 Task: Compose an email with the signature Holly Thompson with the subject Introduction to a new team member and the message I am writing to seek your approval for the proposed plan. from softage.8@softage.net to softage.6@softage.net Select the numbered list and change the font typography to strikethroughSelect the numbered list and remove the font typography strikethrough Send the email. Finally, move the email from Sent Items to the label Meal planning
Action: Mouse moved to (1324, 65)
Screenshot: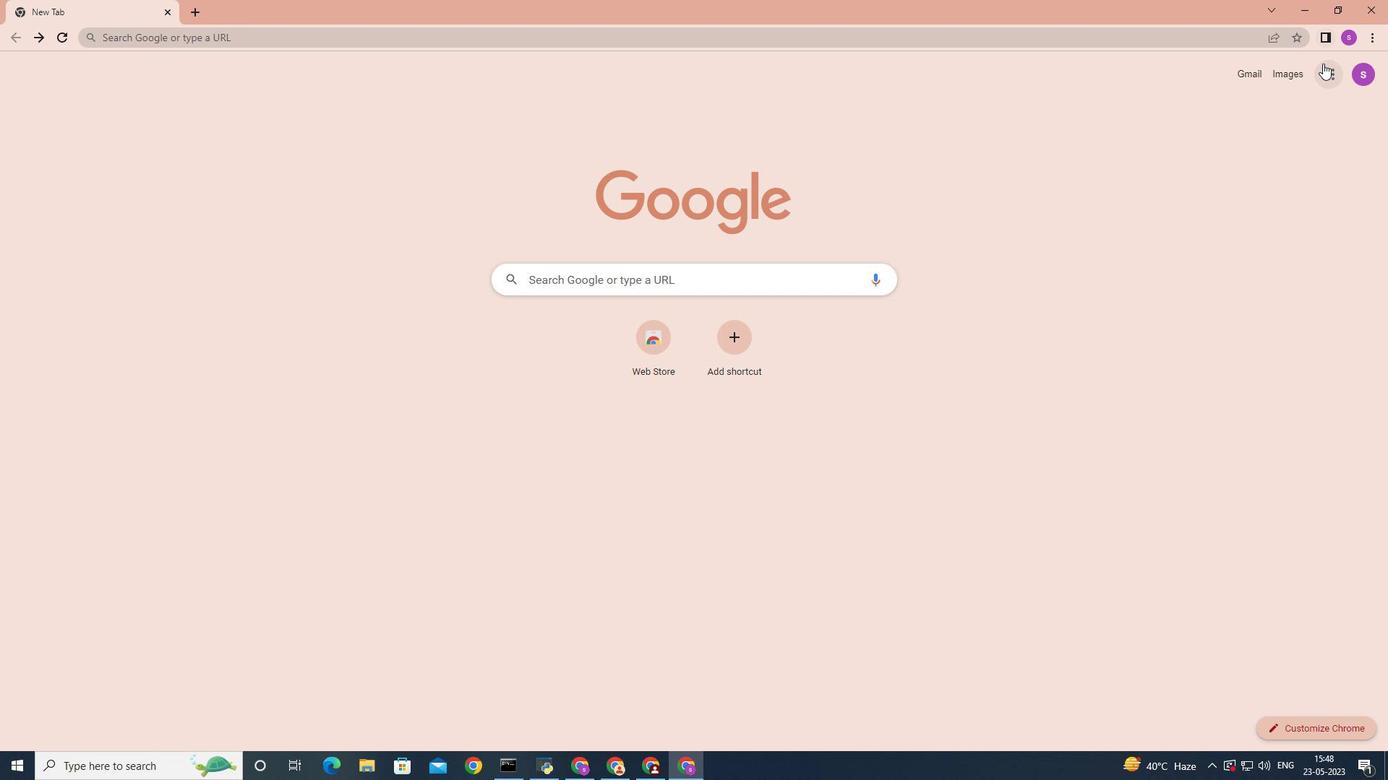 
Action: Mouse pressed left at (1324, 65)
Screenshot: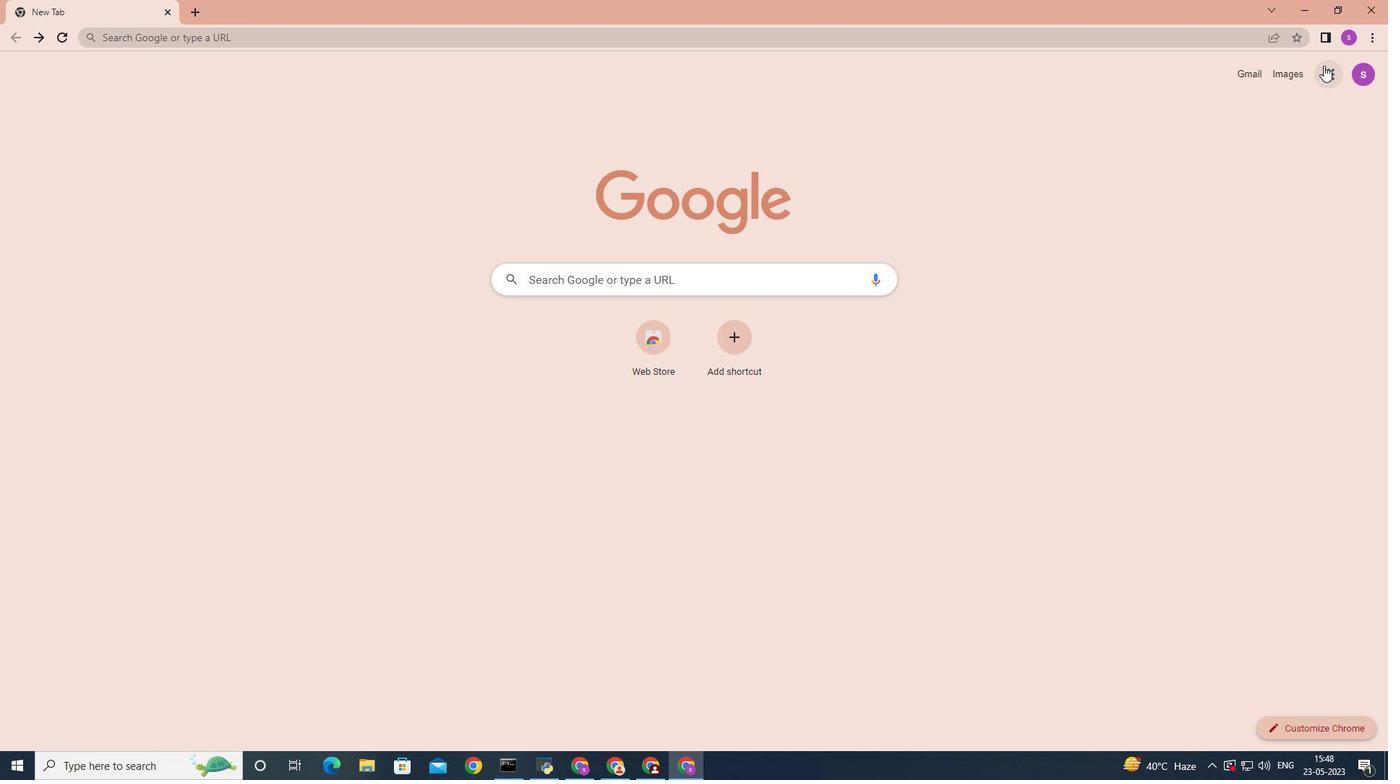 
Action: Mouse moved to (1276, 133)
Screenshot: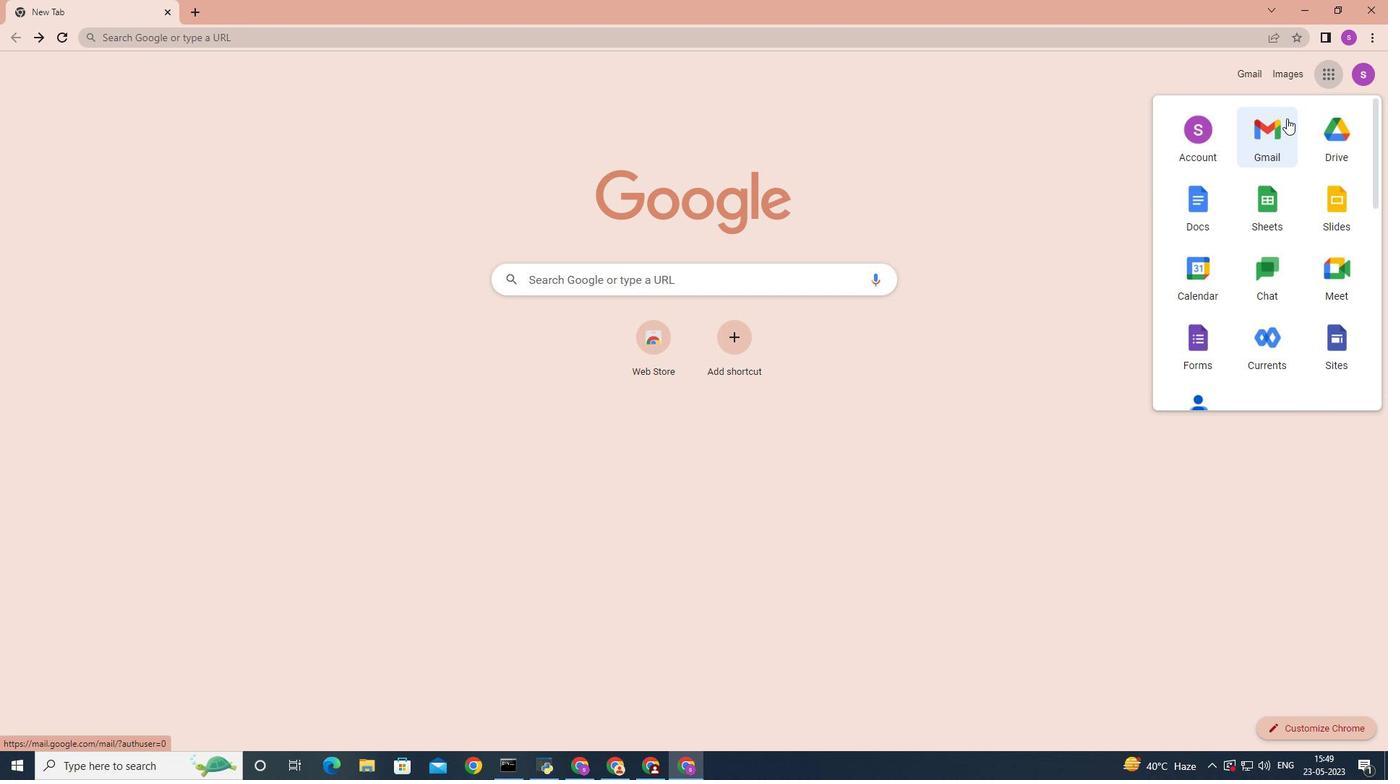 
Action: Mouse pressed left at (1276, 133)
Screenshot: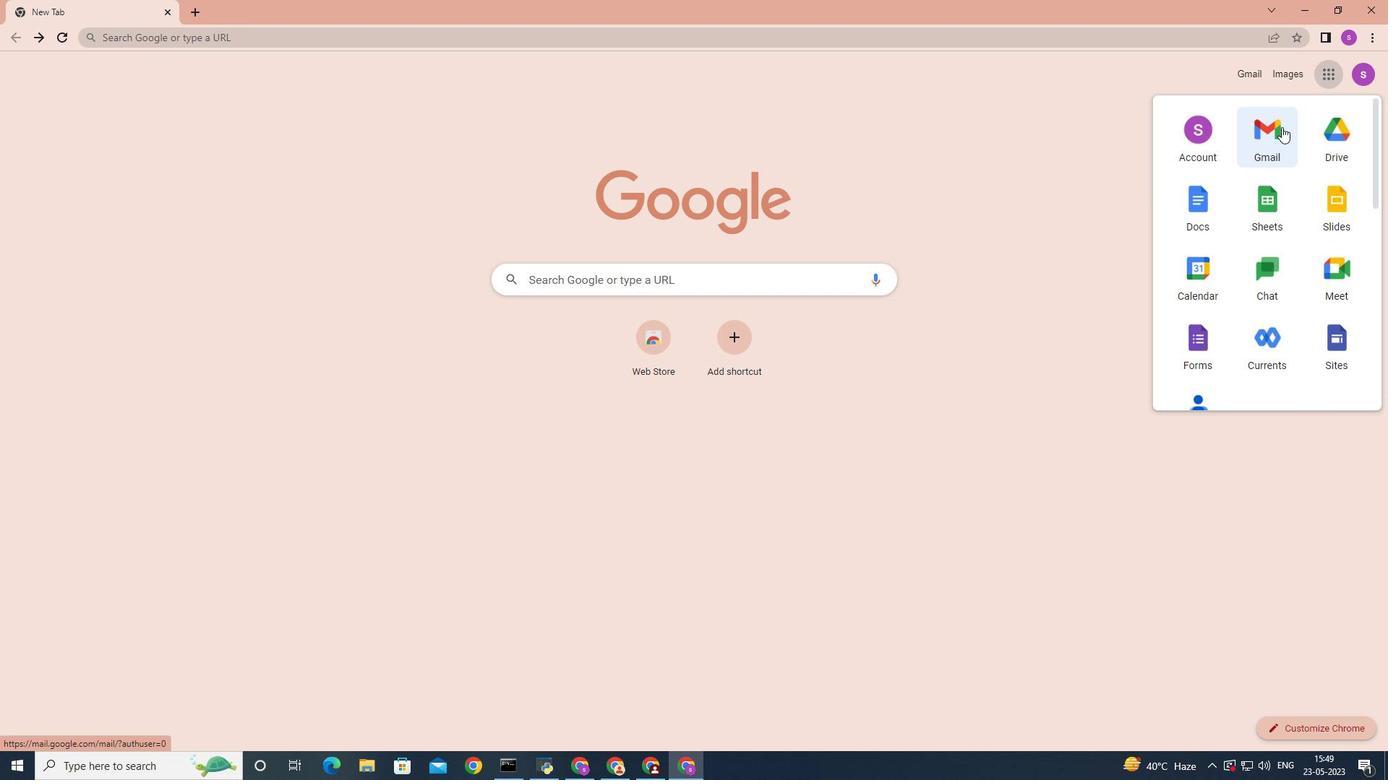 
Action: Mouse moved to (1218, 80)
Screenshot: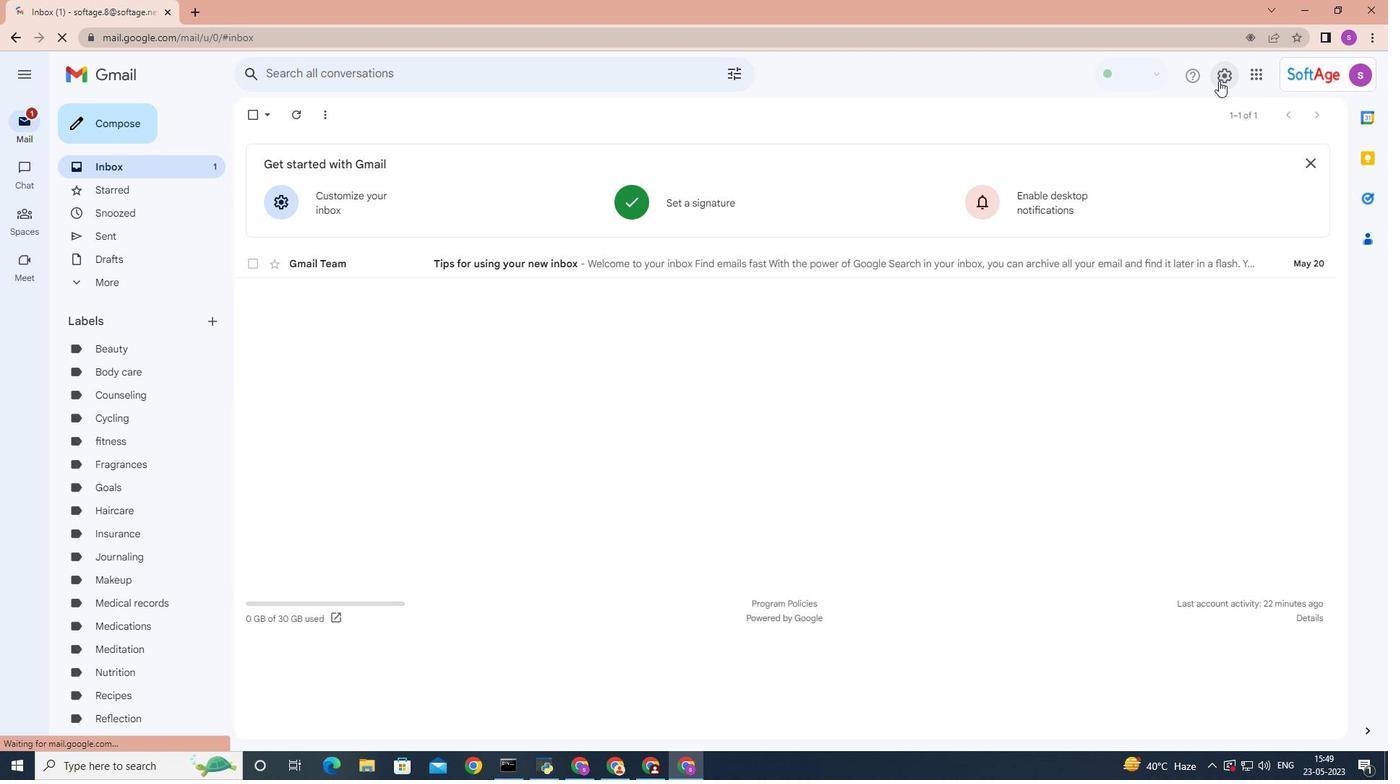 
Action: Mouse pressed left at (1218, 80)
Screenshot: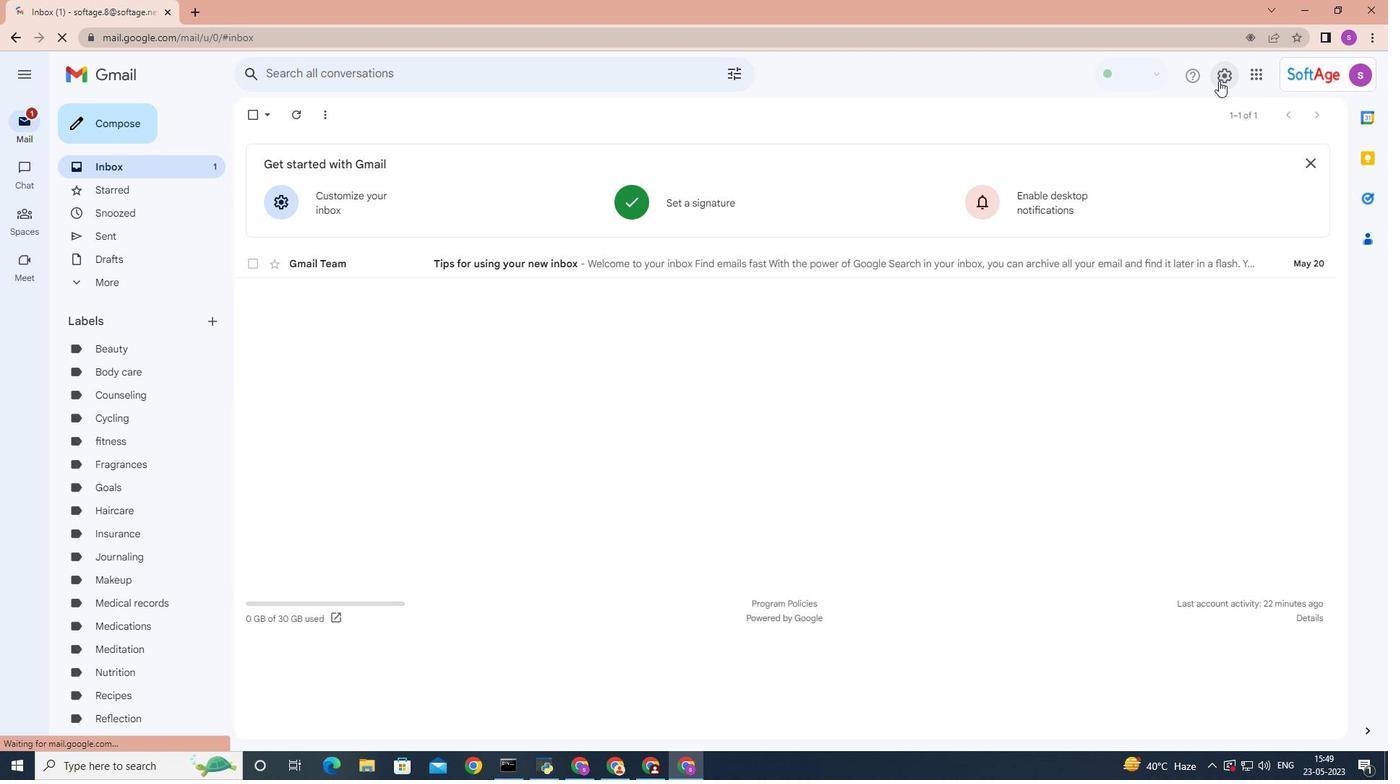 
Action: Mouse moved to (1248, 151)
Screenshot: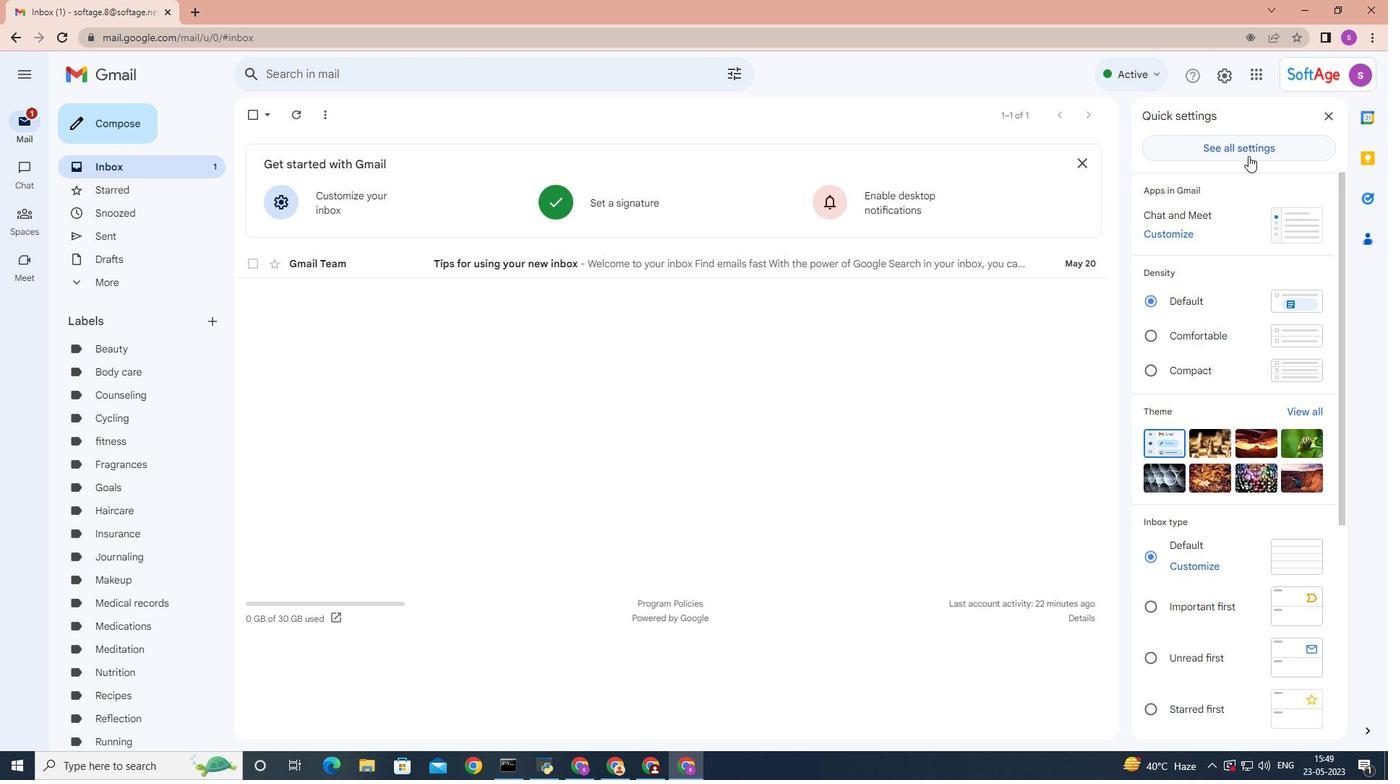 
Action: Mouse pressed left at (1248, 151)
Screenshot: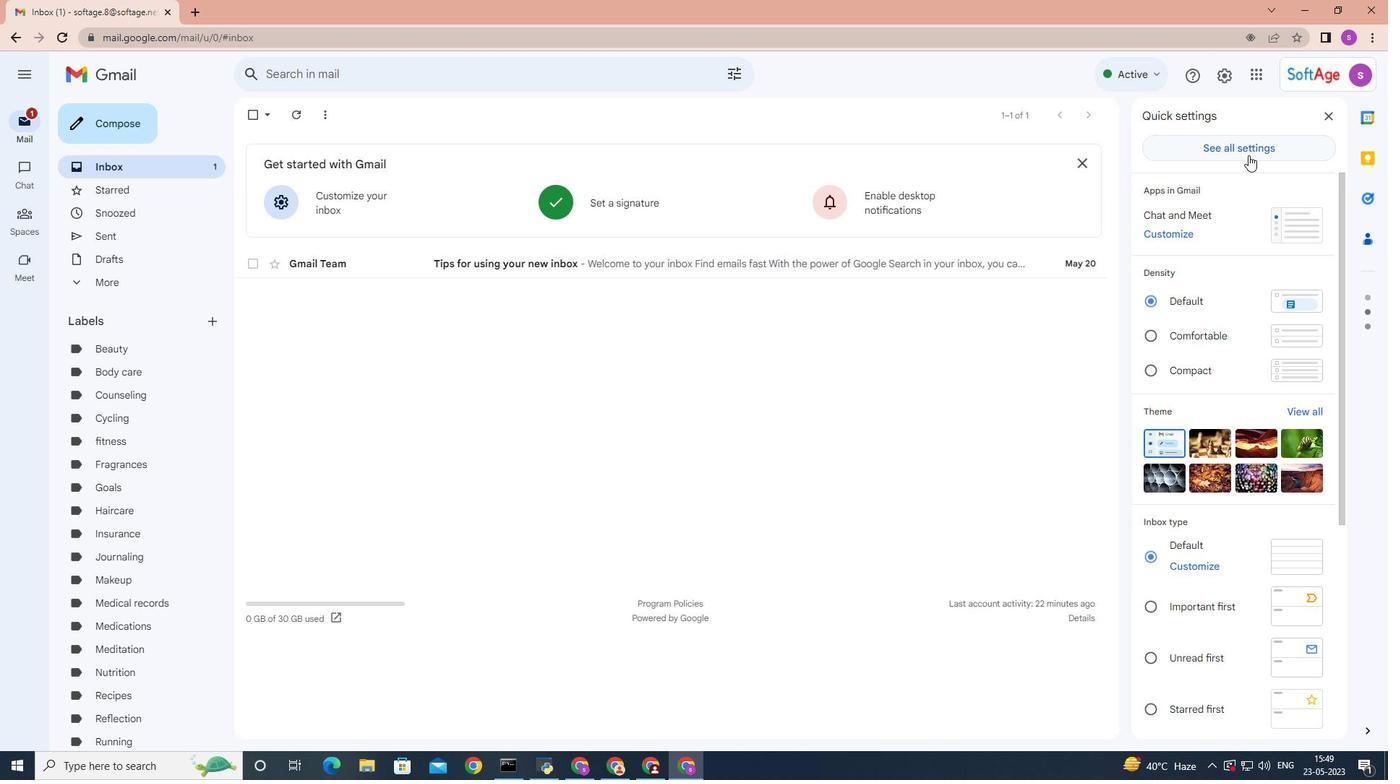 
Action: Mouse moved to (691, 431)
Screenshot: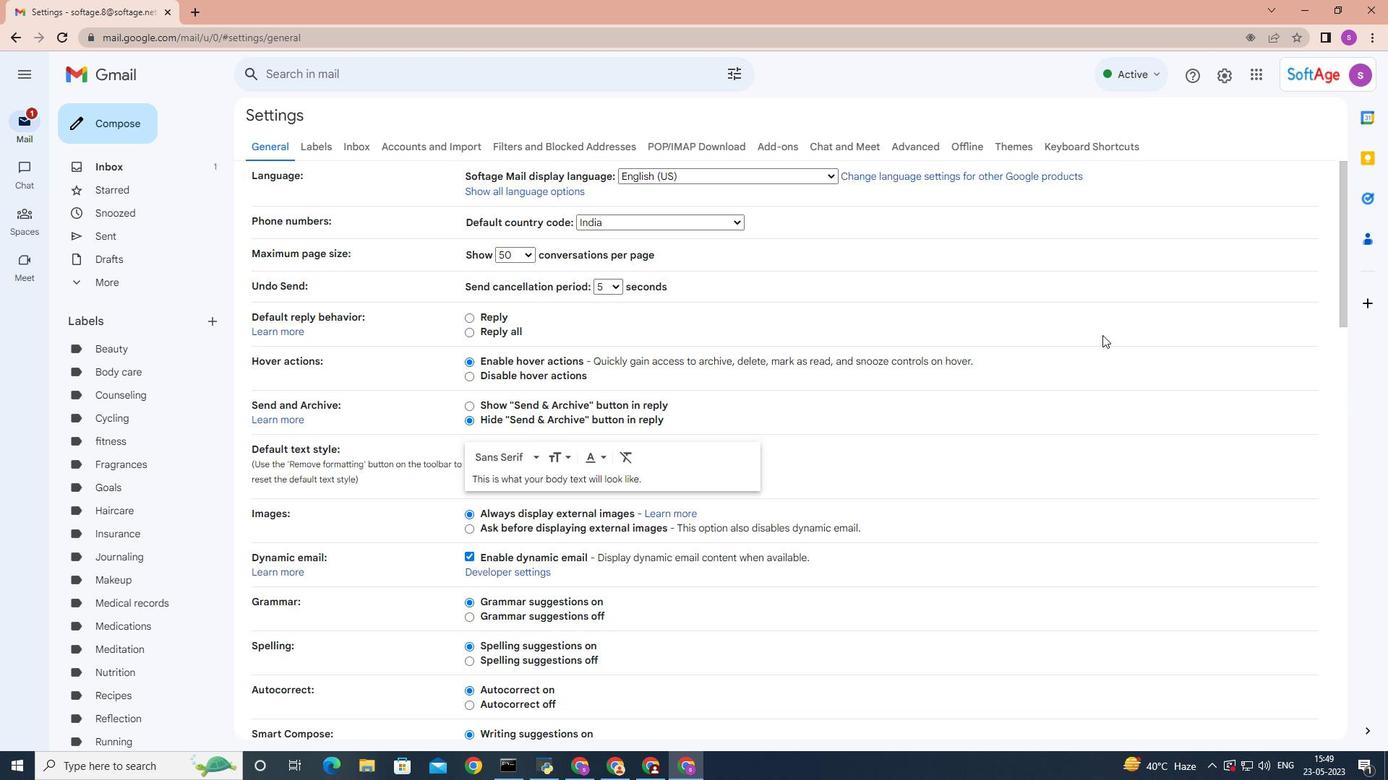 
Action: Mouse scrolled (691, 430) with delta (0, 0)
Screenshot: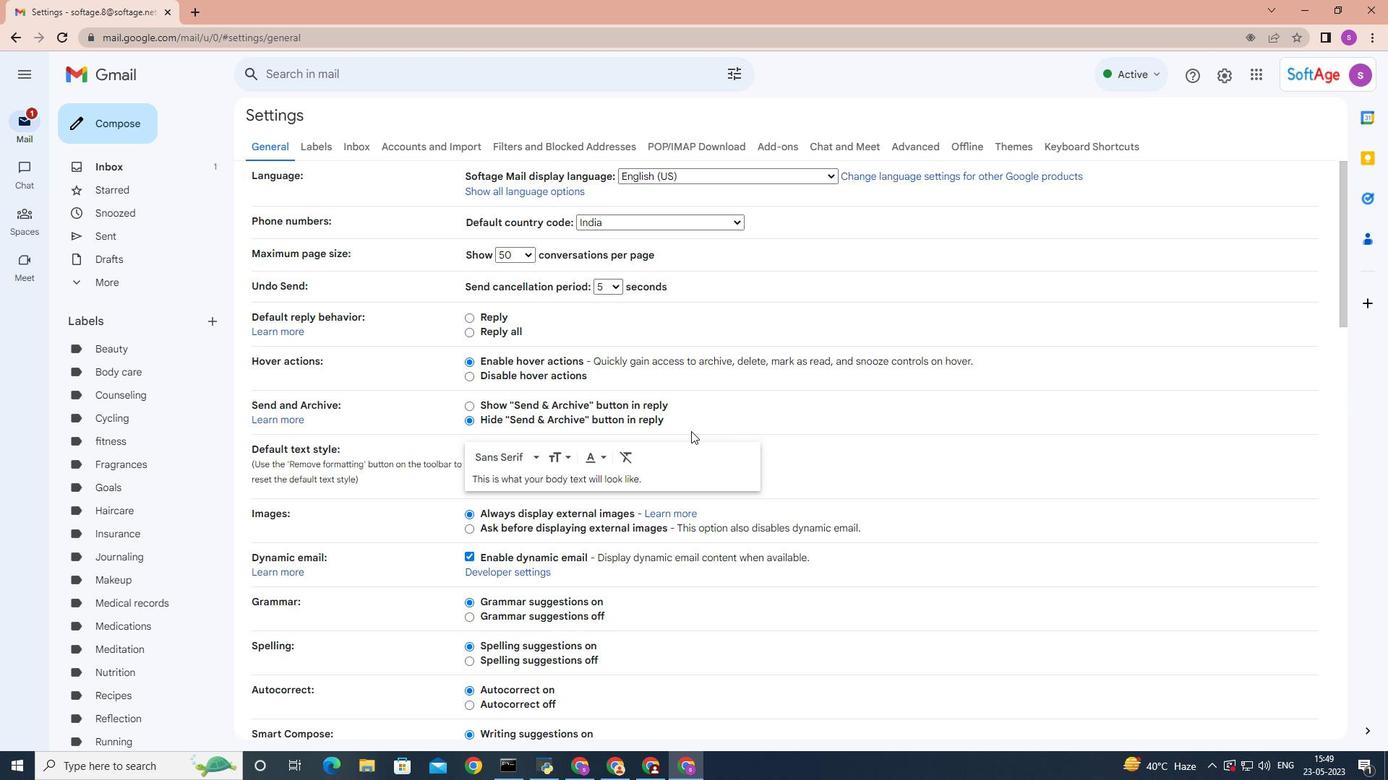 
Action: Mouse moved to (690, 431)
Screenshot: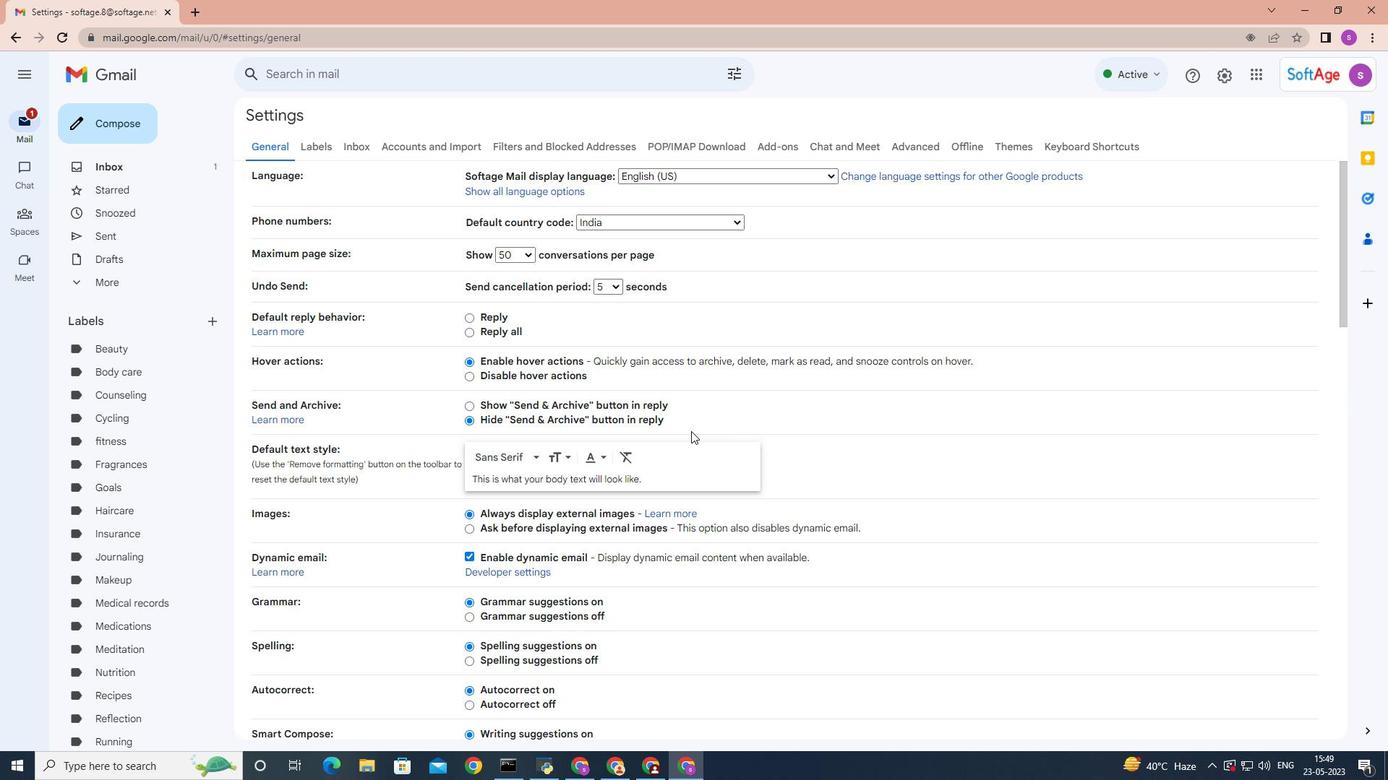 
Action: Mouse scrolled (691, 430) with delta (0, 0)
Screenshot: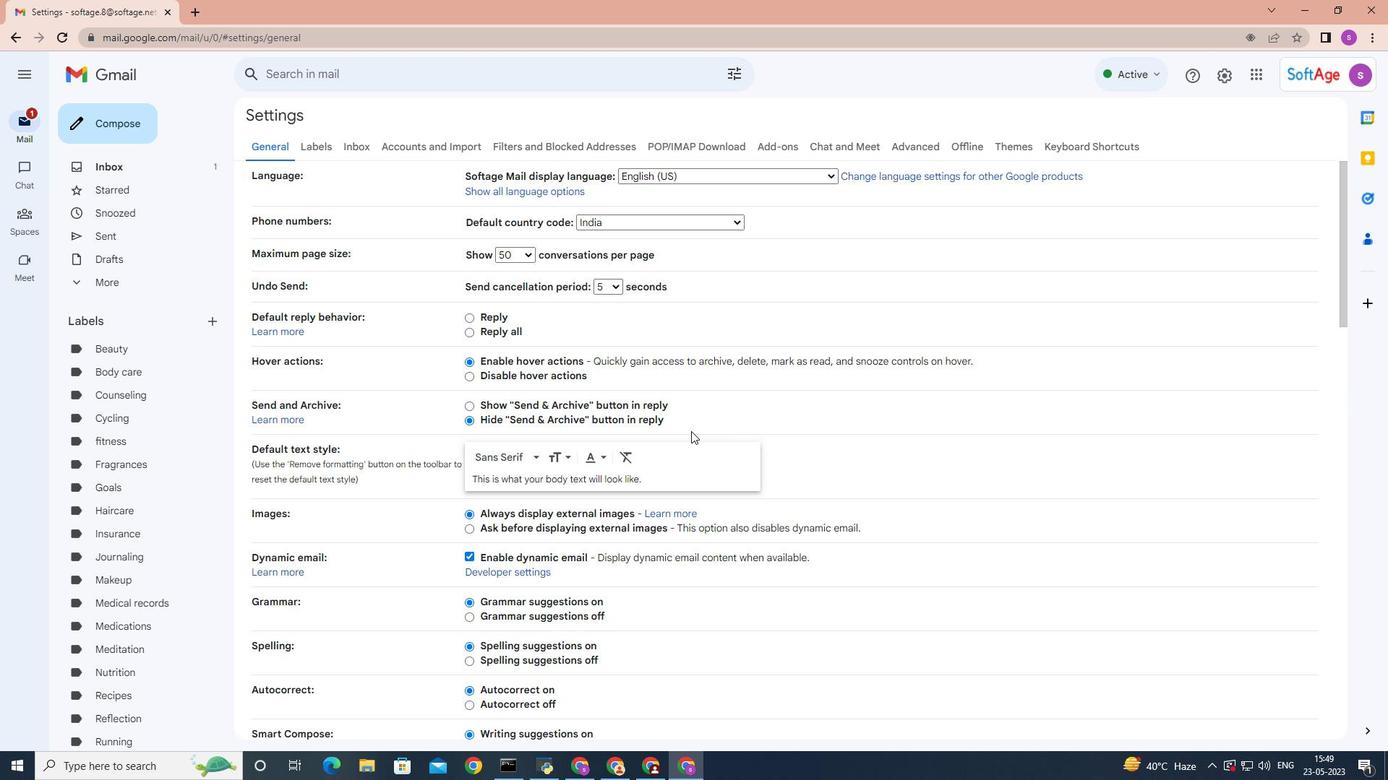 
Action: Mouse moved to (690, 430)
Screenshot: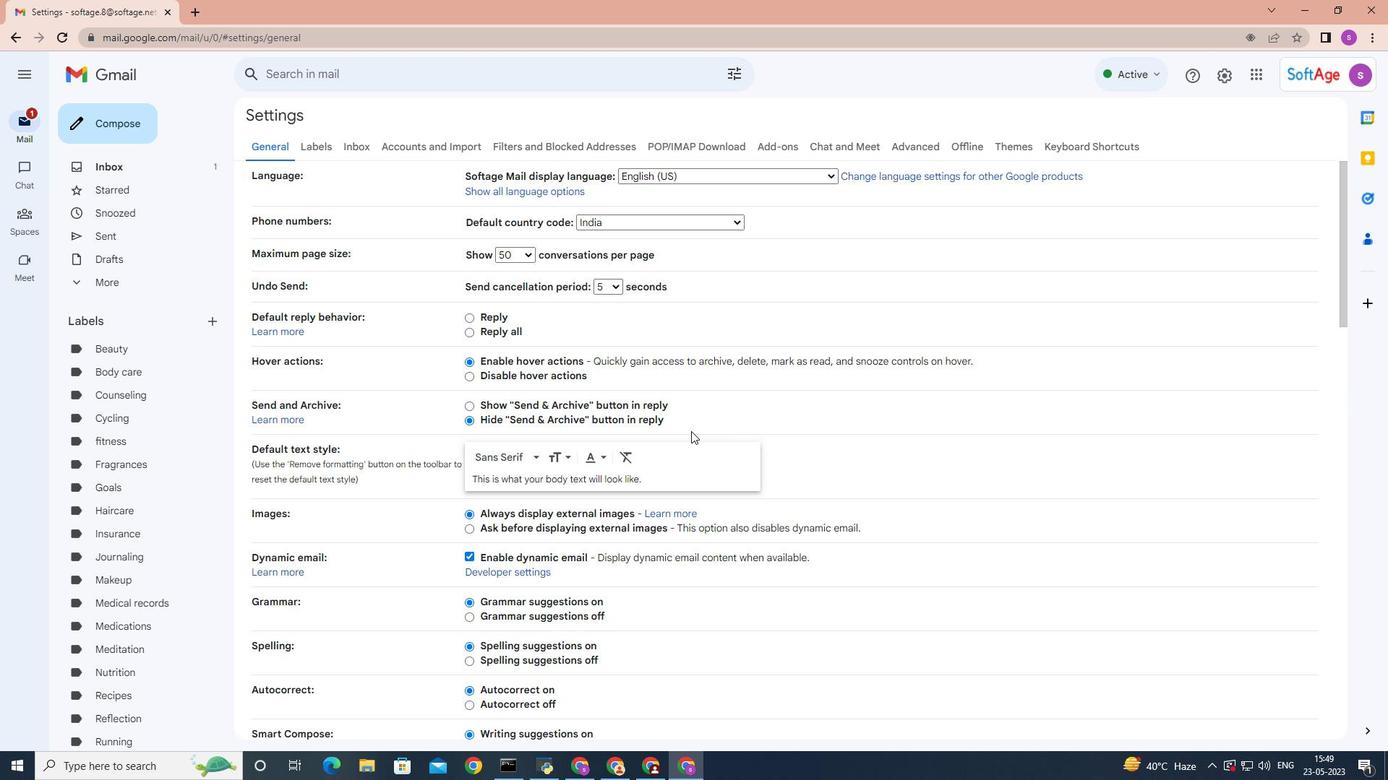 
Action: Mouse scrolled (691, 430) with delta (0, 0)
Screenshot: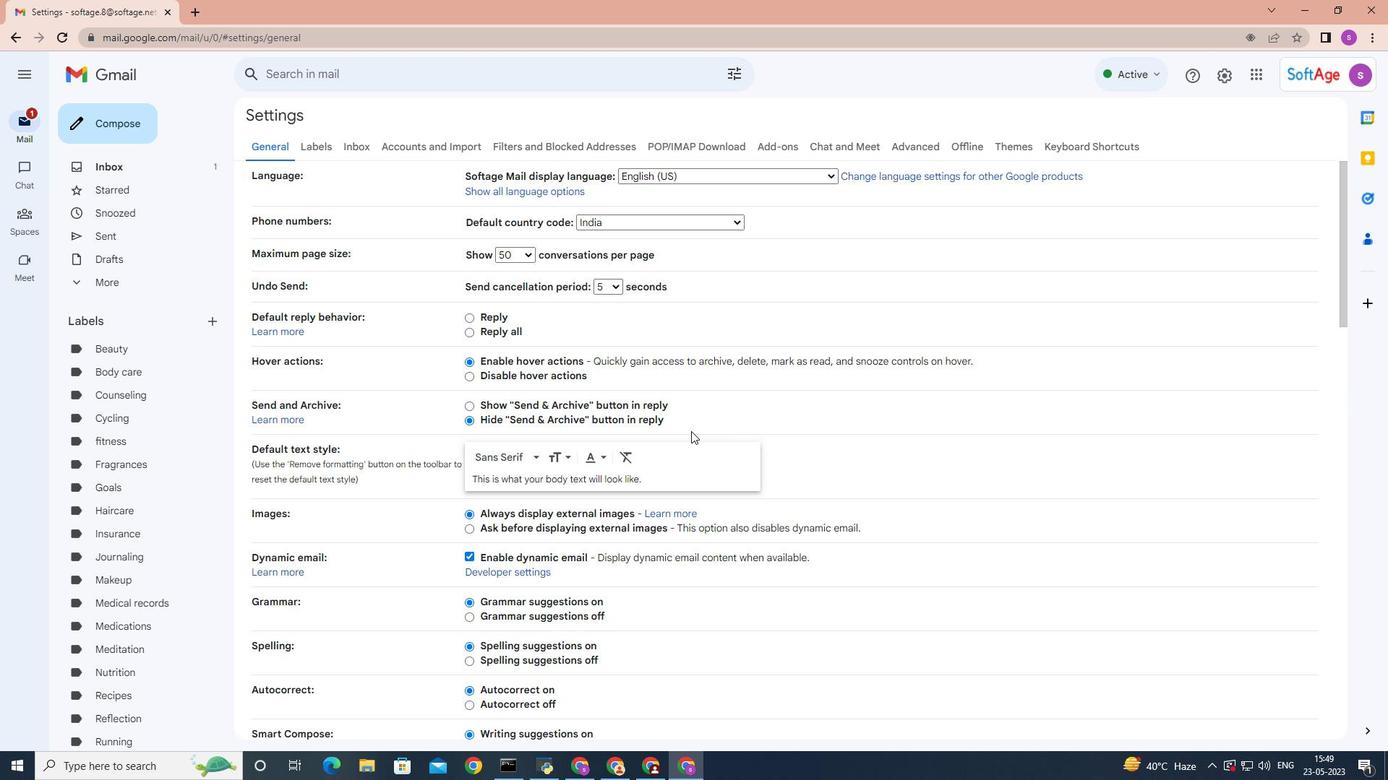 
Action: Mouse moved to (690, 430)
Screenshot: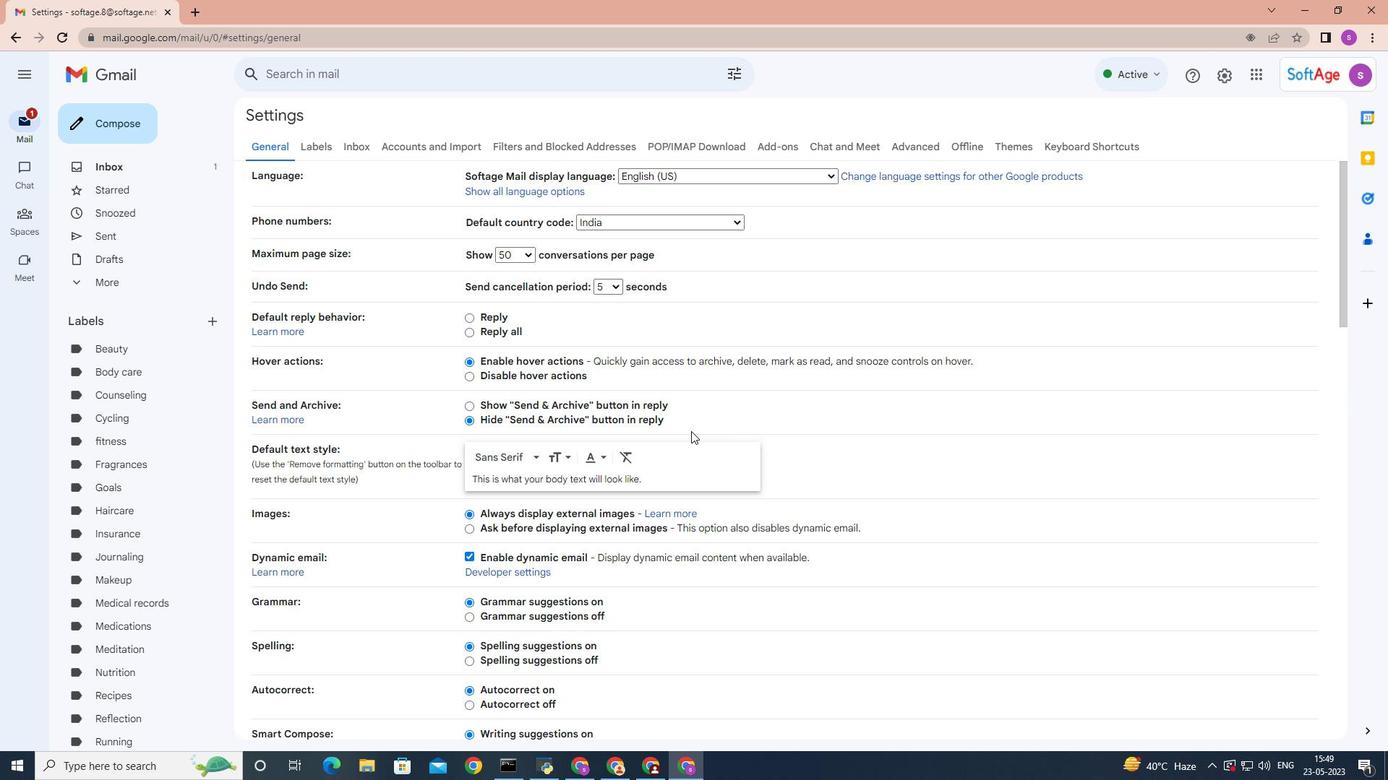 
Action: Mouse scrolled (691, 430) with delta (0, 0)
Screenshot: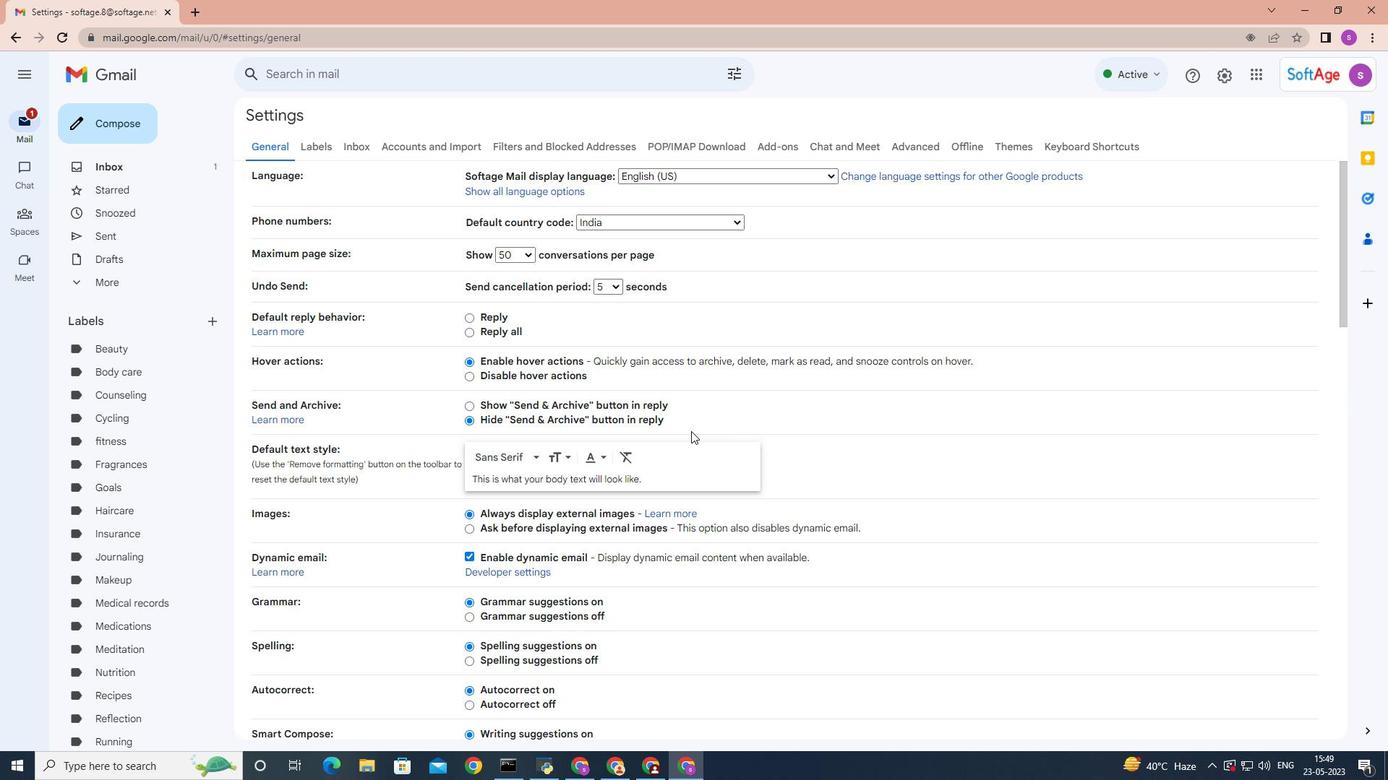 
Action: Mouse moved to (690, 428)
Screenshot: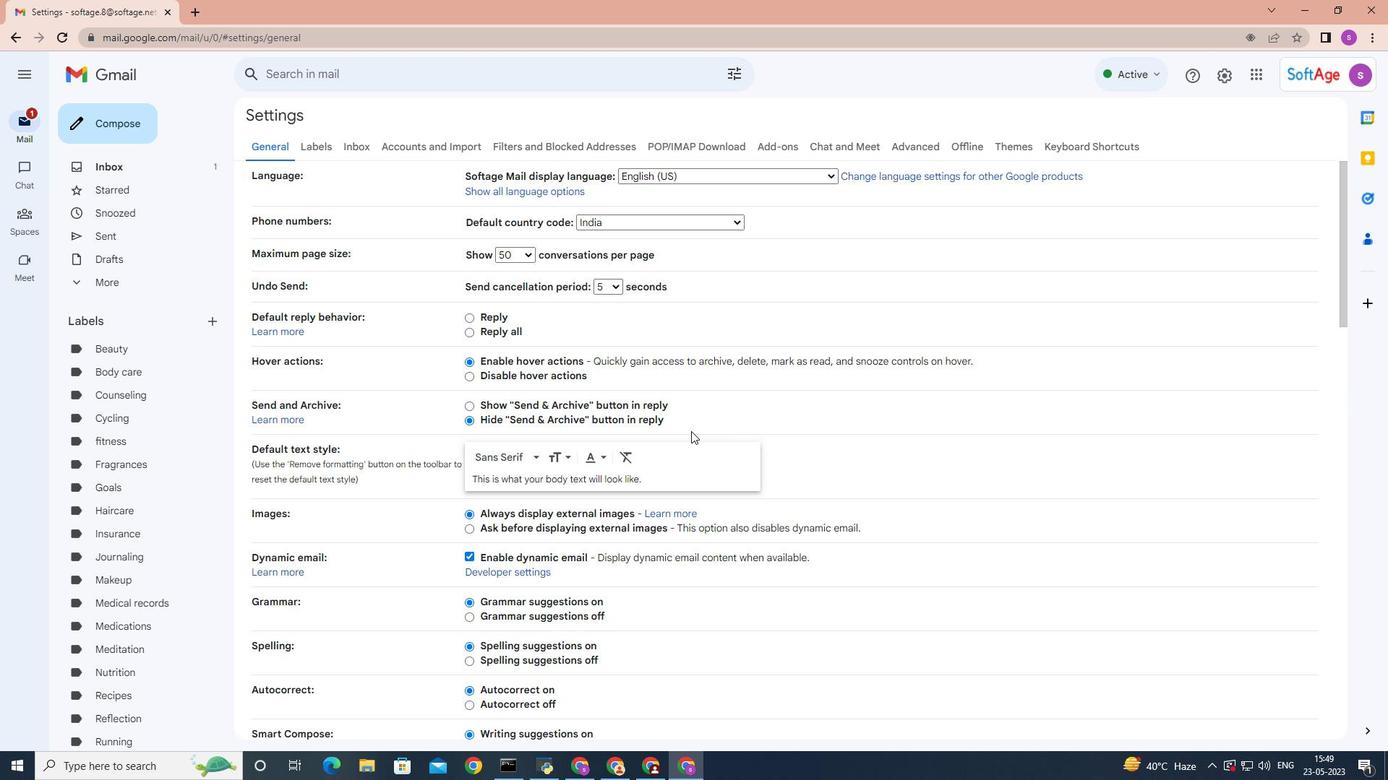 
Action: Mouse scrolled (690, 430) with delta (0, 0)
Screenshot: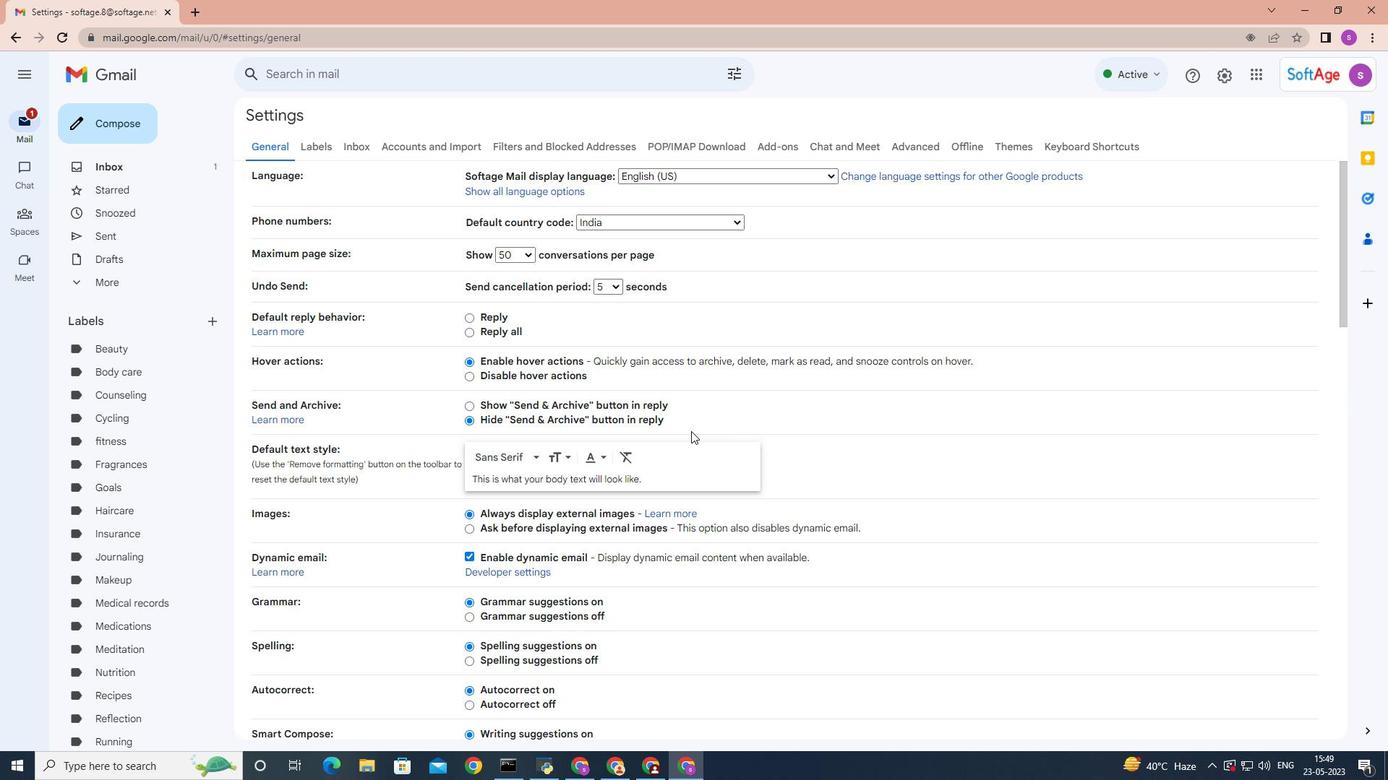 
Action: Mouse moved to (690, 427)
Screenshot: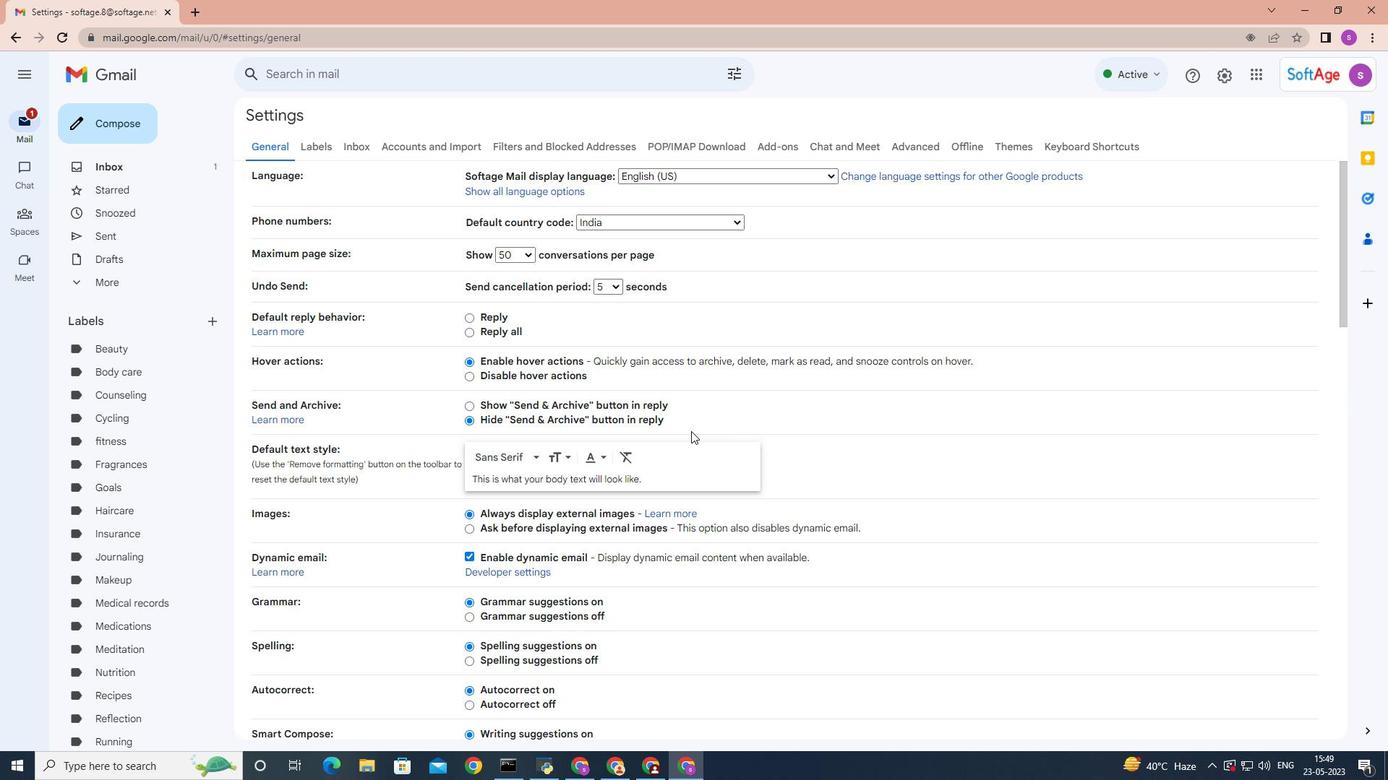 
Action: Mouse scrolled (690, 427) with delta (0, 0)
Screenshot: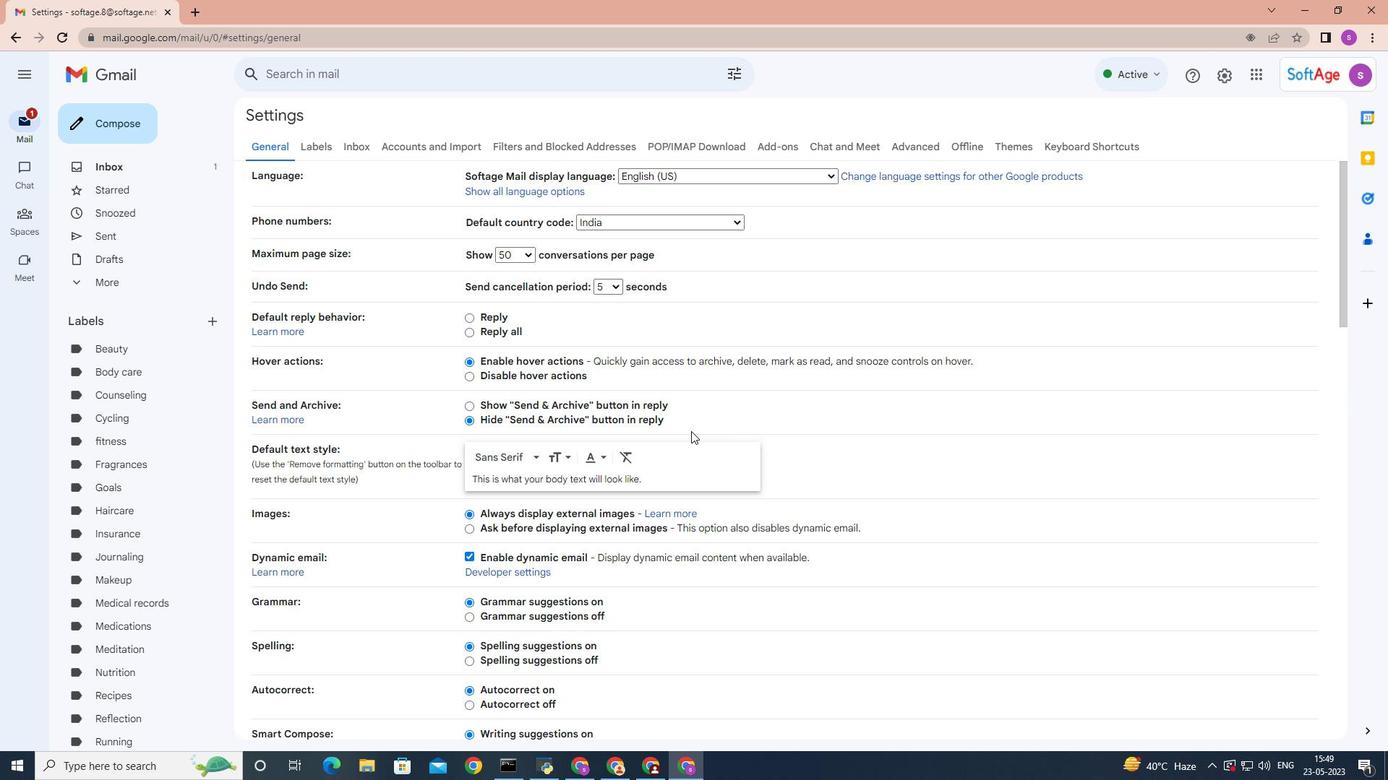 
Action: Mouse moved to (693, 423)
Screenshot: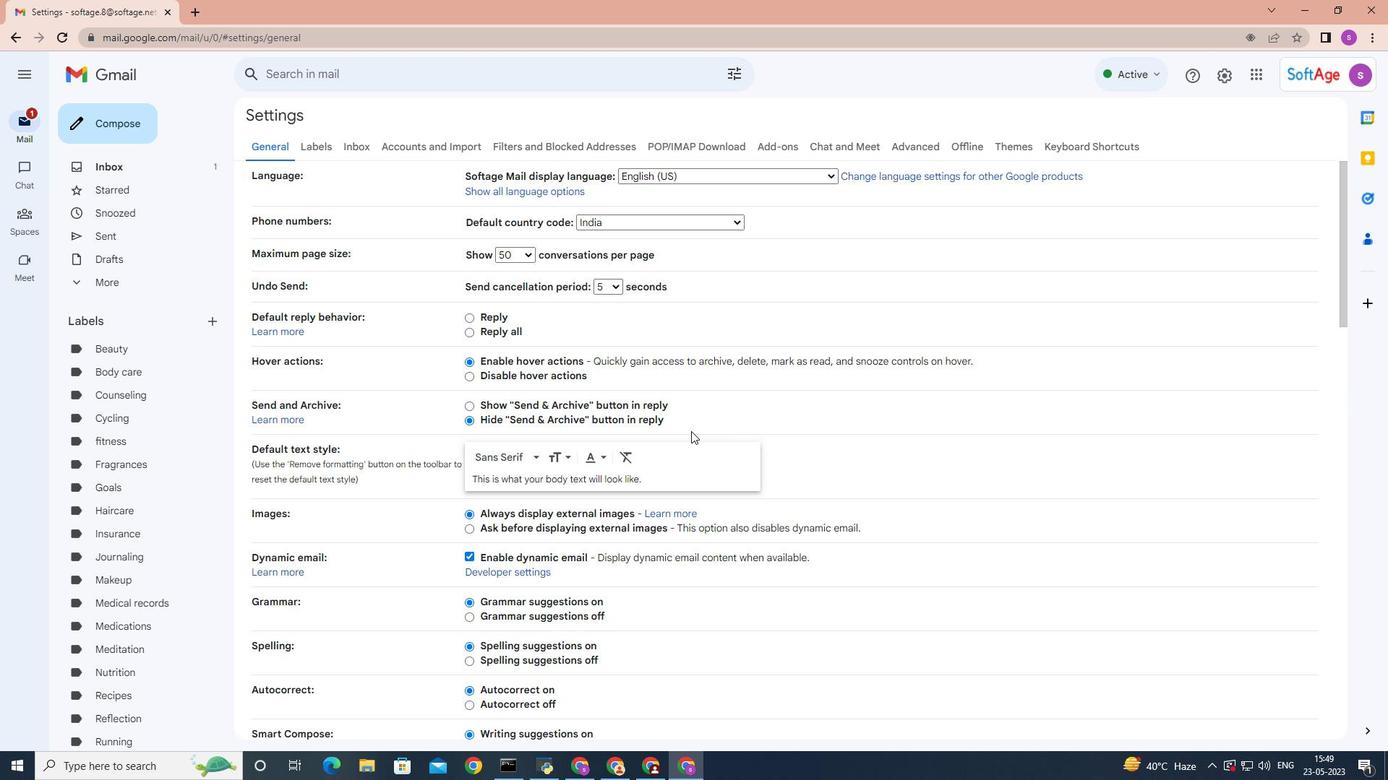 
Action: Mouse scrolled (691, 425) with delta (0, 0)
Screenshot: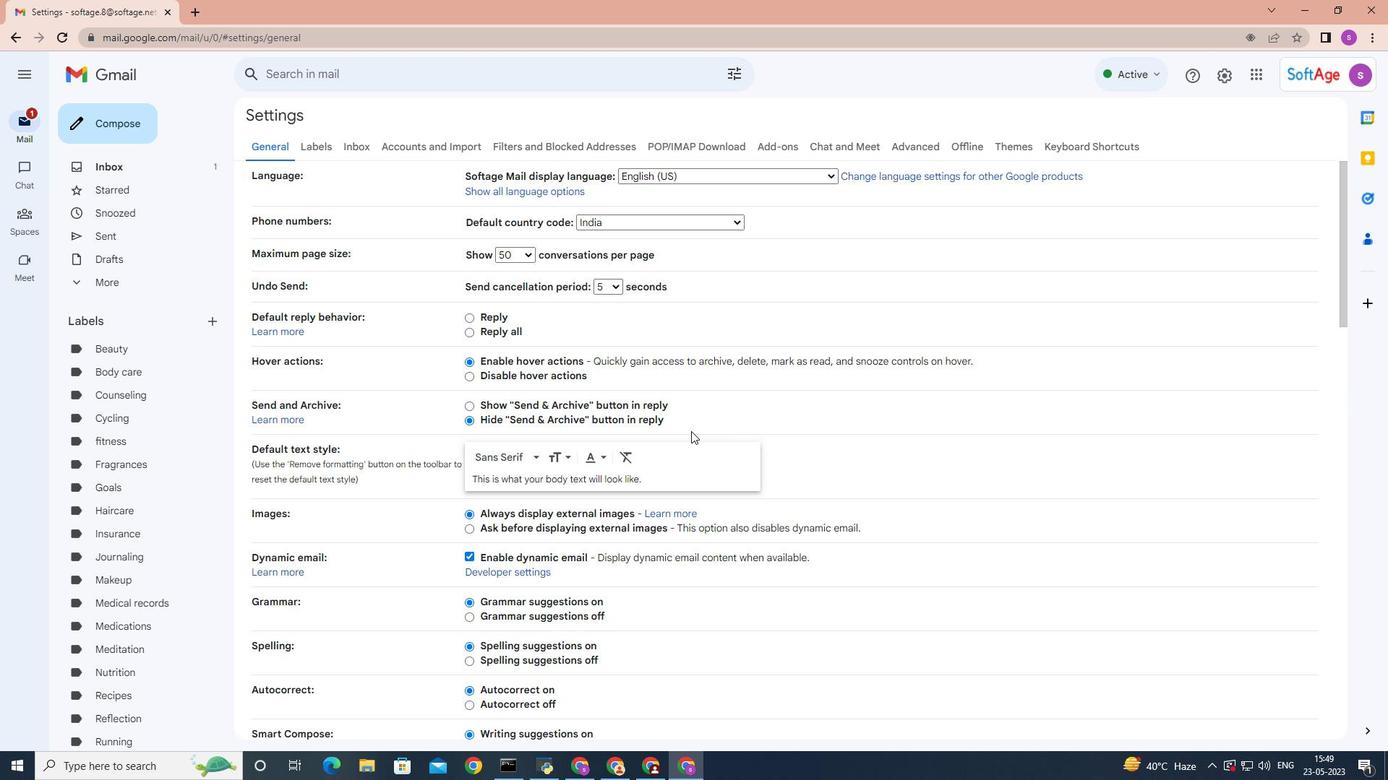 
Action: Mouse moved to (696, 421)
Screenshot: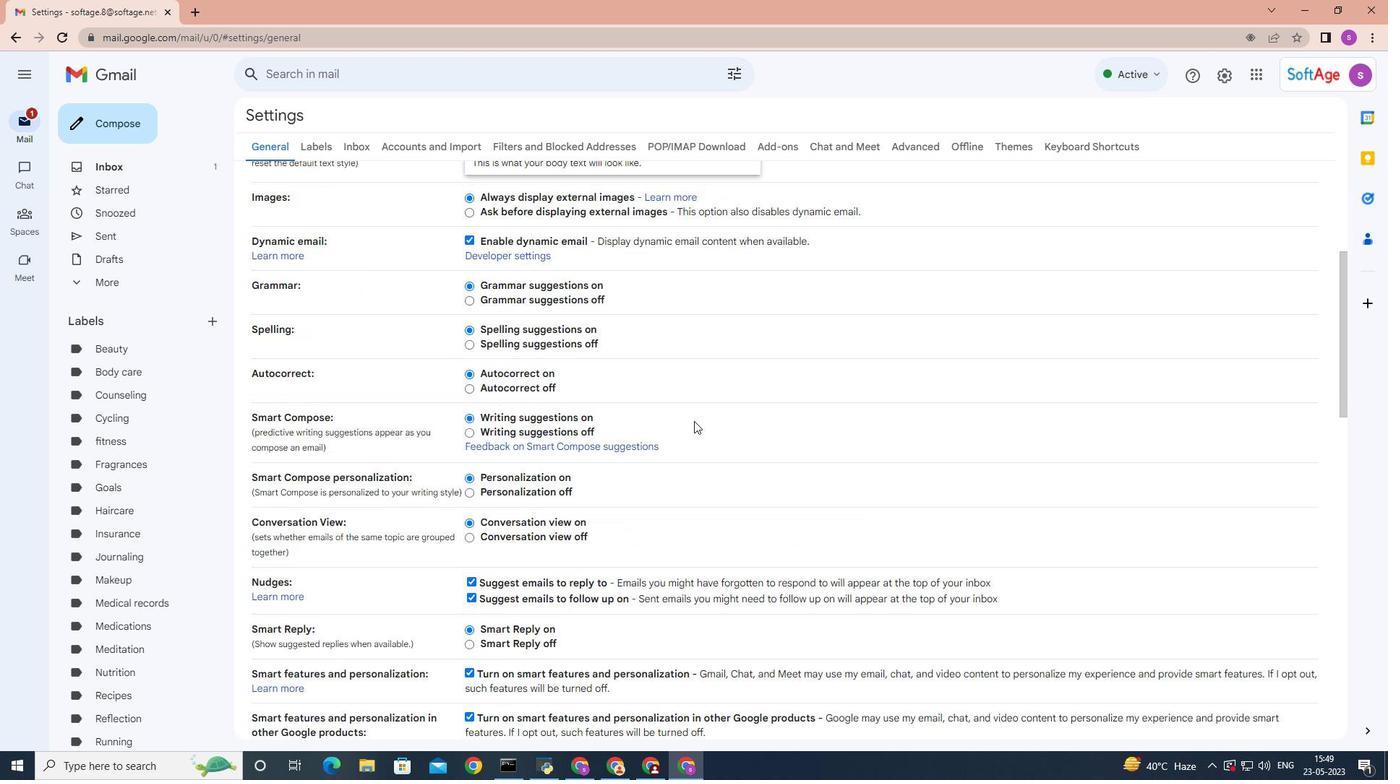 
Action: Mouse scrolled (696, 420) with delta (0, 0)
Screenshot: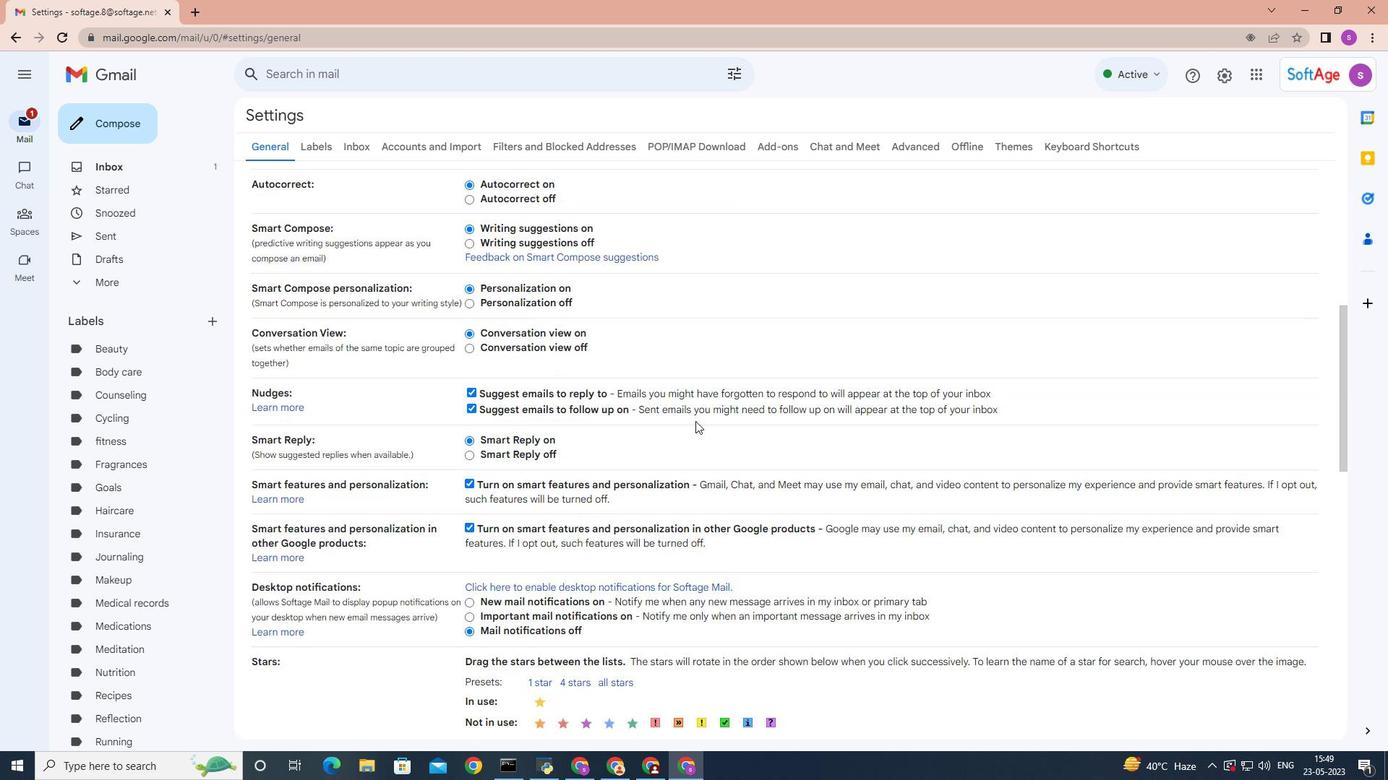 
Action: Mouse scrolled (696, 420) with delta (0, 0)
Screenshot: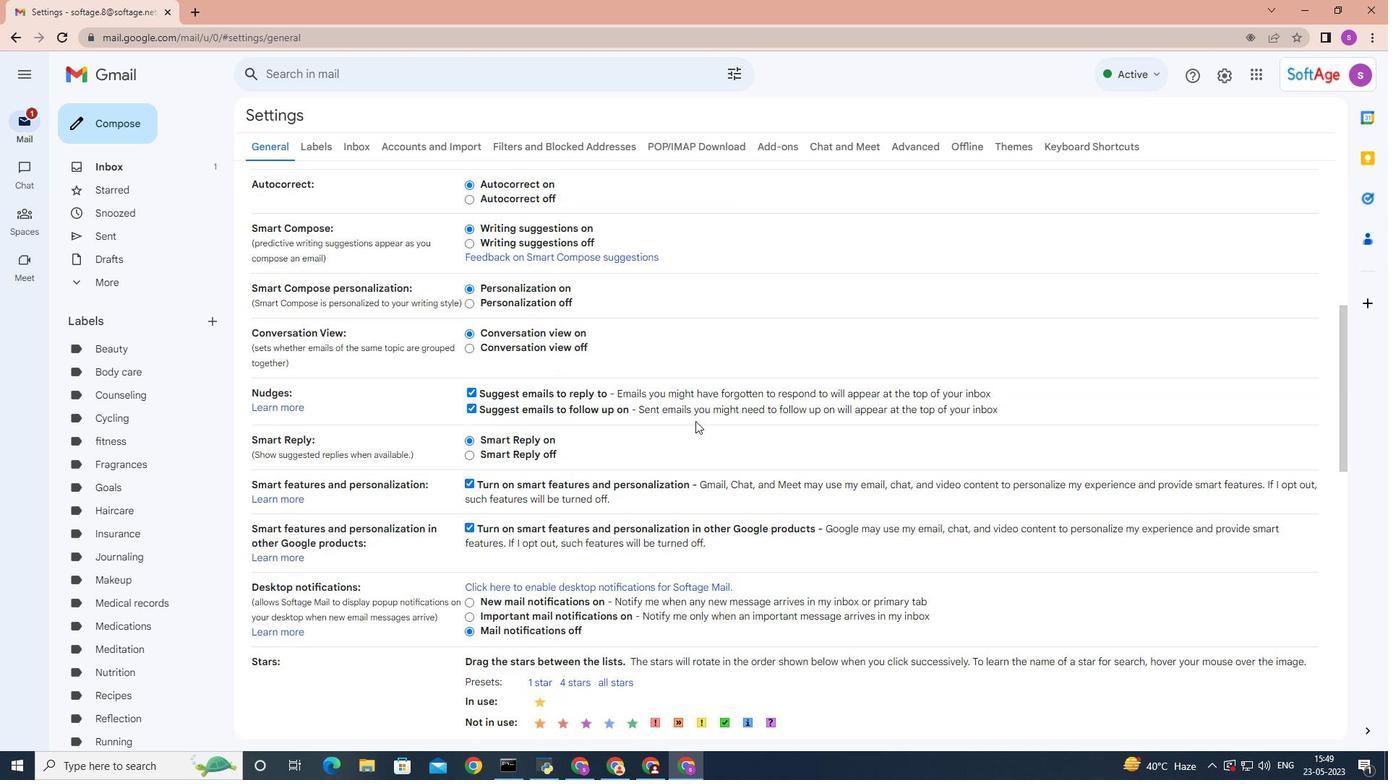 
Action: Mouse scrolled (696, 420) with delta (0, 0)
Screenshot: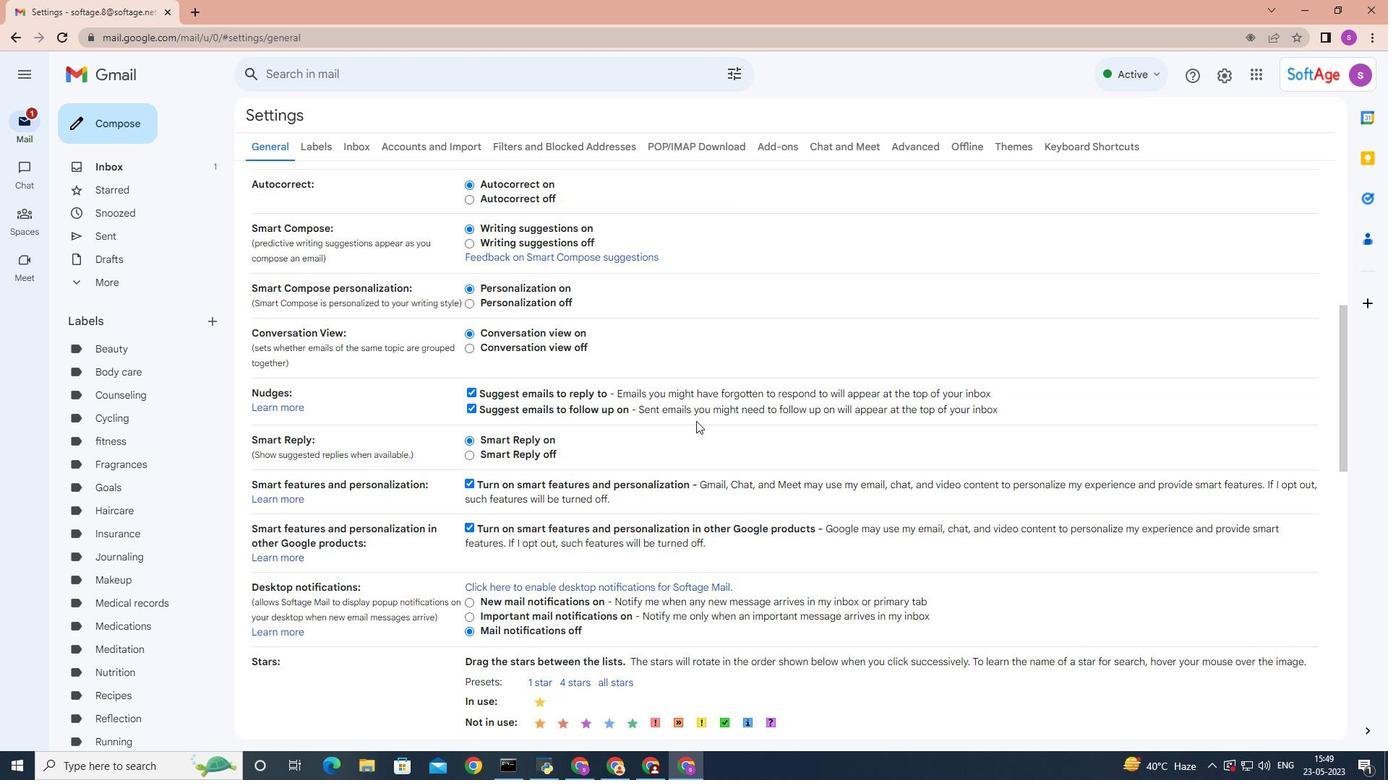
Action: Mouse moved to (696, 421)
Screenshot: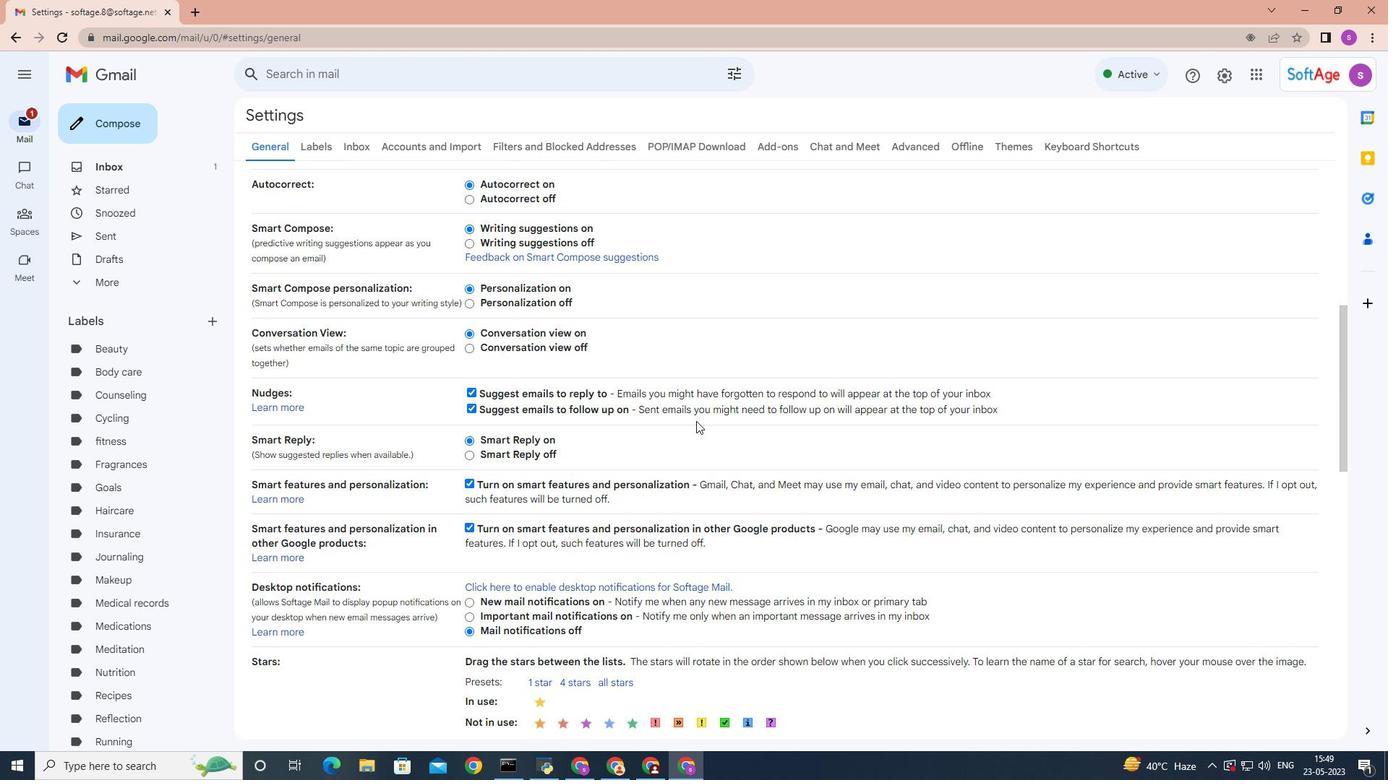 
Action: Mouse scrolled (696, 420) with delta (0, 0)
Screenshot: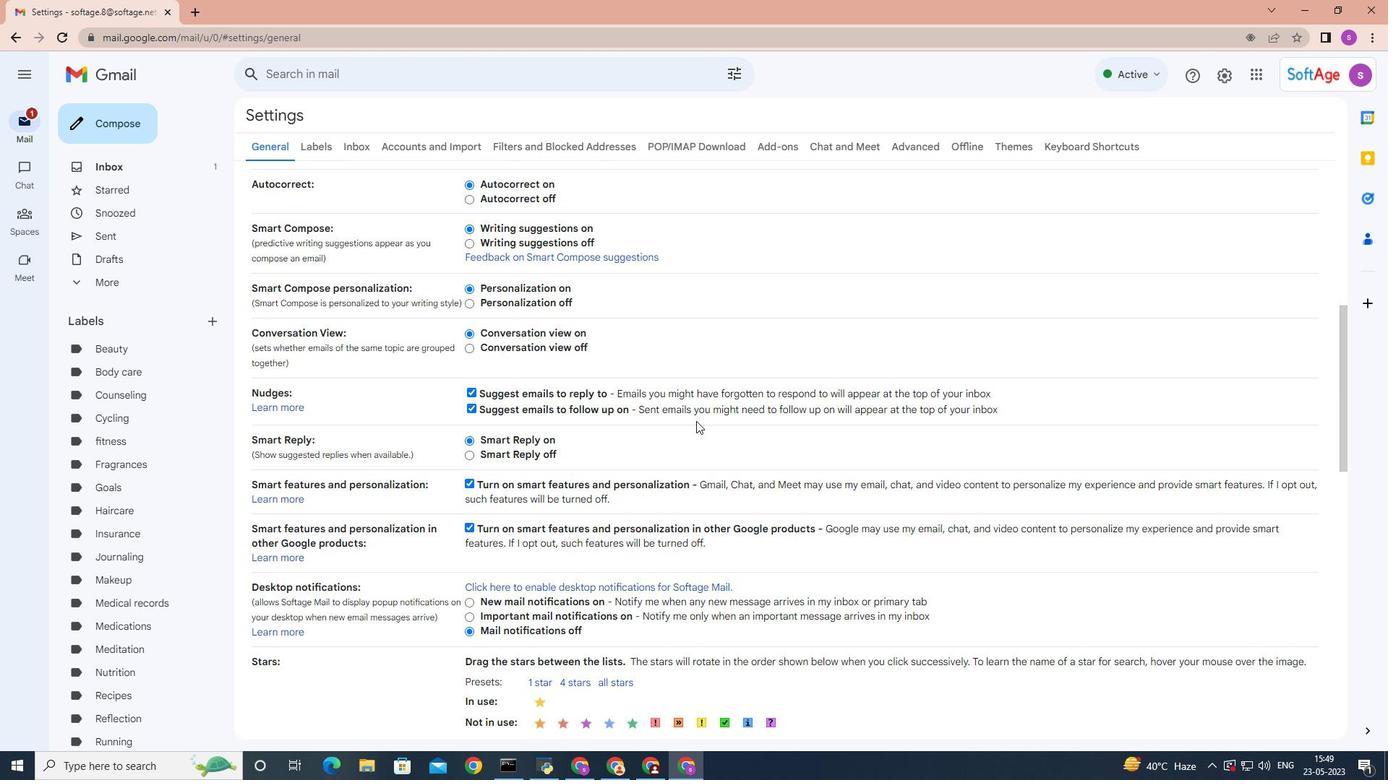 
Action: Mouse scrolled (696, 420) with delta (0, 0)
Screenshot: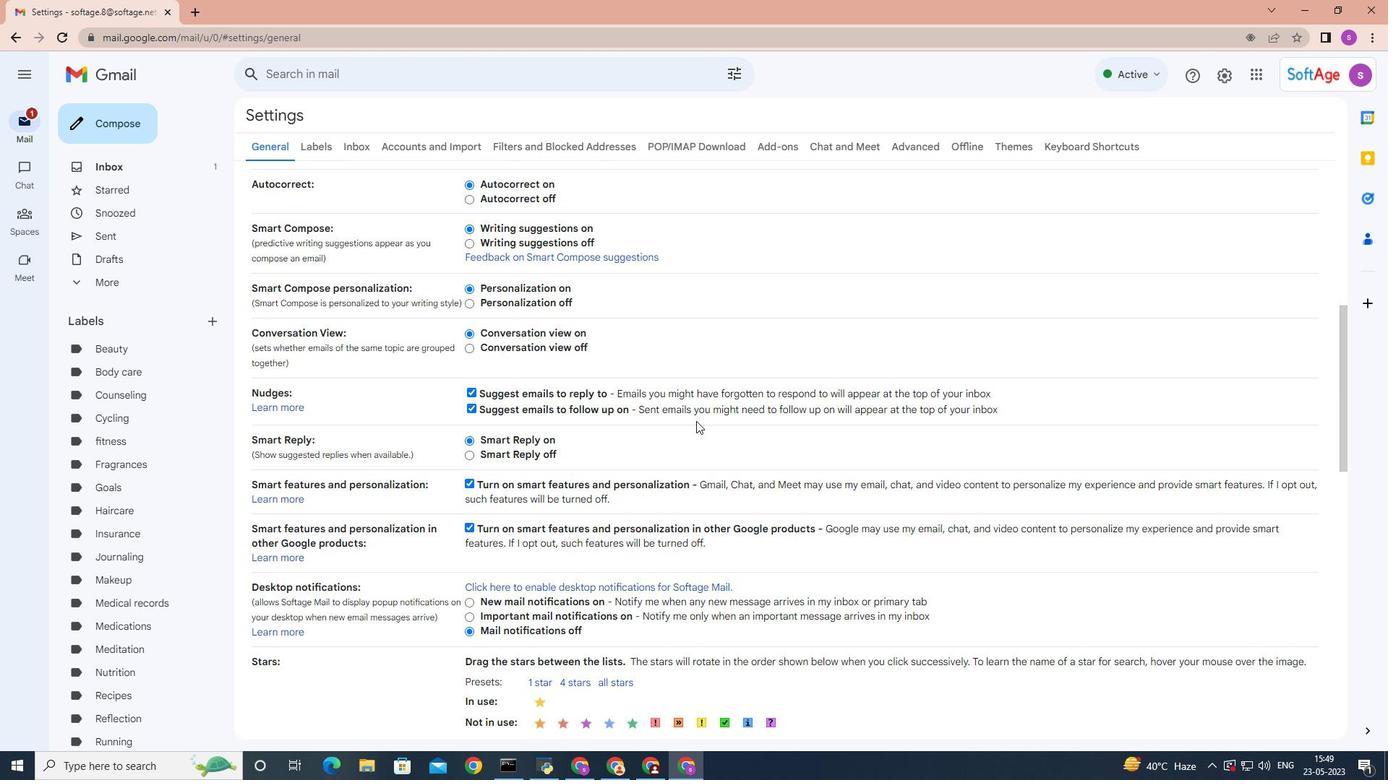 
Action: Mouse moved to (698, 420)
Screenshot: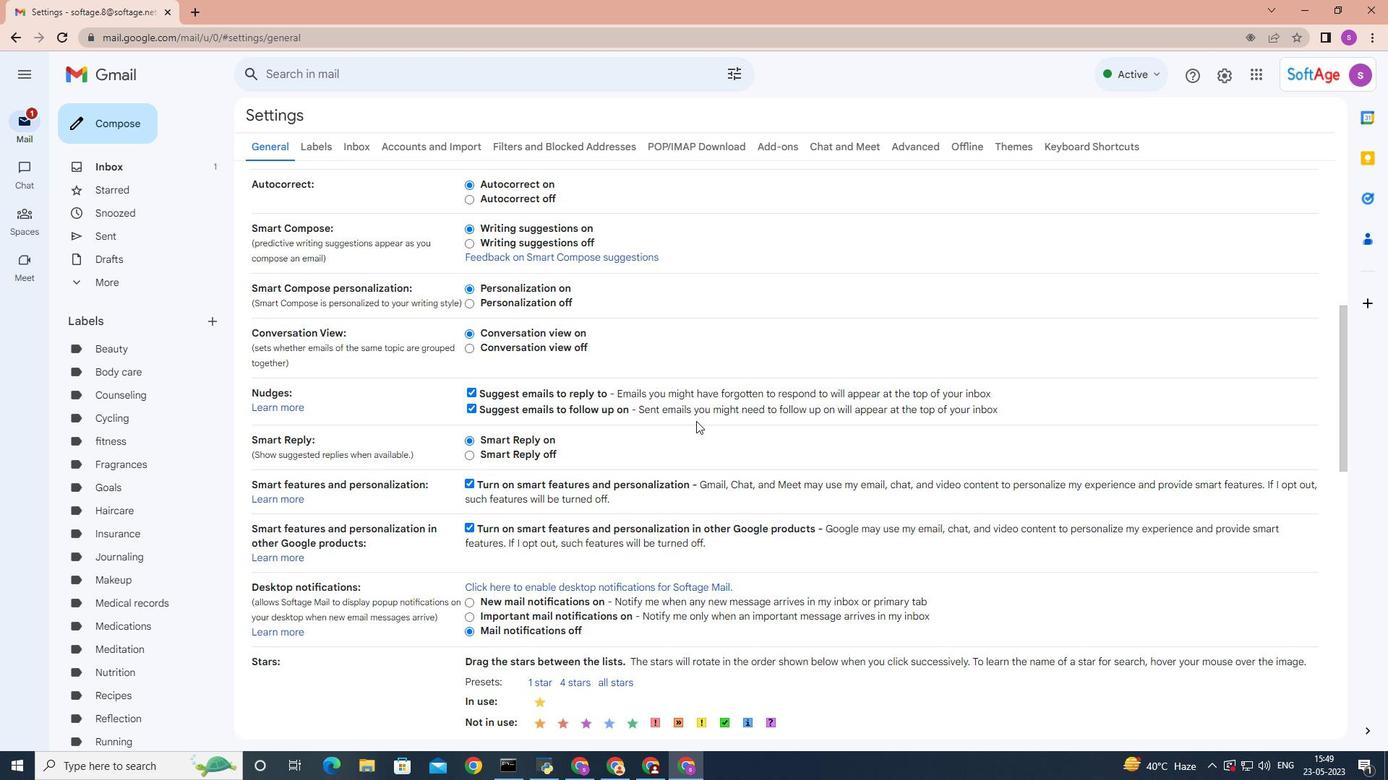 
Action: Mouse scrolled (698, 419) with delta (0, 0)
Screenshot: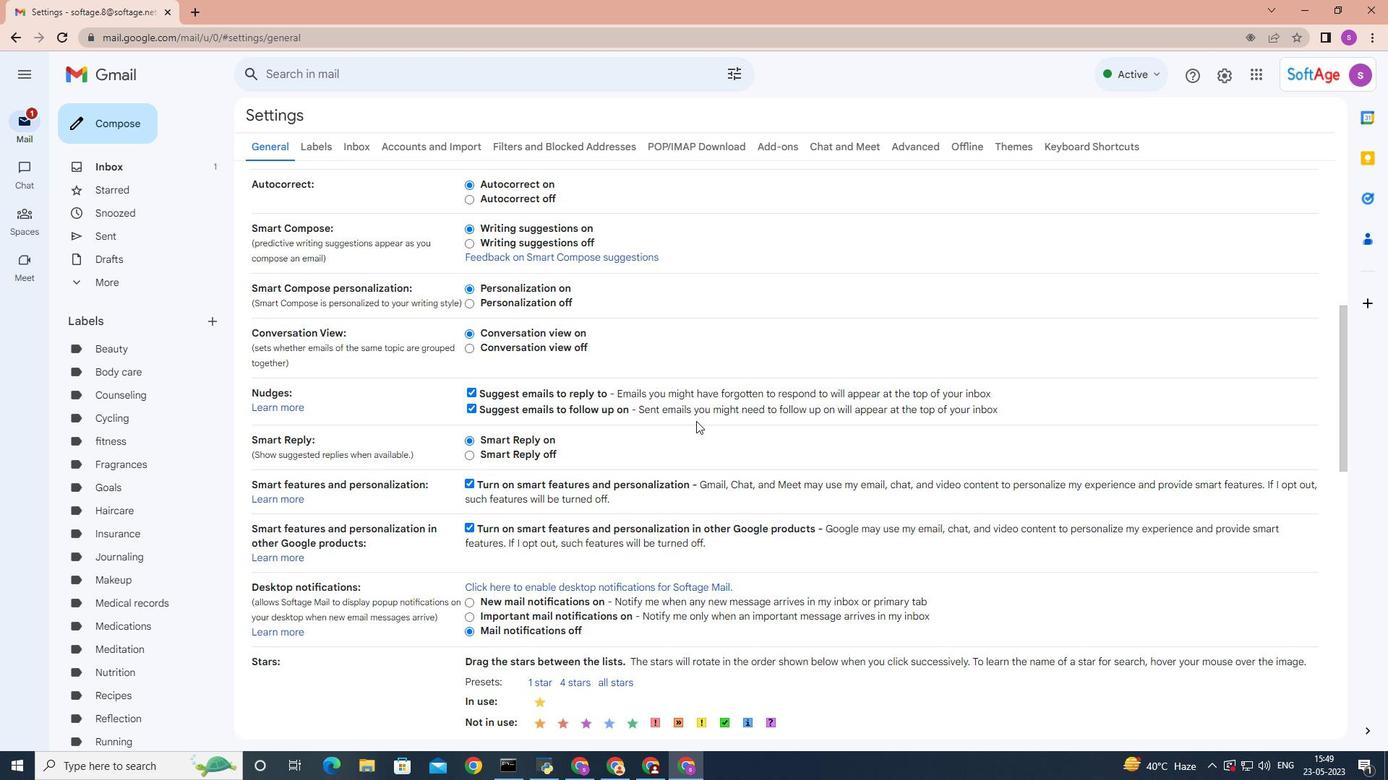 
Action: Mouse moved to (699, 417)
Screenshot: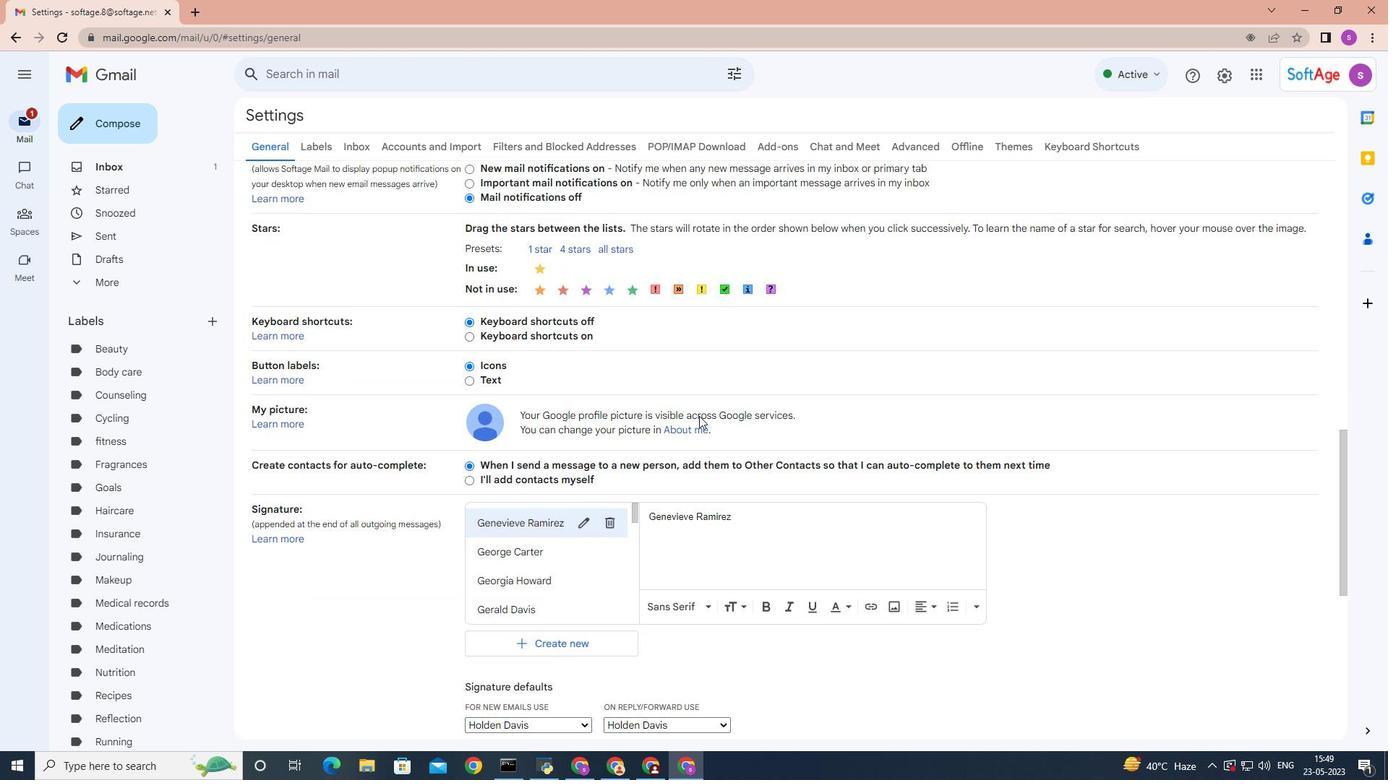 
Action: Mouse scrolled (699, 417) with delta (0, 0)
Screenshot: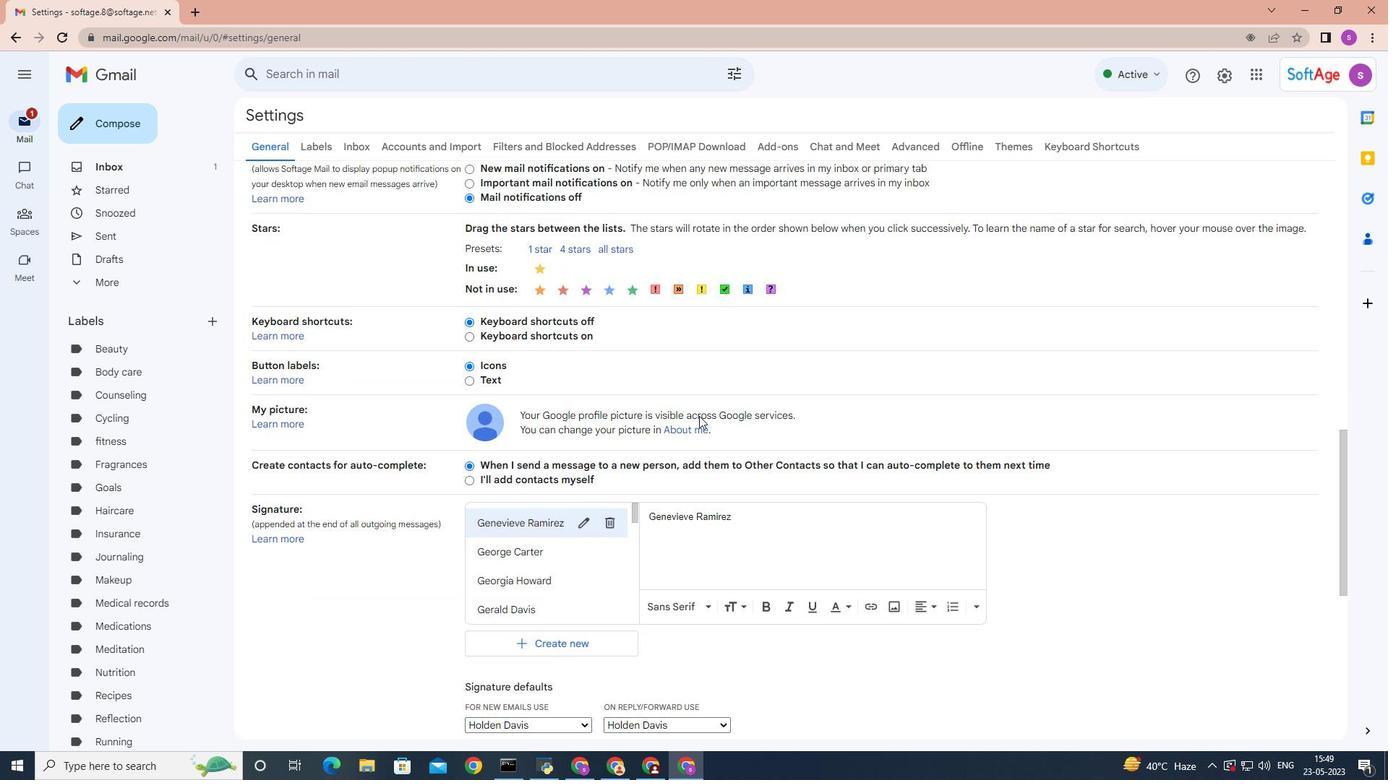 
Action: Mouse scrolled (699, 417) with delta (0, 0)
Screenshot: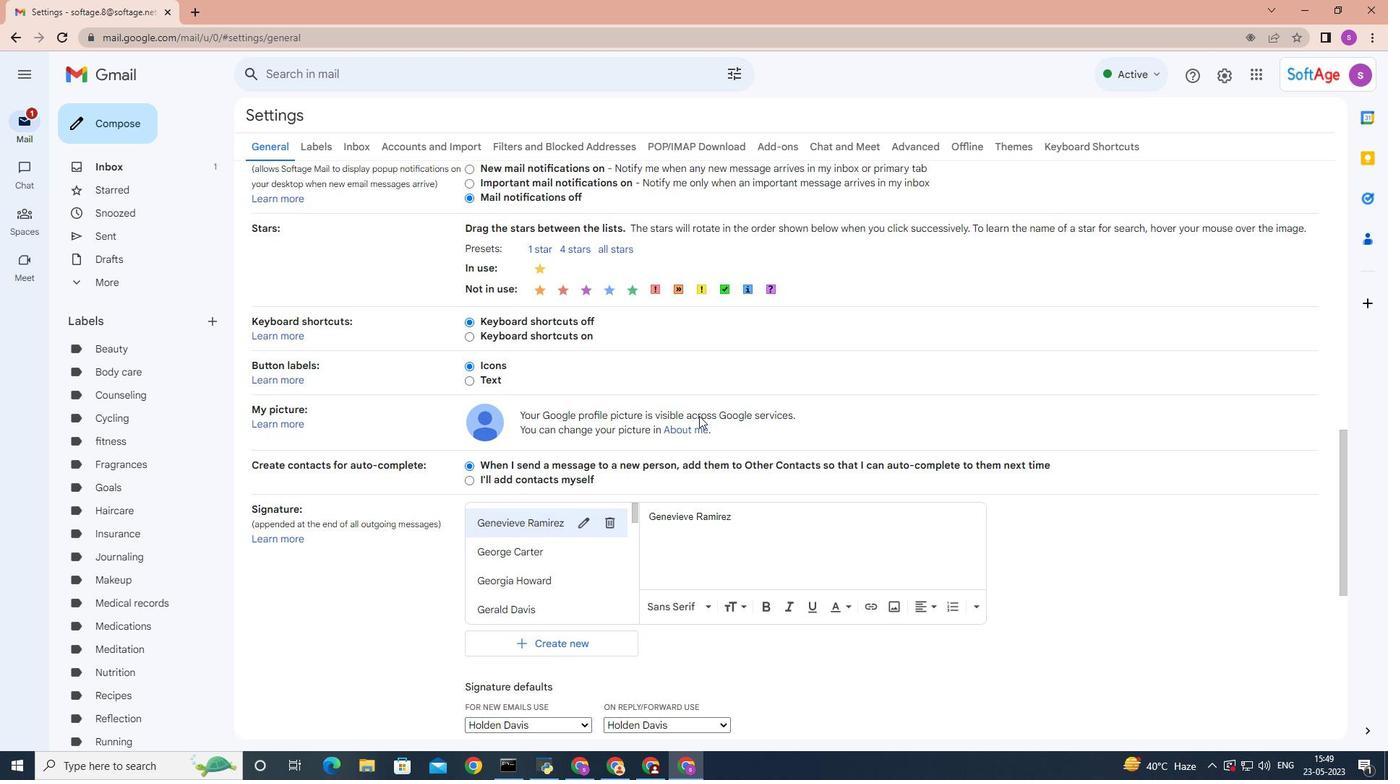 
Action: Mouse scrolled (699, 417) with delta (0, 0)
Screenshot: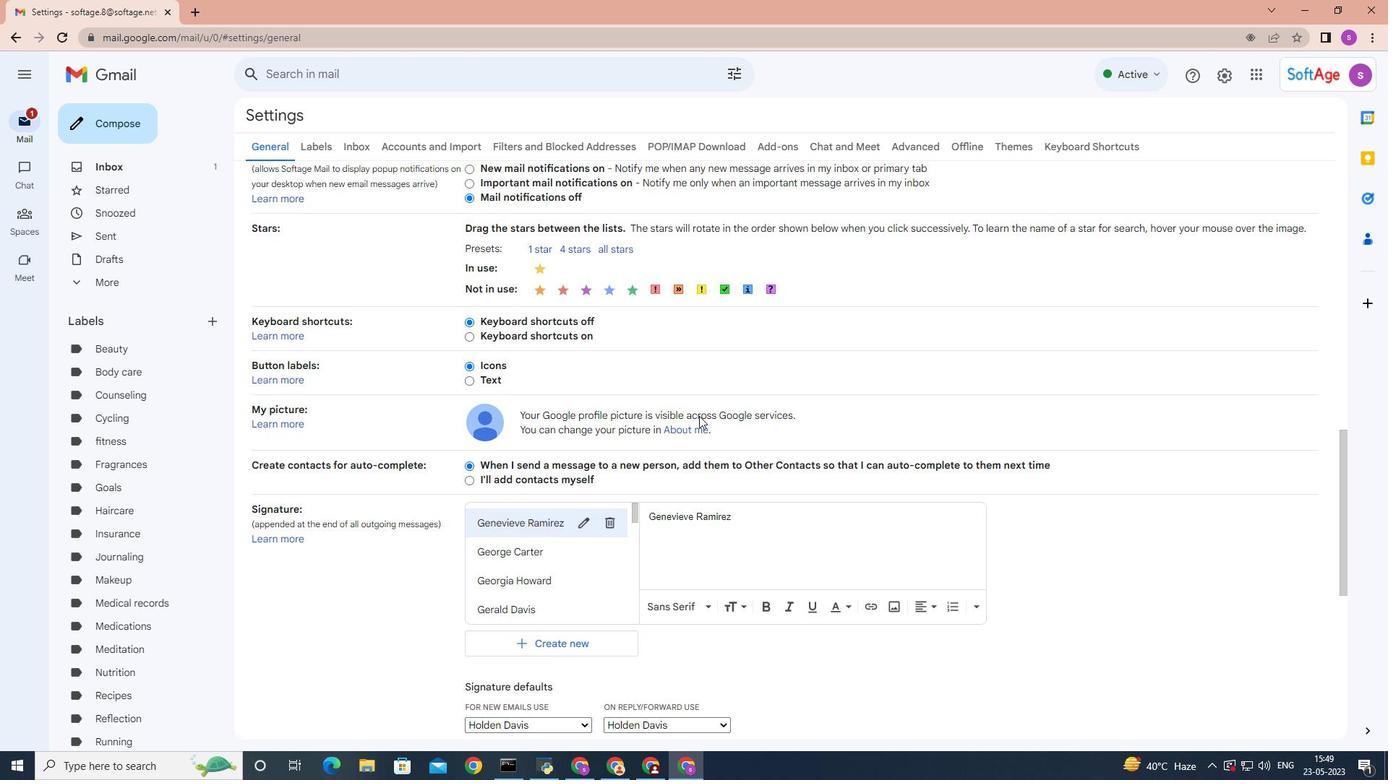 
Action: Mouse scrolled (699, 417) with delta (0, 0)
Screenshot: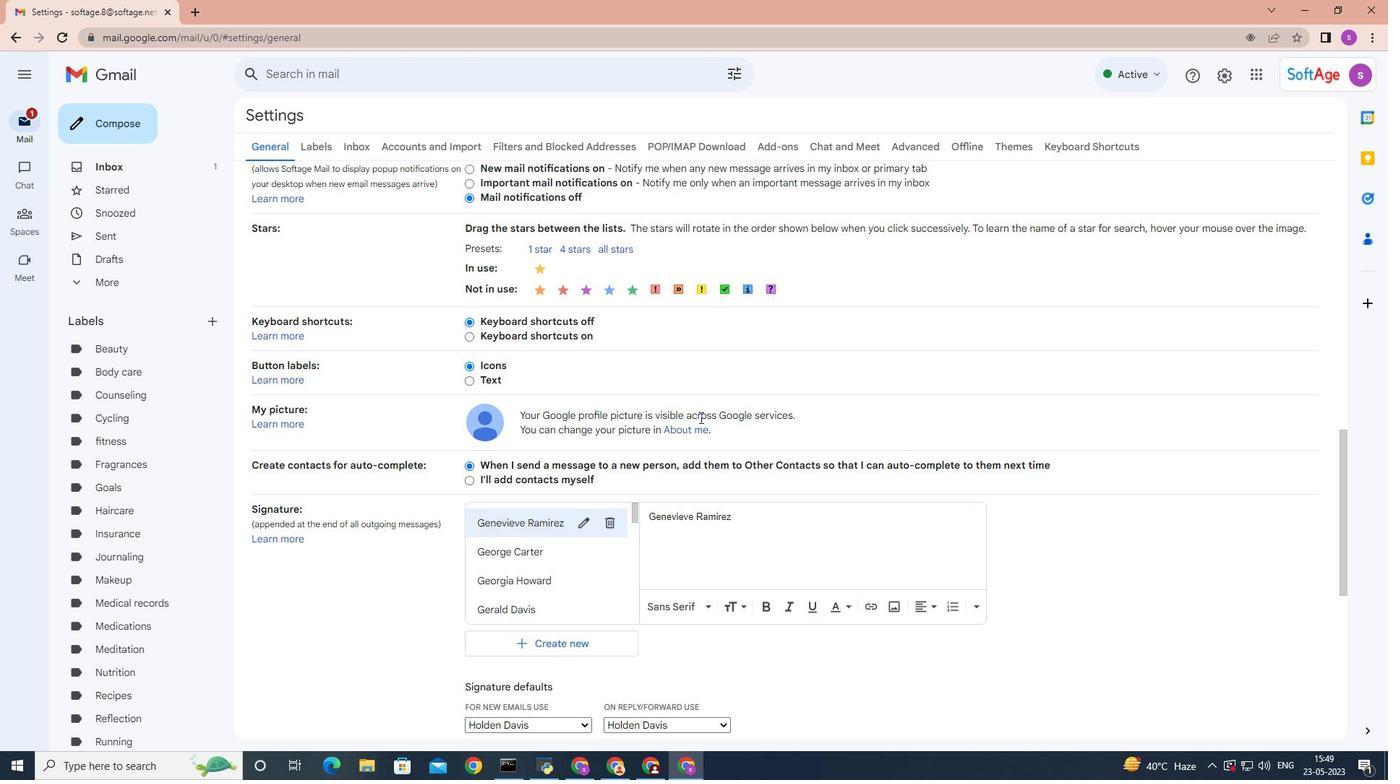 
Action: Mouse moved to (584, 354)
Screenshot: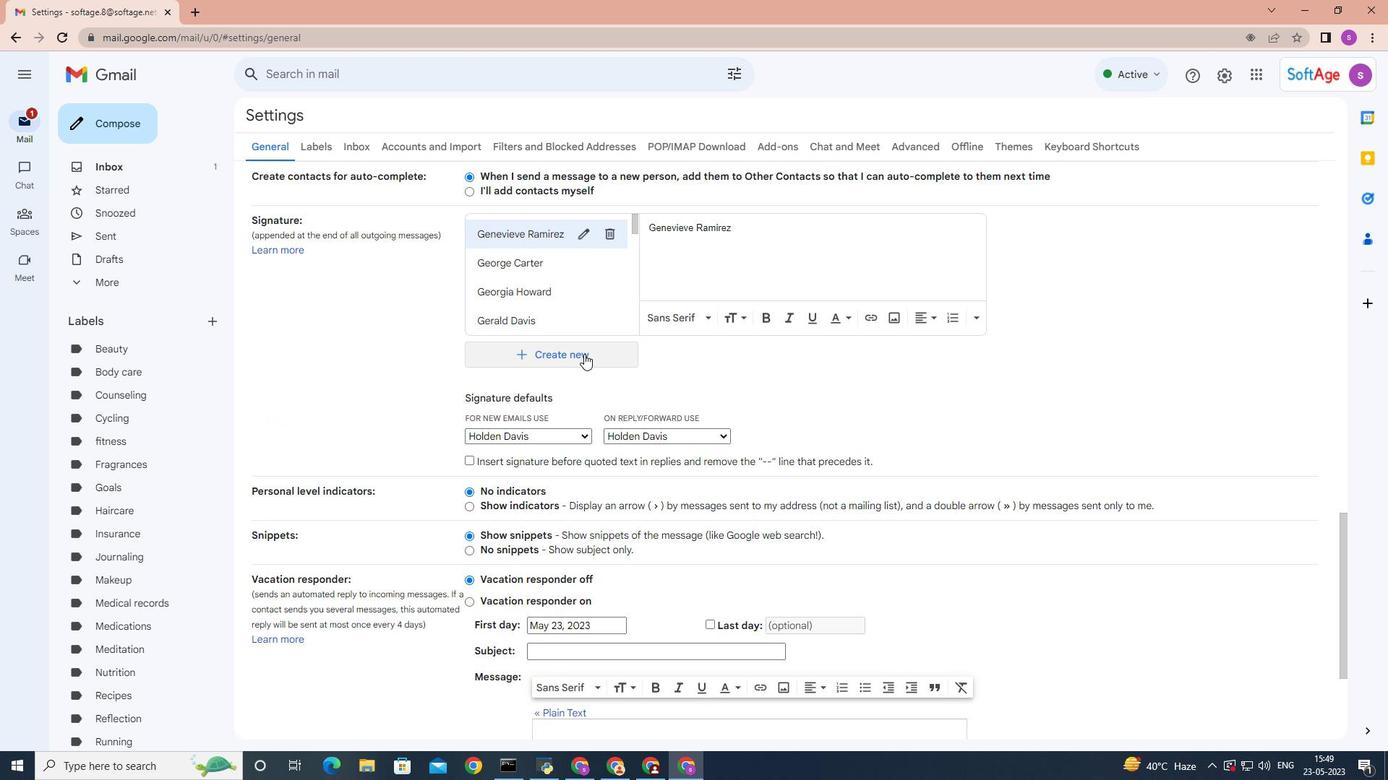 
Action: Mouse pressed left at (584, 354)
Screenshot: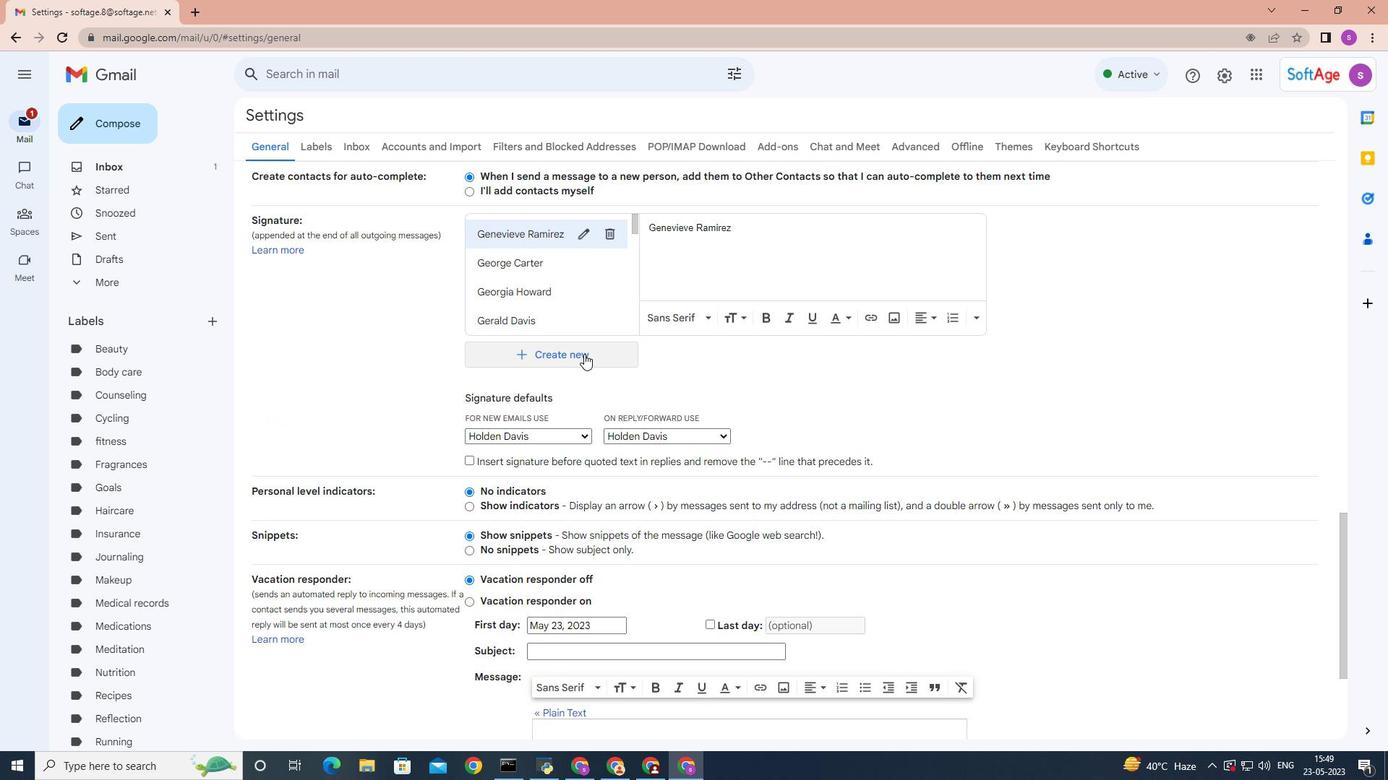 
Action: Mouse moved to (612, 378)
Screenshot: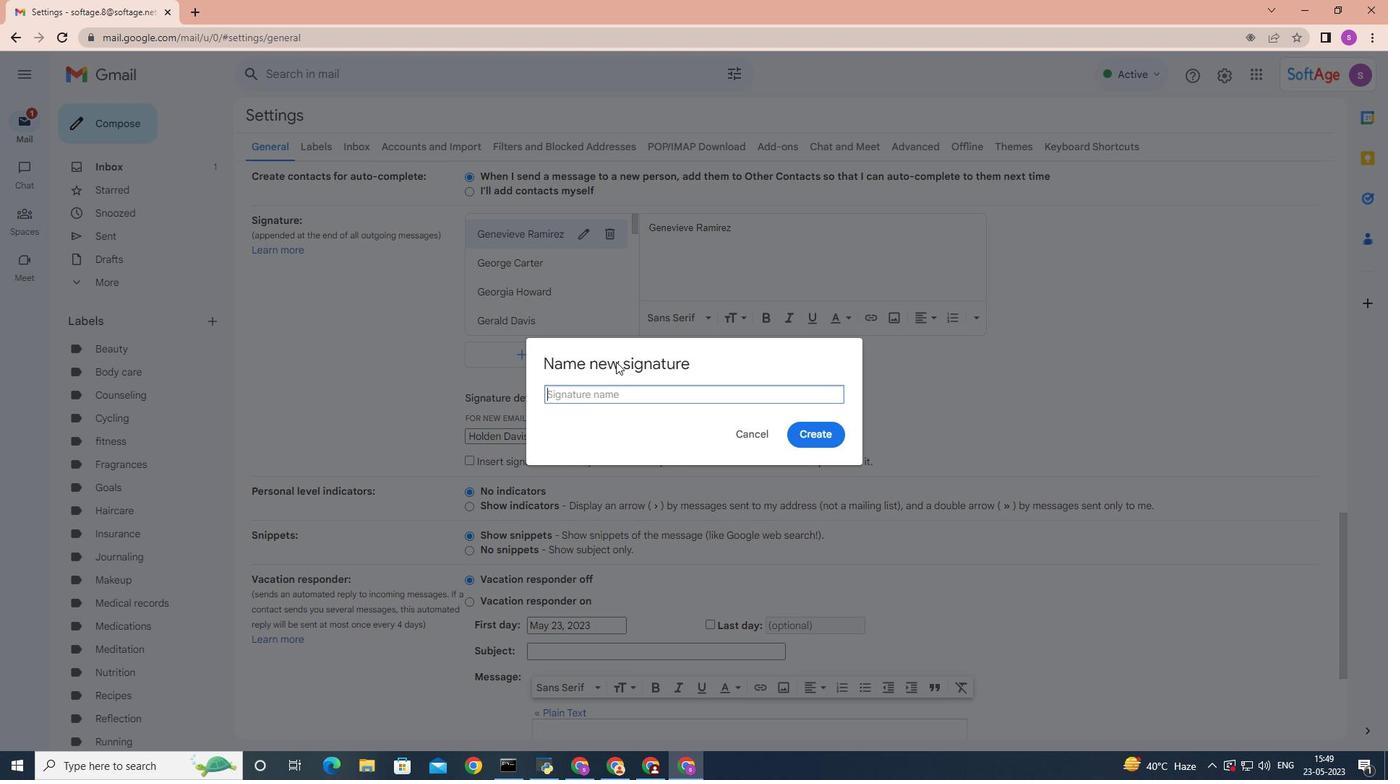 
Action: Key pressed <Key.shift>Holly<Key.space><Key.shift>Thompson
Screenshot: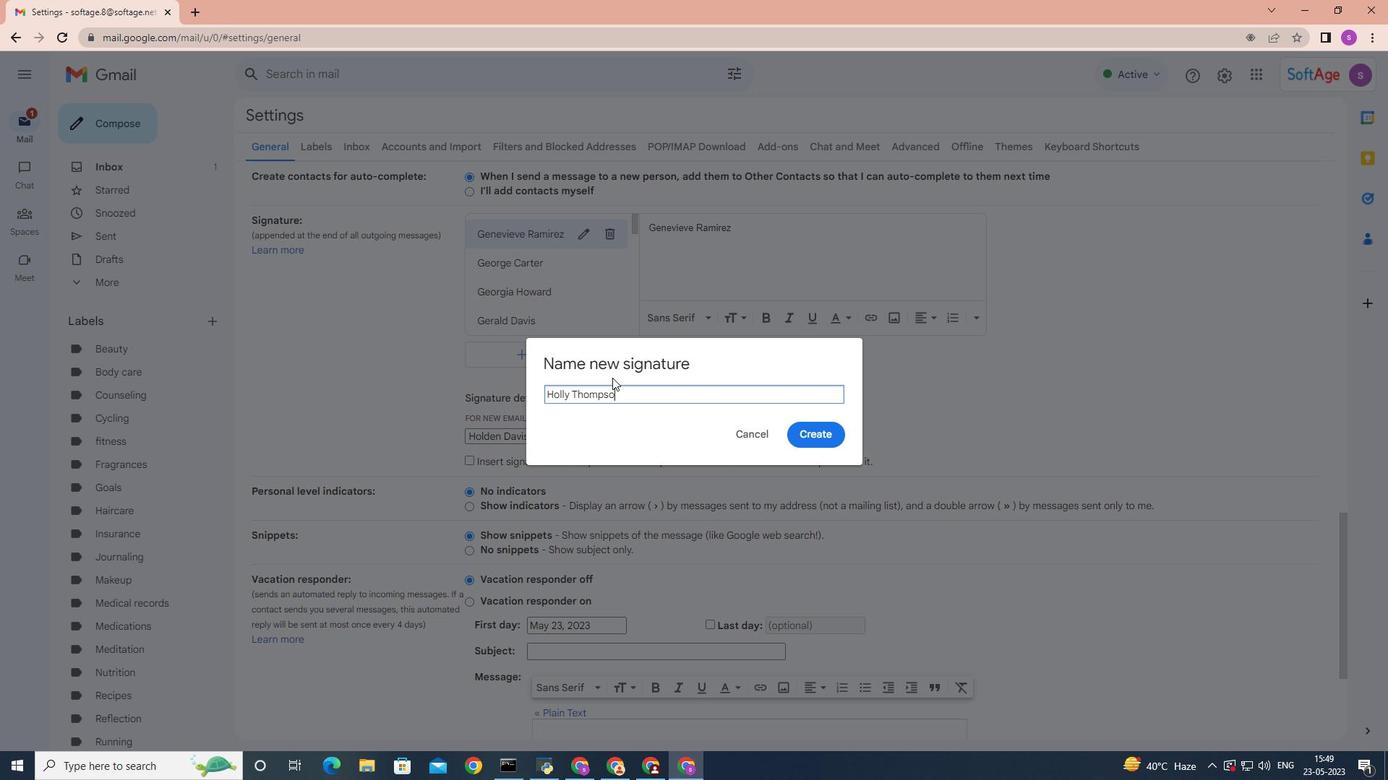 
Action: Mouse moved to (793, 430)
Screenshot: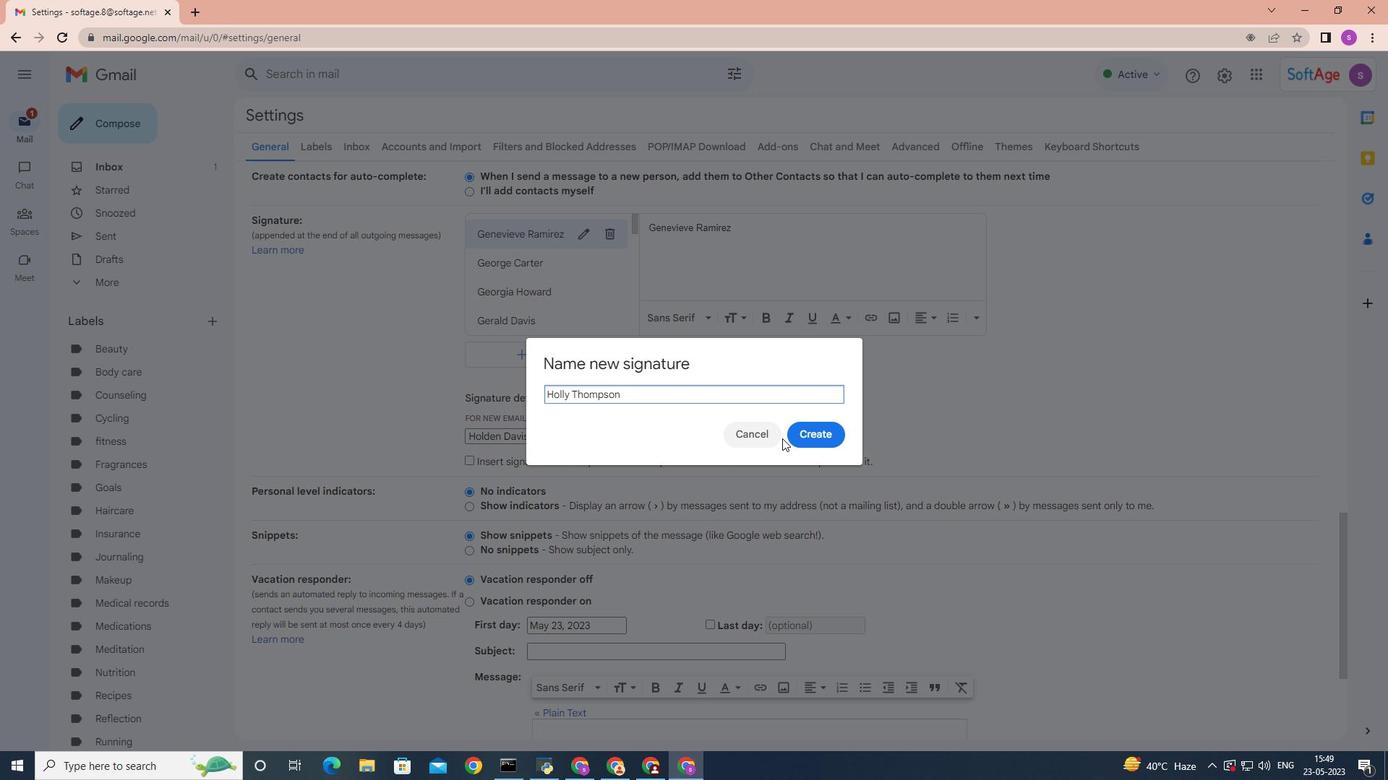 
Action: Mouse pressed left at (793, 430)
Screenshot: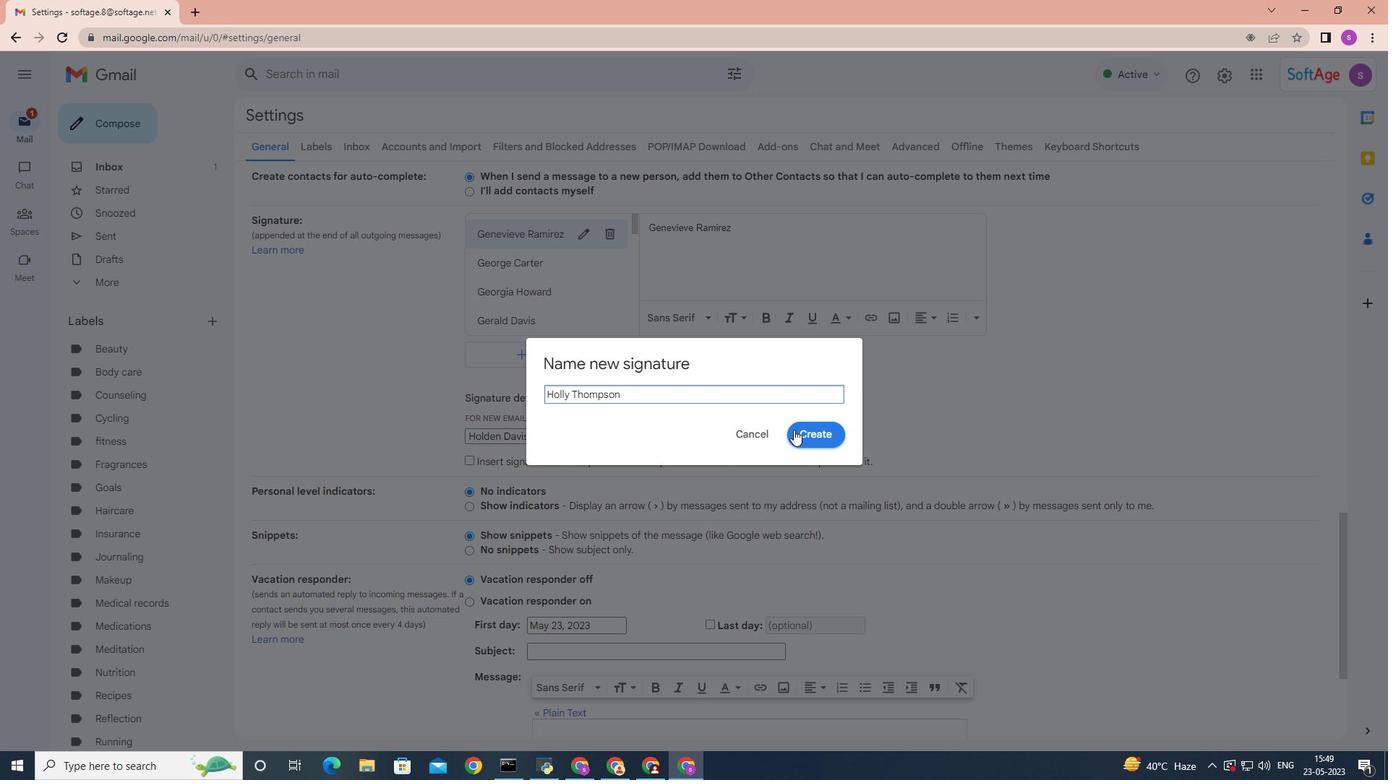 
Action: Mouse moved to (788, 419)
Screenshot: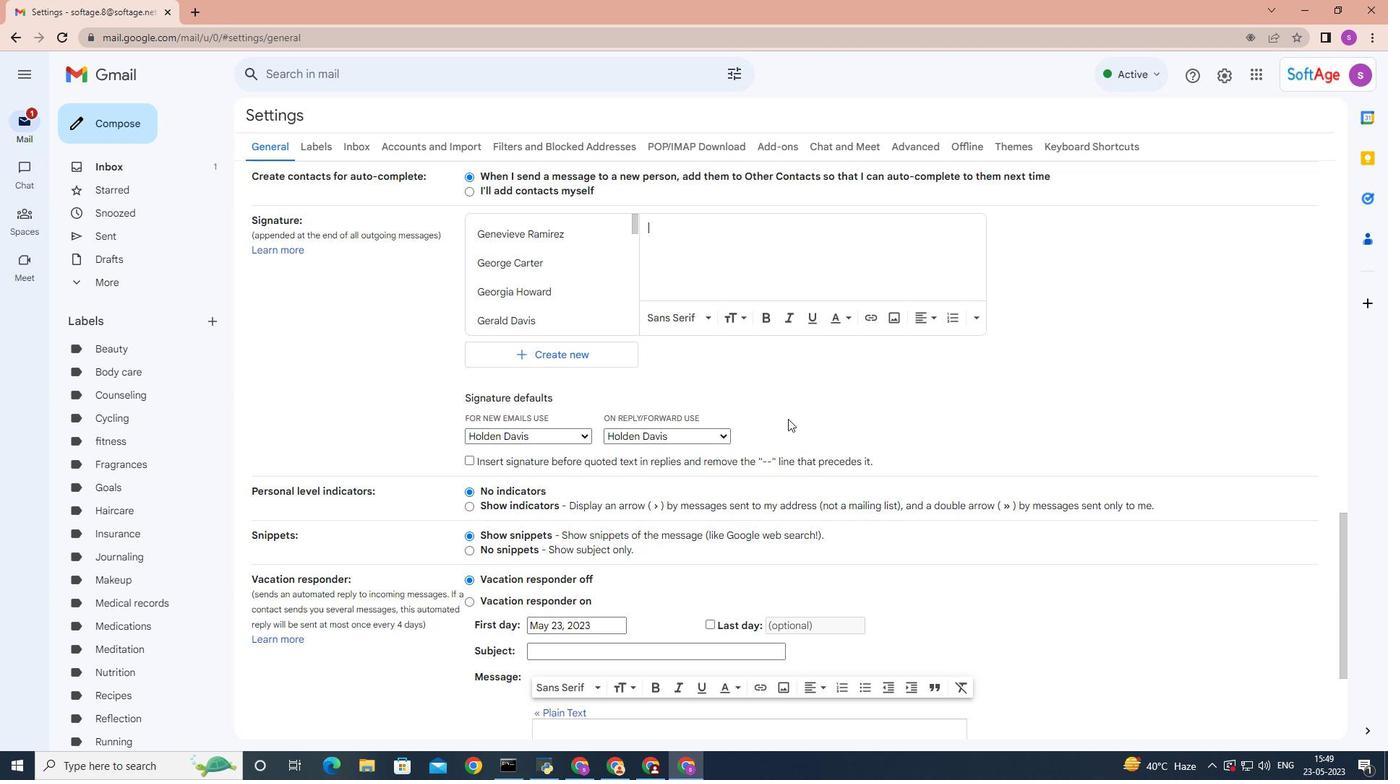 
Action: Key pressed <Key.shift>Holly<Key.space><Key.shift><Key.shift>Thompson
Screenshot: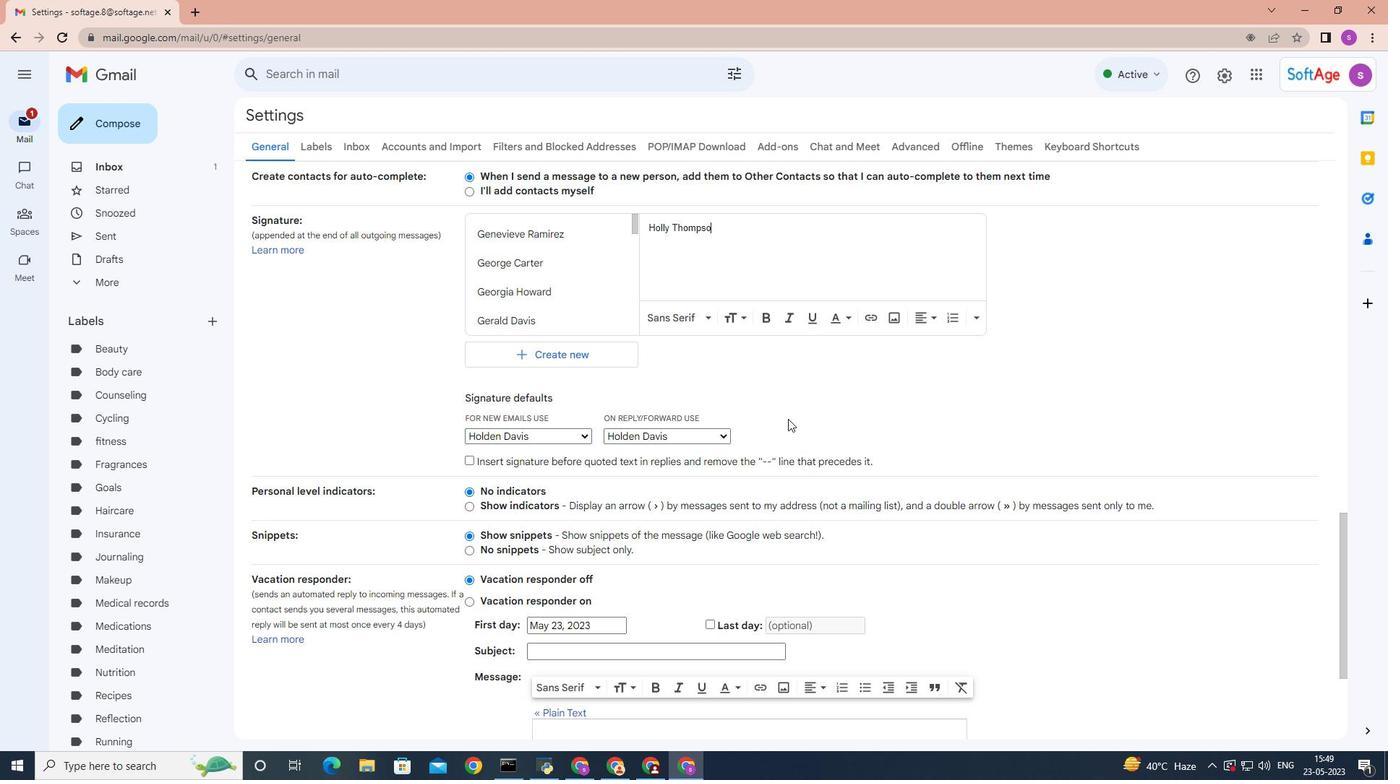 
Action: Mouse moved to (581, 439)
Screenshot: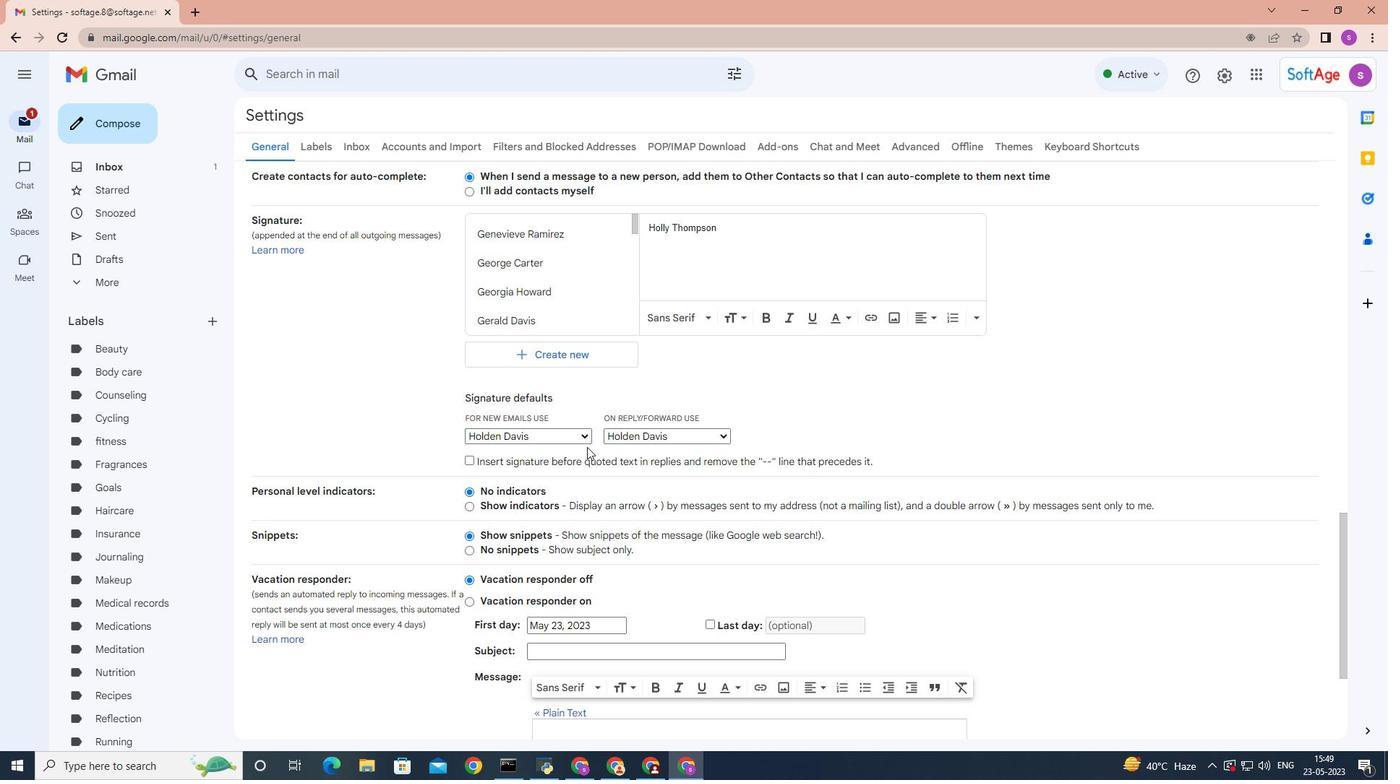 
Action: Mouse pressed left at (581, 439)
Screenshot: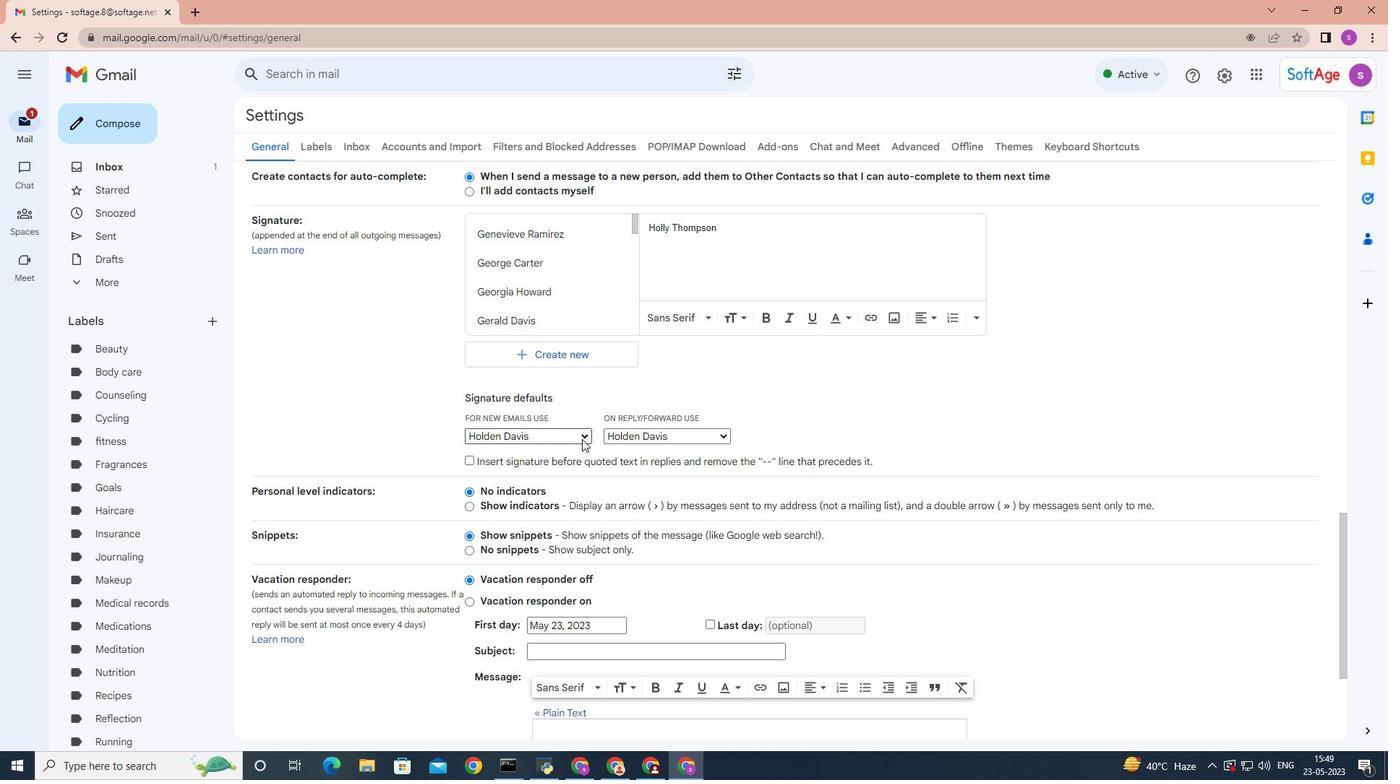 
Action: Mouse moved to (578, 443)
Screenshot: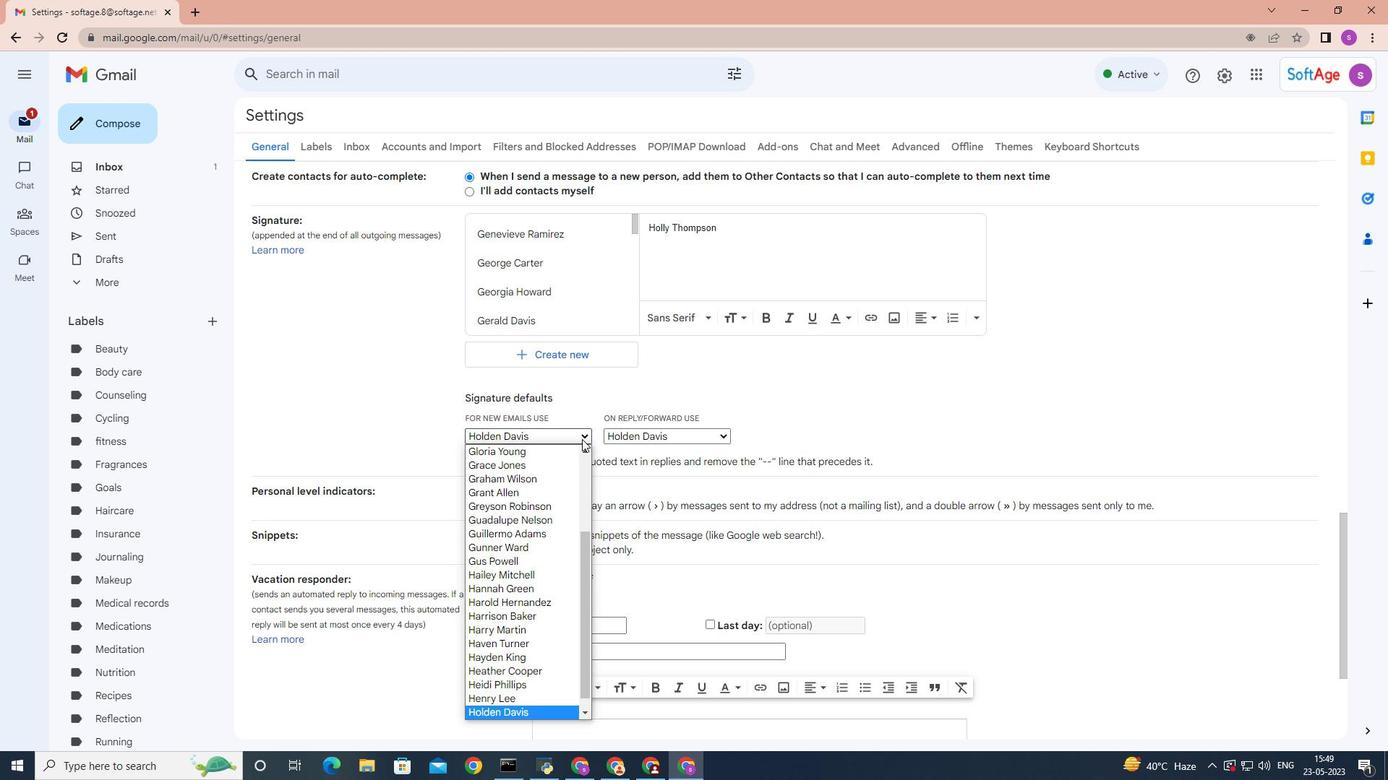 
Action: Mouse scrolled (578, 443) with delta (0, 0)
Screenshot: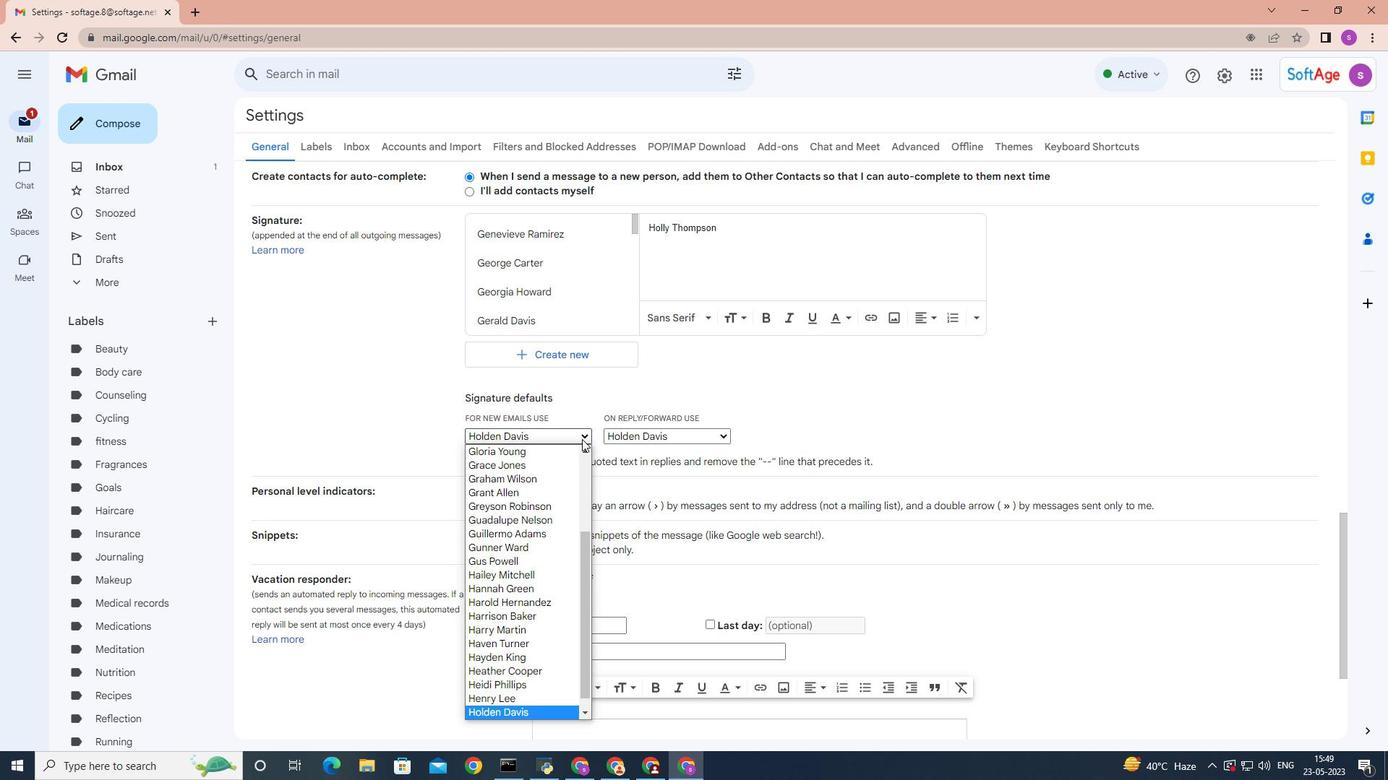 
Action: Mouse moved to (571, 459)
Screenshot: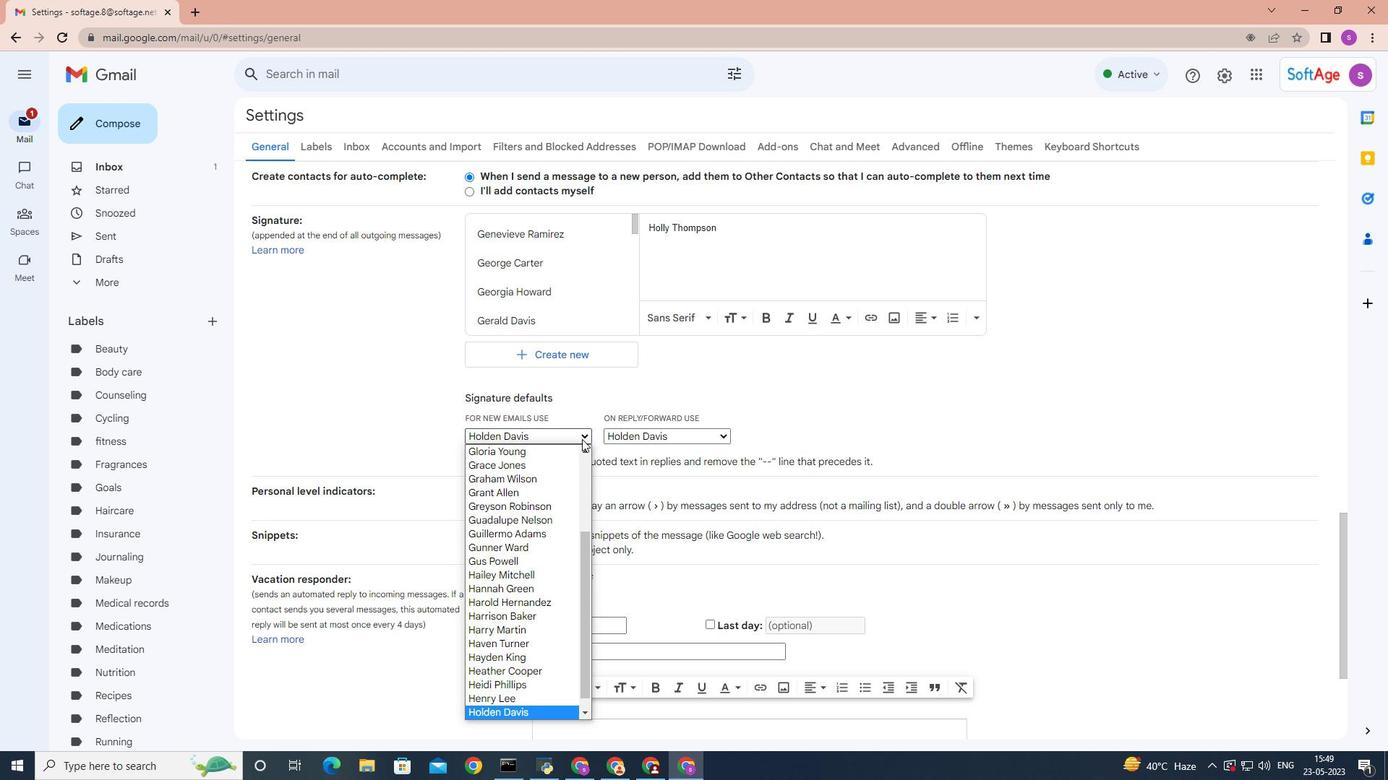 
Action: Mouse scrolled (571, 459) with delta (0, 0)
Screenshot: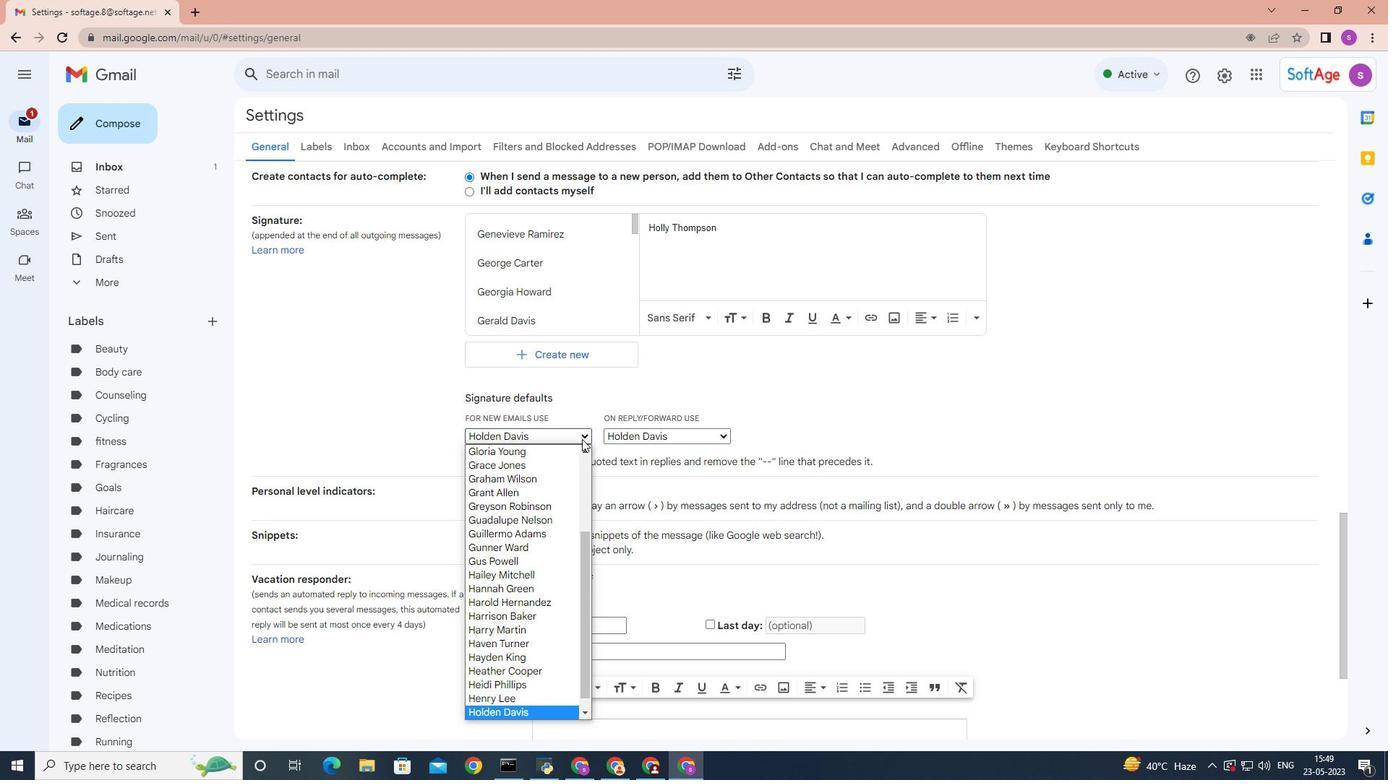 
Action: Mouse moved to (565, 496)
Screenshot: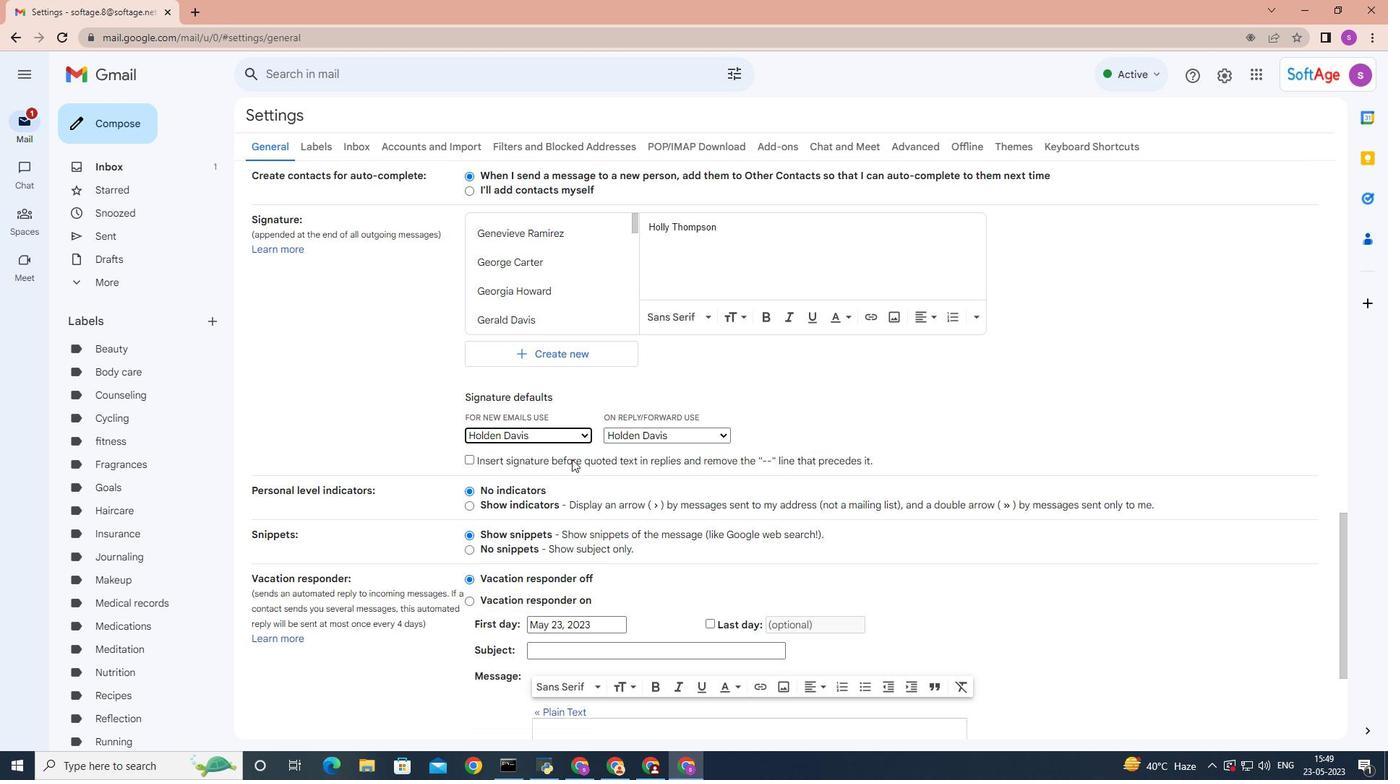 
Action: Mouse scrolled (566, 493) with delta (0, 0)
Screenshot: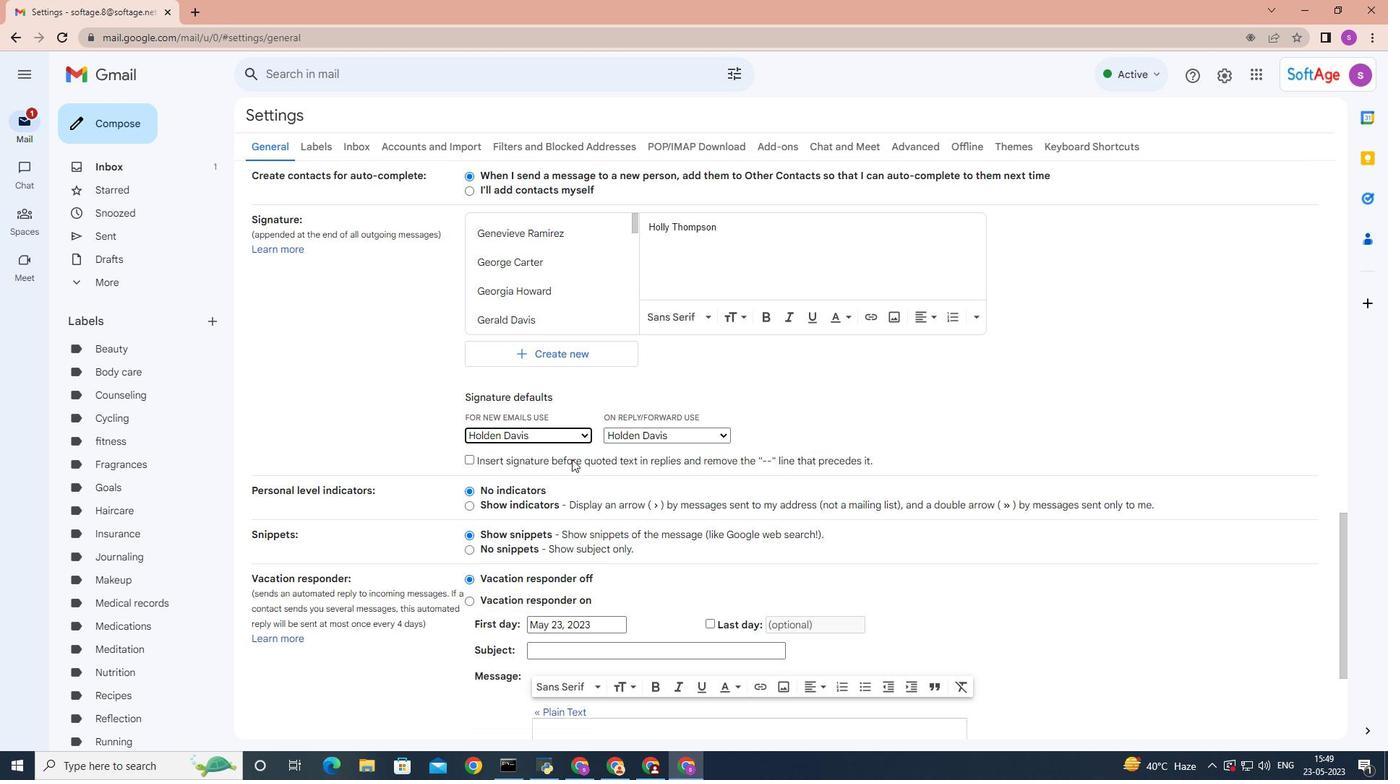 
Action: Mouse moved to (564, 501)
Screenshot: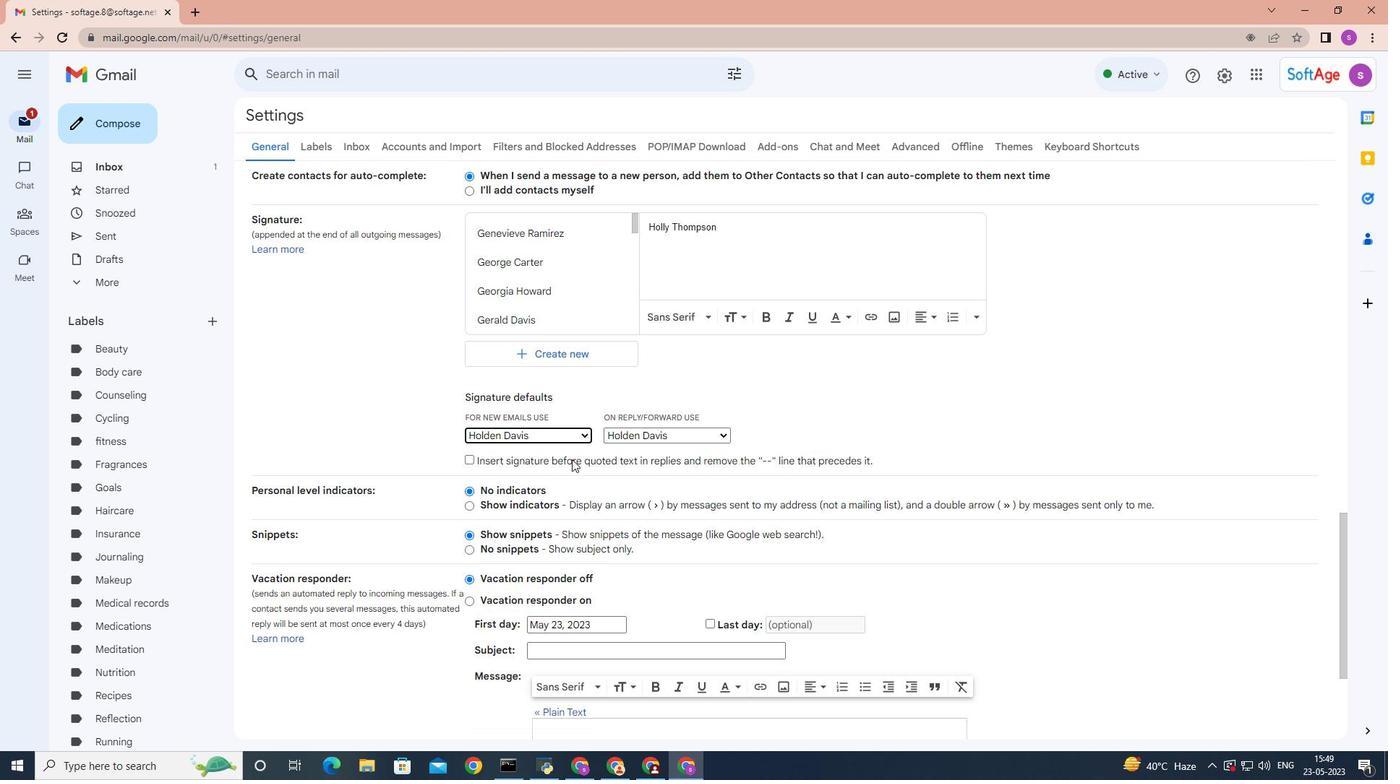 
Action: Mouse scrolled (564, 500) with delta (0, 0)
Screenshot: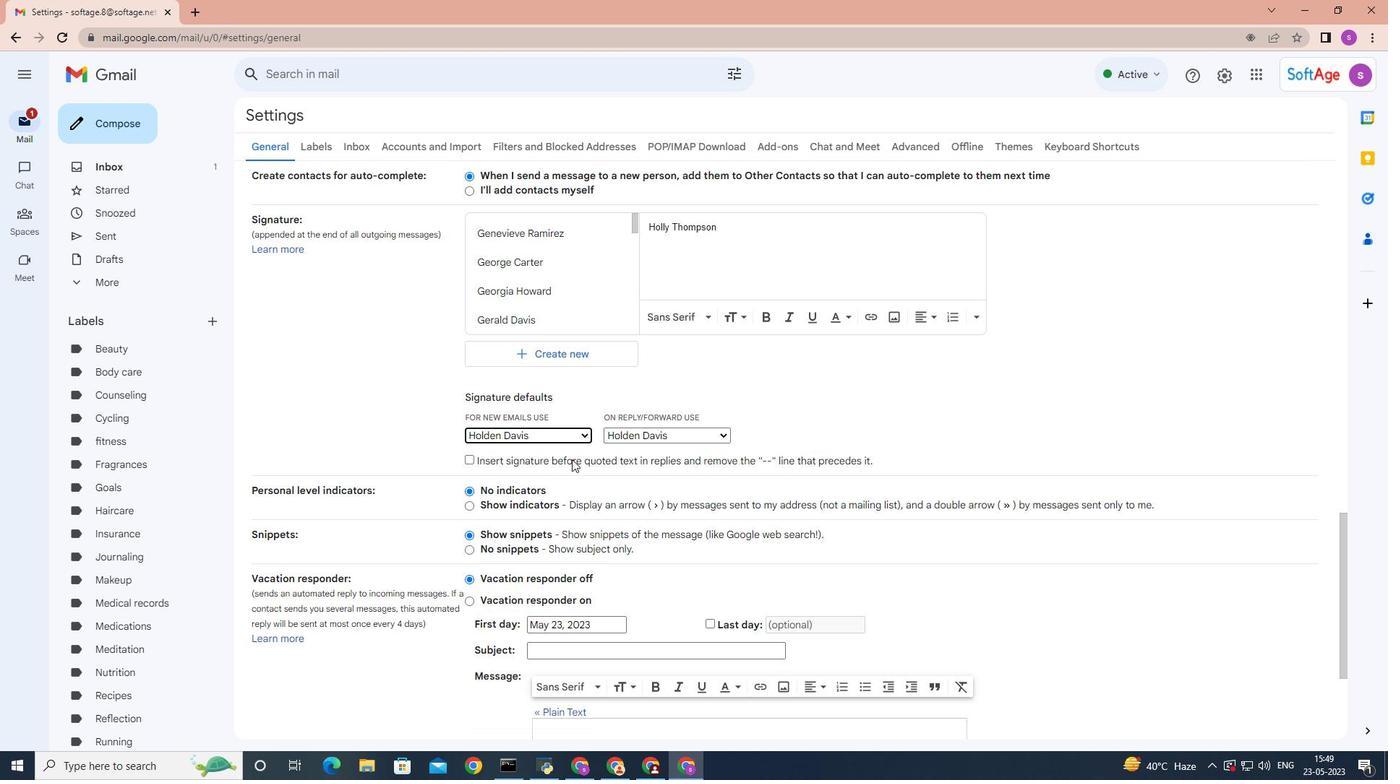 
Action: Mouse moved to (564, 501)
Screenshot: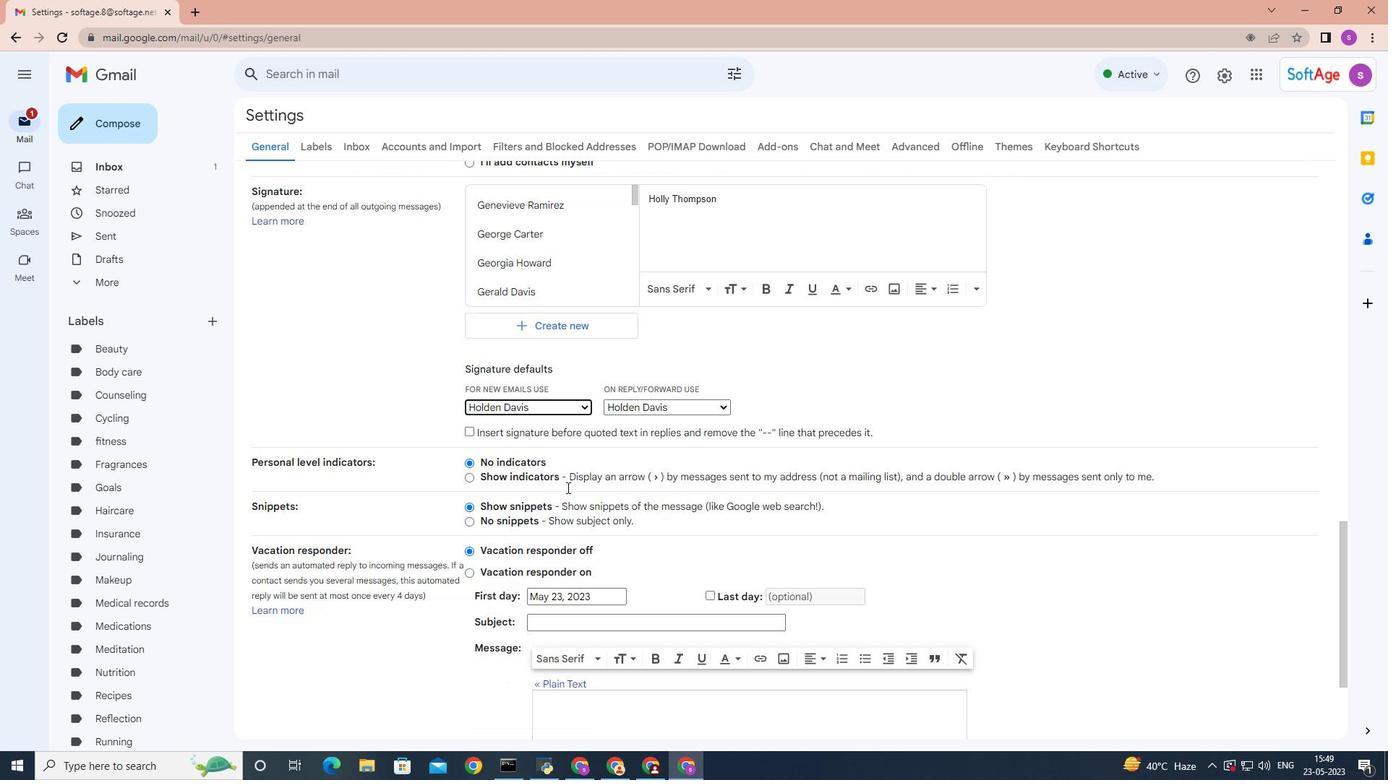 
Action: Mouse scrolled (564, 501) with delta (0, 0)
Screenshot: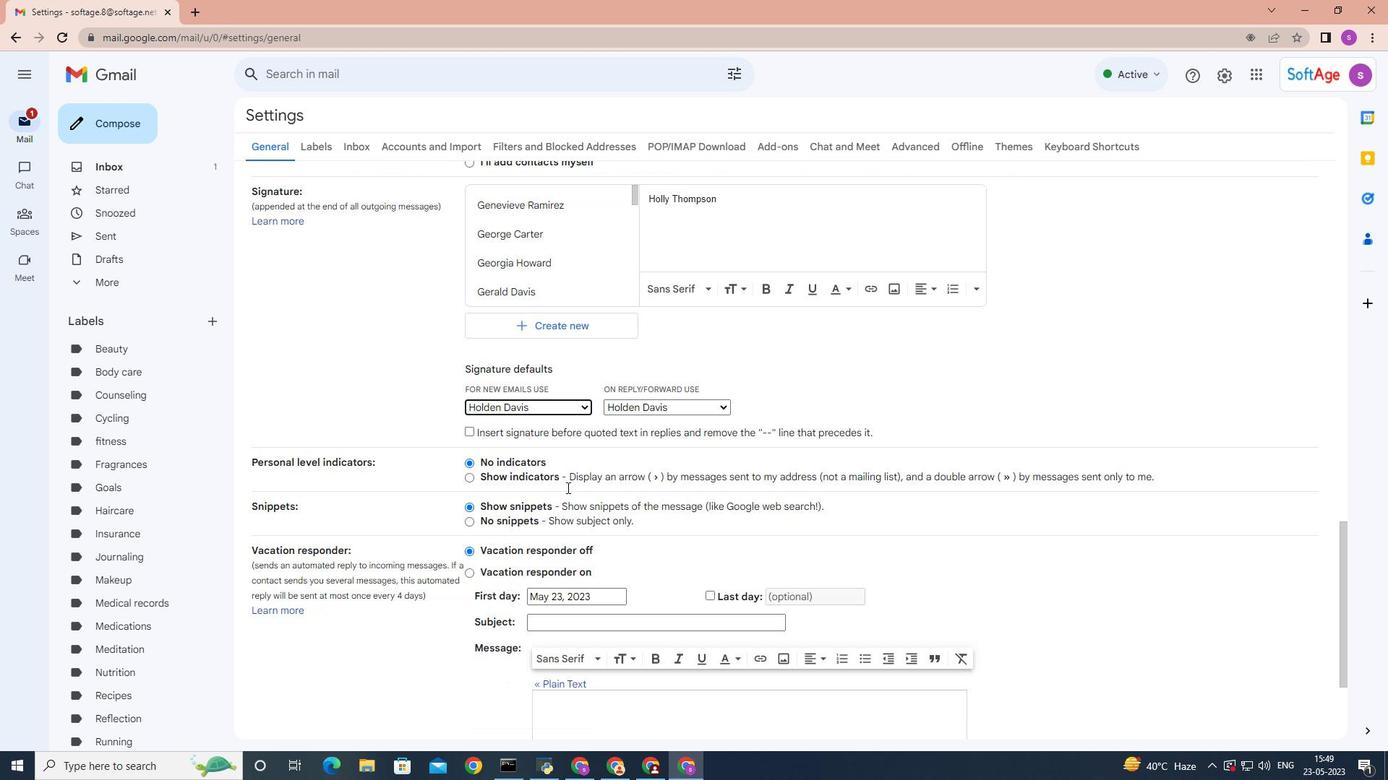 
Action: Mouse moved to (584, 229)
Screenshot: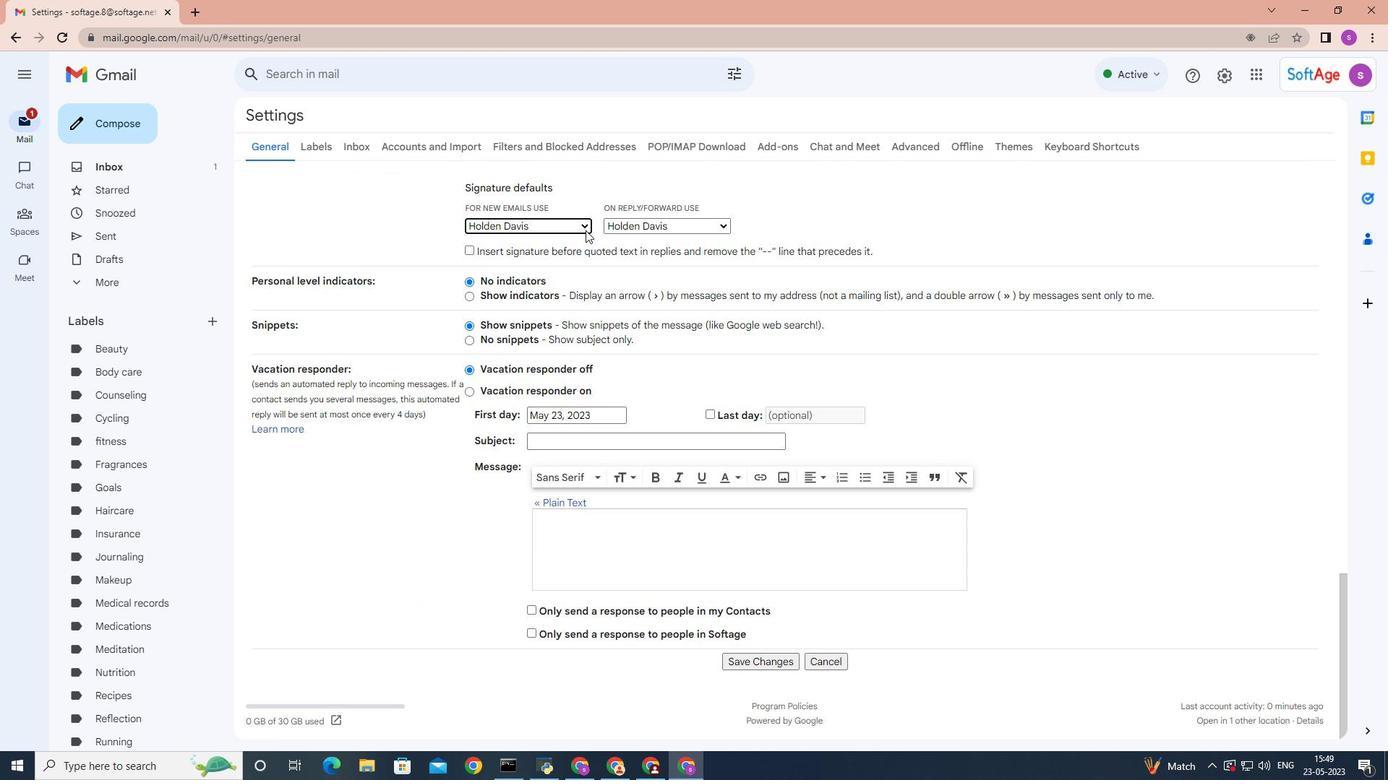
Action: Mouse pressed left at (584, 229)
Screenshot: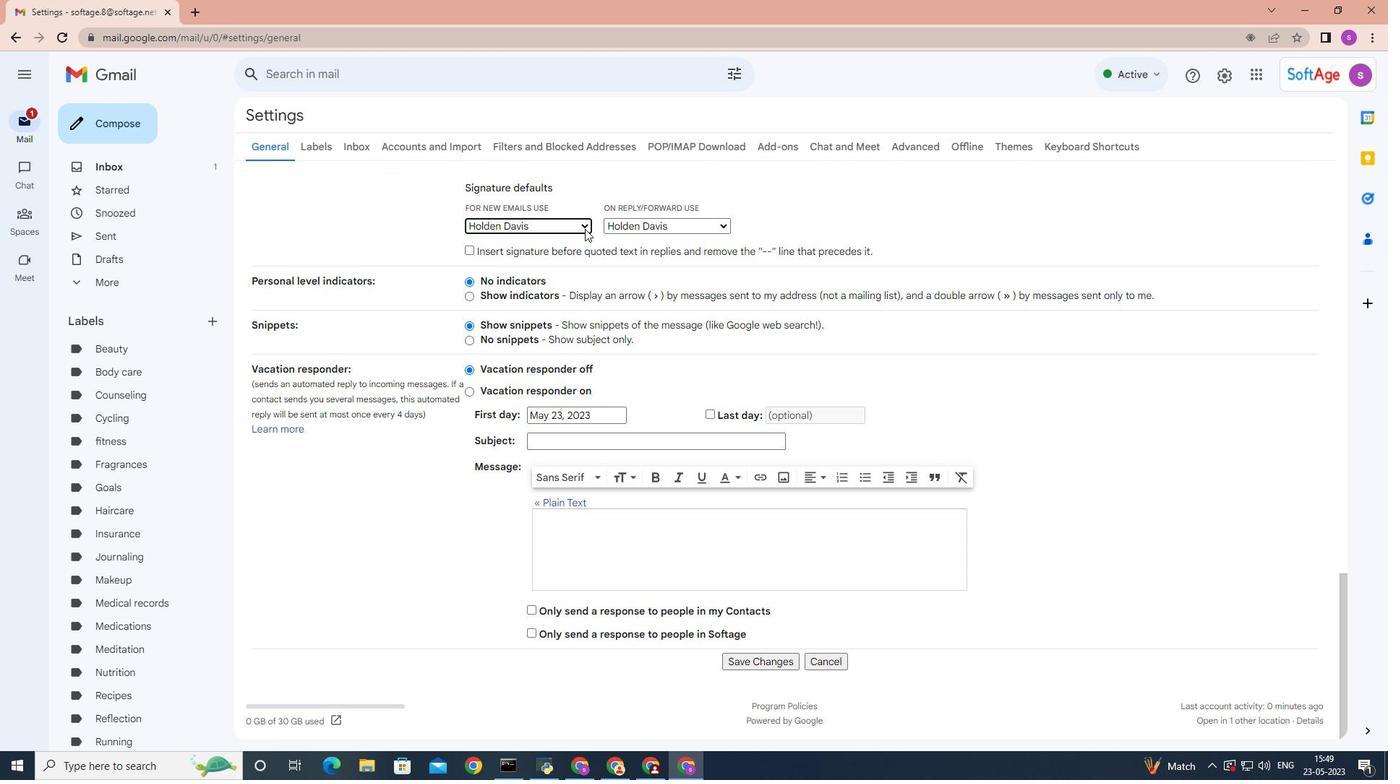 
Action: Mouse moved to (558, 353)
Screenshot: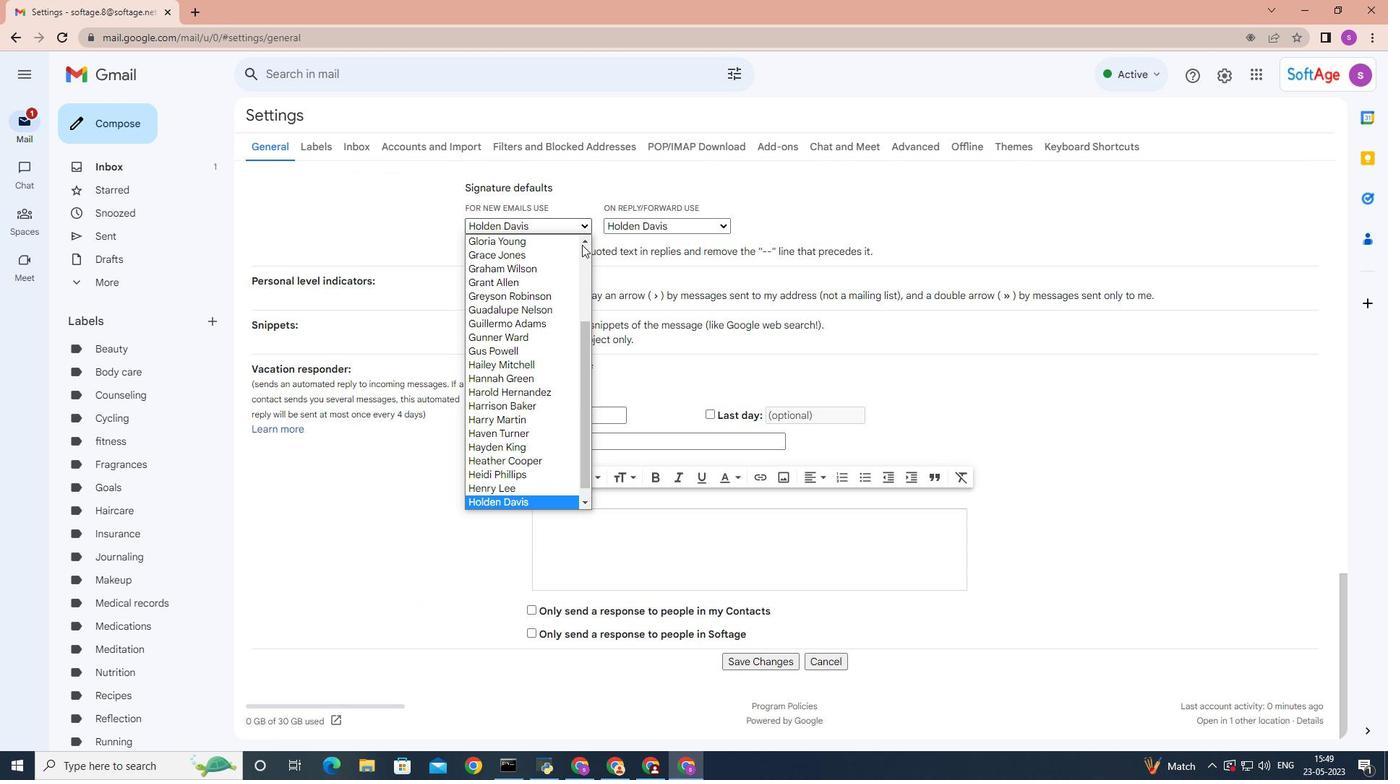 
Action: Mouse scrolled (558, 352) with delta (0, 0)
Screenshot: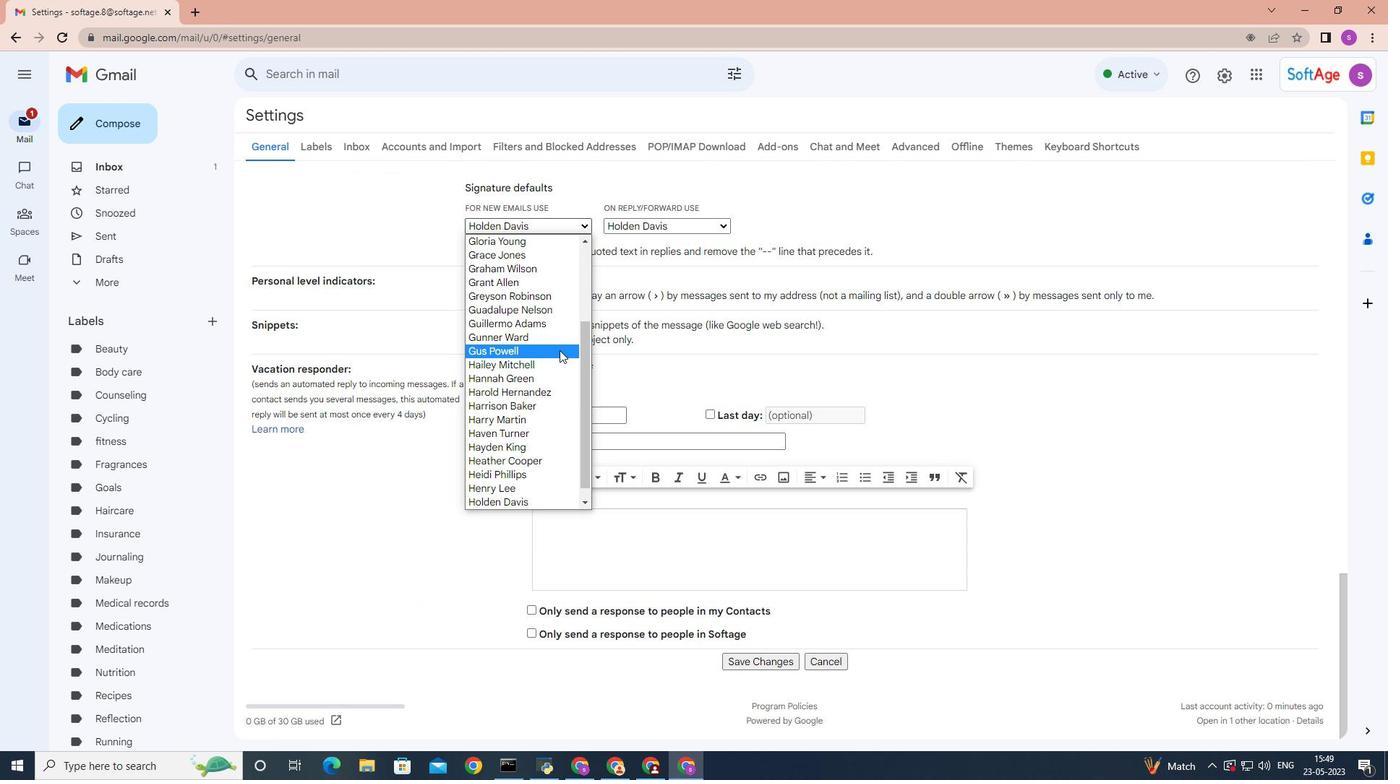 
Action: Mouse moved to (558, 354)
Screenshot: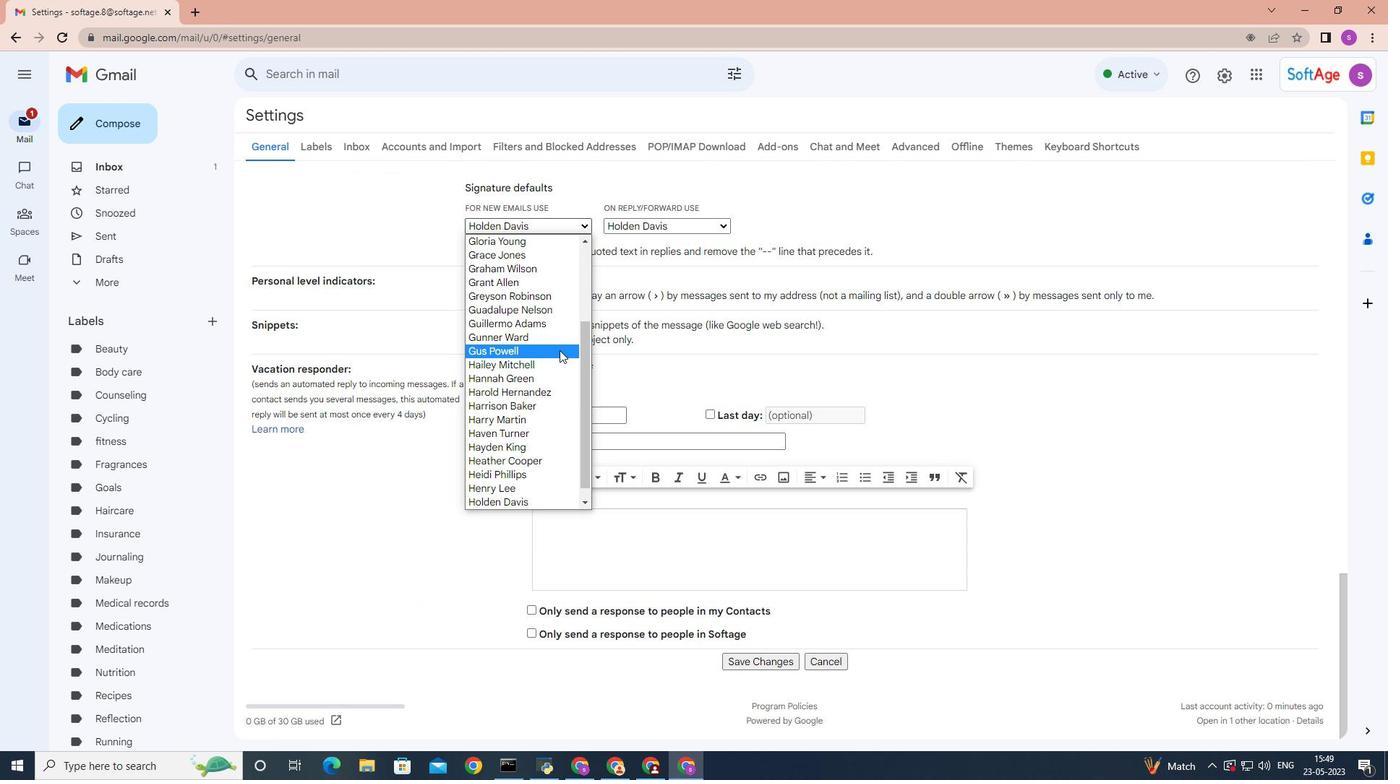 
Action: Mouse scrolled (558, 353) with delta (0, 0)
Screenshot: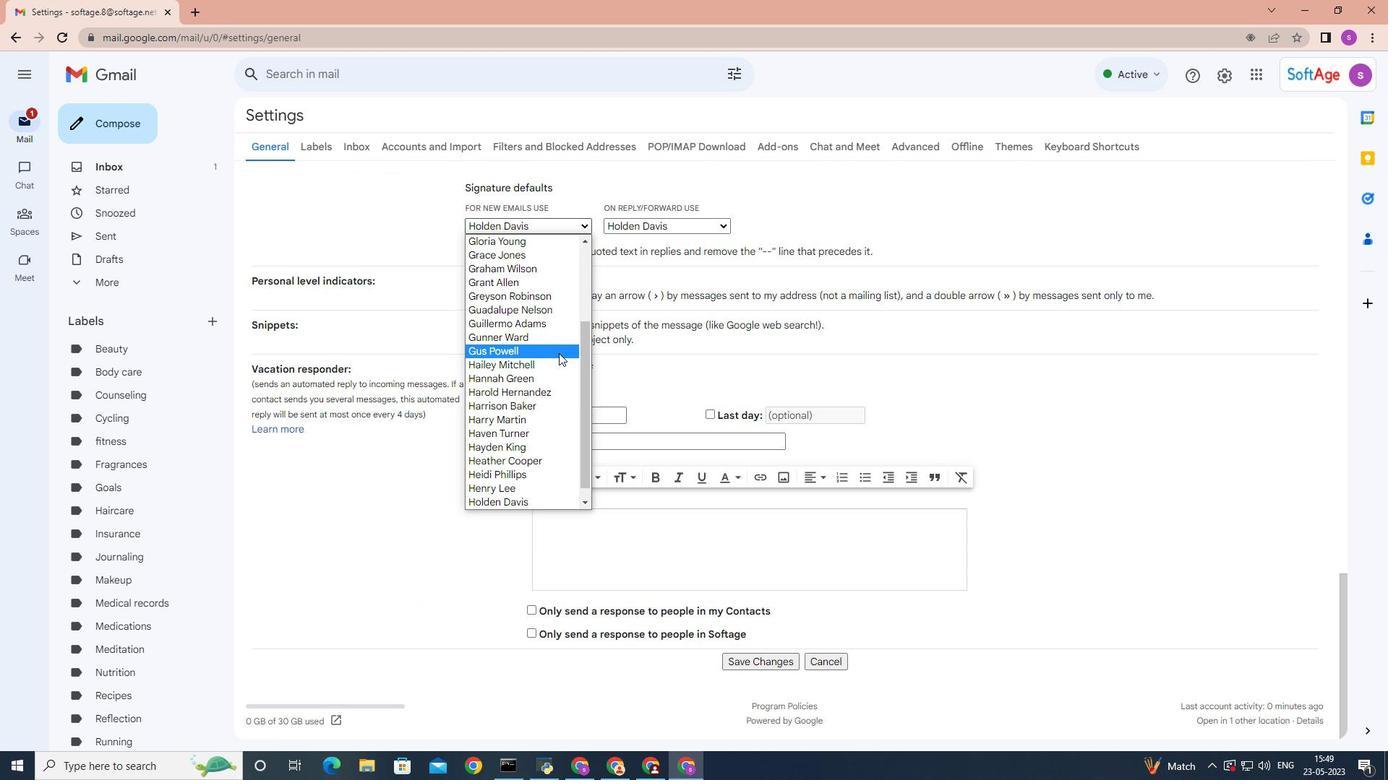
Action: Mouse scrolled (558, 353) with delta (0, 0)
Screenshot: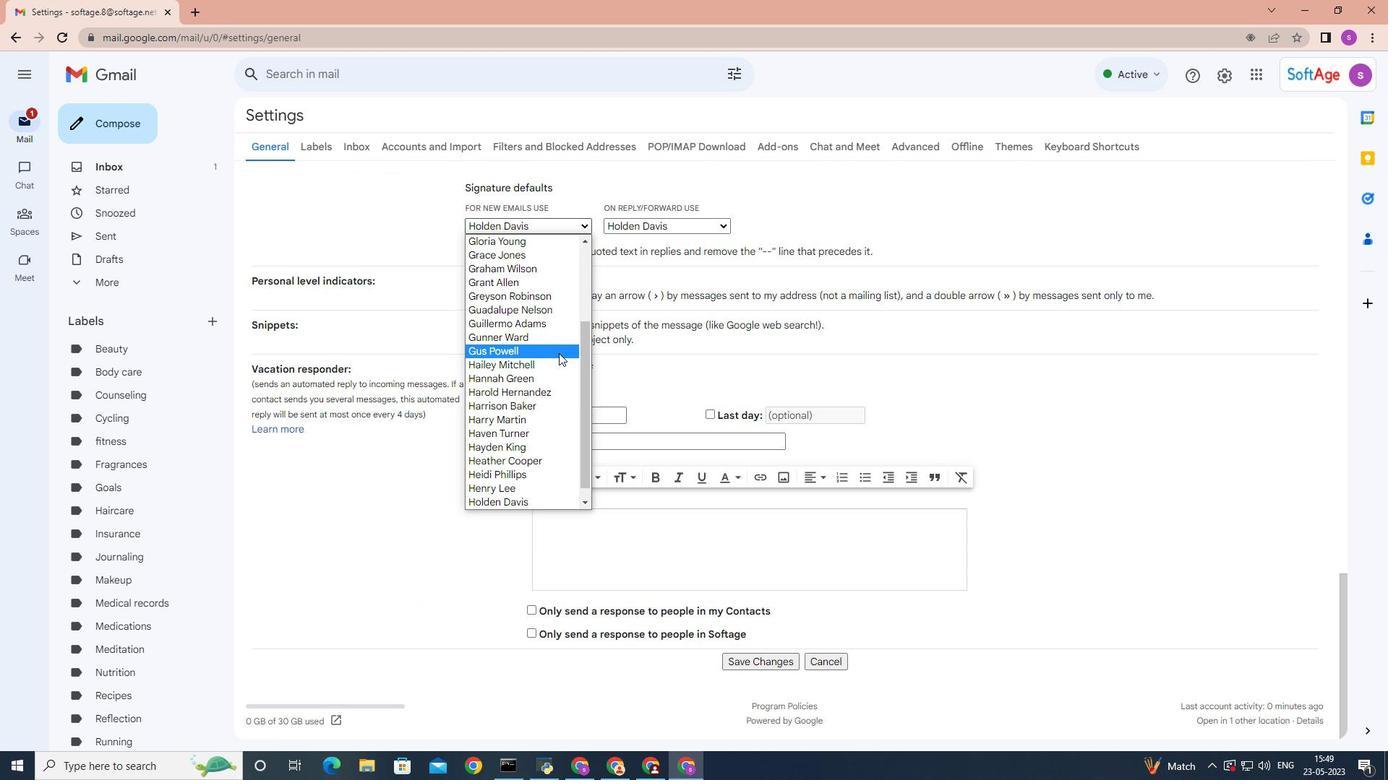 
Action: Mouse scrolled (558, 353) with delta (0, 0)
Screenshot: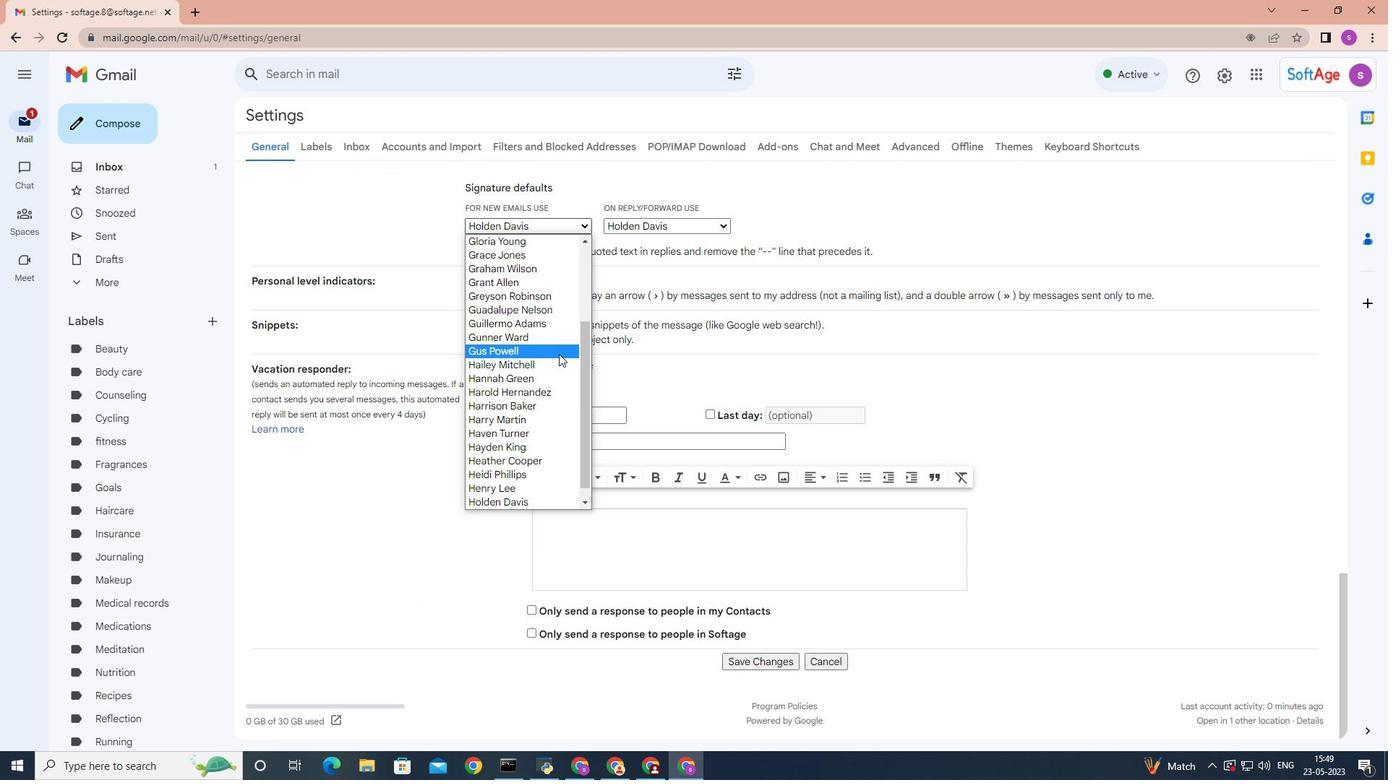 
Action: Mouse scrolled (558, 353) with delta (0, 0)
Screenshot: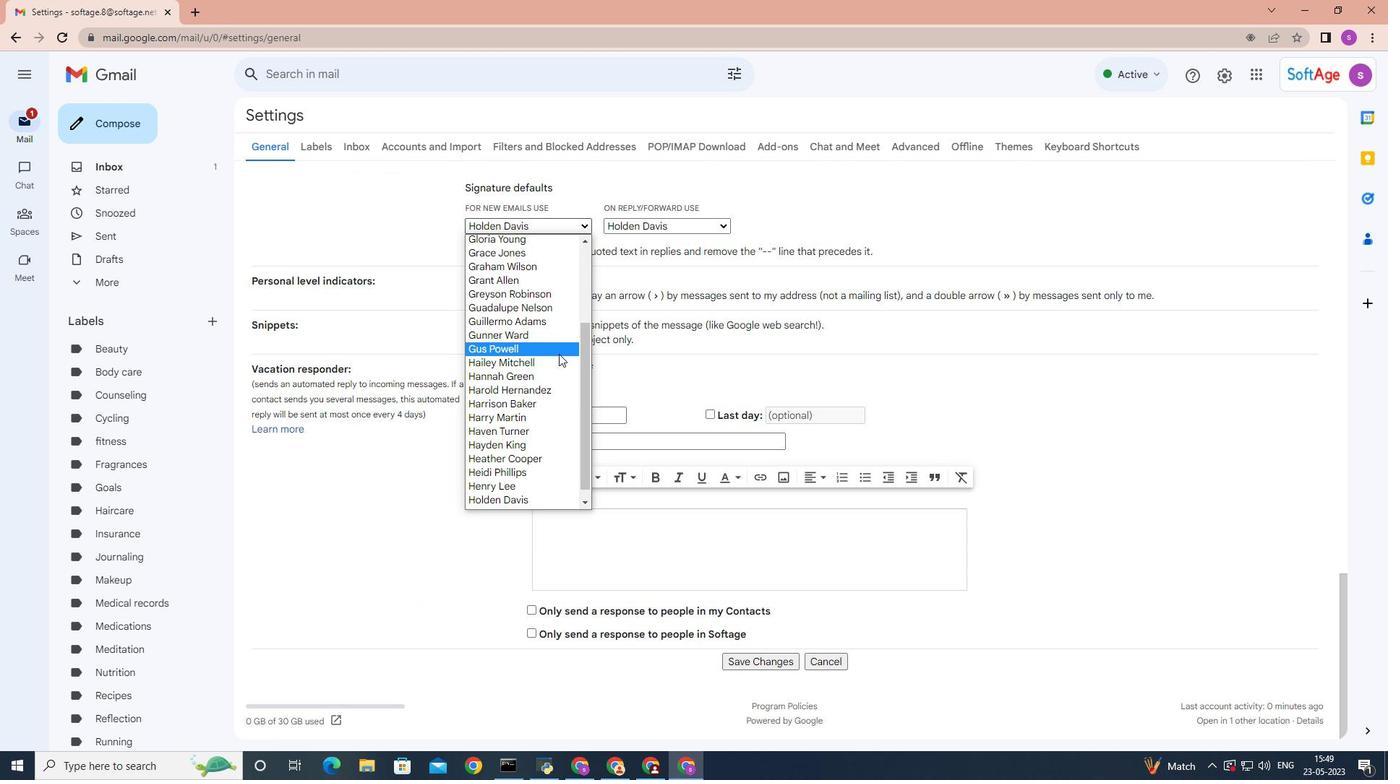 
Action: Mouse scrolled (558, 353) with delta (0, 0)
Screenshot: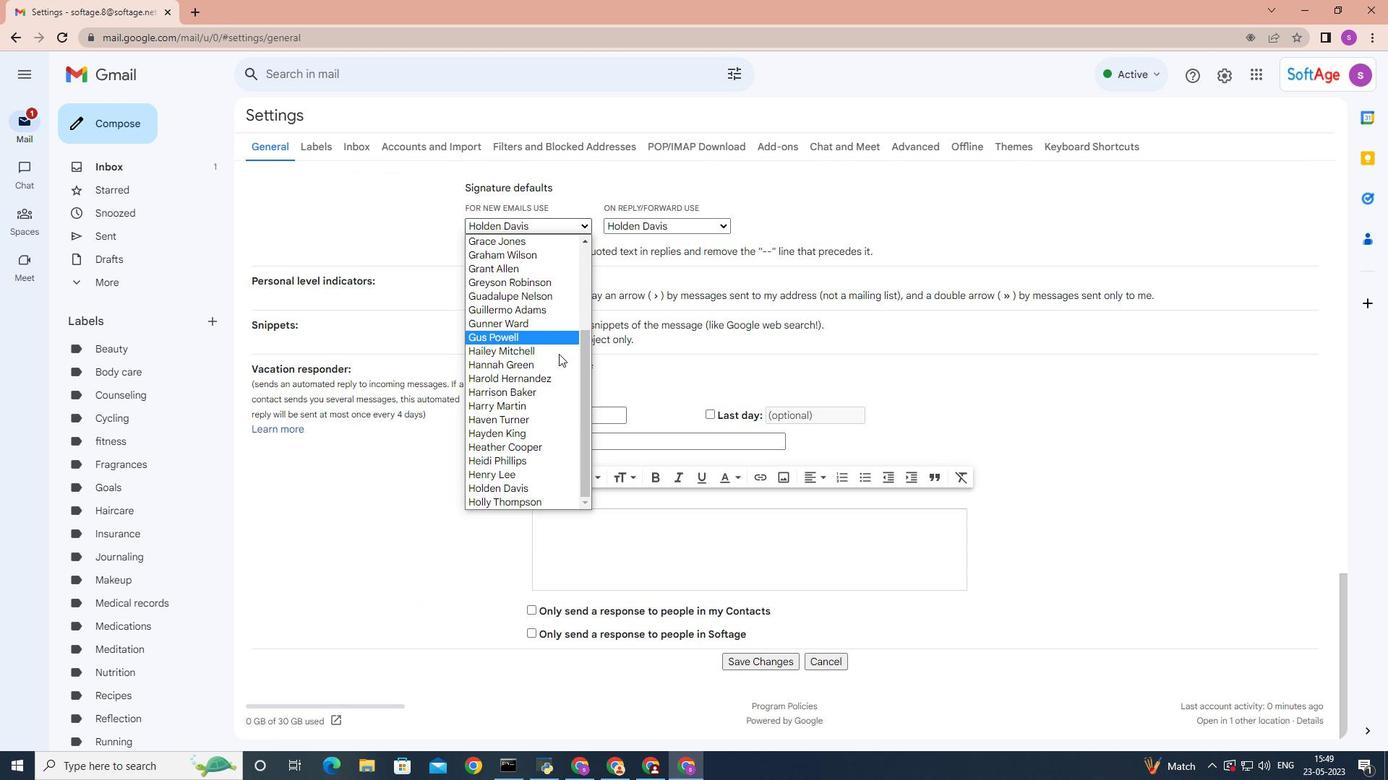
Action: Mouse moved to (553, 502)
Screenshot: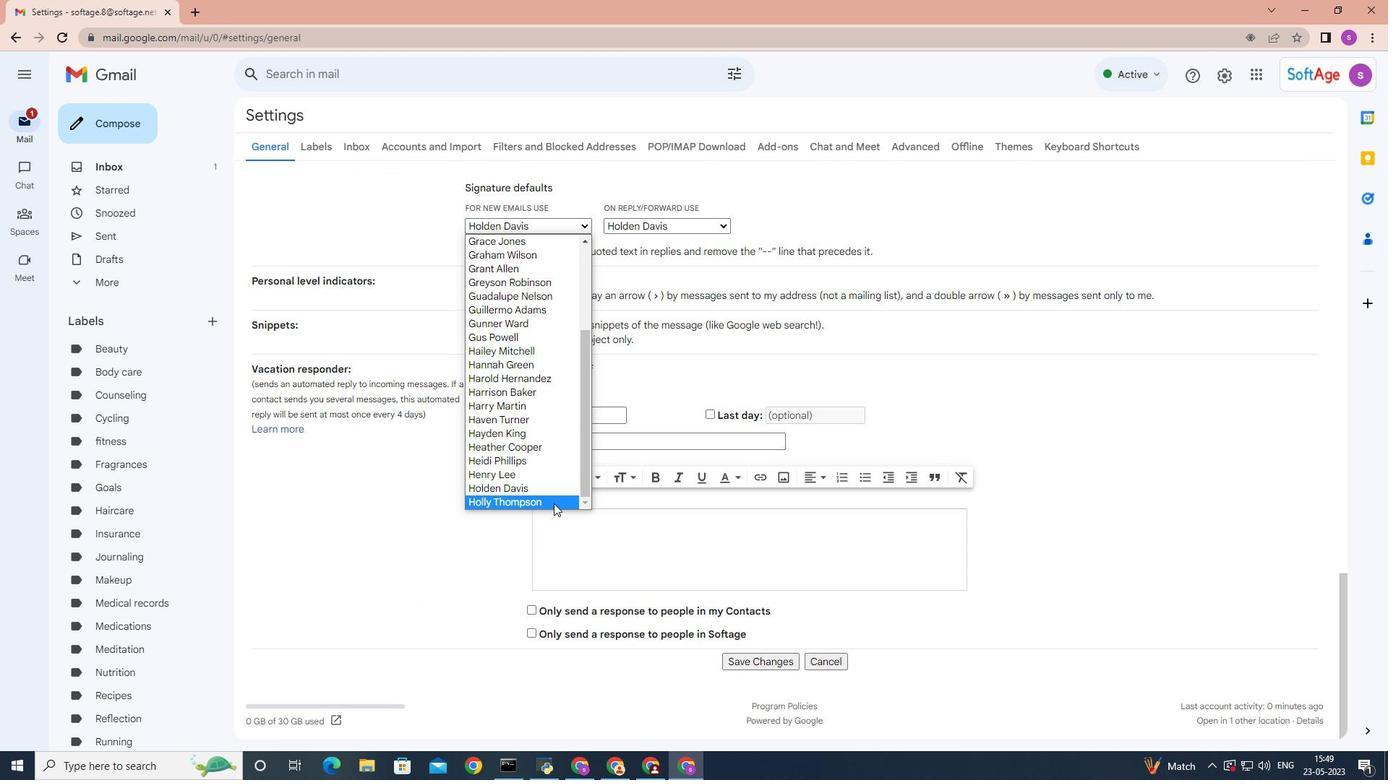 
Action: Mouse pressed left at (553, 502)
Screenshot: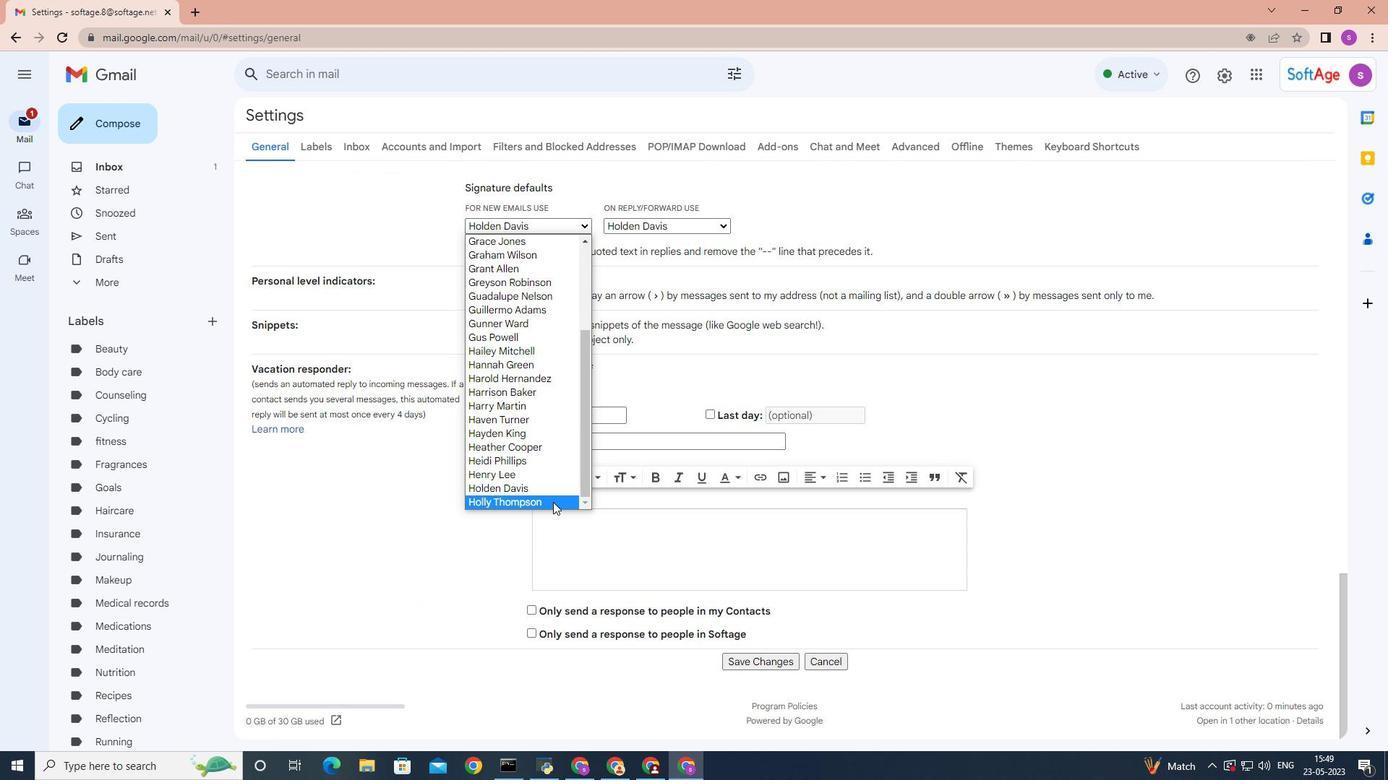 
Action: Mouse moved to (715, 229)
Screenshot: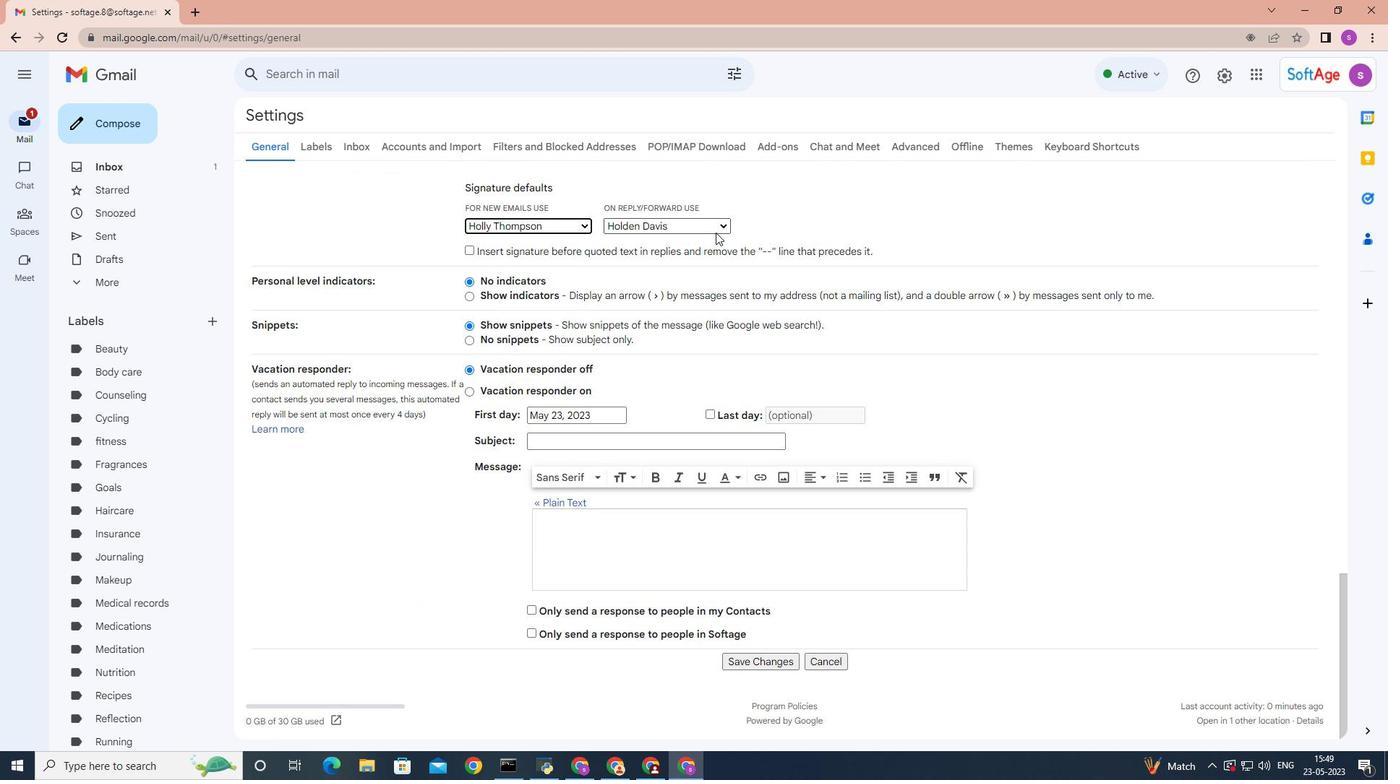 
Action: Mouse pressed left at (715, 229)
Screenshot: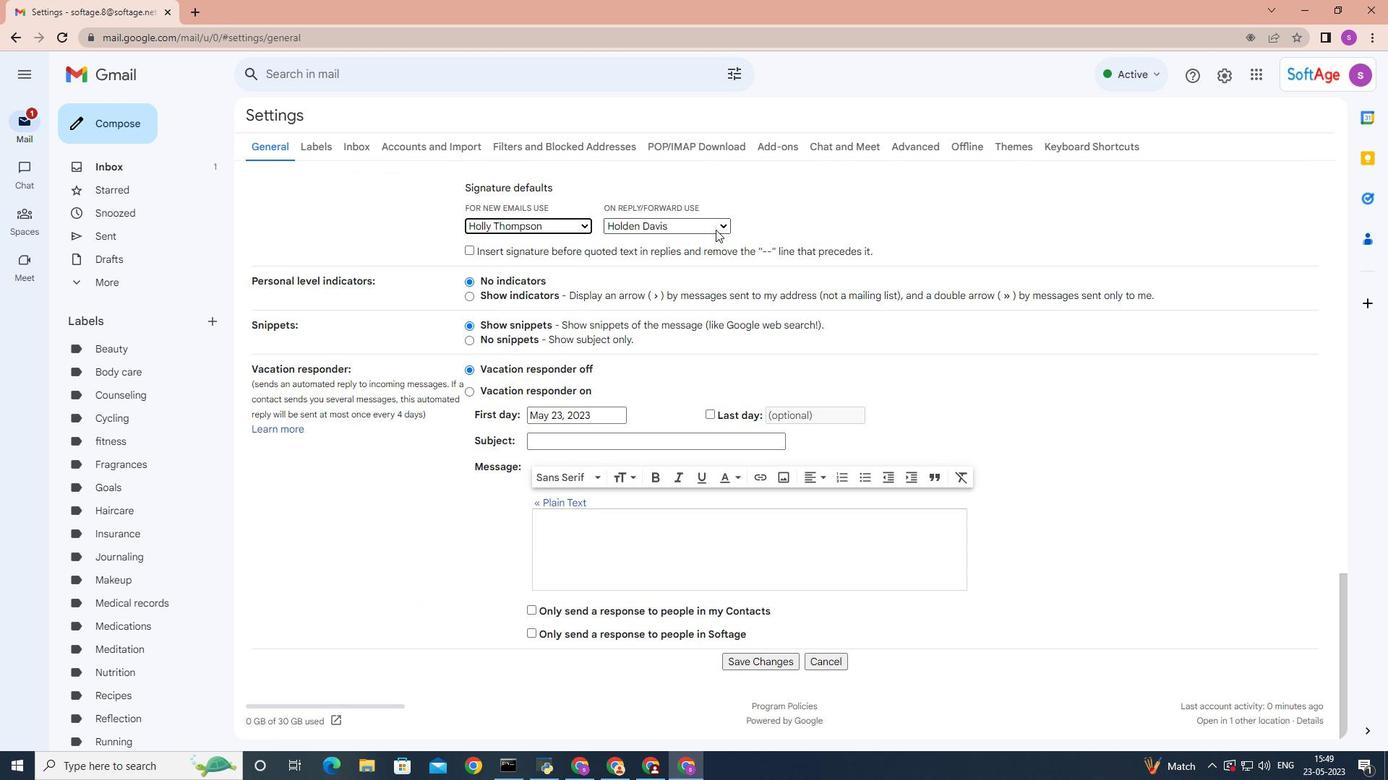 
Action: Mouse moved to (673, 413)
Screenshot: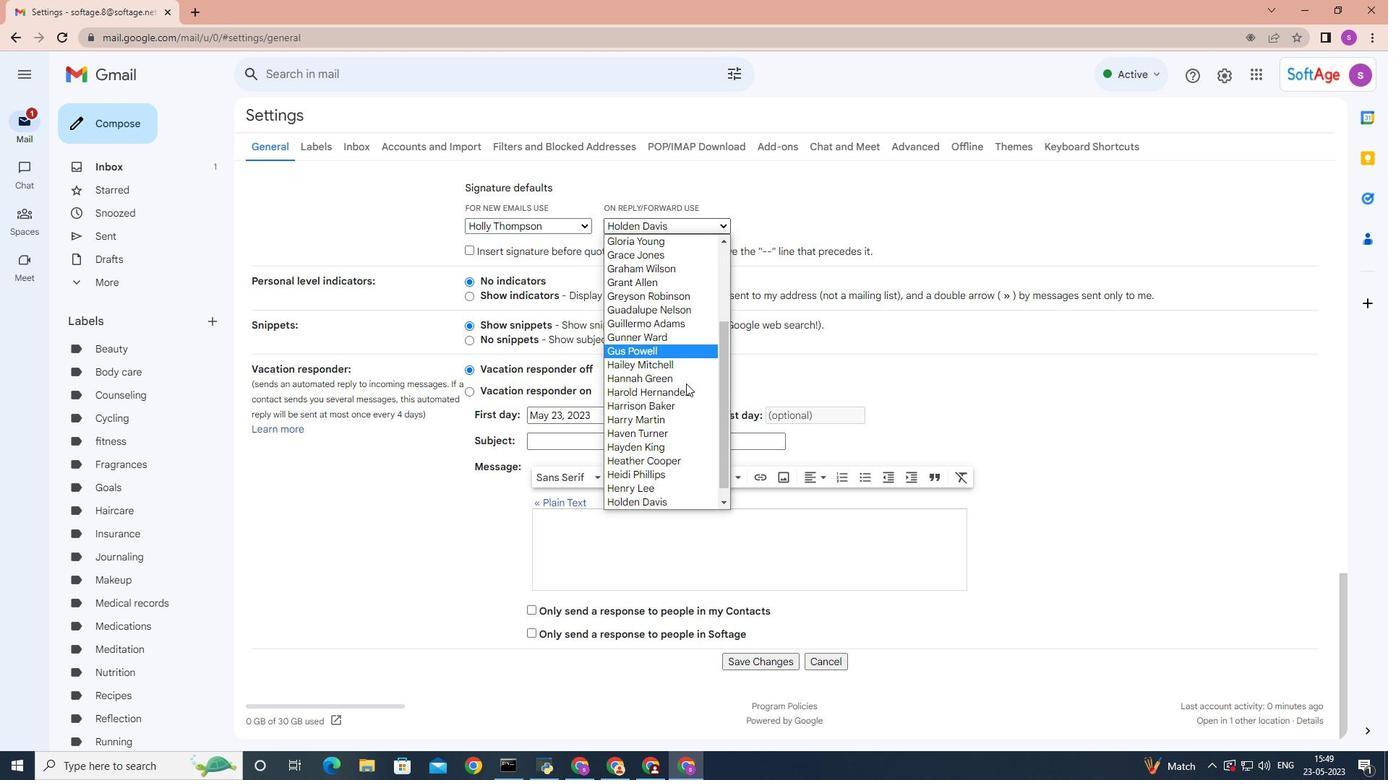 
Action: Mouse scrolled (673, 412) with delta (0, 0)
Screenshot: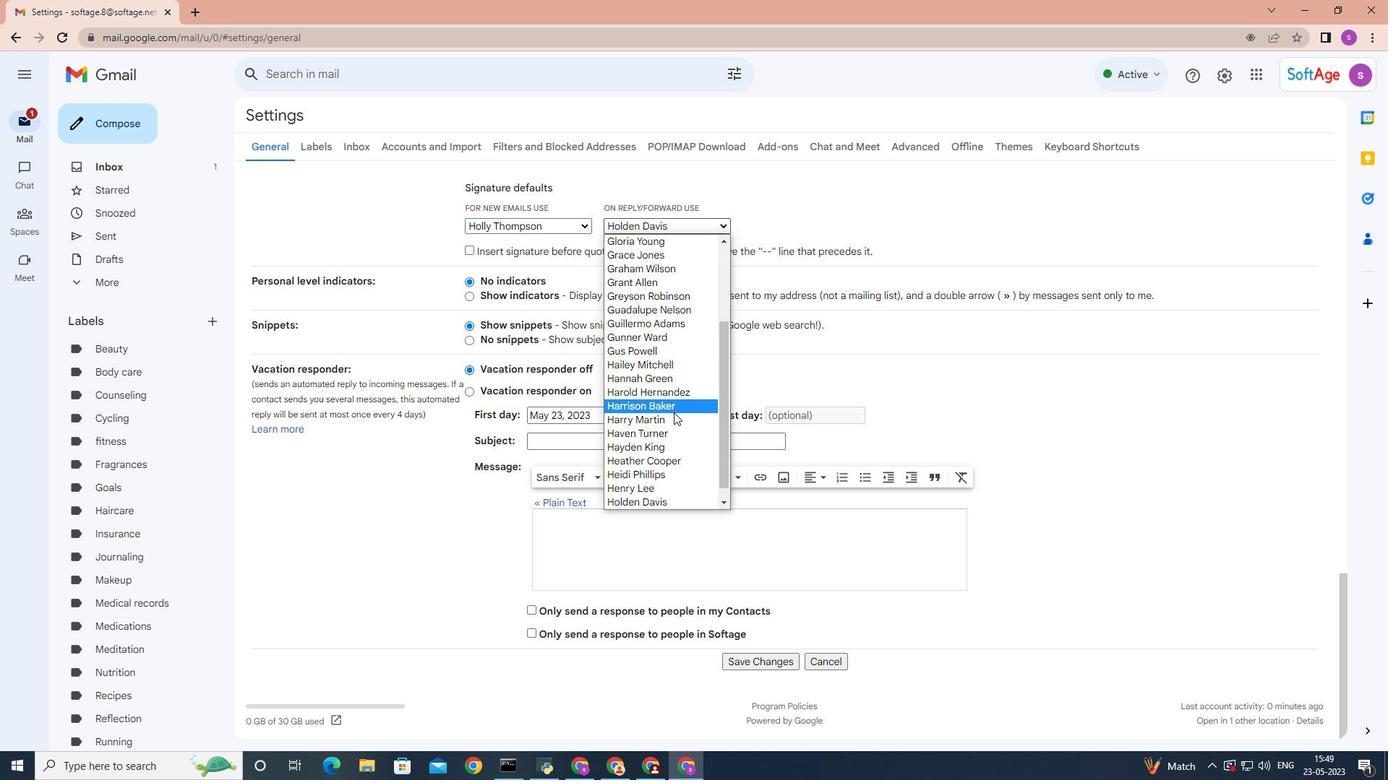 
Action: Mouse scrolled (673, 412) with delta (0, 0)
Screenshot: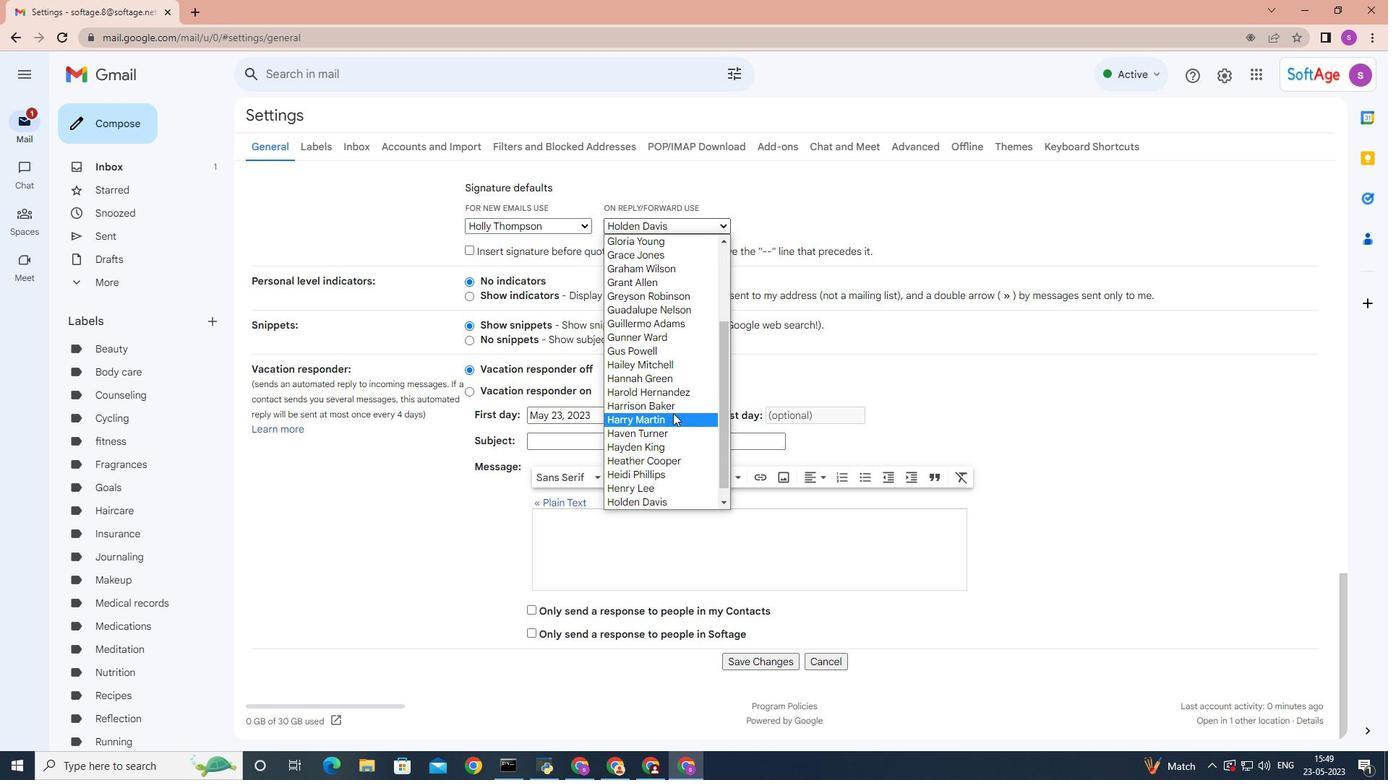 
Action: Mouse scrolled (673, 412) with delta (0, 0)
Screenshot: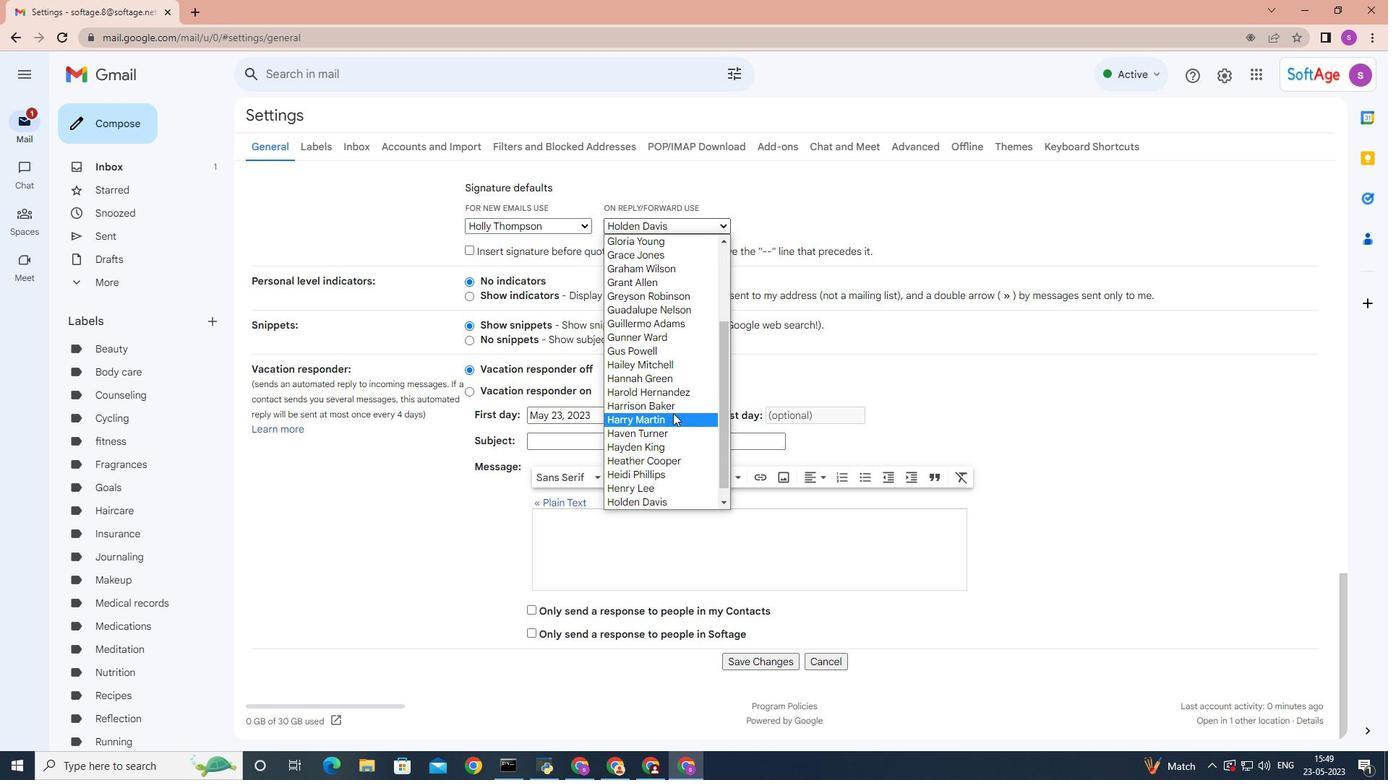 
Action: Mouse scrolled (673, 412) with delta (0, 0)
Screenshot: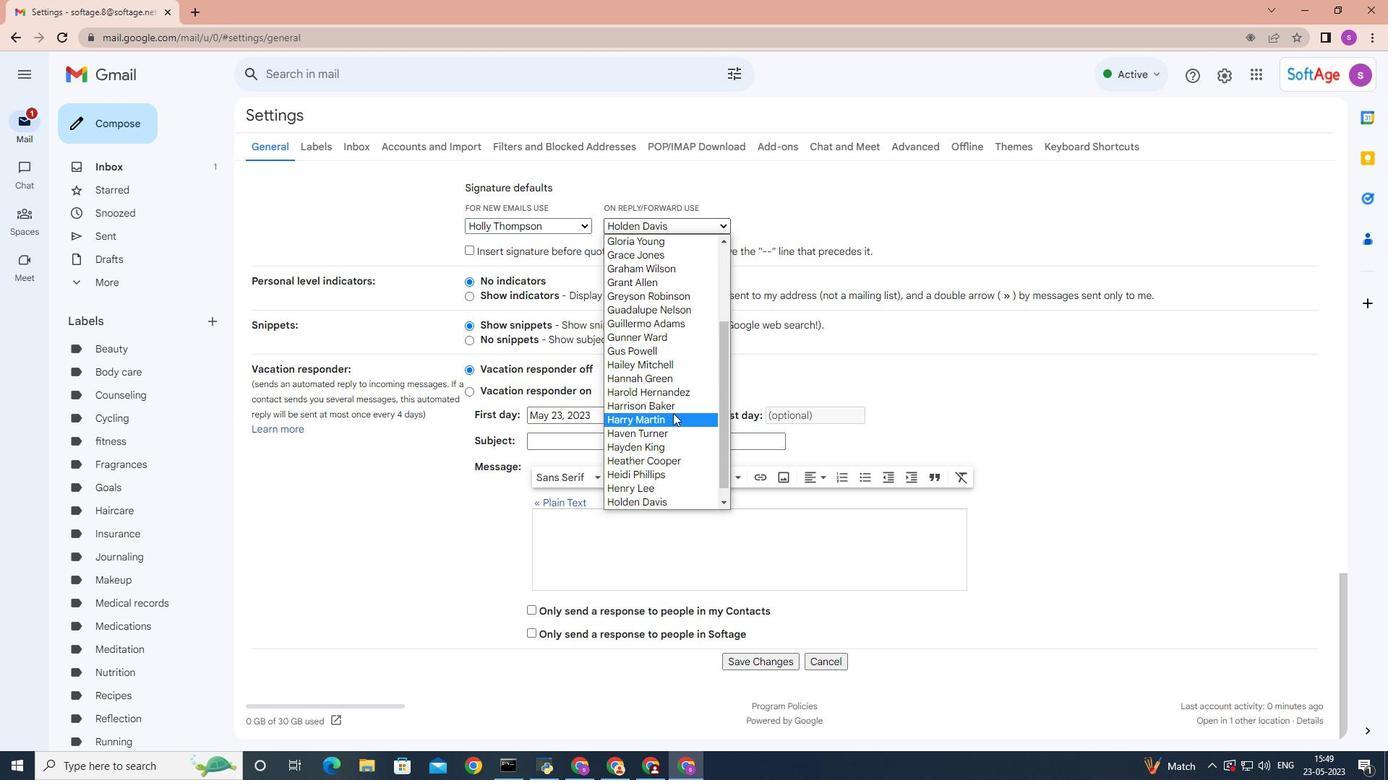 
Action: Mouse scrolled (673, 412) with delta (0, 0)
Screenshot: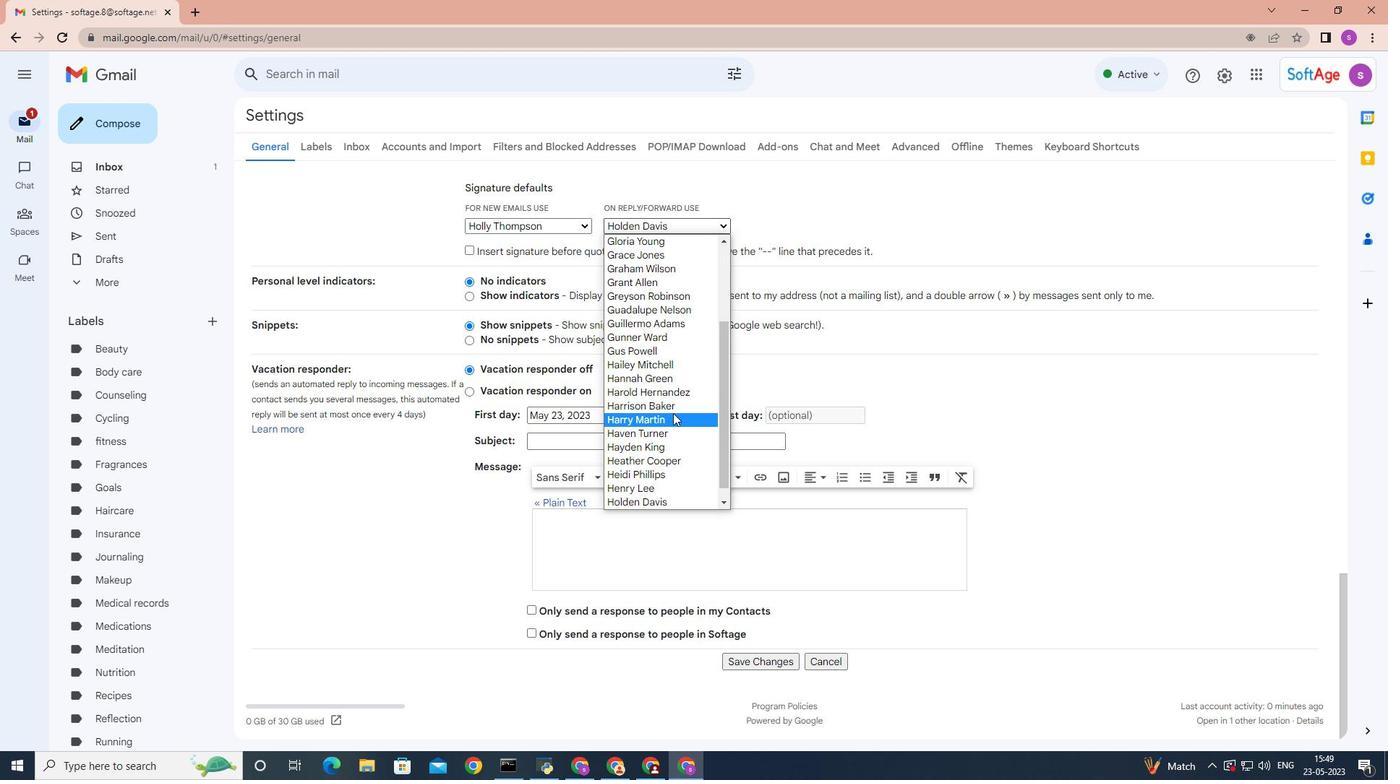 
Action: Mouse scrolled (673, 412) with delta (0, 0)
Screenshot: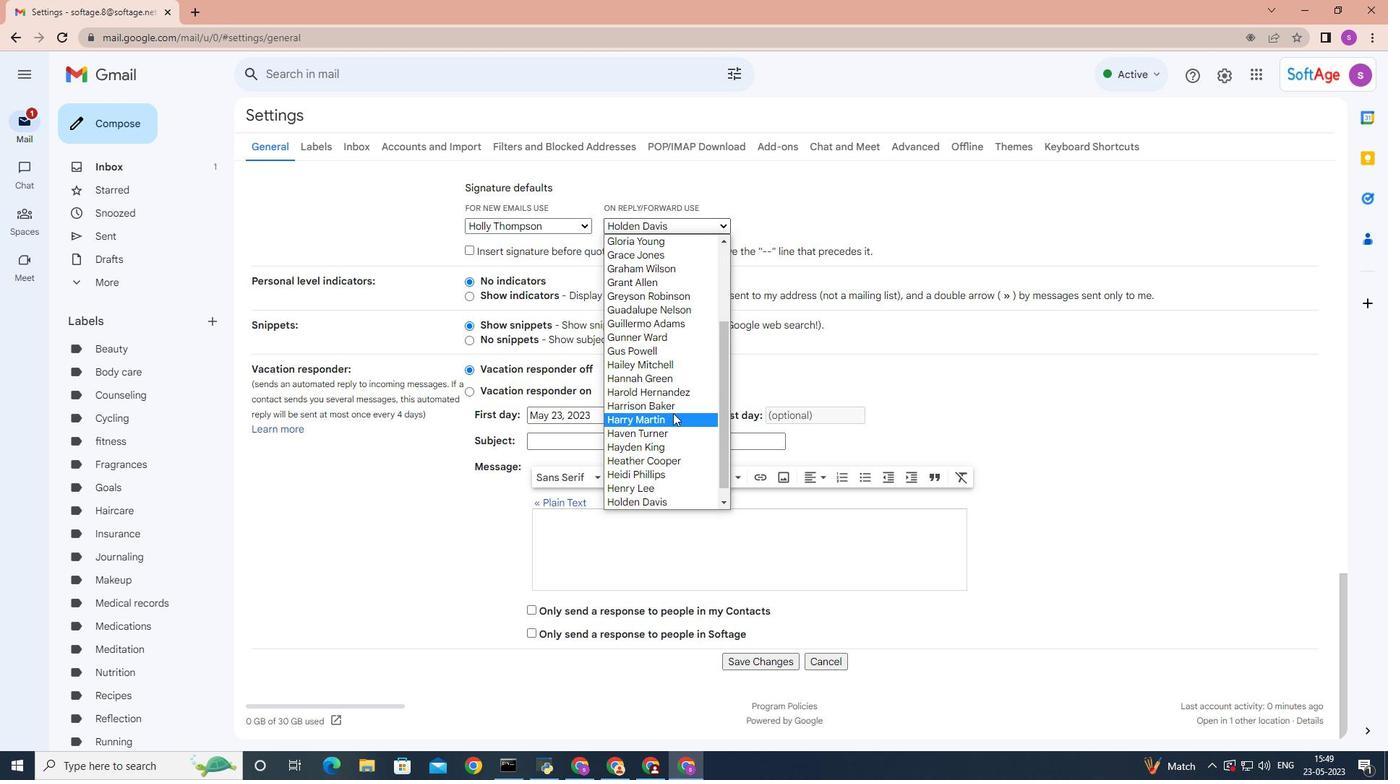 
Action: Mouse scrolled (673, 412) with delta (0, 0)
Screenshot: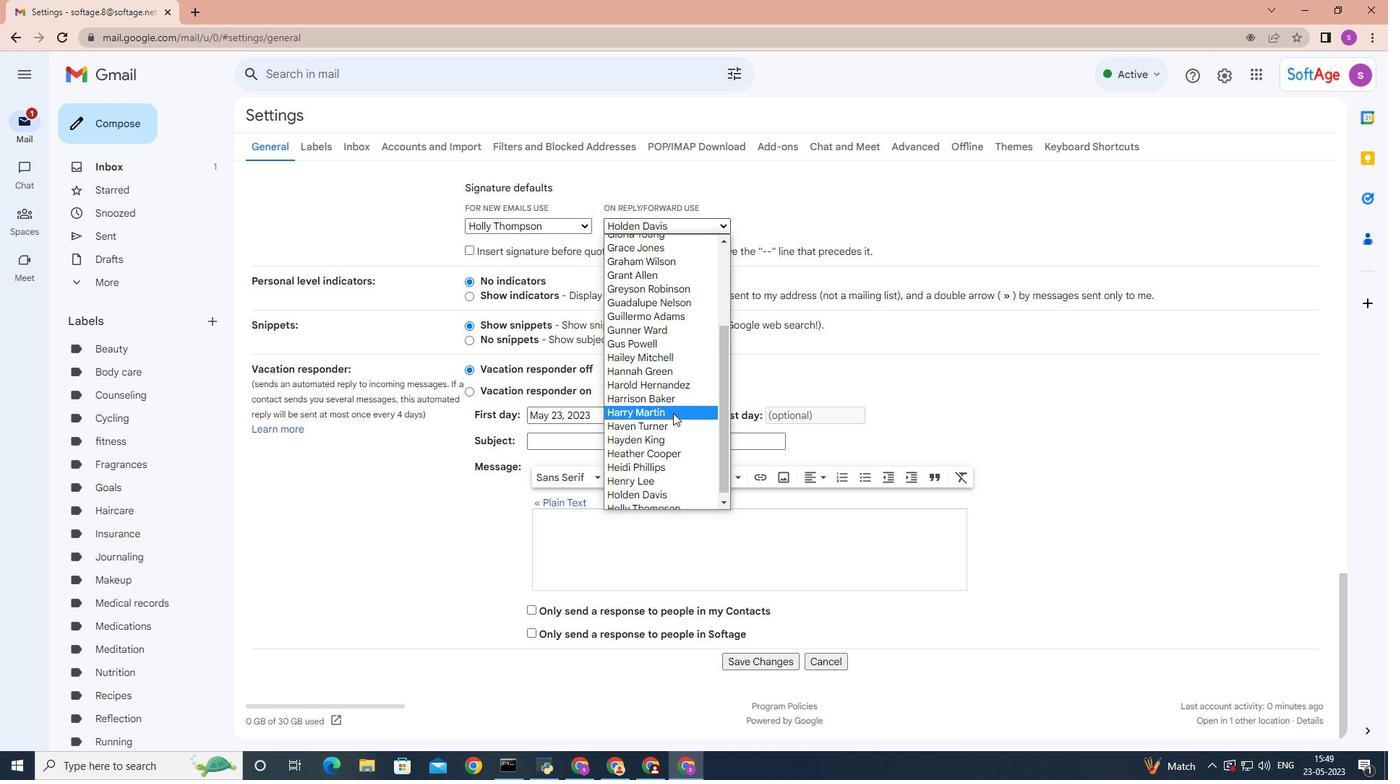 
Action: Mouse moved to (691, 503)
Screenshot: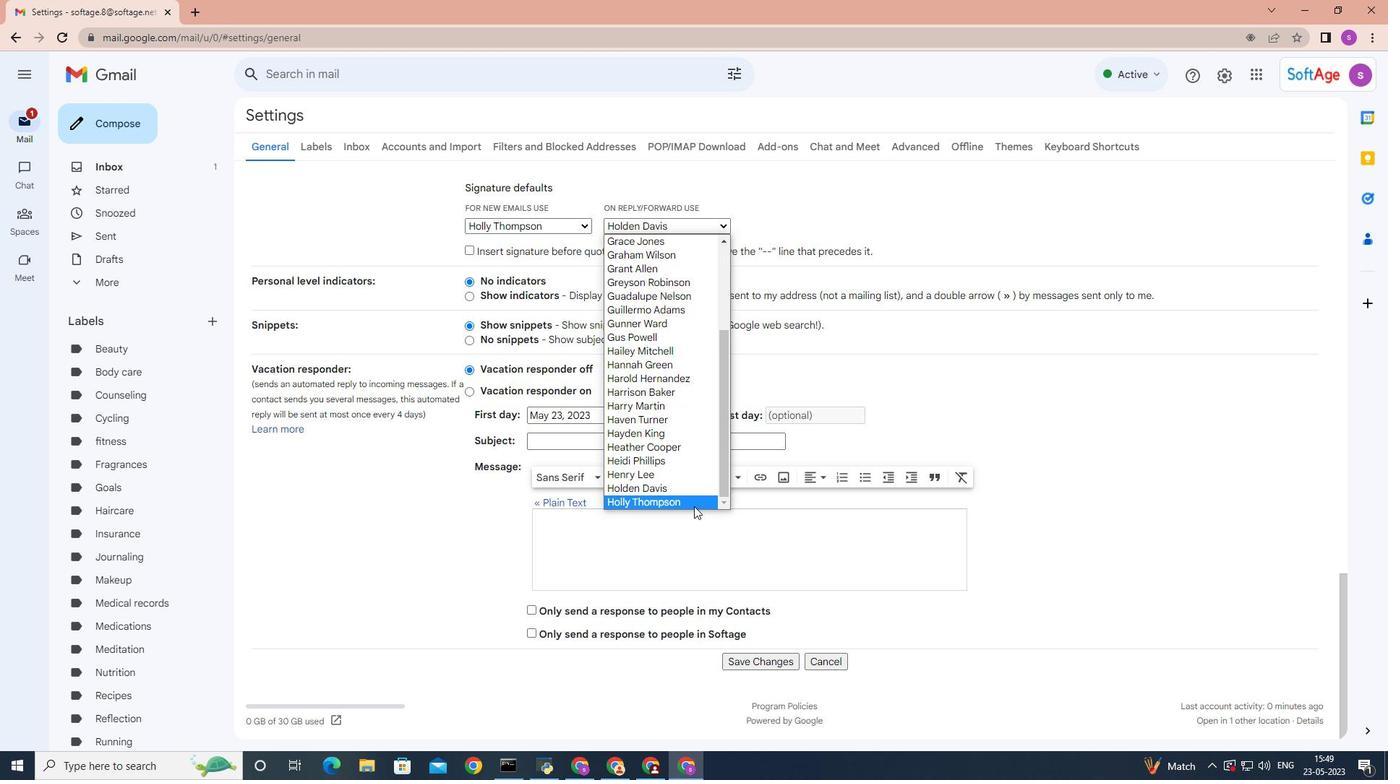 
Action: Mouse pressed left at (691, 503)
Screenshot: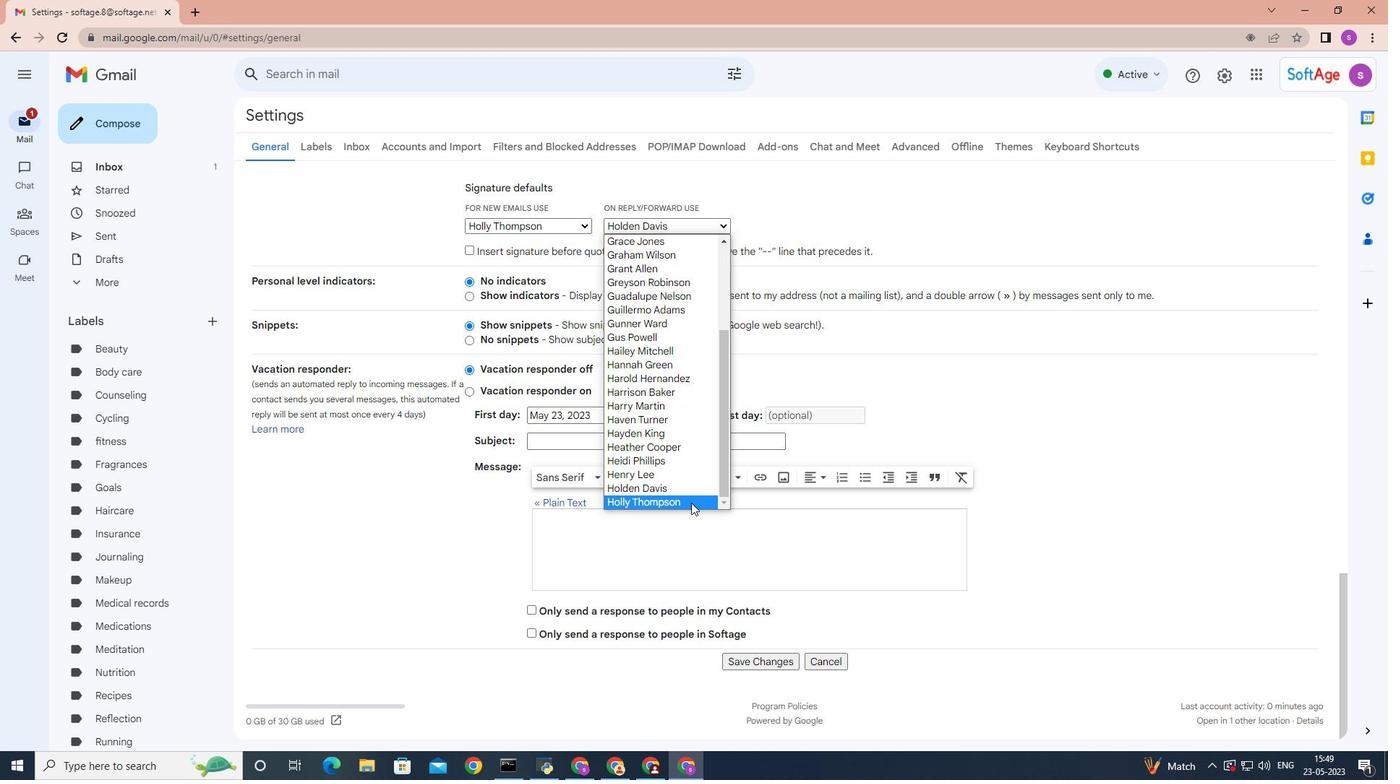 
Action: Mouse scrolled (691, 502) with delta (0, 0)
Screenshot: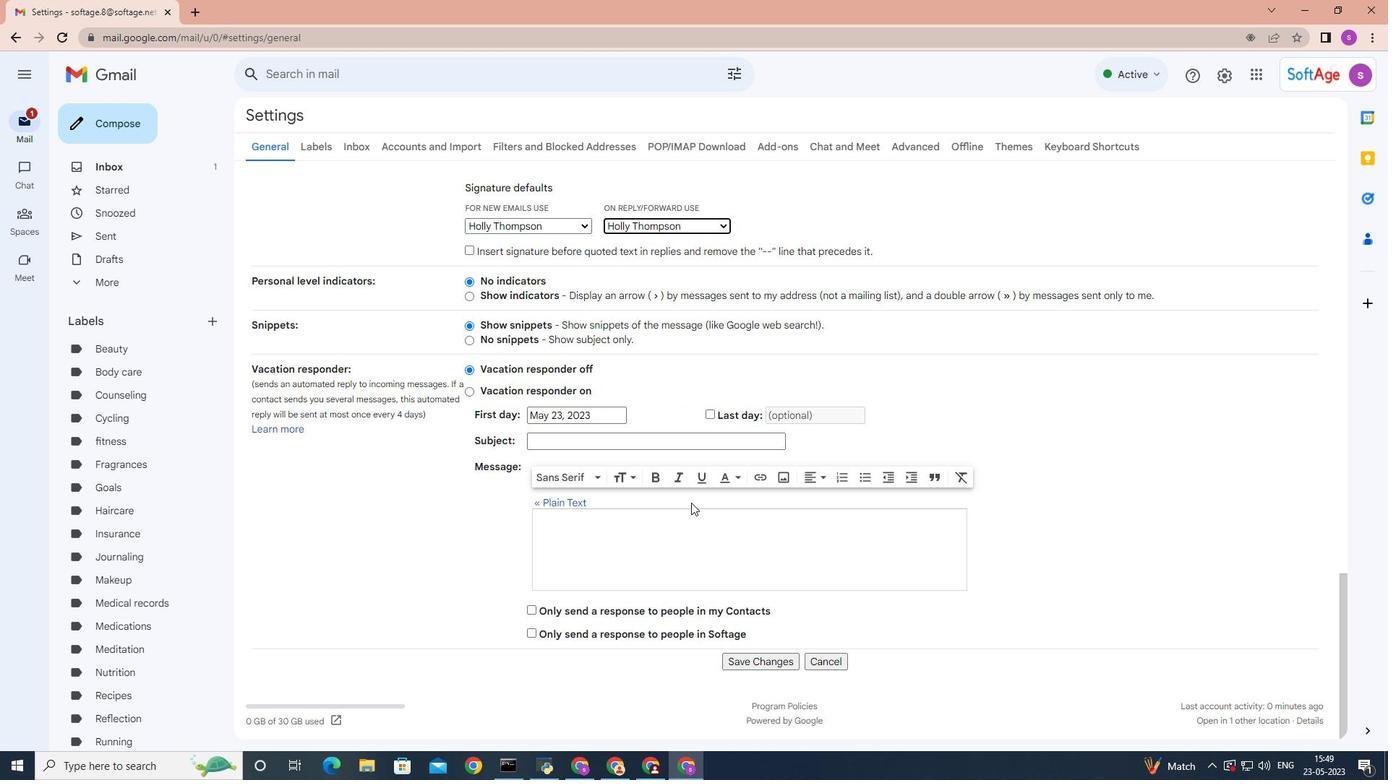 
Action: Mouse scrolled (691, 502) with delta (0, 0)
Screenshot: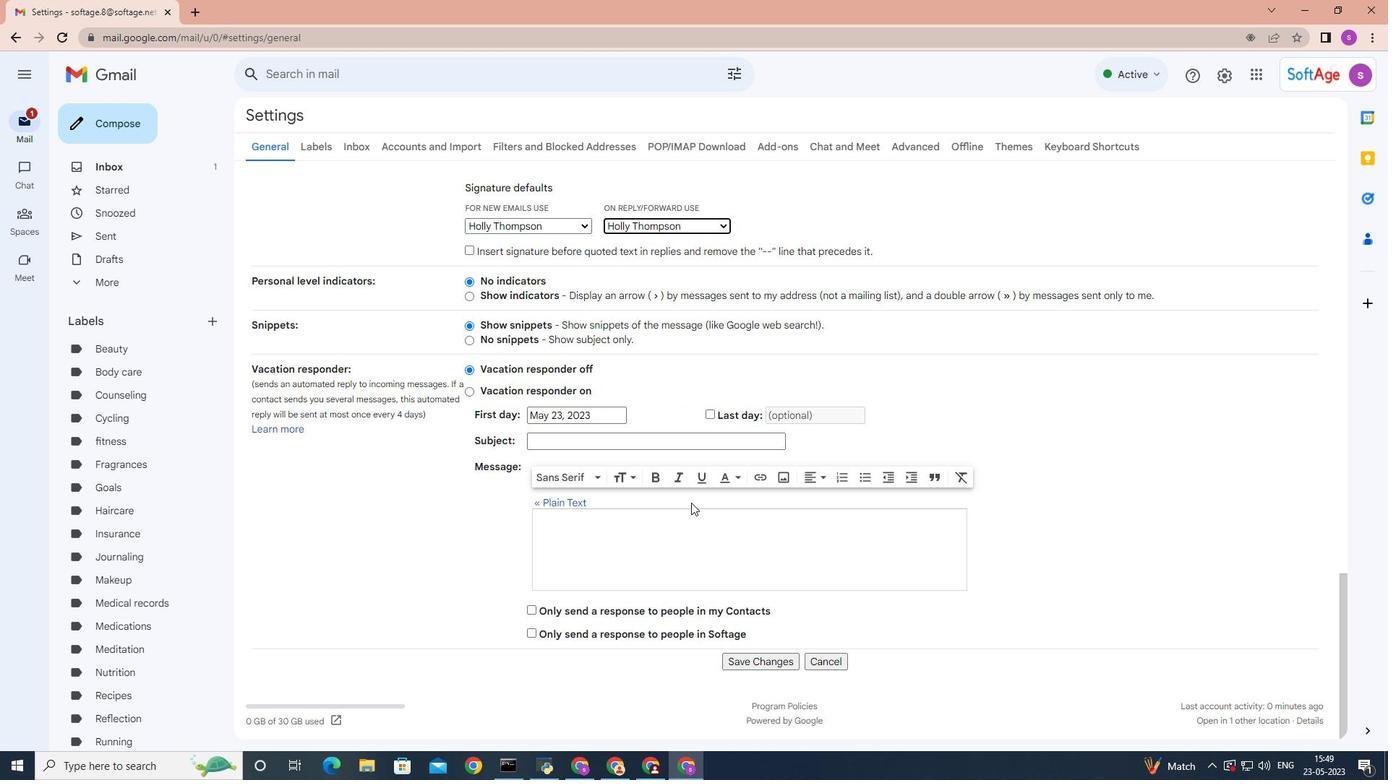 
Action: Mouse scrolled (691, 502) with delta (0, 0)
Screenshot: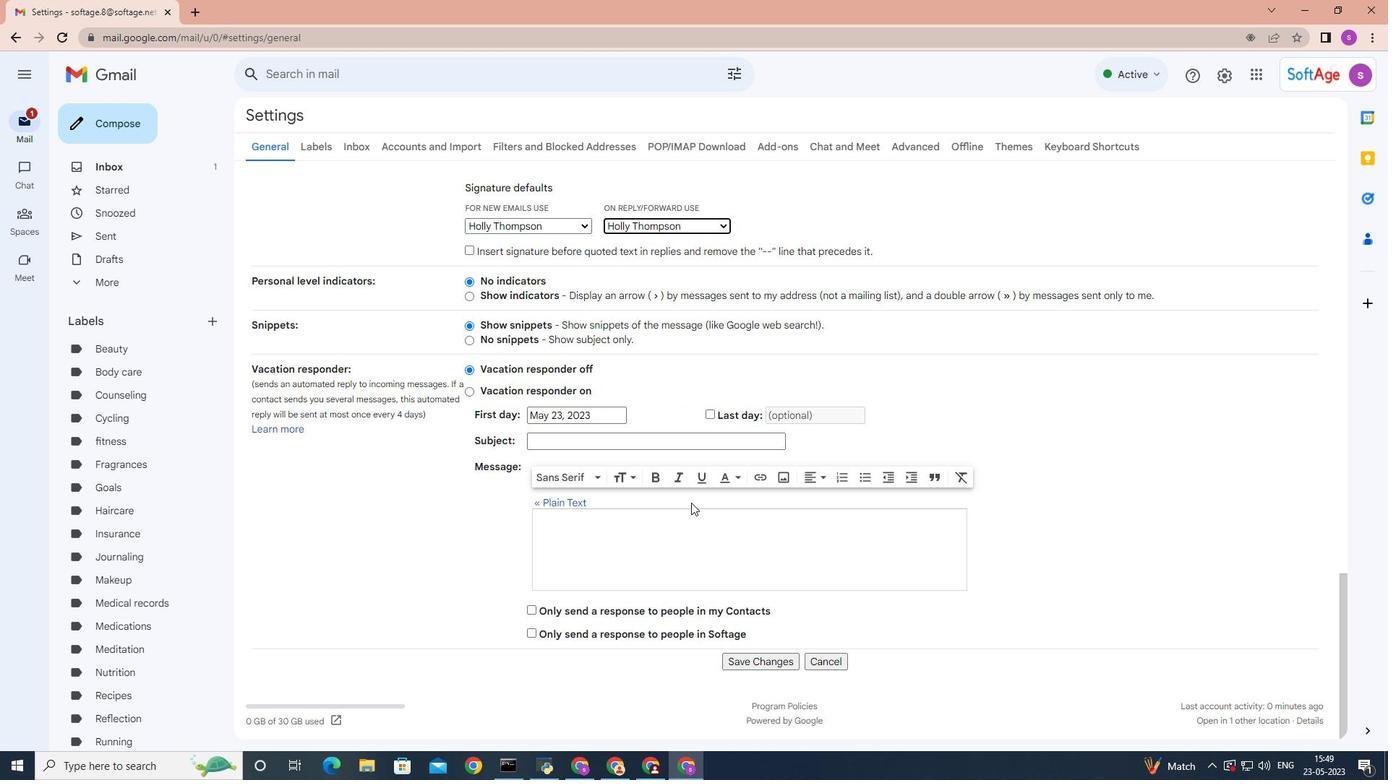 
Action: Mouse scrolled (691, 502) with delta (0, 0)
Screenshot: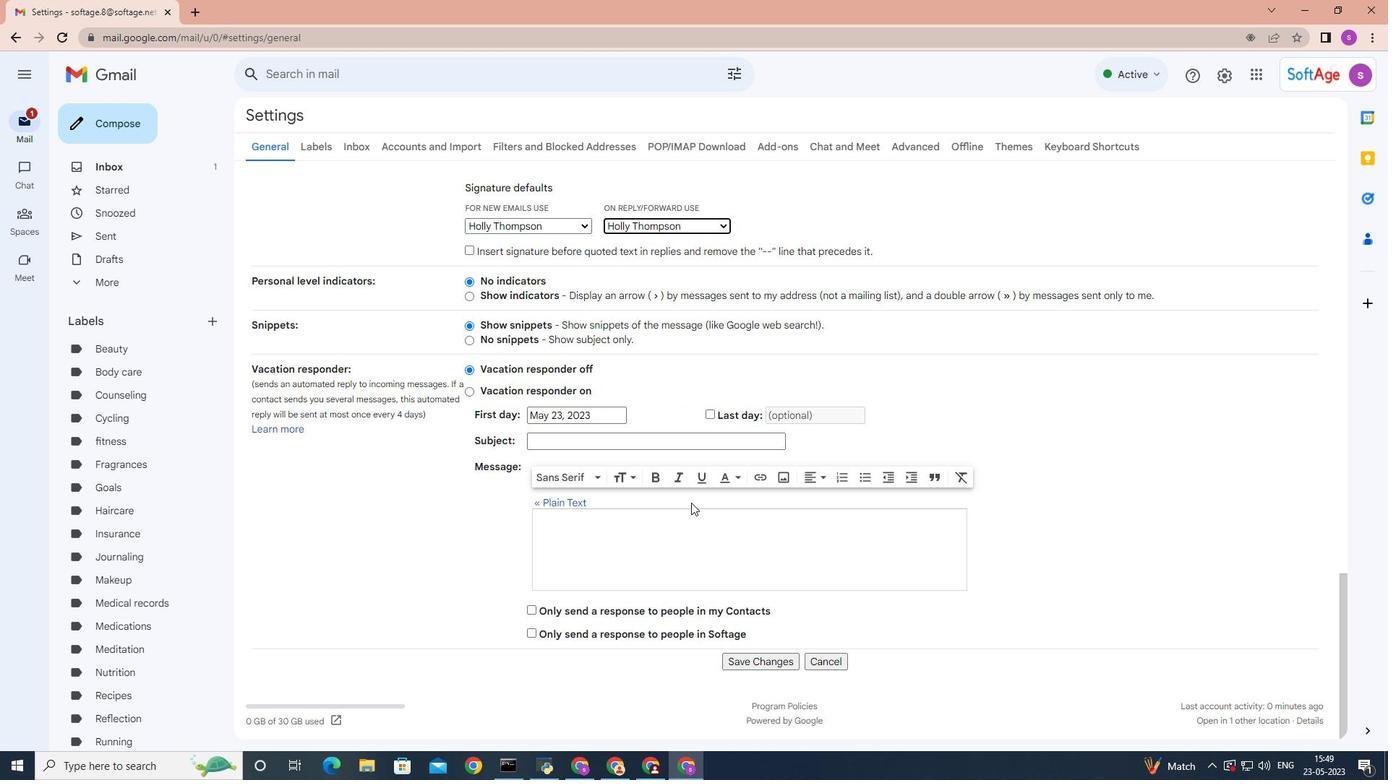 
Action: Mouse scrolled (691, 502) with delta (0, 0)
Screenshot: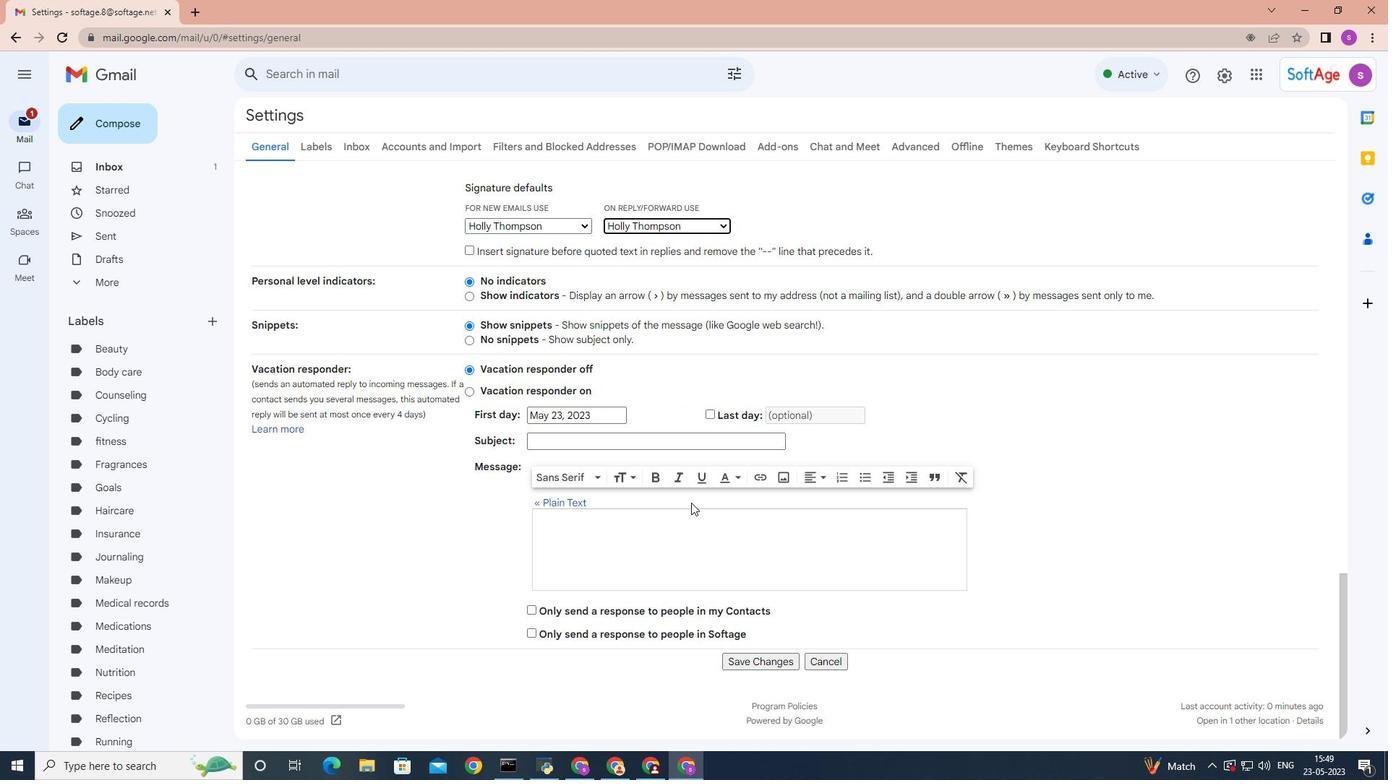 
Action: Mouse moved to (752, 658)
Screenshot: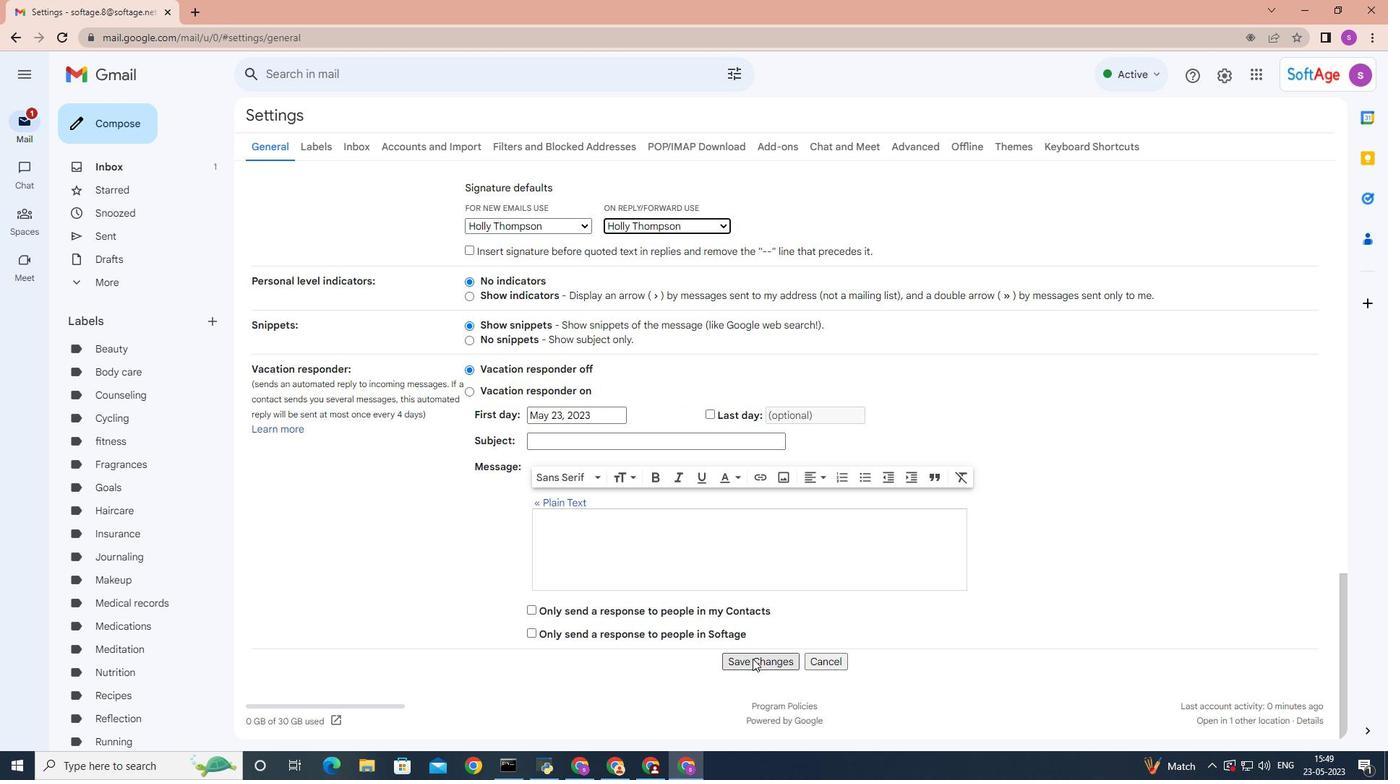 
Action: Mouse pressed left at (752, 658)
Screenshot: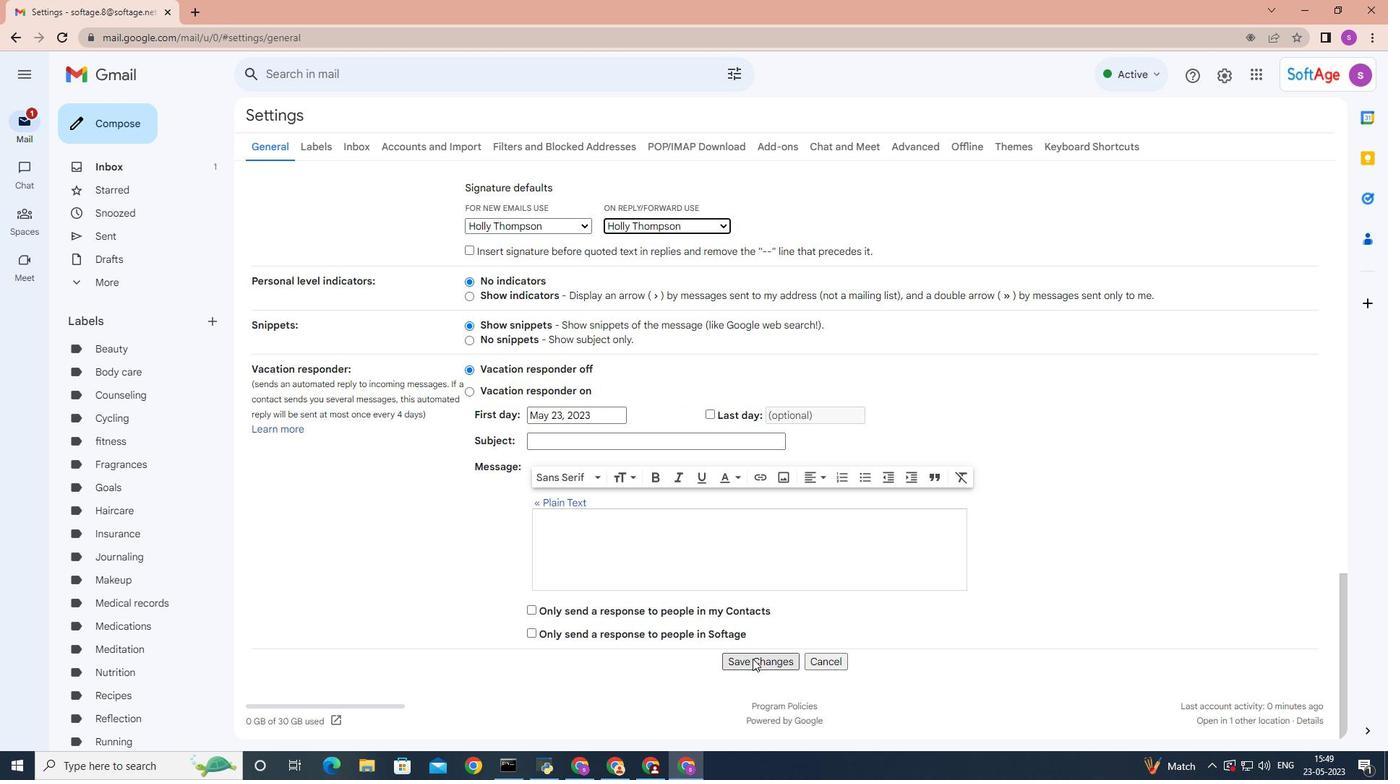 
Action: Mouse moved to (120, 124)
Screenshot: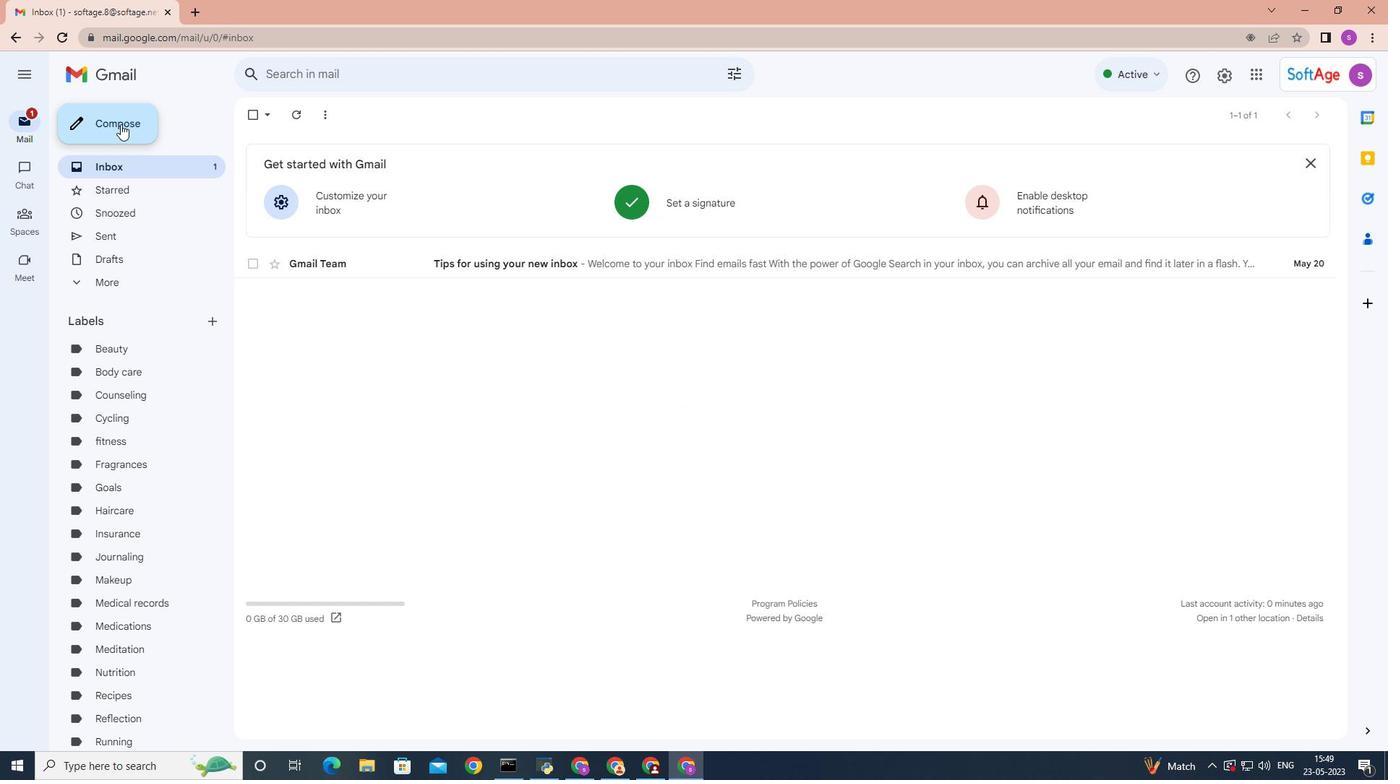 
Action: Mouse pressed left at (120, 124)
Screenshot: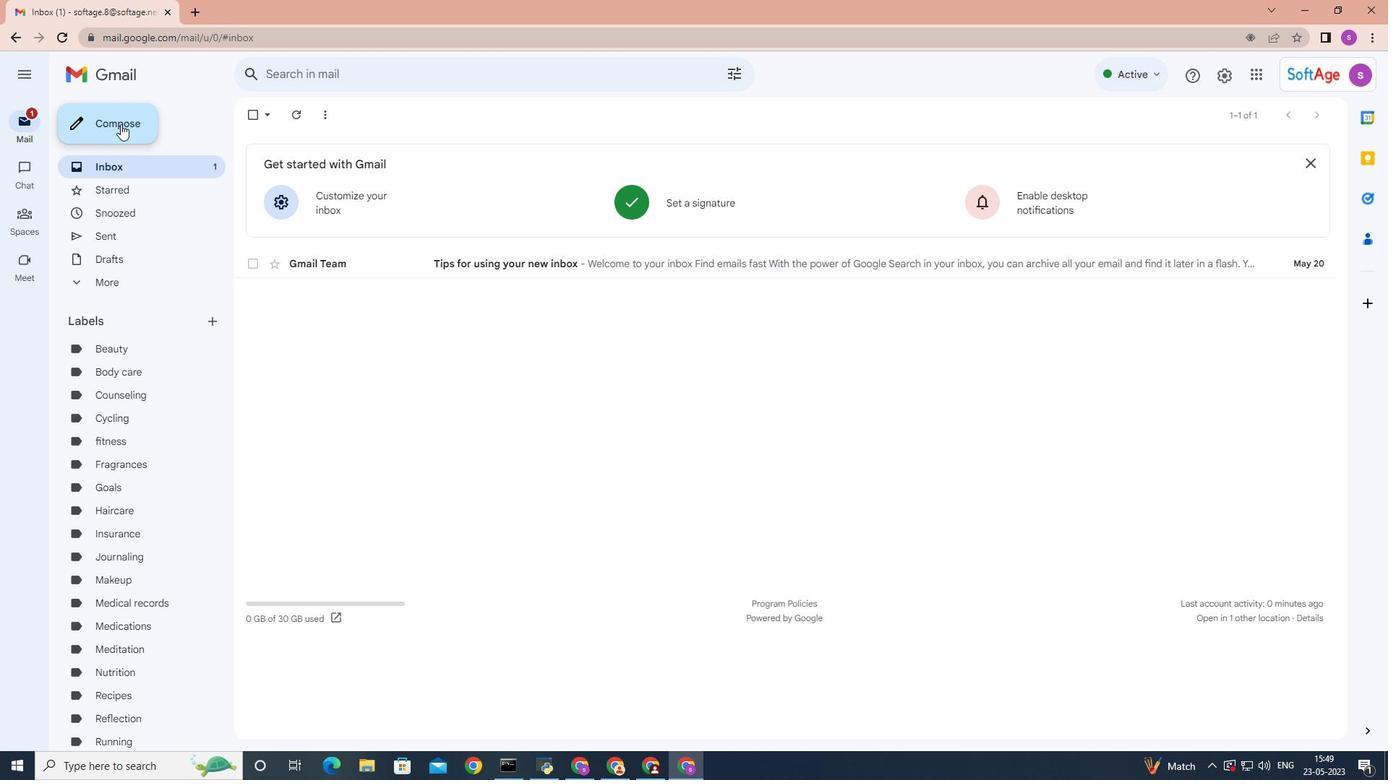 
Action: Mouse moved to (946, 380)
Screenshot: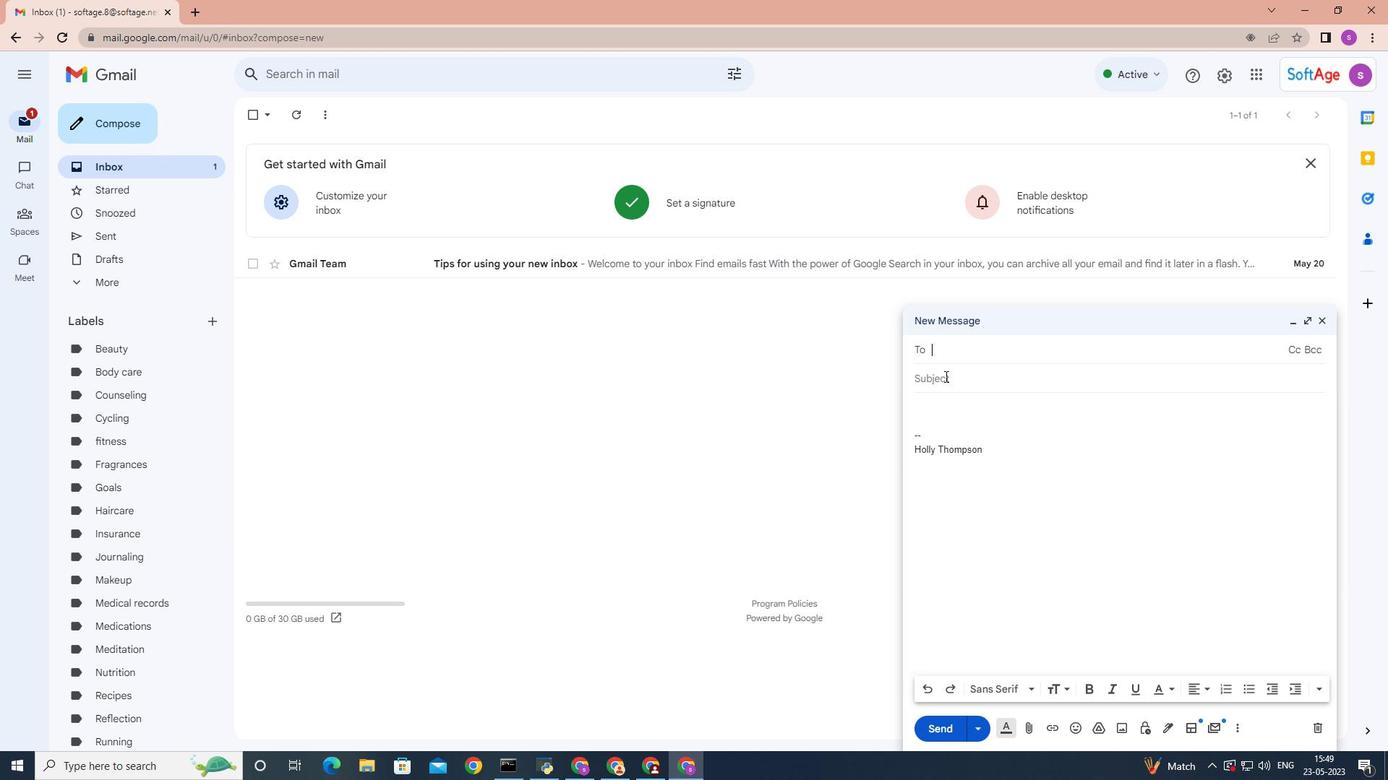 
Action: Mouse pressed left at (946, 380)
Screenshot: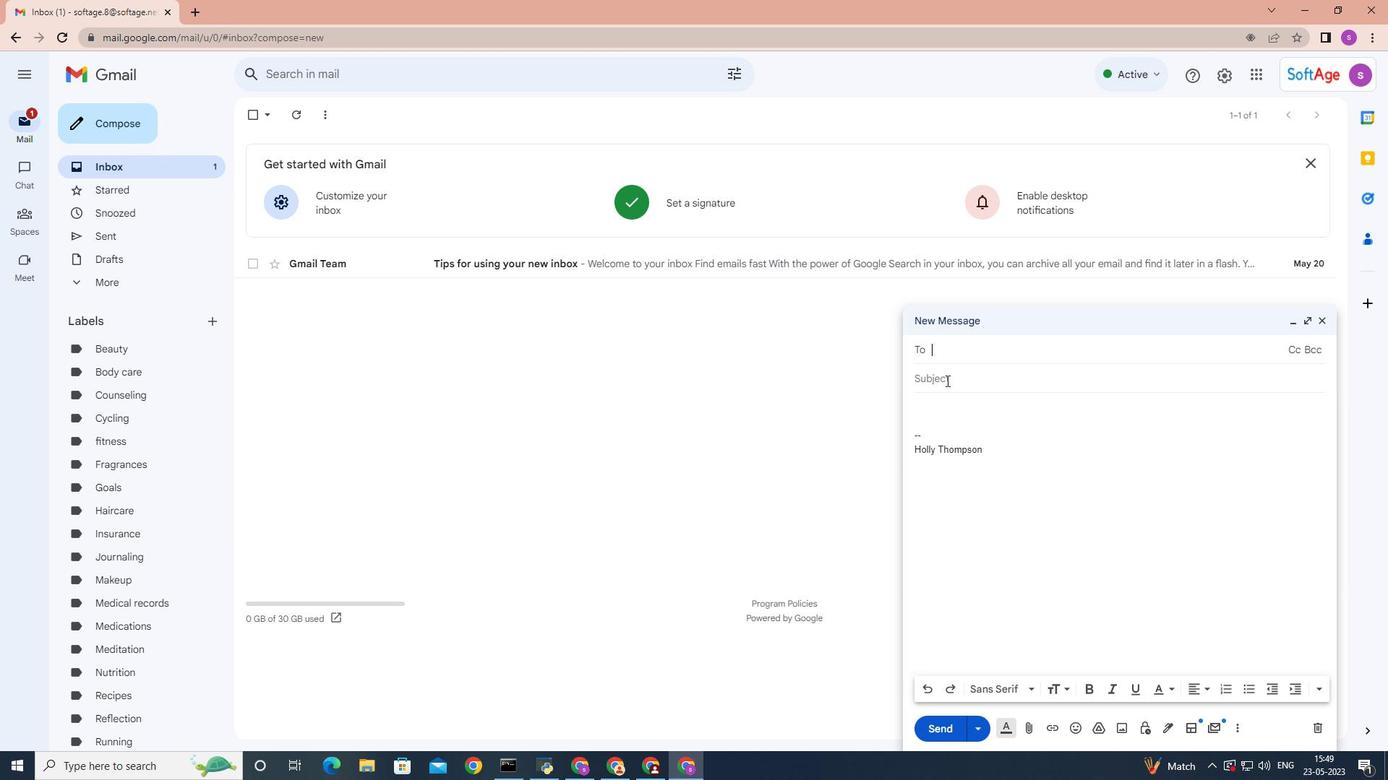 
Action: Key pressed <Key.shift>Introduction<Key.space>to<Key.space>new<Key.space>team<Key.space>member
Screenshot: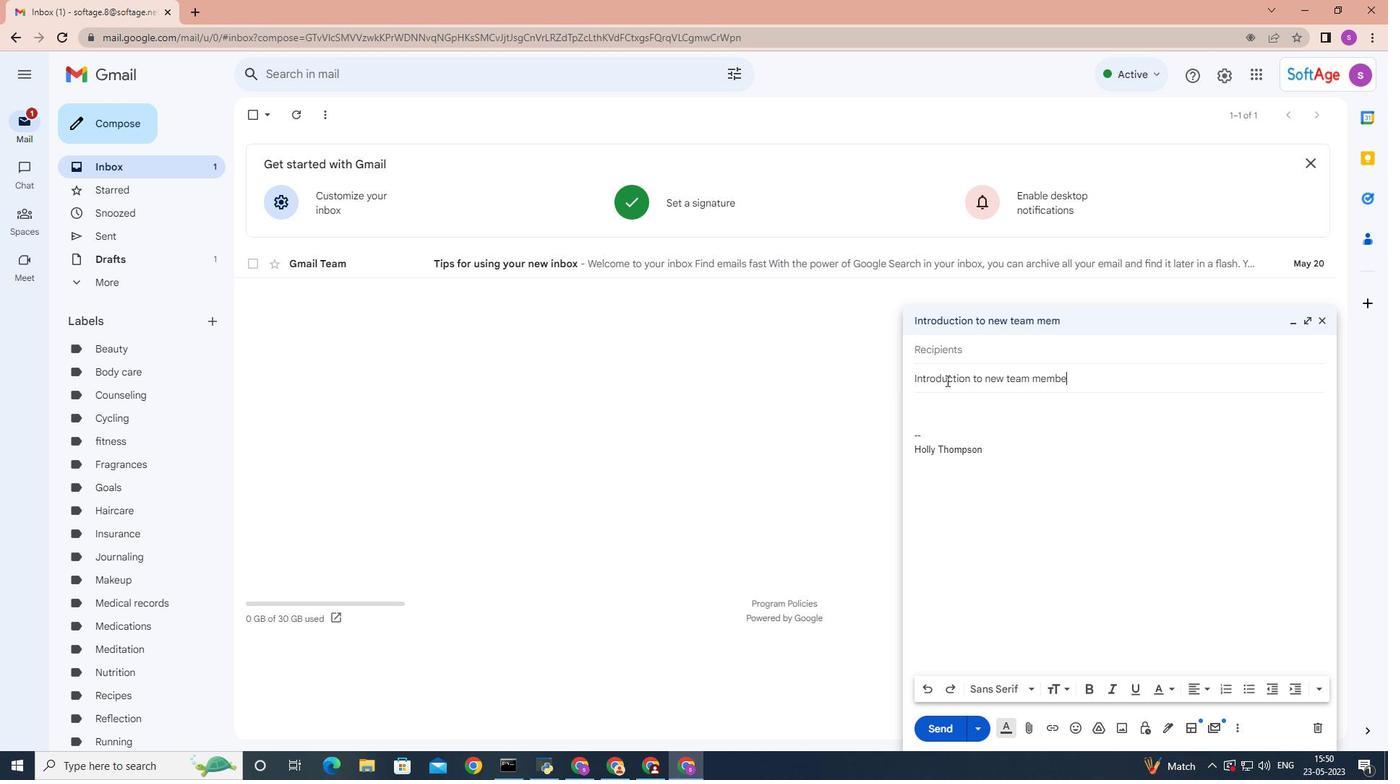 
Action: Mouse moved to (921, 401)
Screenshot: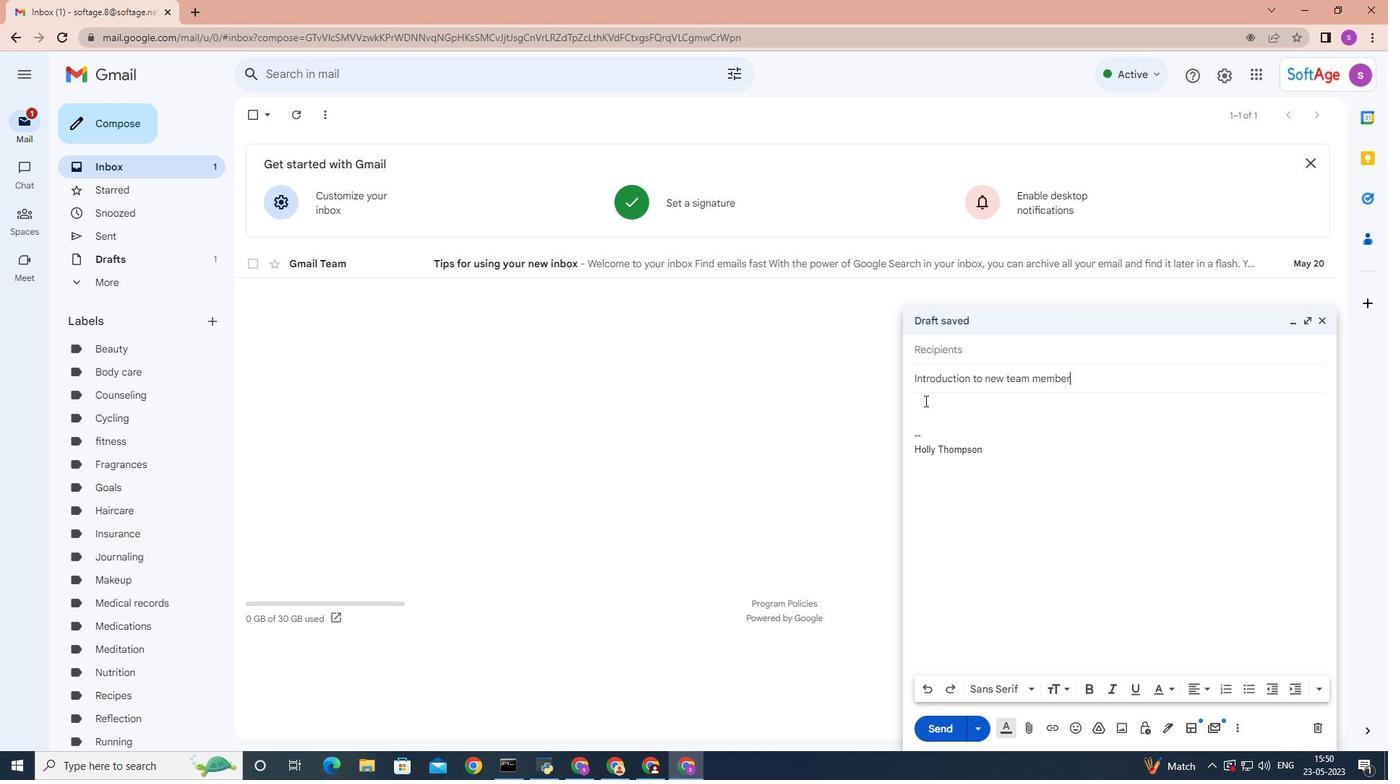 
Action: Mouse pressed left at (921, 401)
Screenshot: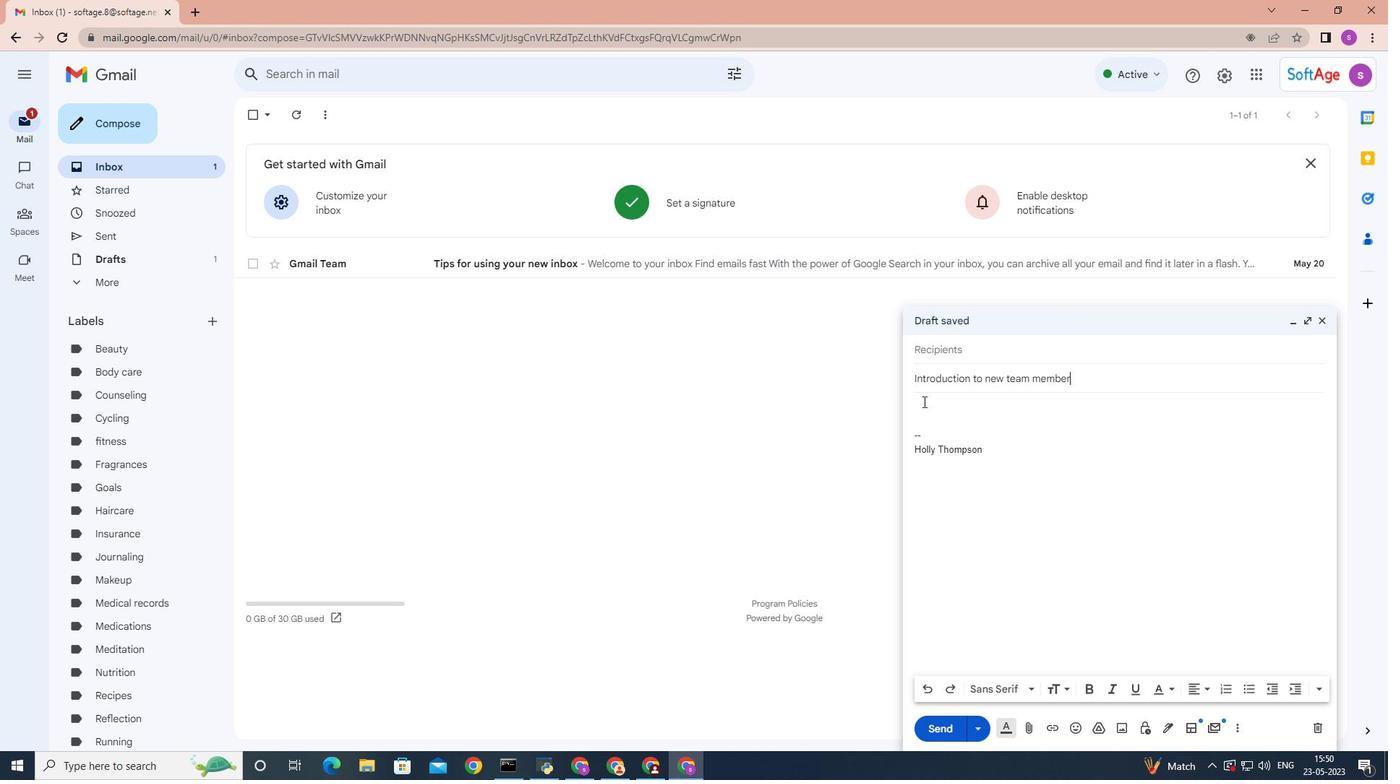 
Action: Key pressed <Key.shift>I<Key.space>am<Key.space>writing<Key.space>to<Key.space>seek<Key.space>your<Key.space>approval<Key.space>for<Key.space>the<Key.space>proposed<Key.space>plan.
Screenshot: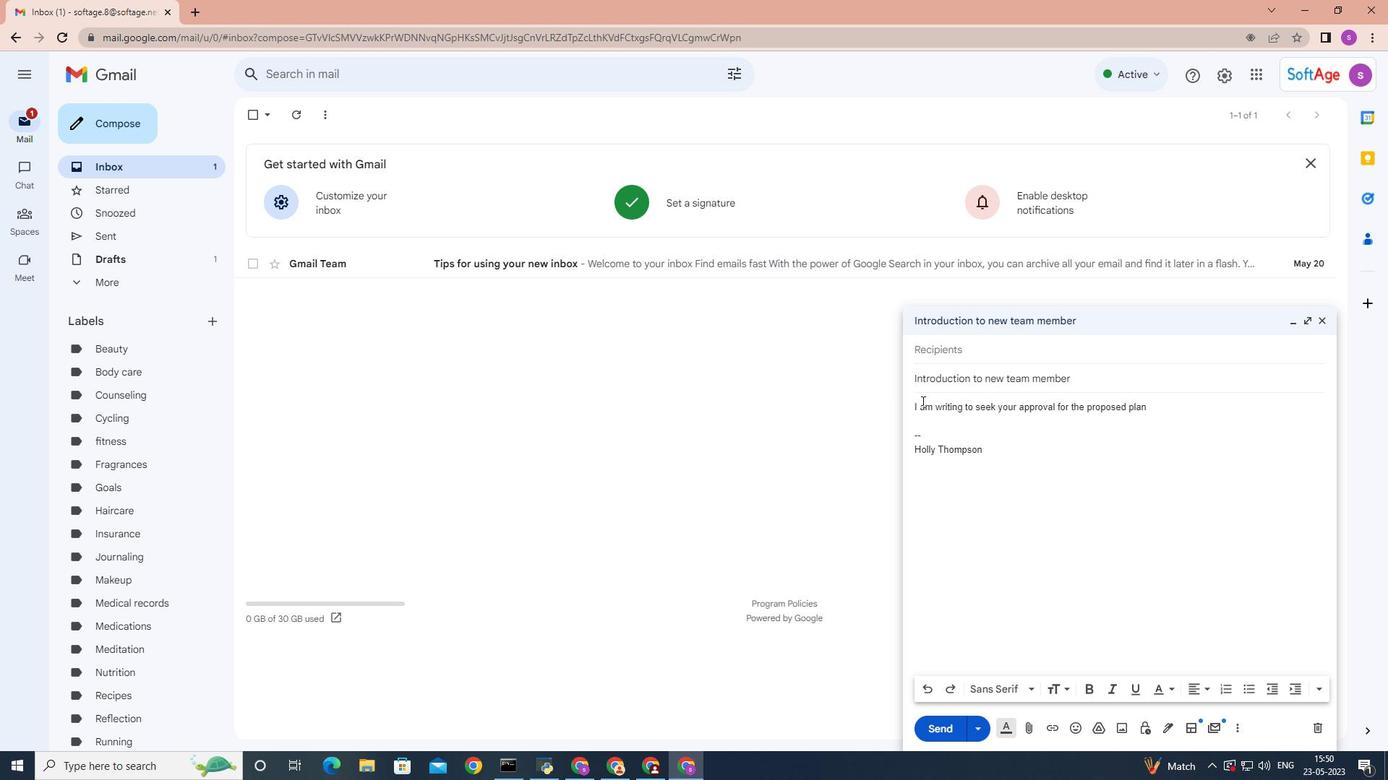 
Action: Mouse moved to (970, 349)
Screenshot: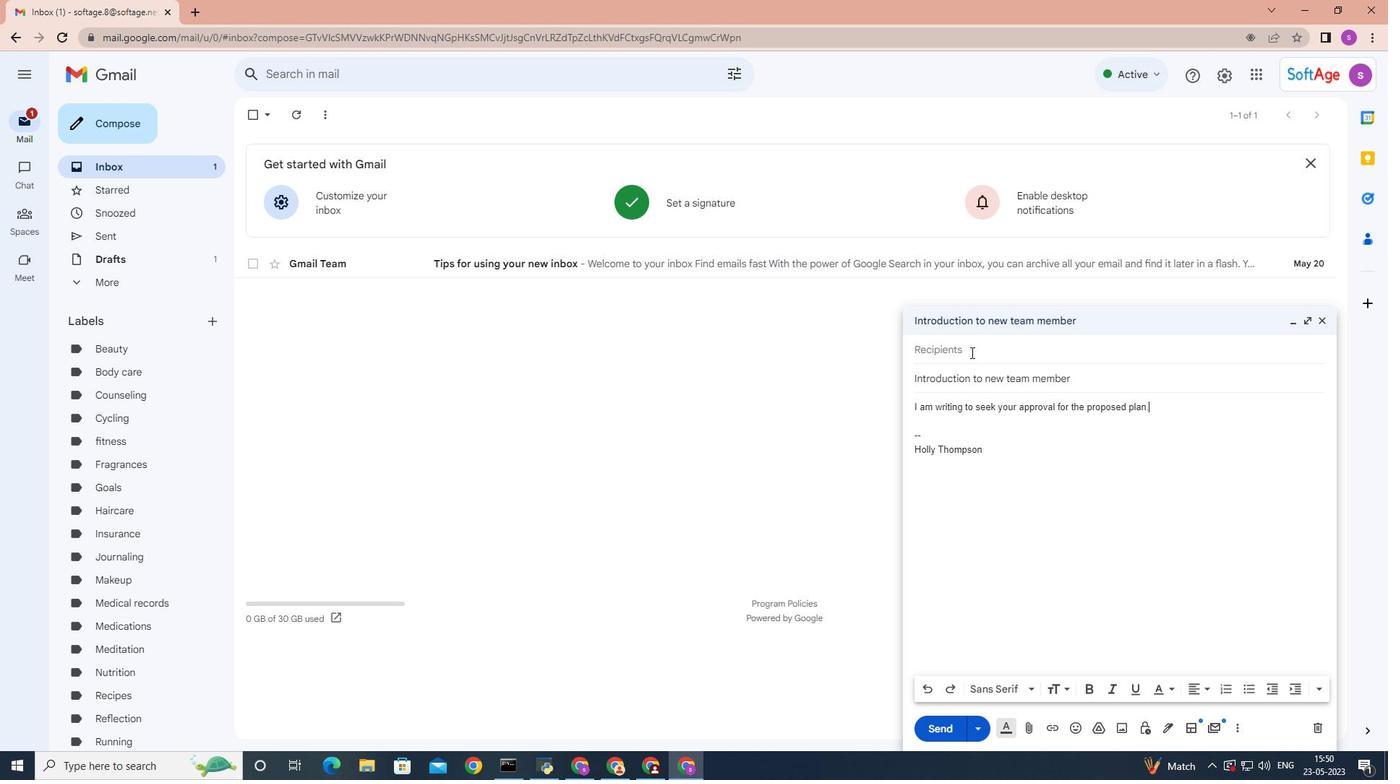 
Action: Mouse pressed left at (970, 349)
Screenshot: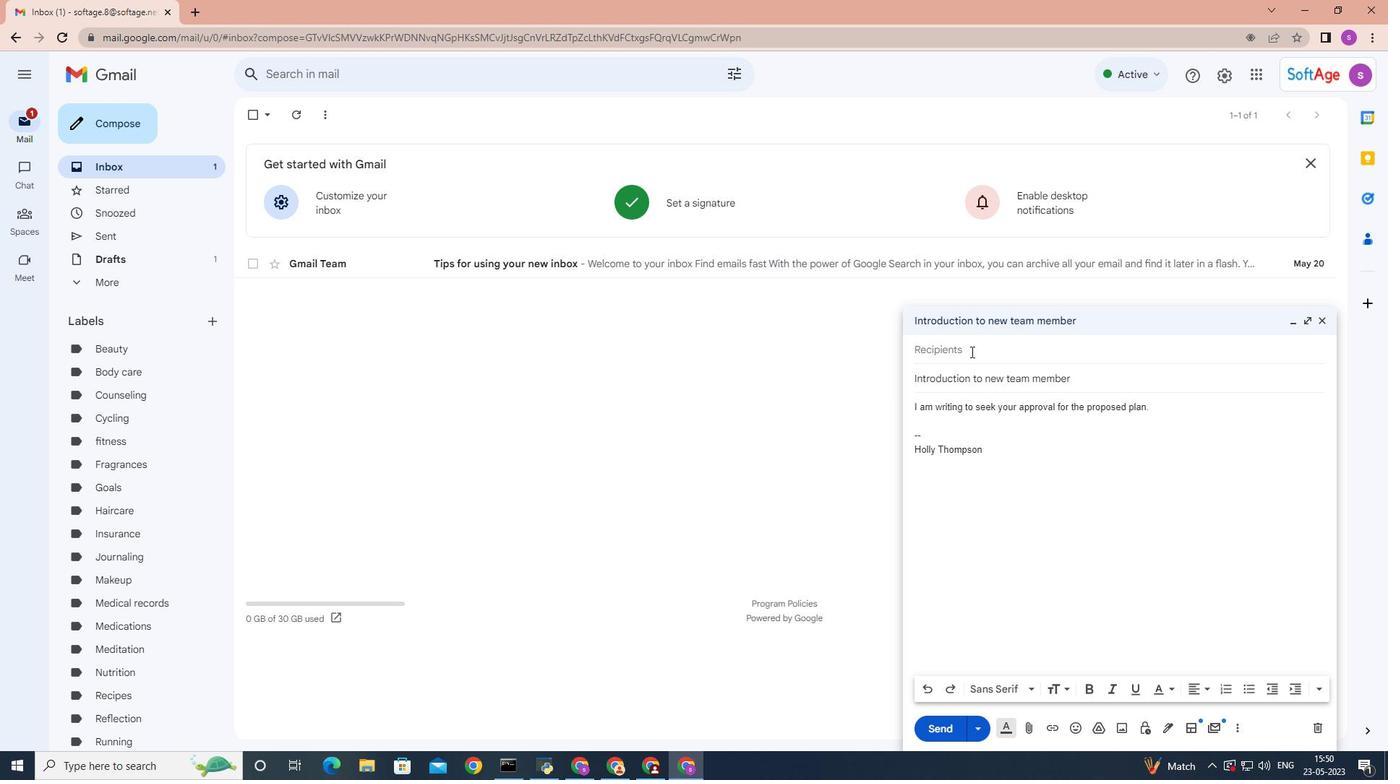 
Action: Key pressed <Key.shift>Softage.6
Screenshot: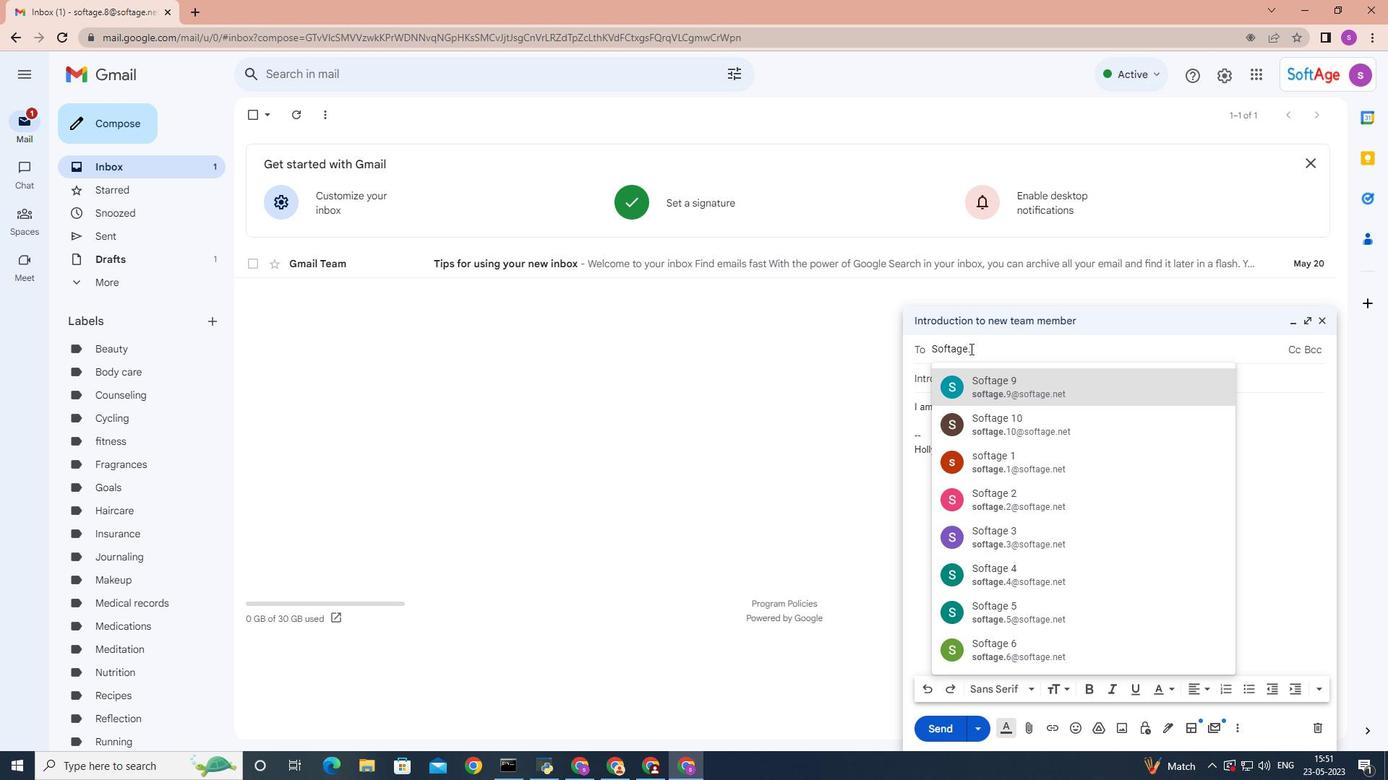 
Action: Mouse moved to (989, 383)
Screenshot: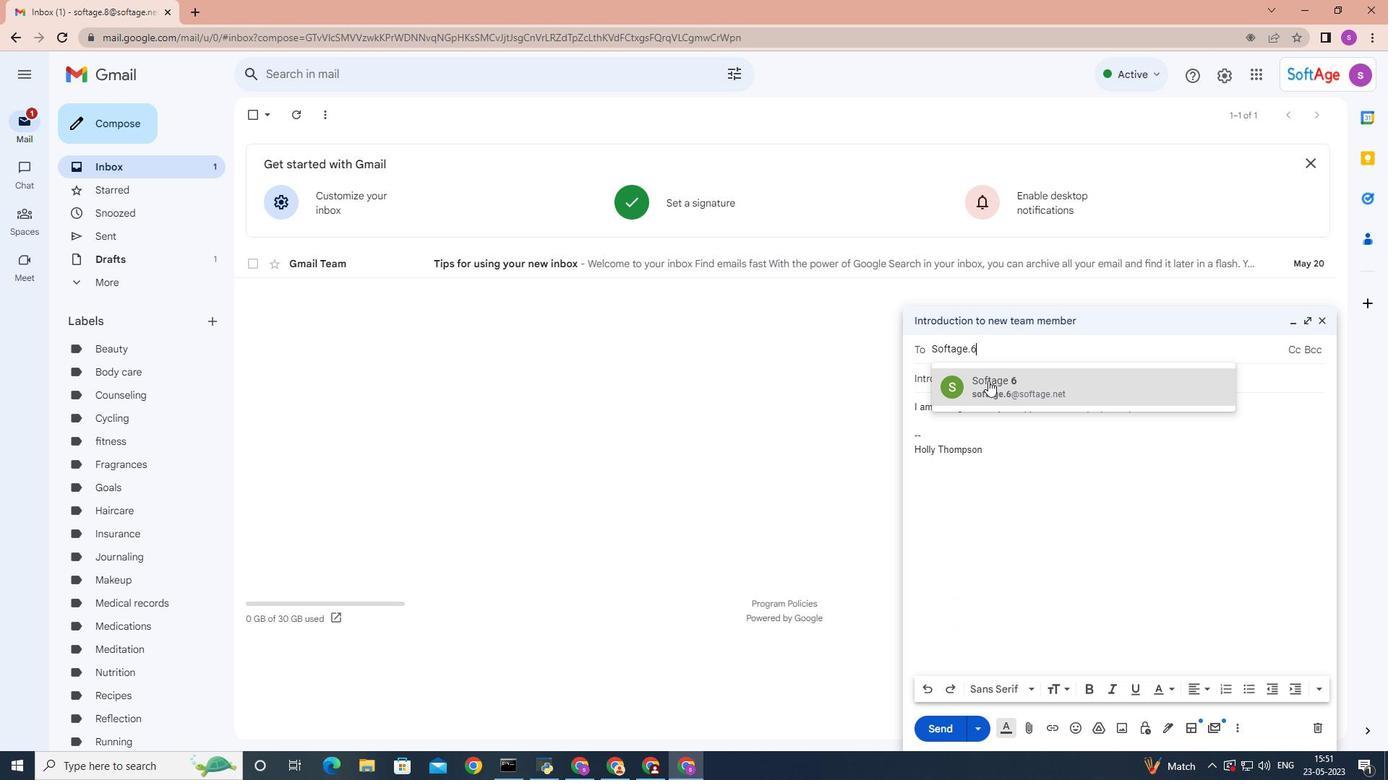 
Action: Mouse pressed left at (989, 383)
Screenshot: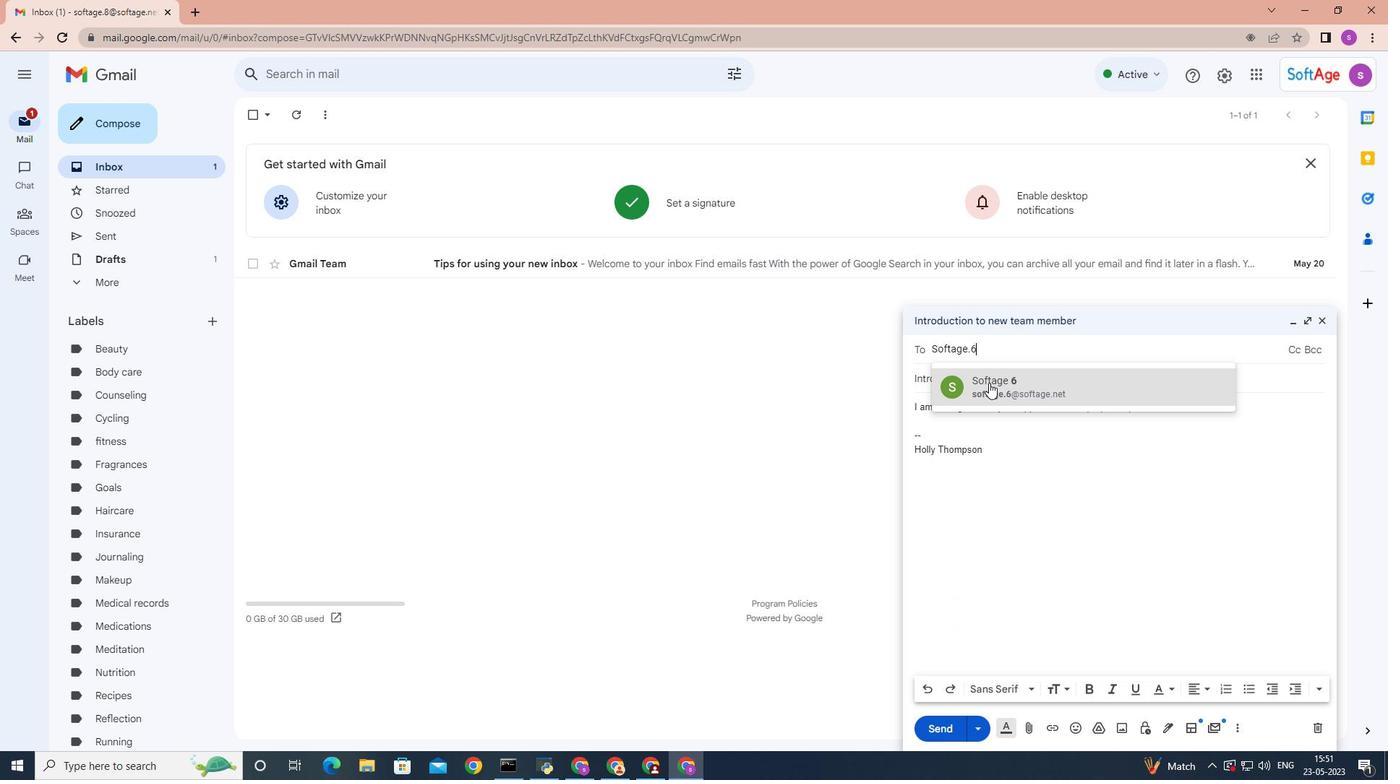 
Action: Mouse moved to (1160, 425)
Screenshot: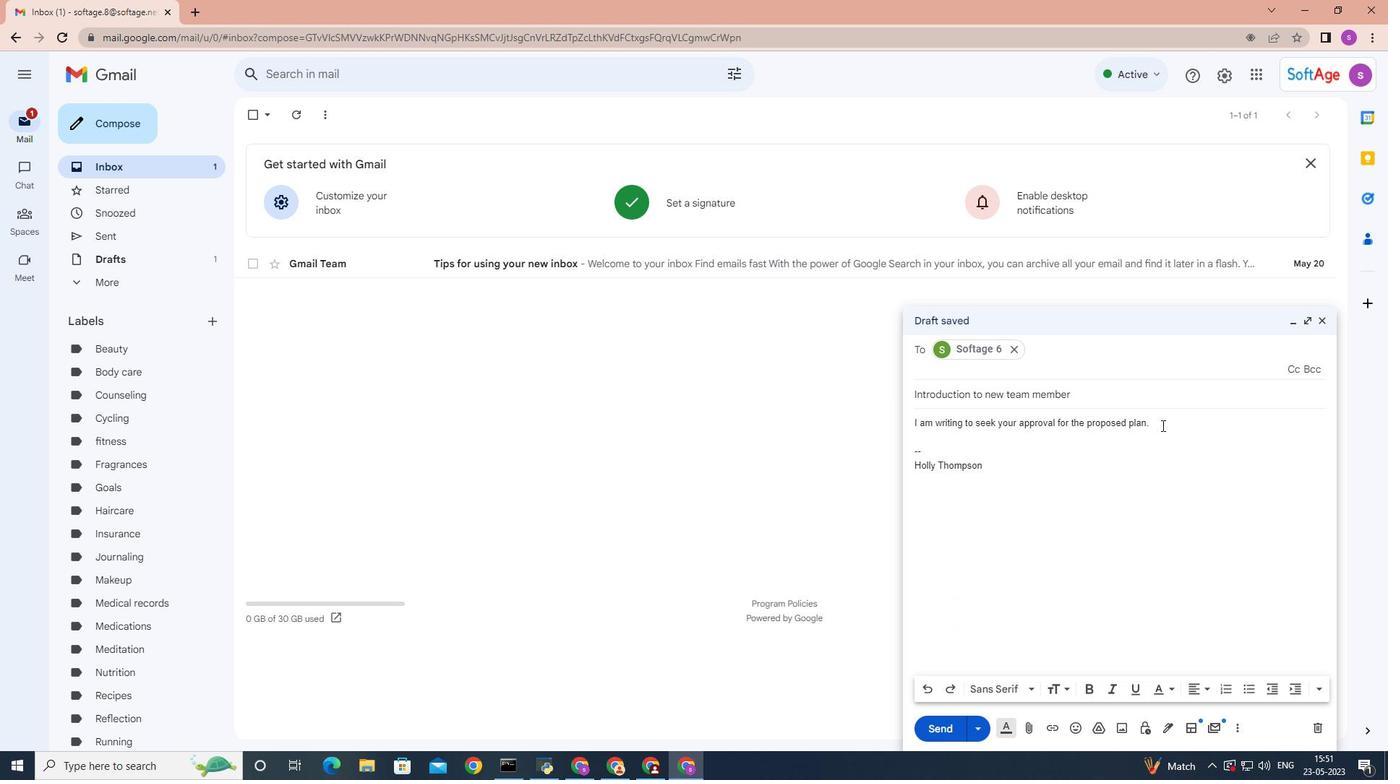 
Action: Mouse pressed left at (1160, 425)
Screenshot: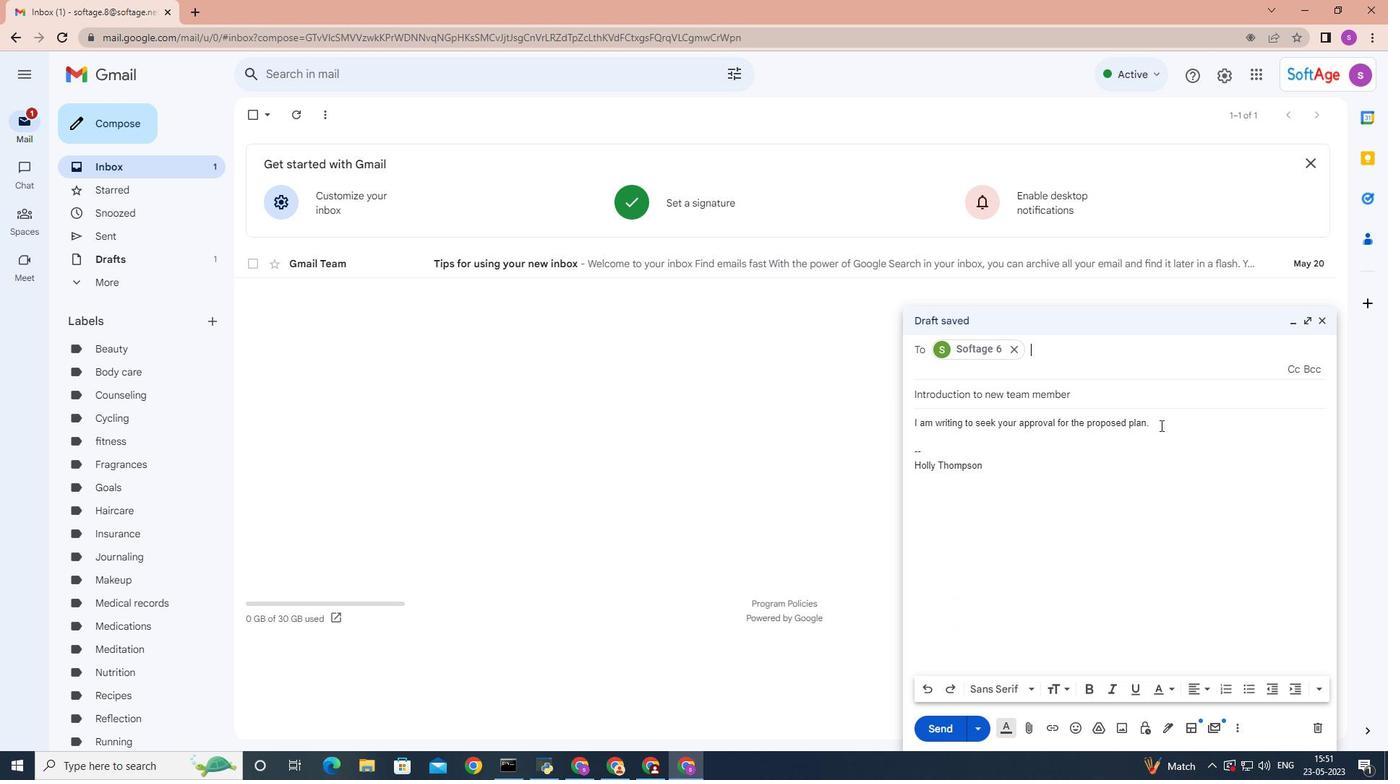 
Action: Mouse moved to (1156, 409)
Screenshot: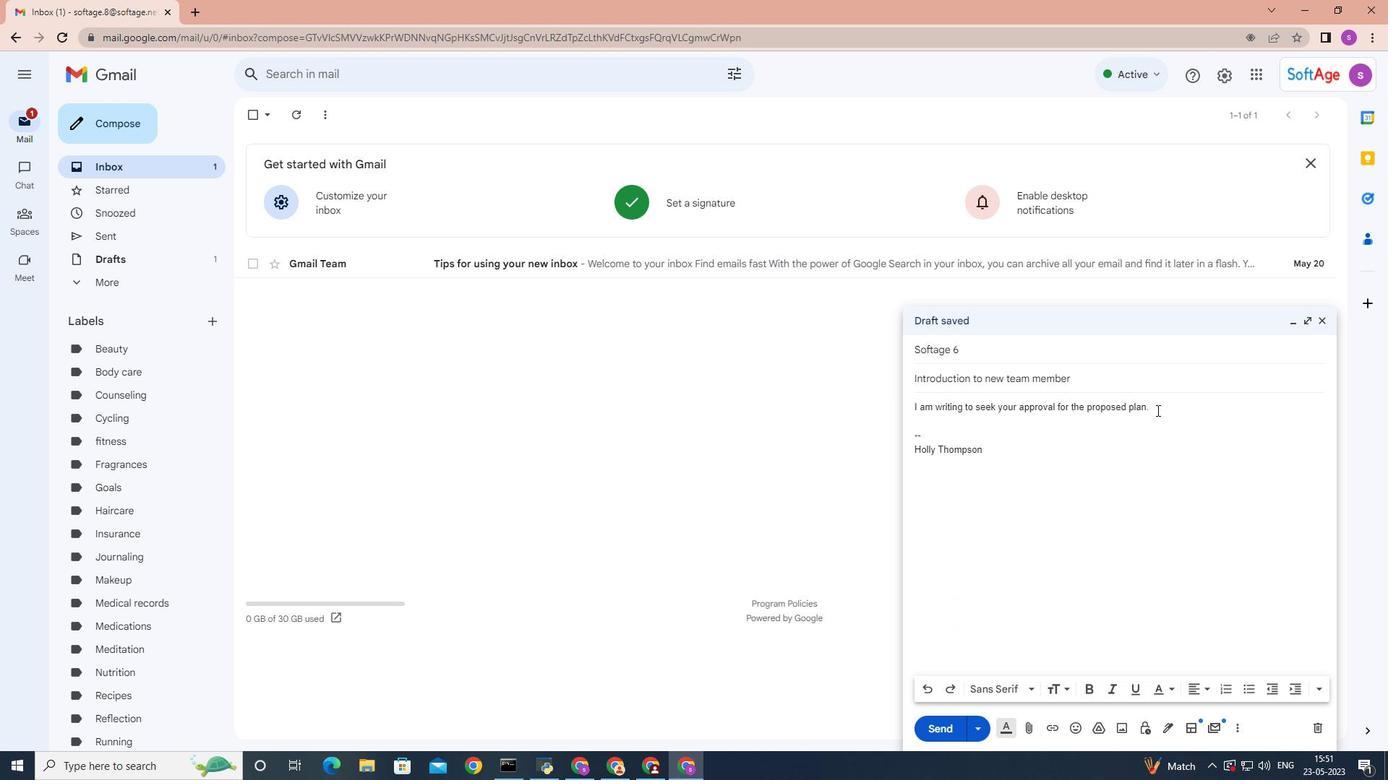 
Action: Mouse pressed left at (1156, 409)
Screenshot: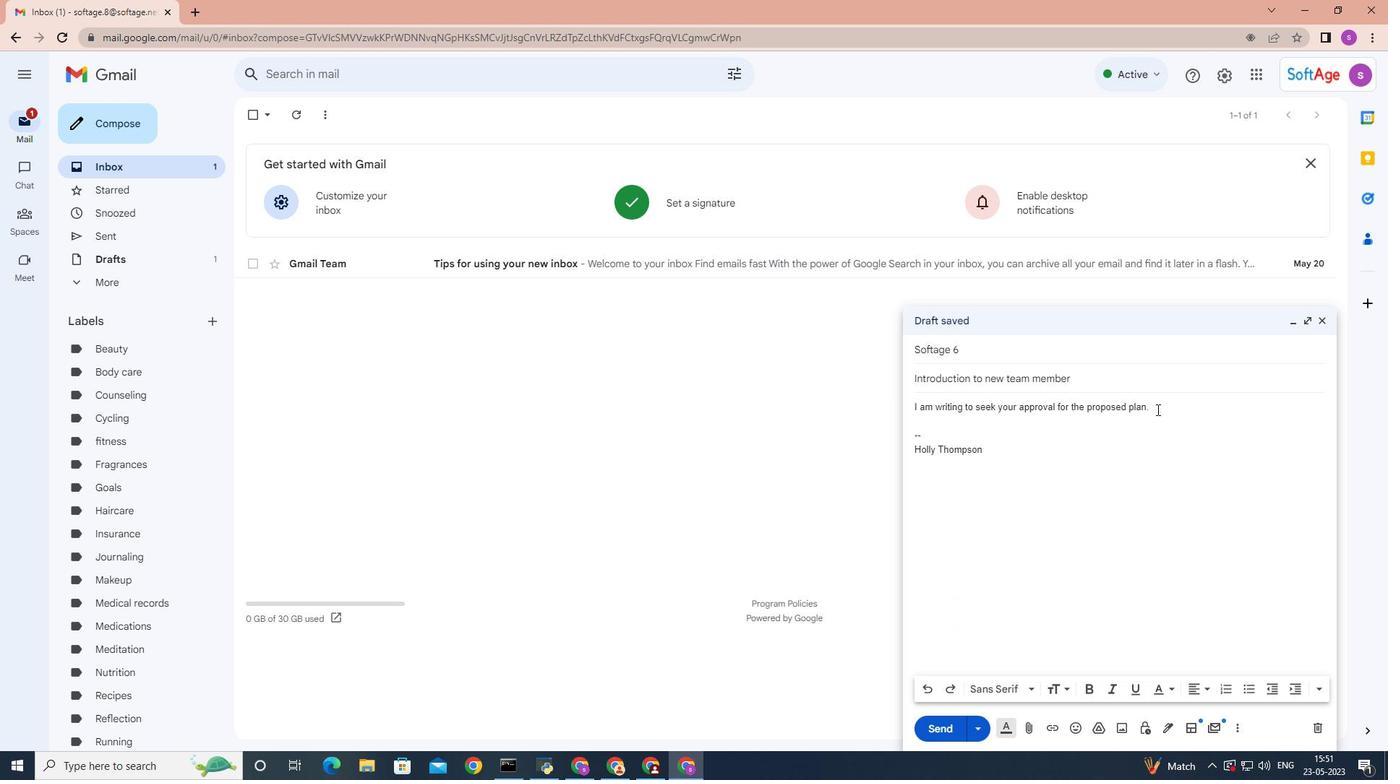 
Action: Mouse moved to (1221, 683)
Screenshot: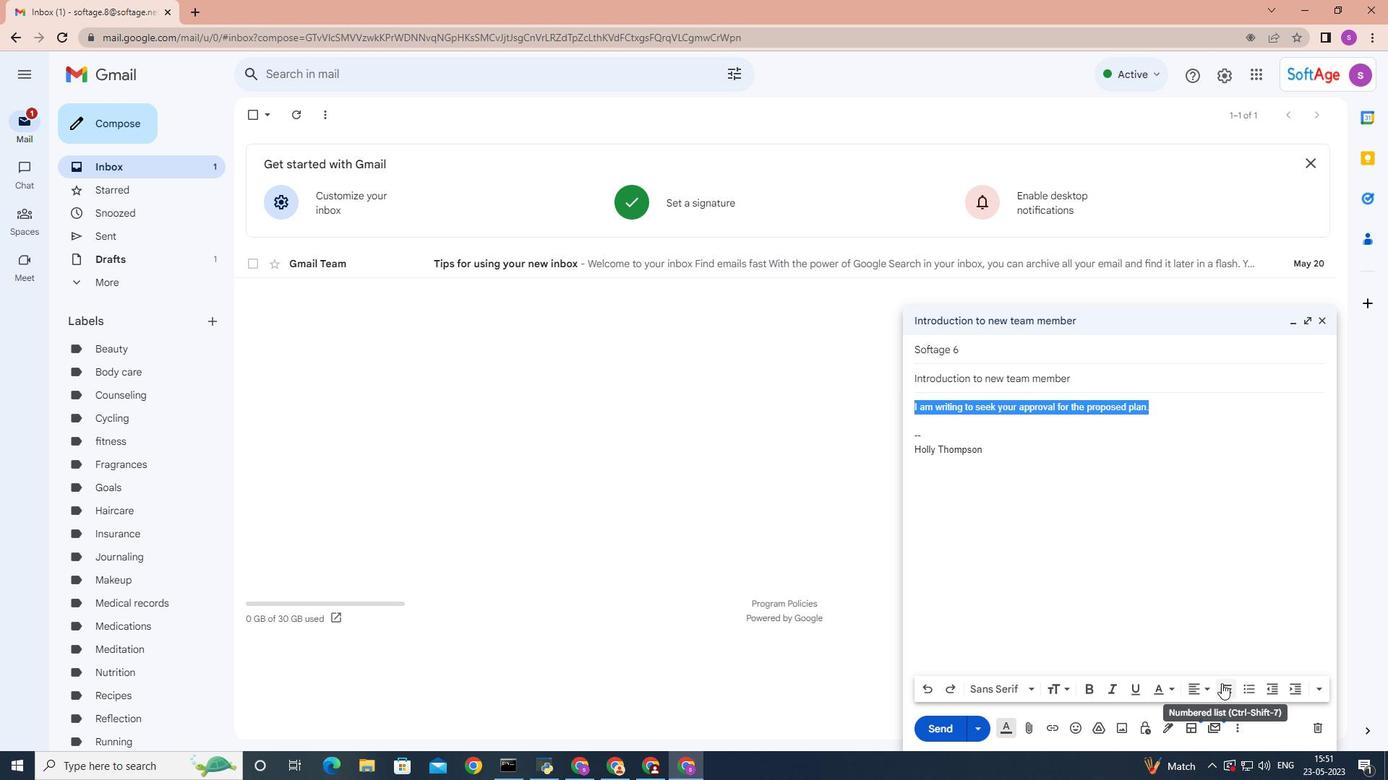 
Action: Mouse pressed left at (1221, 683)
Screenshot: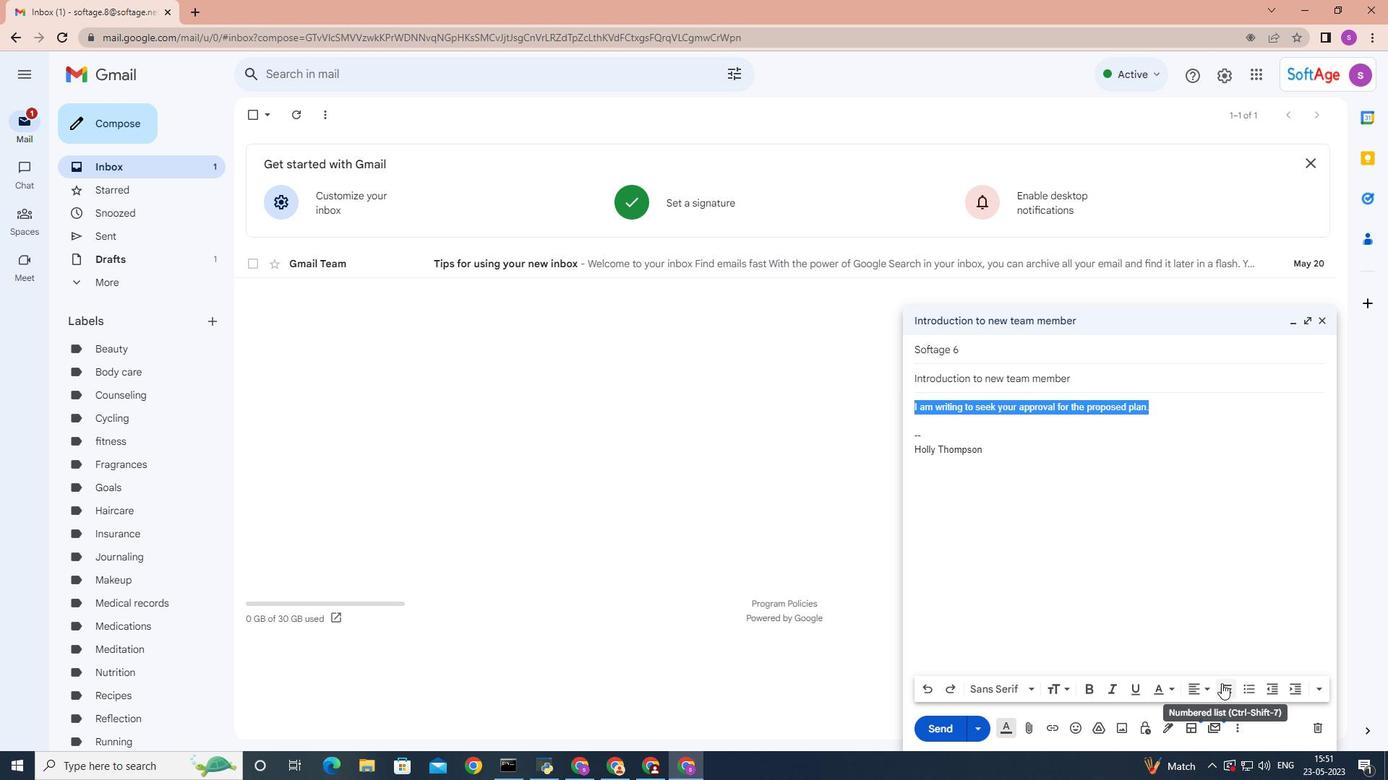 
Action: Mouse moved to (1025, 691)
Screenshot: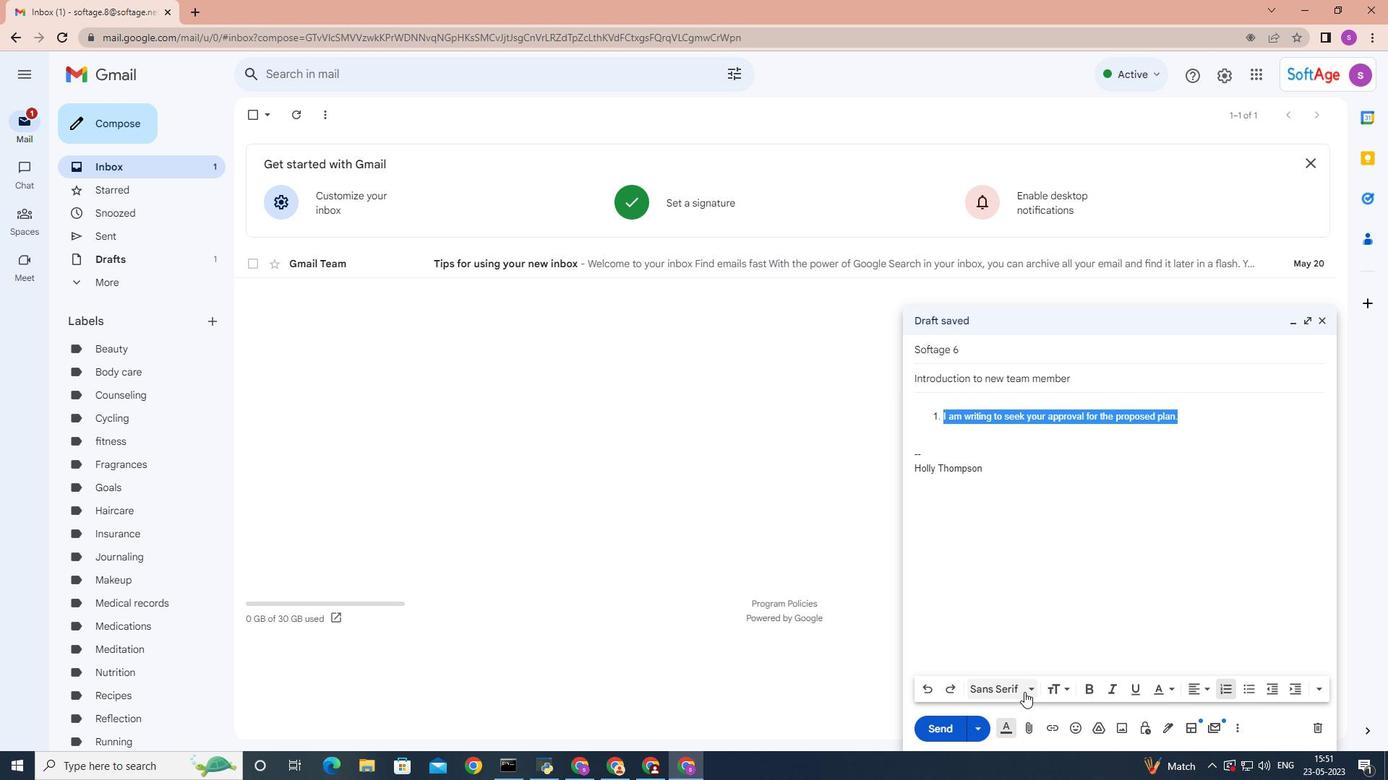 
Action: Mouse pressed left at (1025, 691)
Screenshot: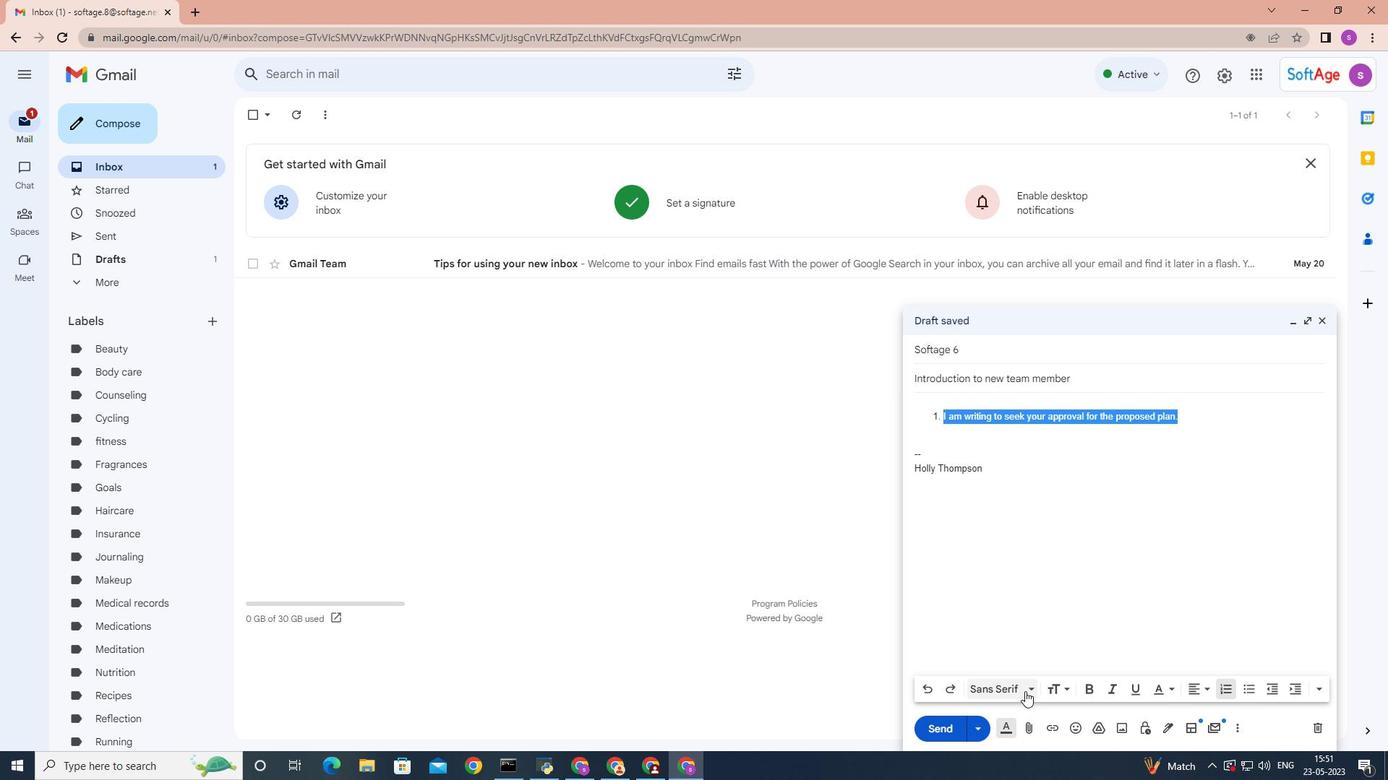 
Action: Mouse moved to (1041, 543)
Screenshot: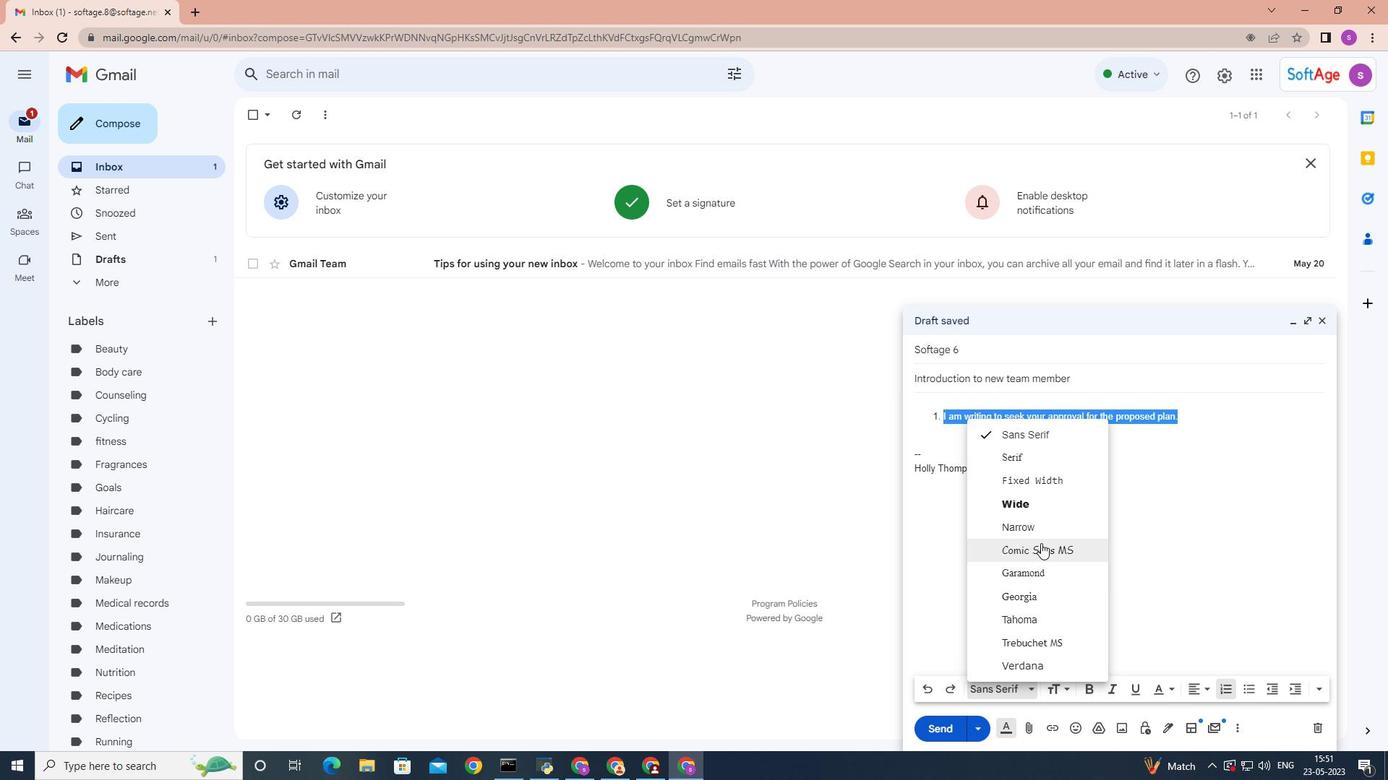 
Action: Mouse pressed left at (1041, 543)
Screenshot: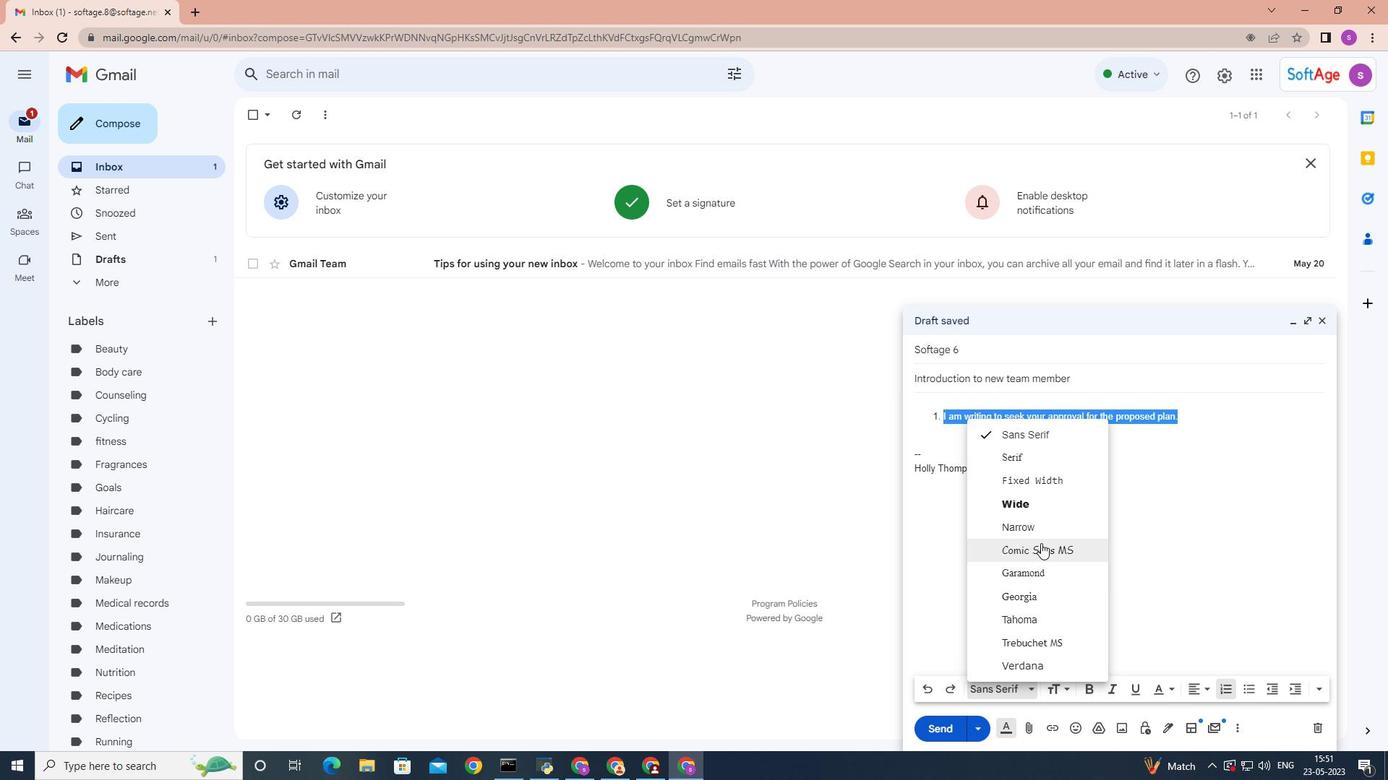 
Action: Mouse moved to (1316, 686)
Screenshot: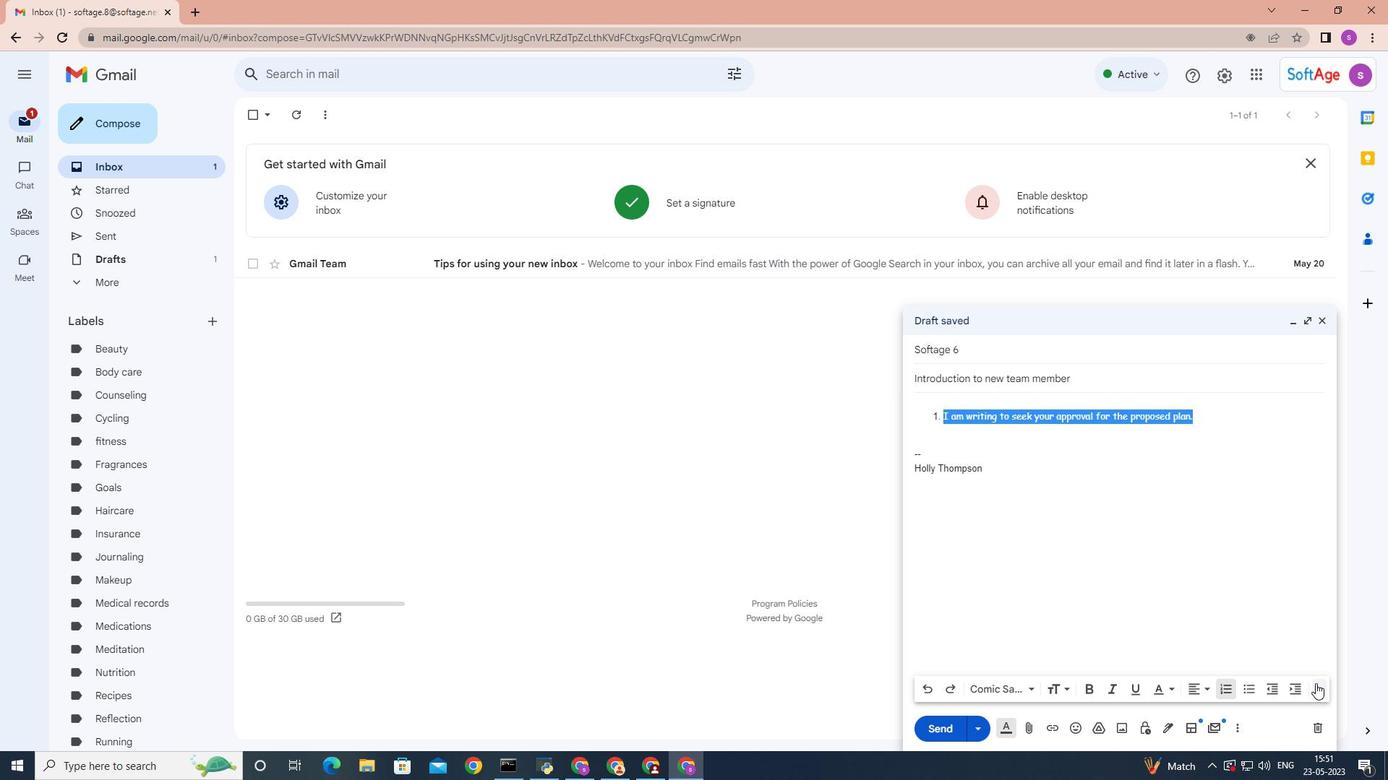 
Action: Mouse pressed left at (1316, 686)
Screenshot: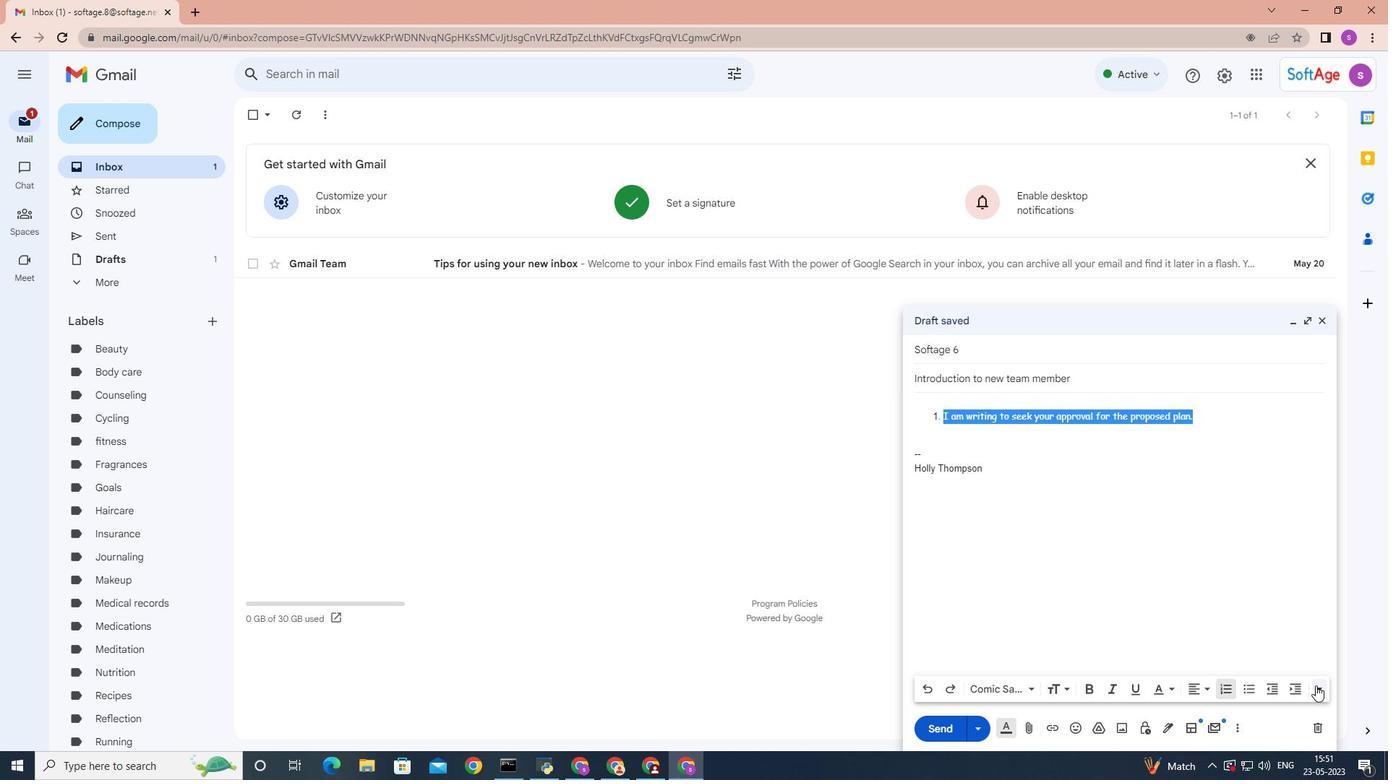 
Action: Mouse moved to (1320, 648)
Screenshot: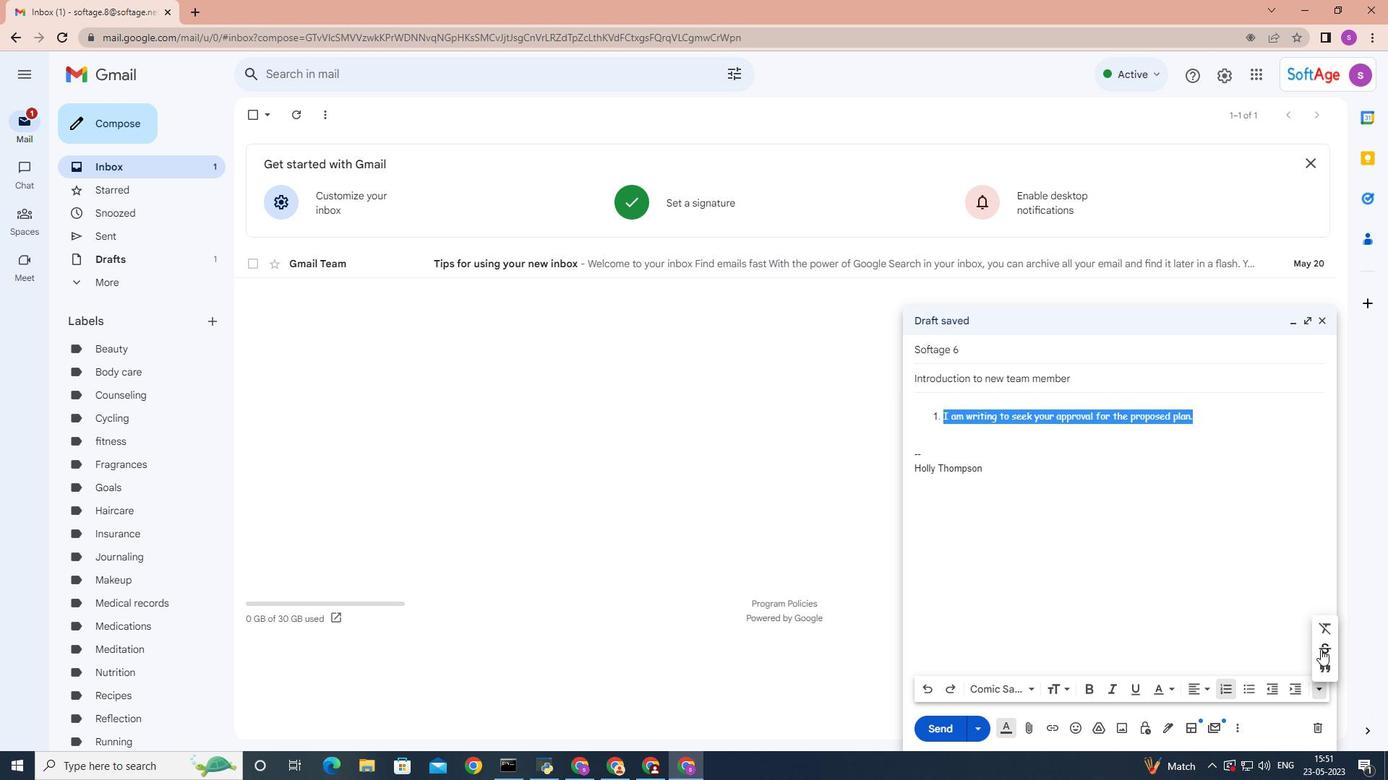 
Action: Mouse pressed left at (1320, 648)
Screenshot: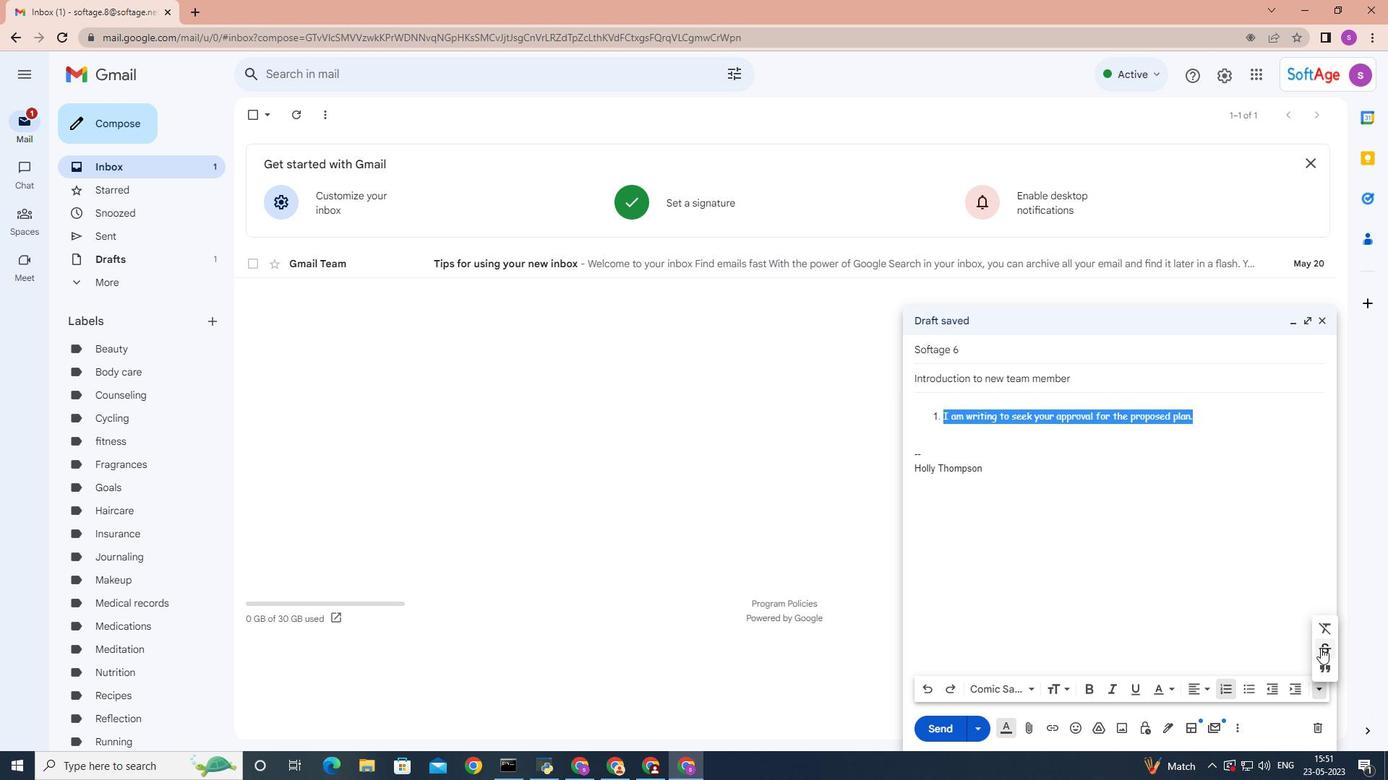 
Action: Mouse moved to (1222, 686)
Screenshot: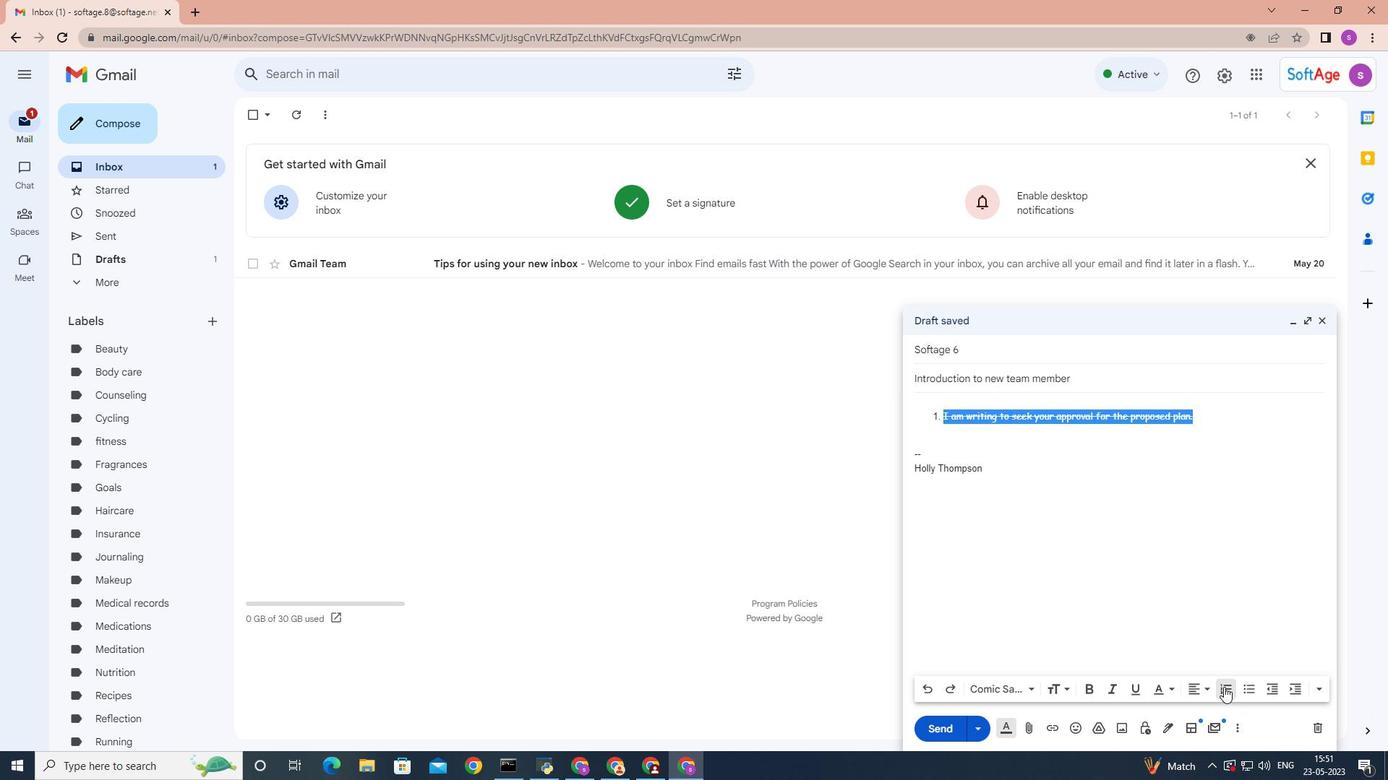 
Action: Mouse pressed left at (1222, 686)
Screenshot: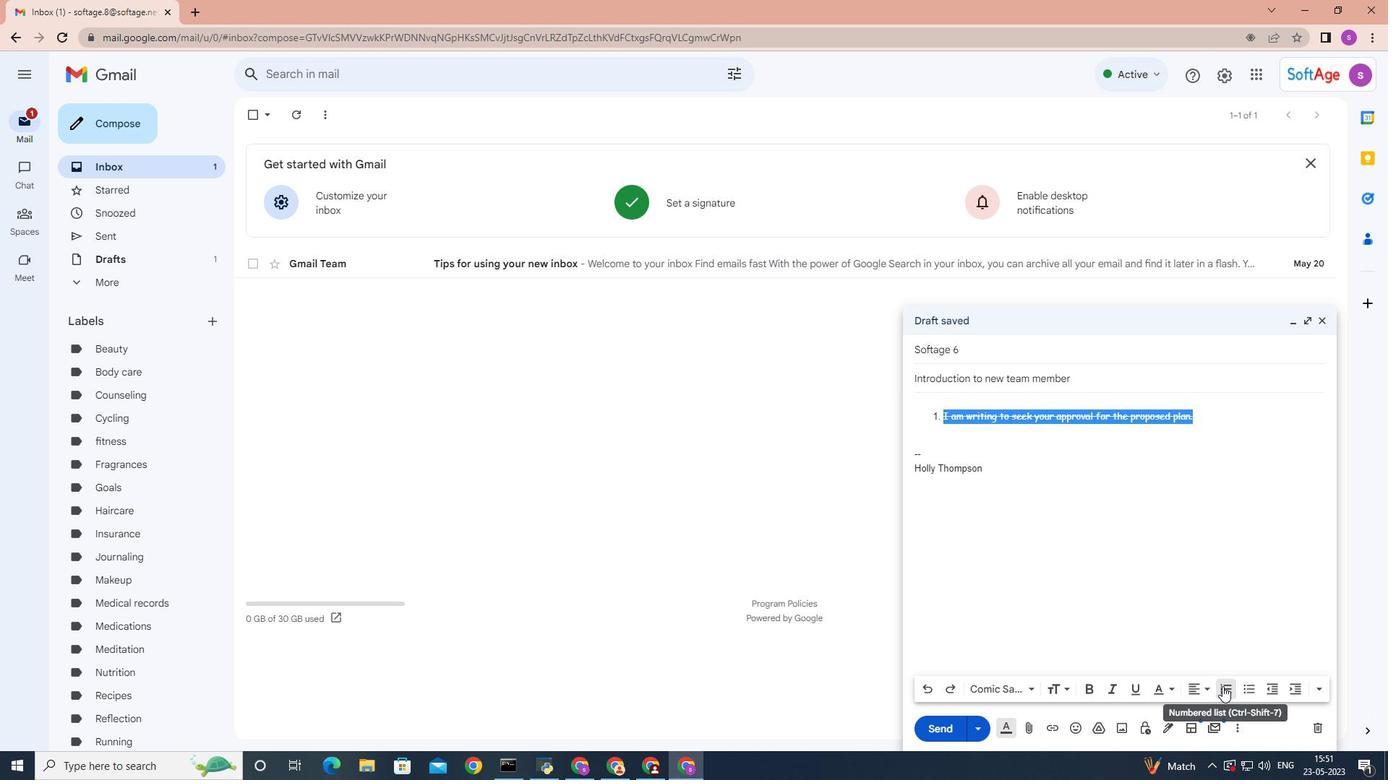 
Action: Mouse moved to (1002, 689)
Screenshot: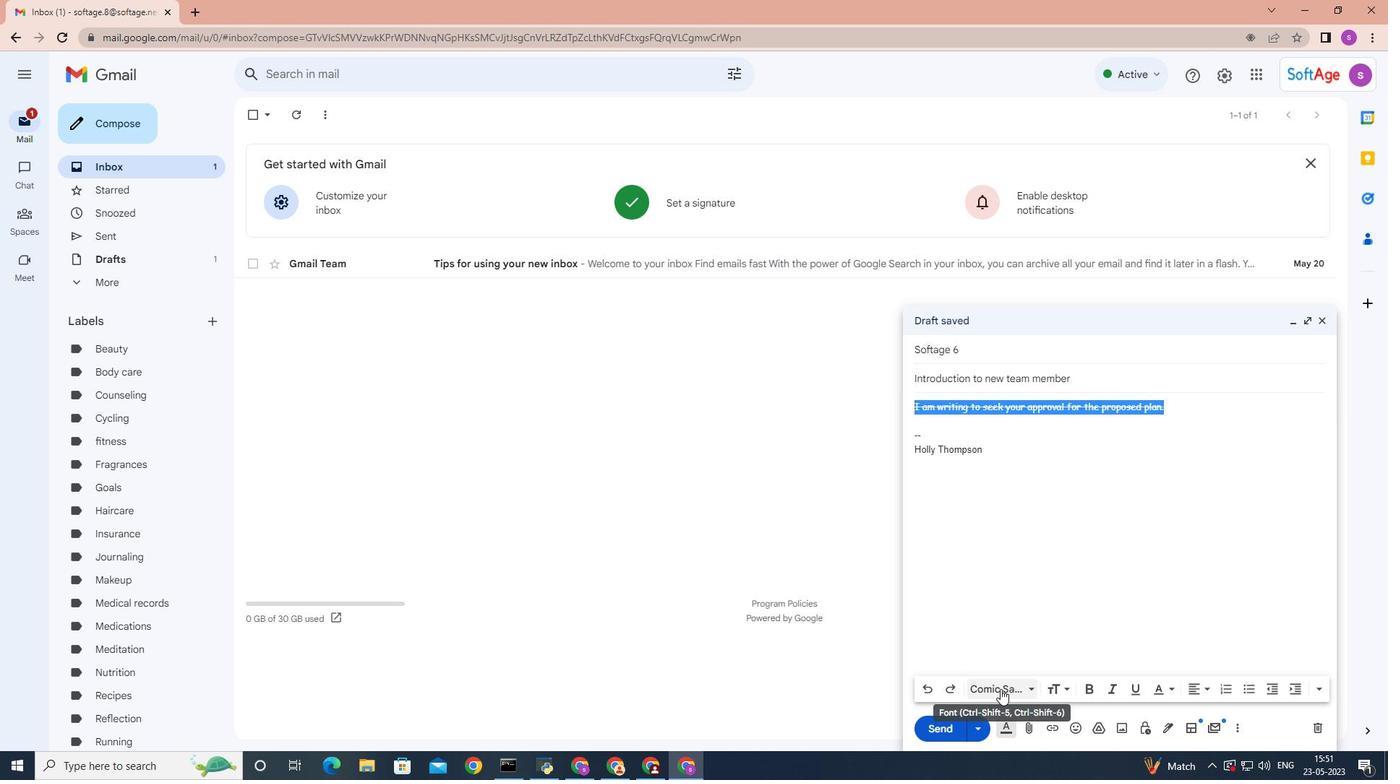 
Action: Mouse pressed left at (1002, 689)
Screenshot: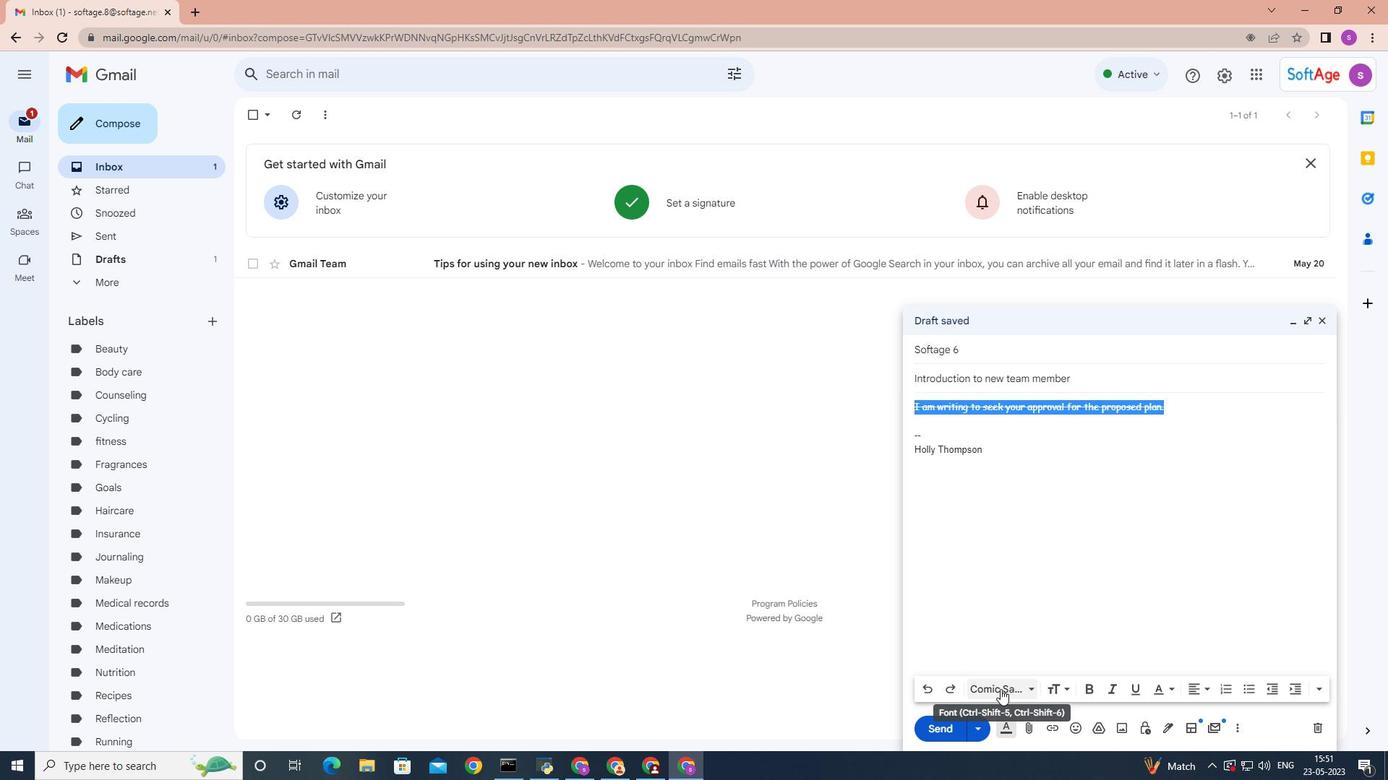 
Action: Mouse moved to (1051, 434)
Screenshot: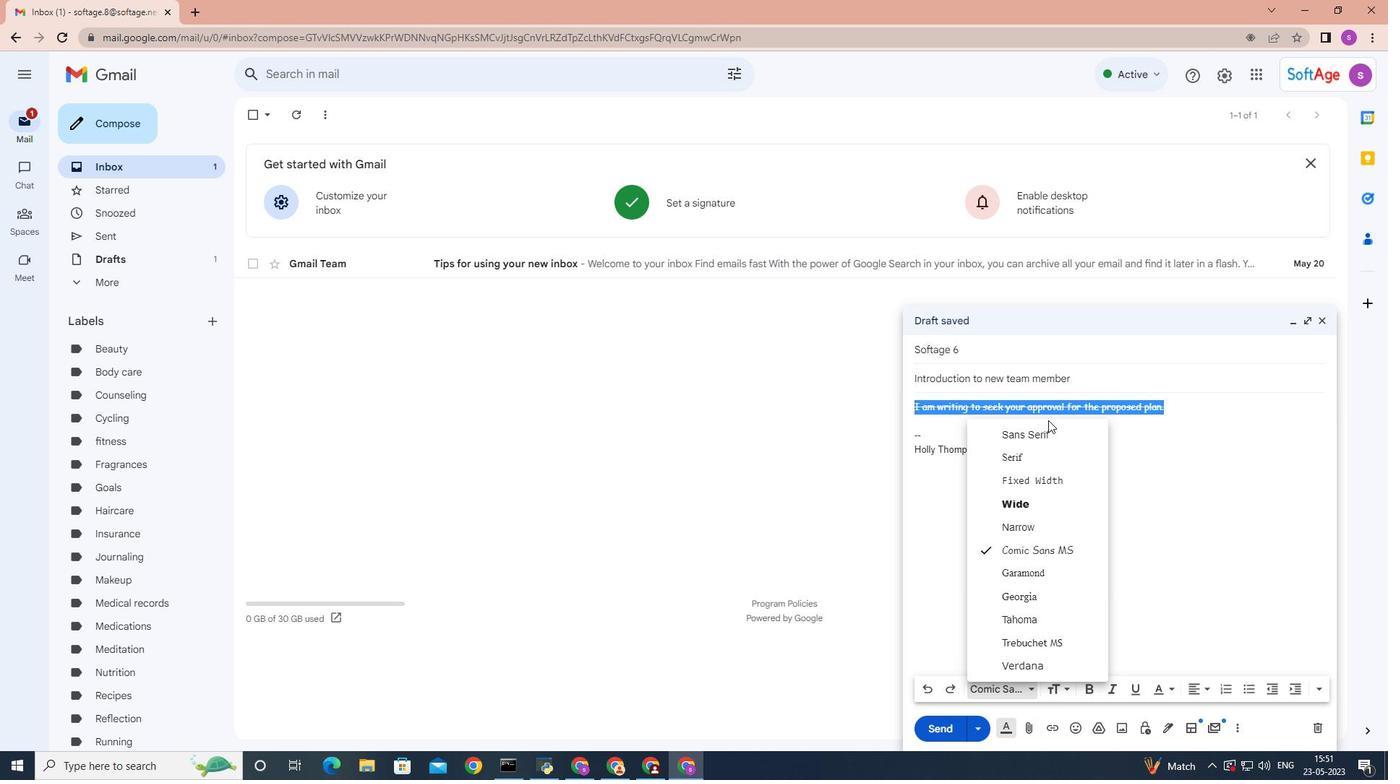 
Action: Mouse pressed left at (1051, 434)
Screenshot: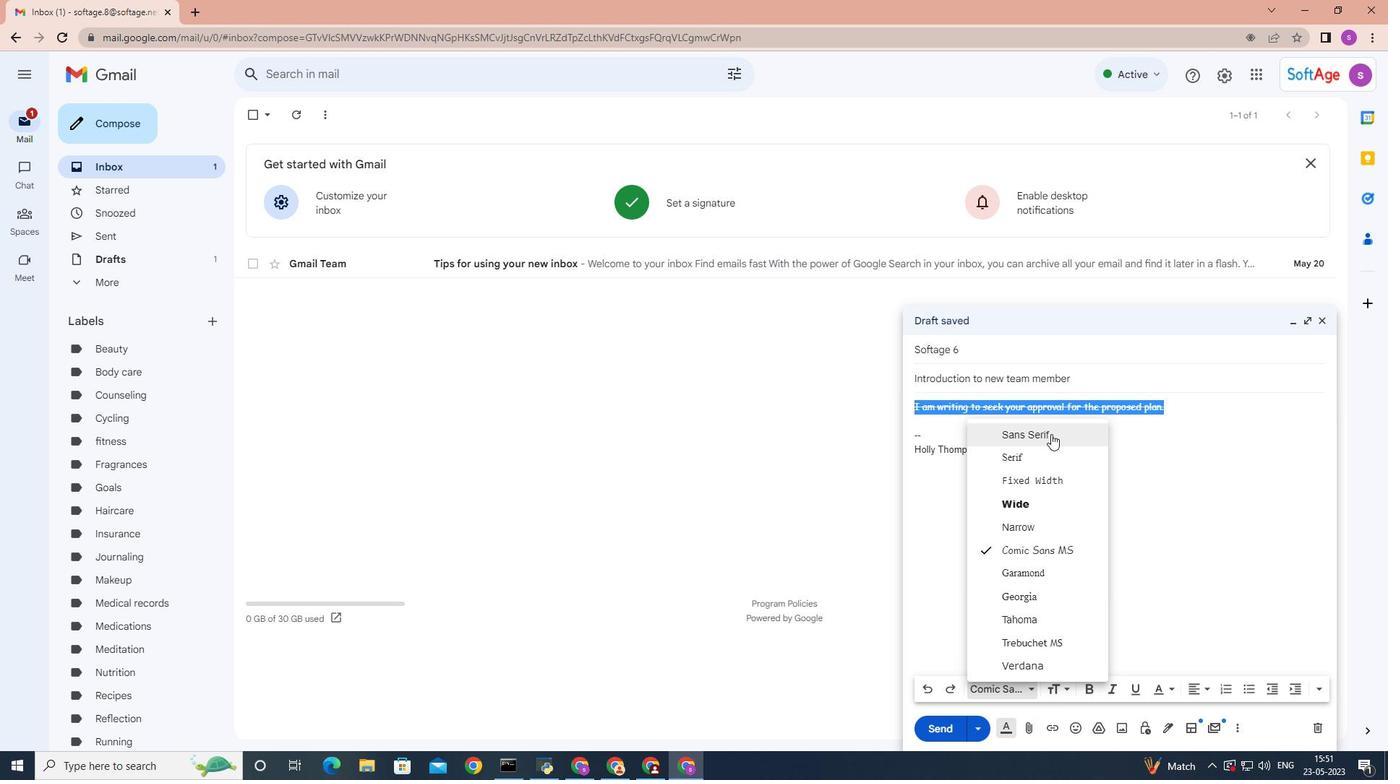
Action: Mouse moved to (1320, 686)
Screenshot: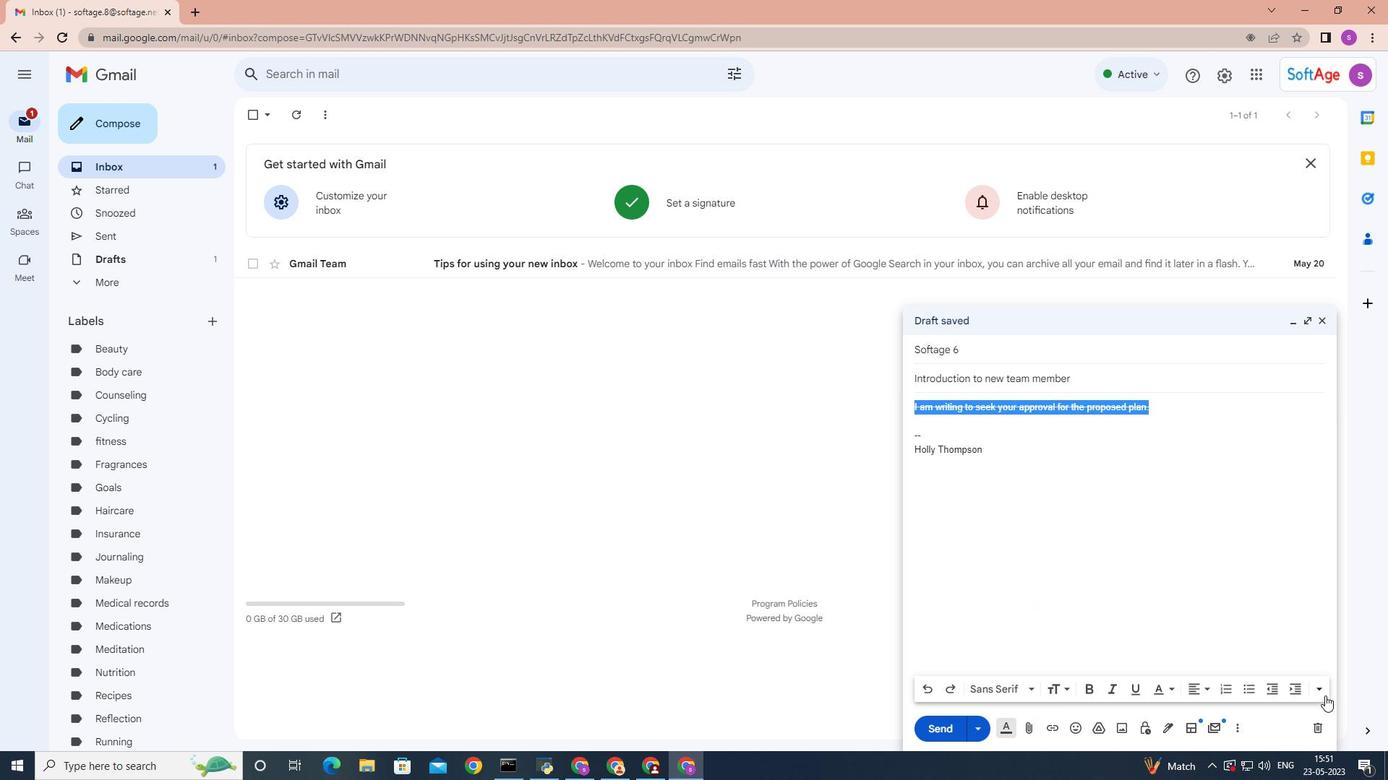 
Action: Mouse pressed left at (1320, 686)
Screenshot: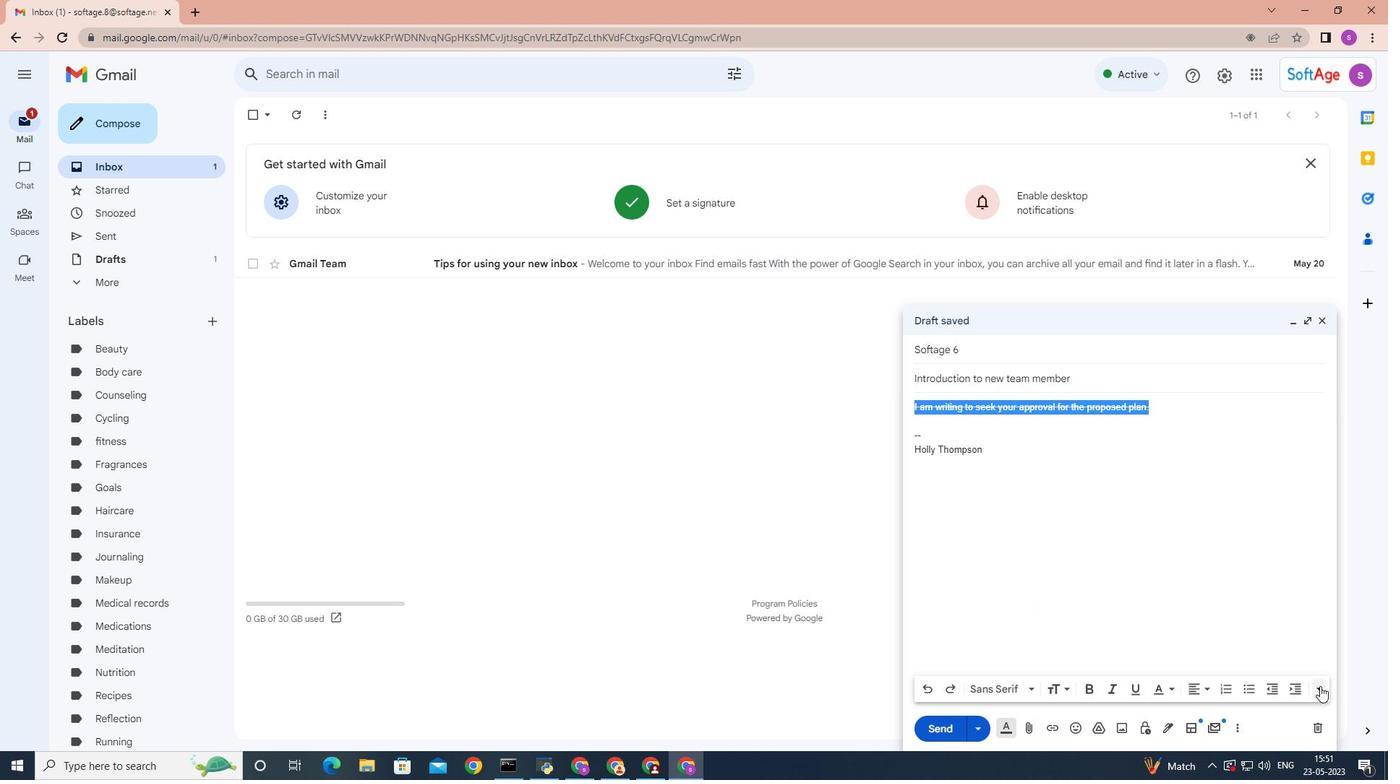 
Action: Mouse moved to (1327, 647)
Screenshot: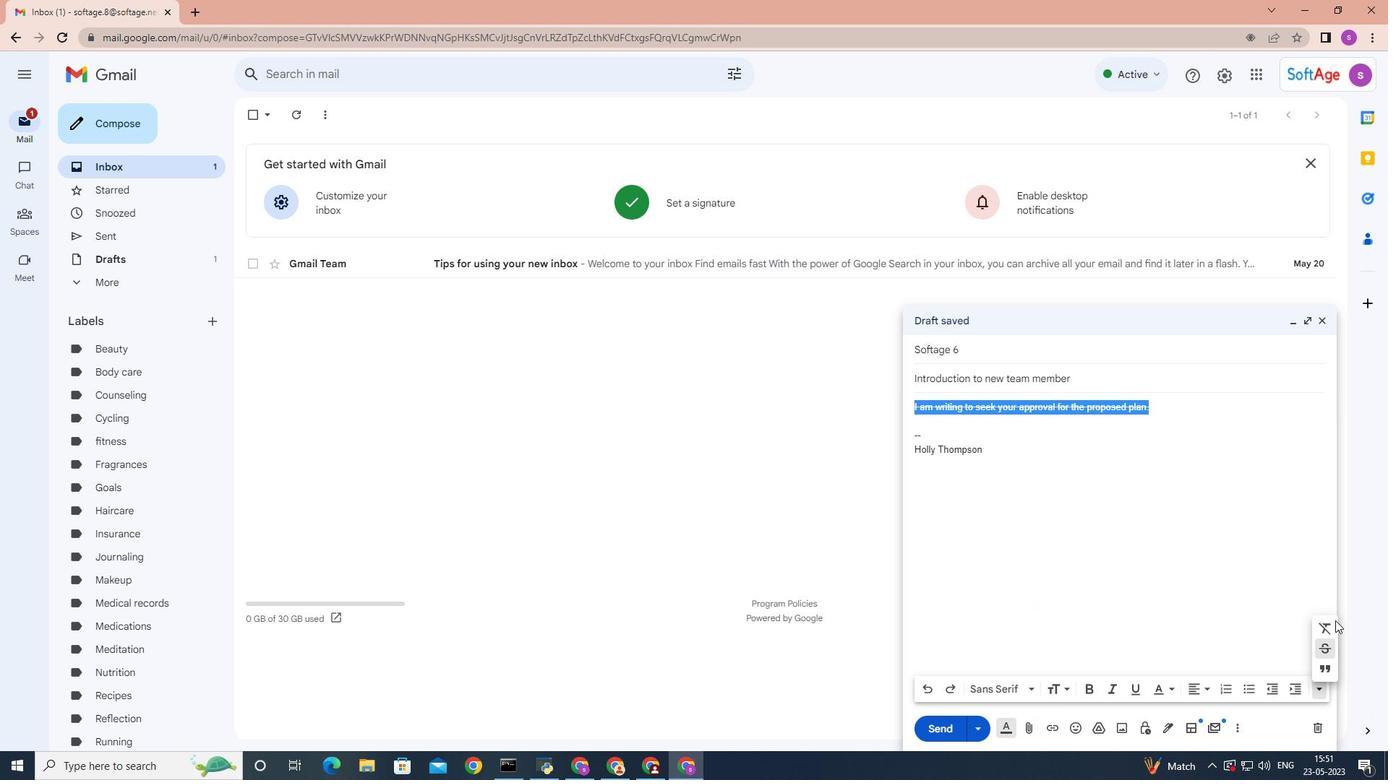 
Action: Mouse pressed left at (1327, 647)
Screenshot: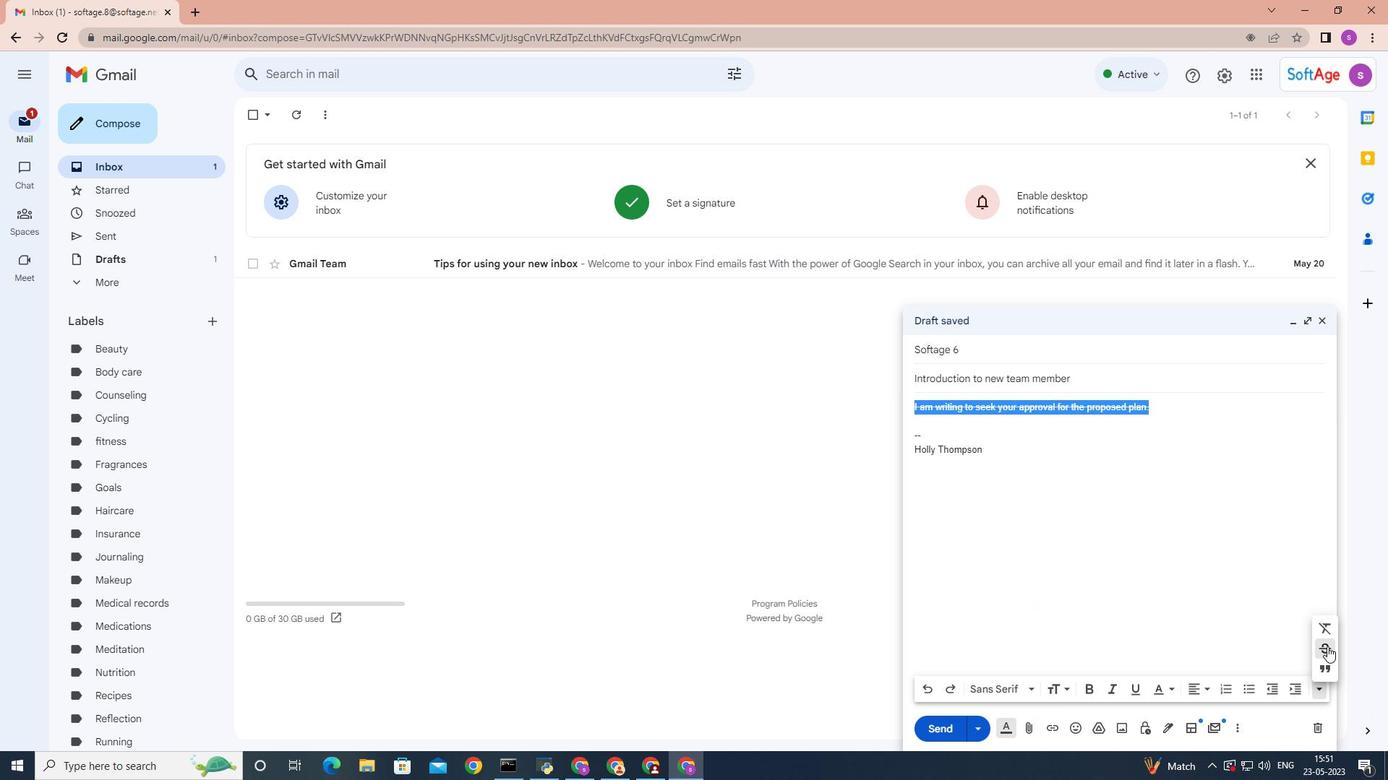 
Action: Mouse moved to (934, 725)
Screenshot: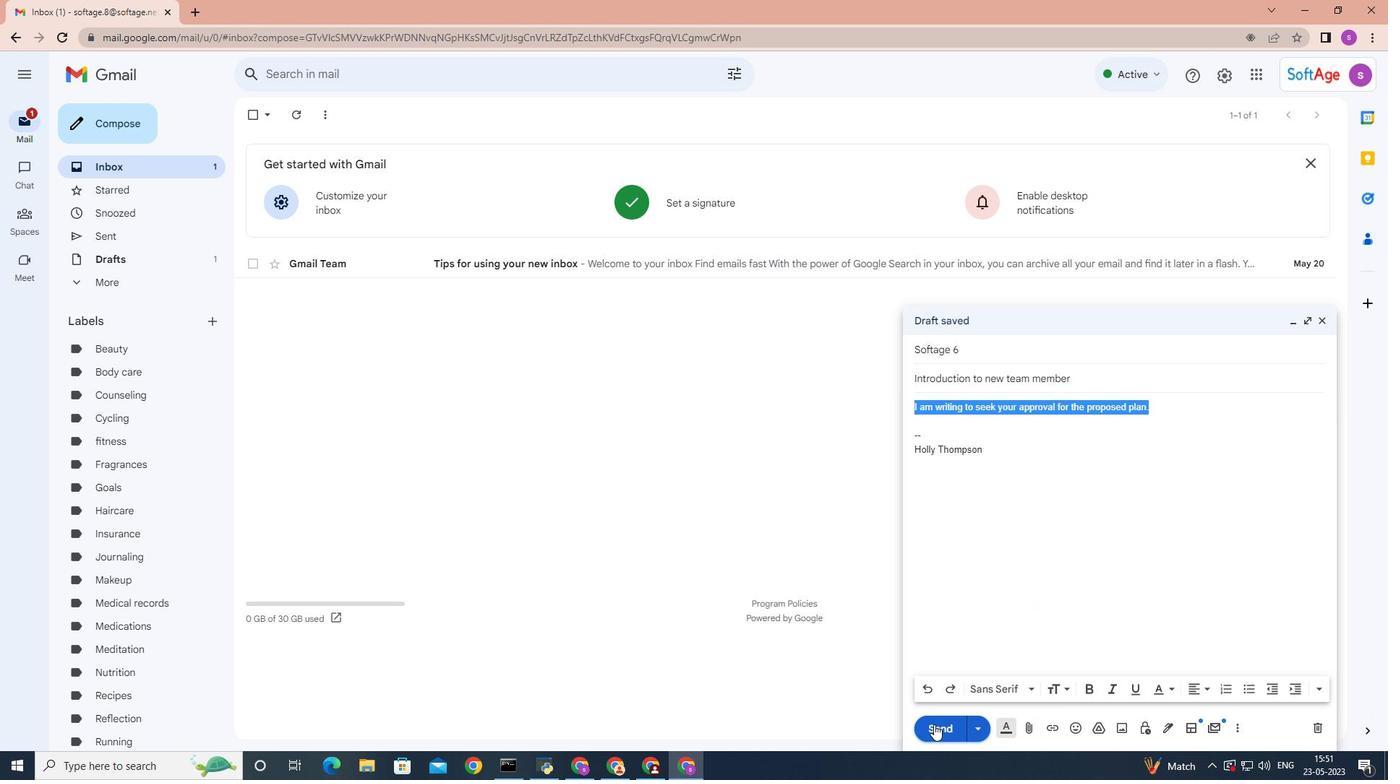 
Action: Mouse pressed left at (934, 725)
Screenshot: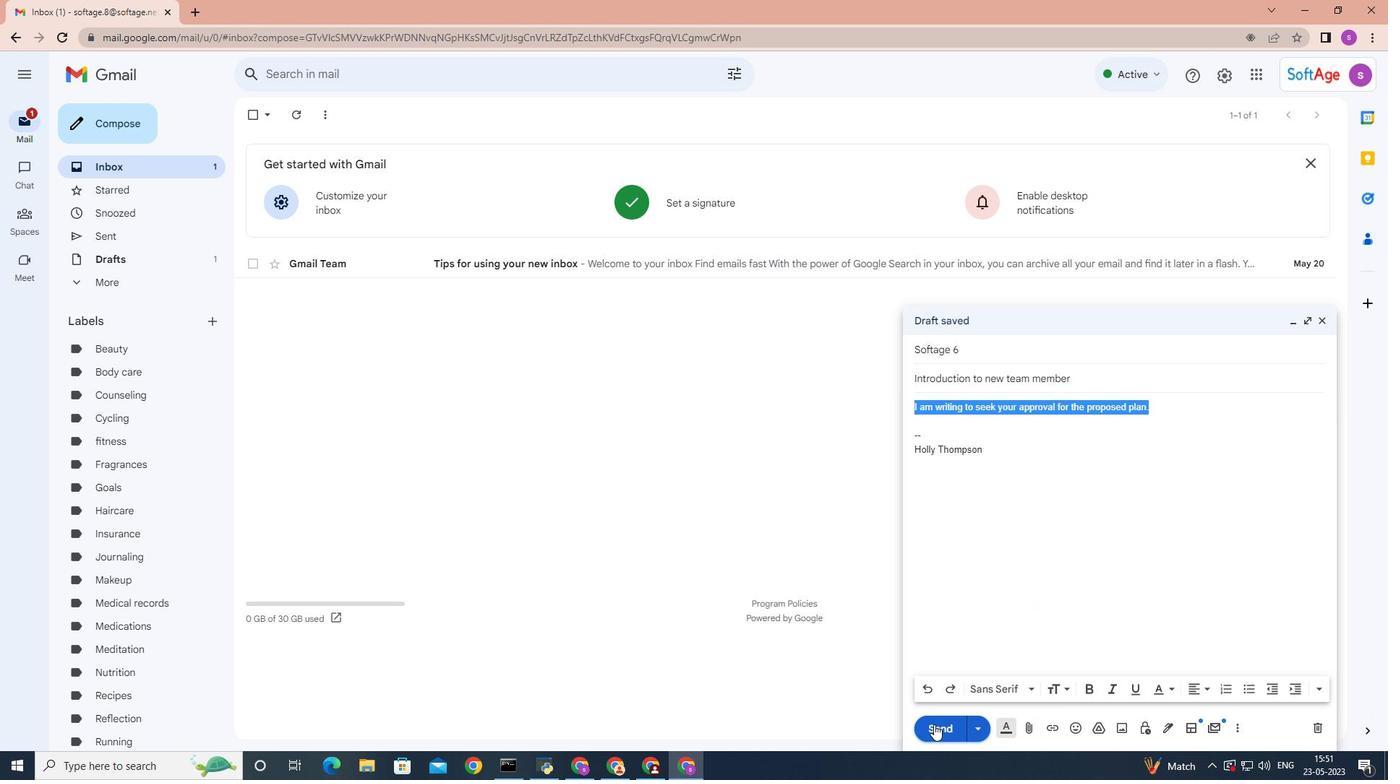 
Action: Mouse moved to (116, 233)
Screenshot: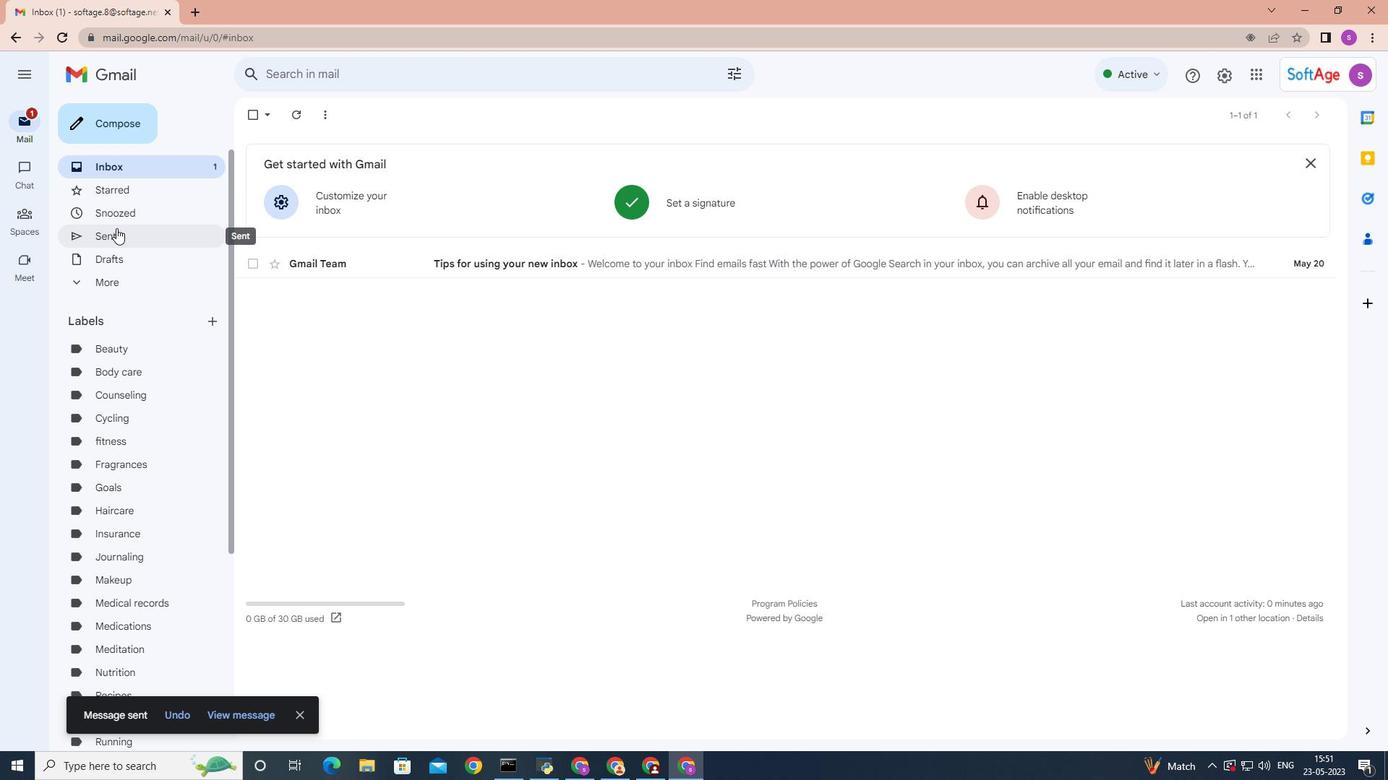 
Action: Mouse pressed left at (116, 233)
Screenshot: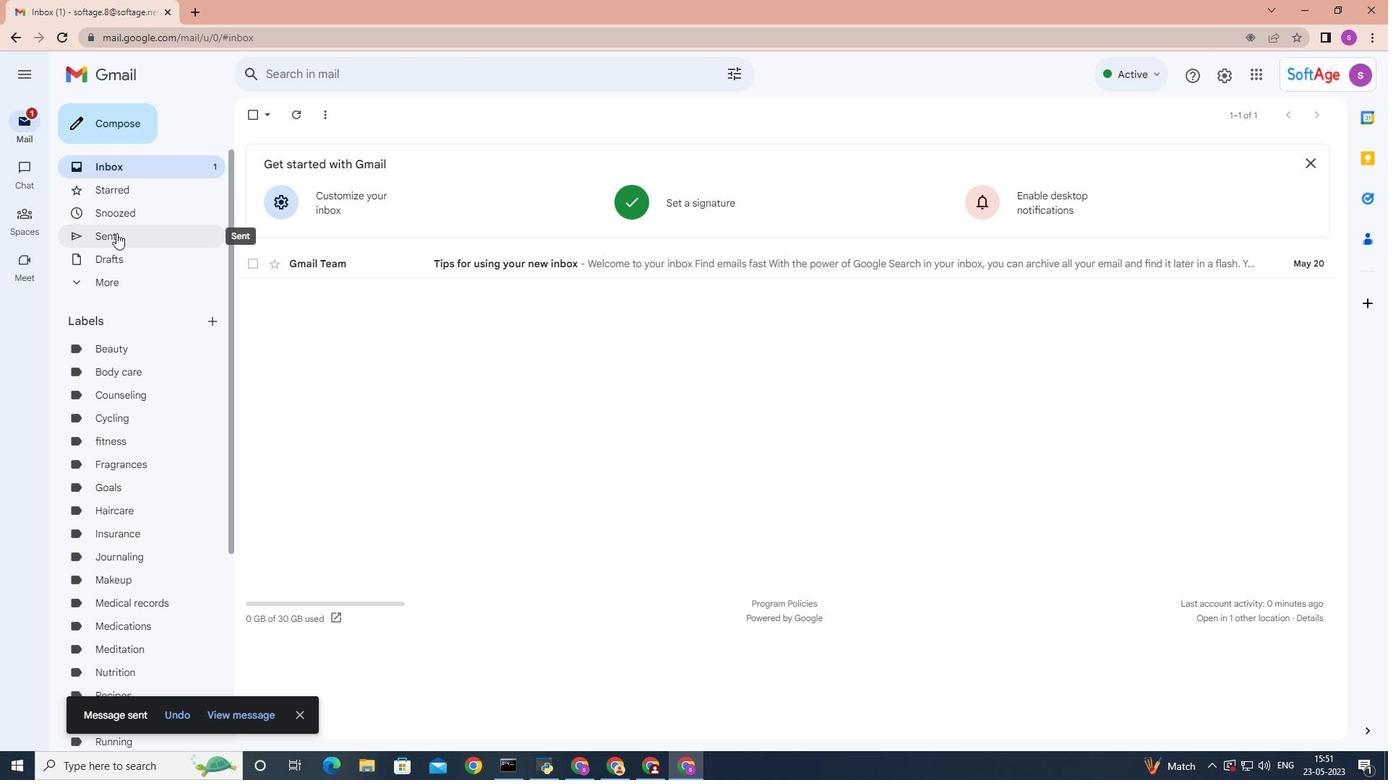 
Action: Mouse moved to (342, 187)
Screenshot: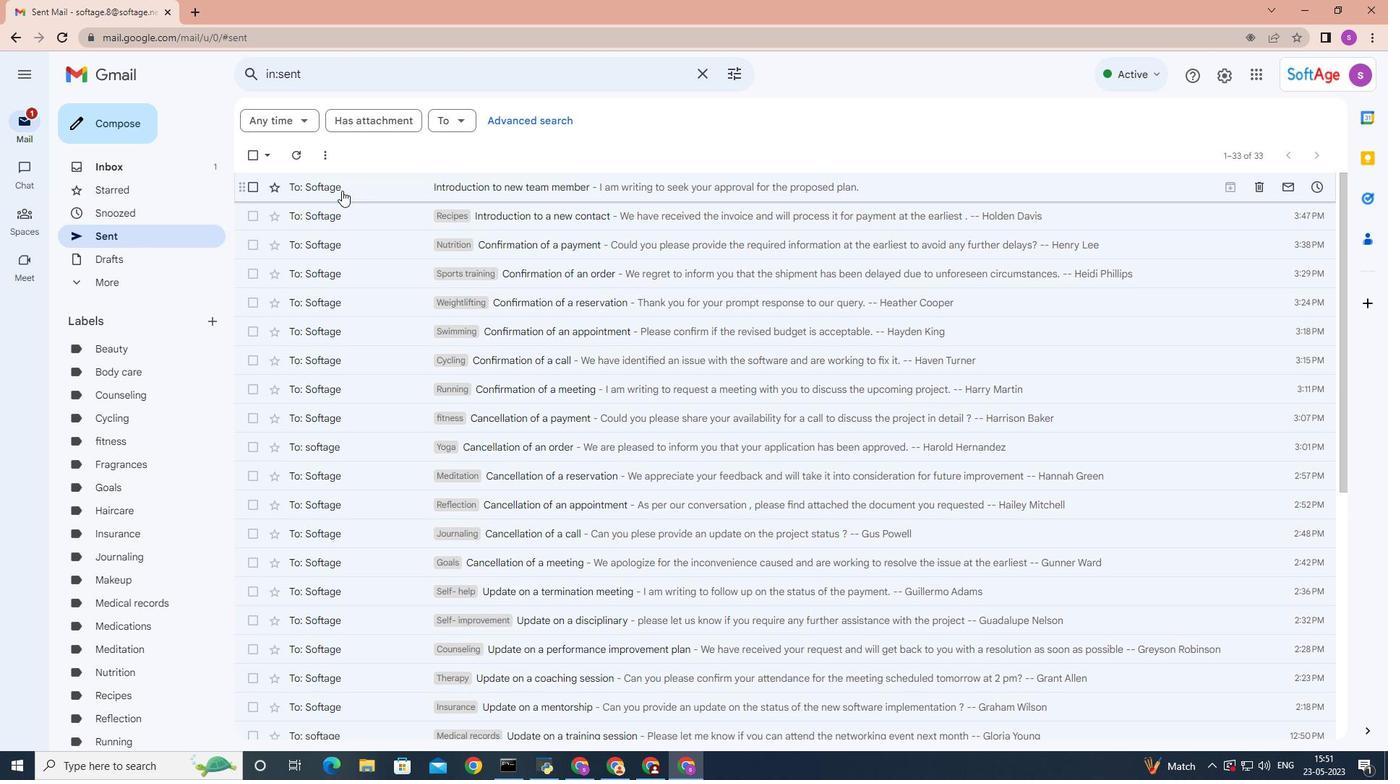 
Action: Mouse pressed right at (342, 187)
Screenshot: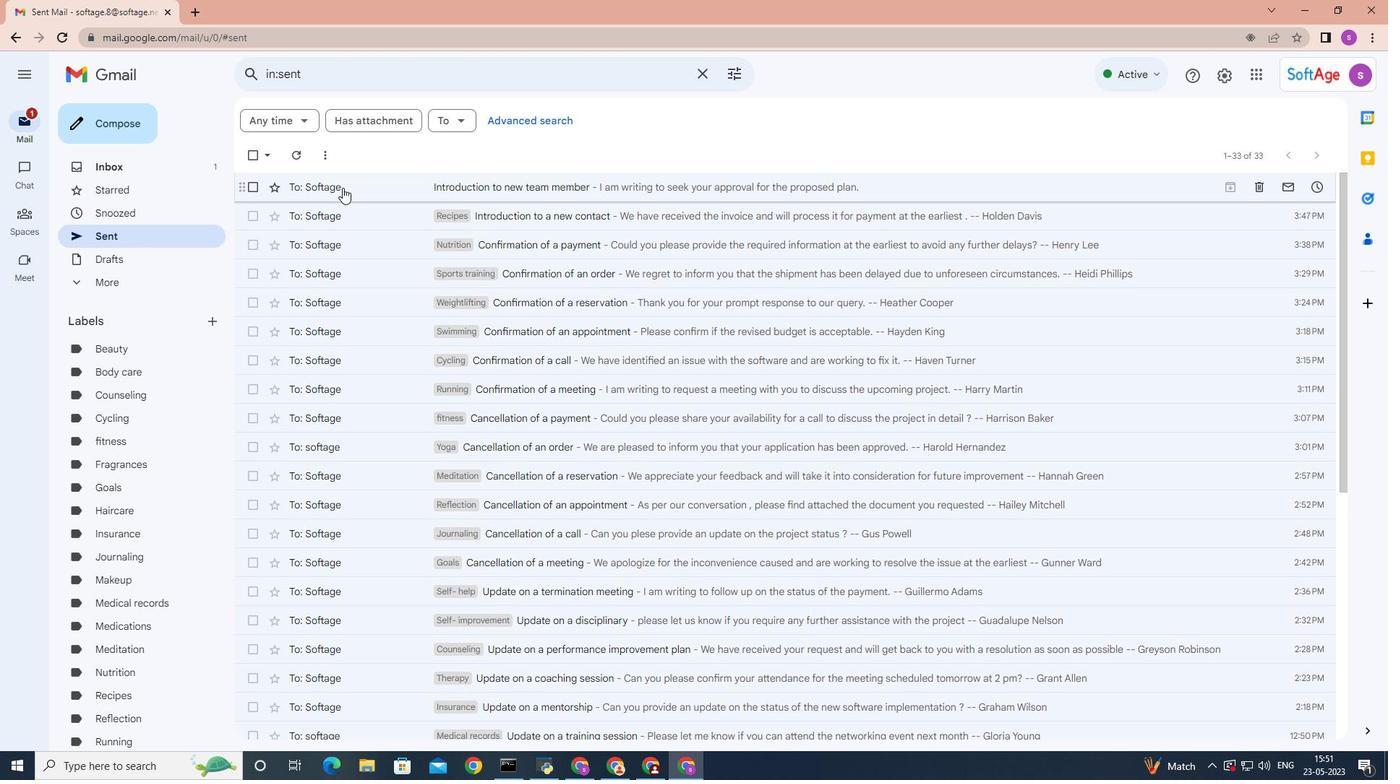 
Action: Mouse moved to (547, 482)
Screenshot: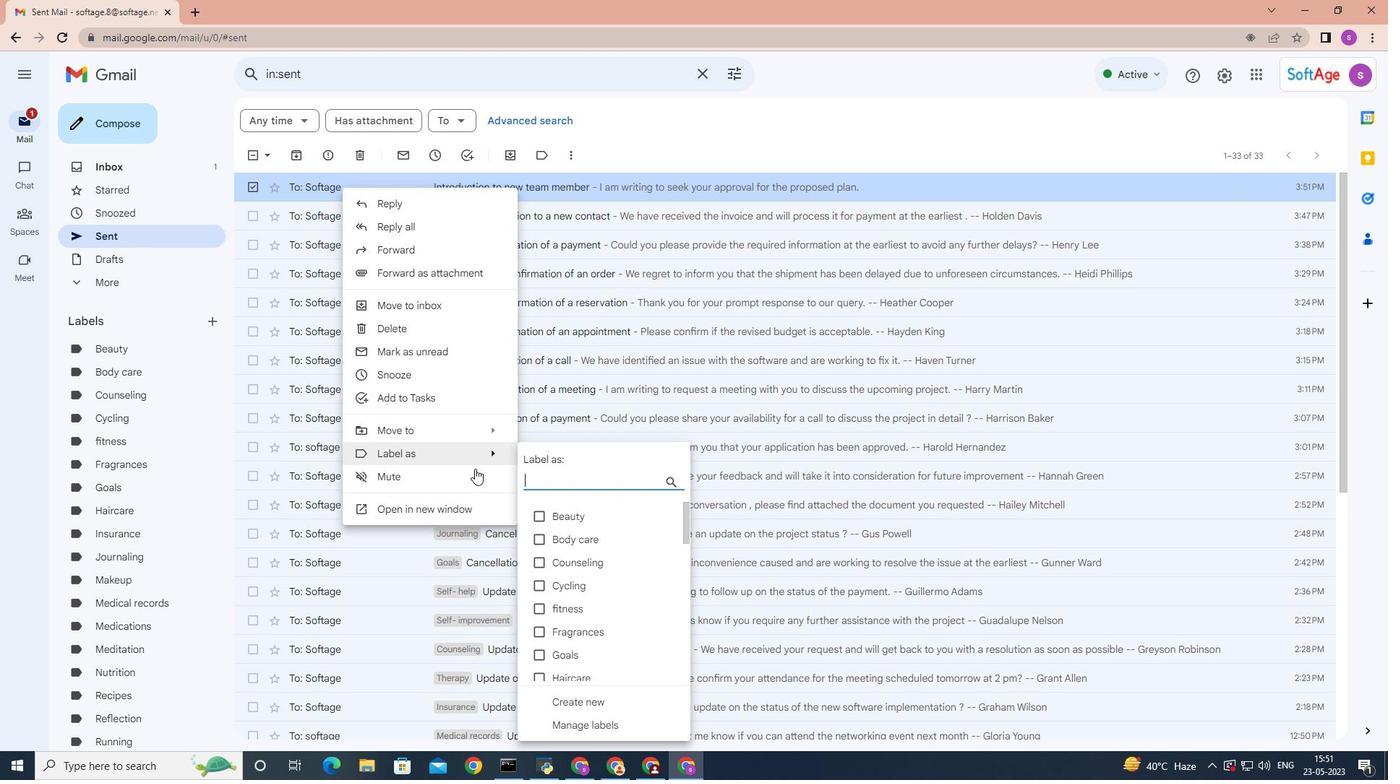 
Action: Key pressed <Key.shift>Meal<Key.space><Key.shift>Pl<Key.backspace><Key.backspace>planning
Screenshot: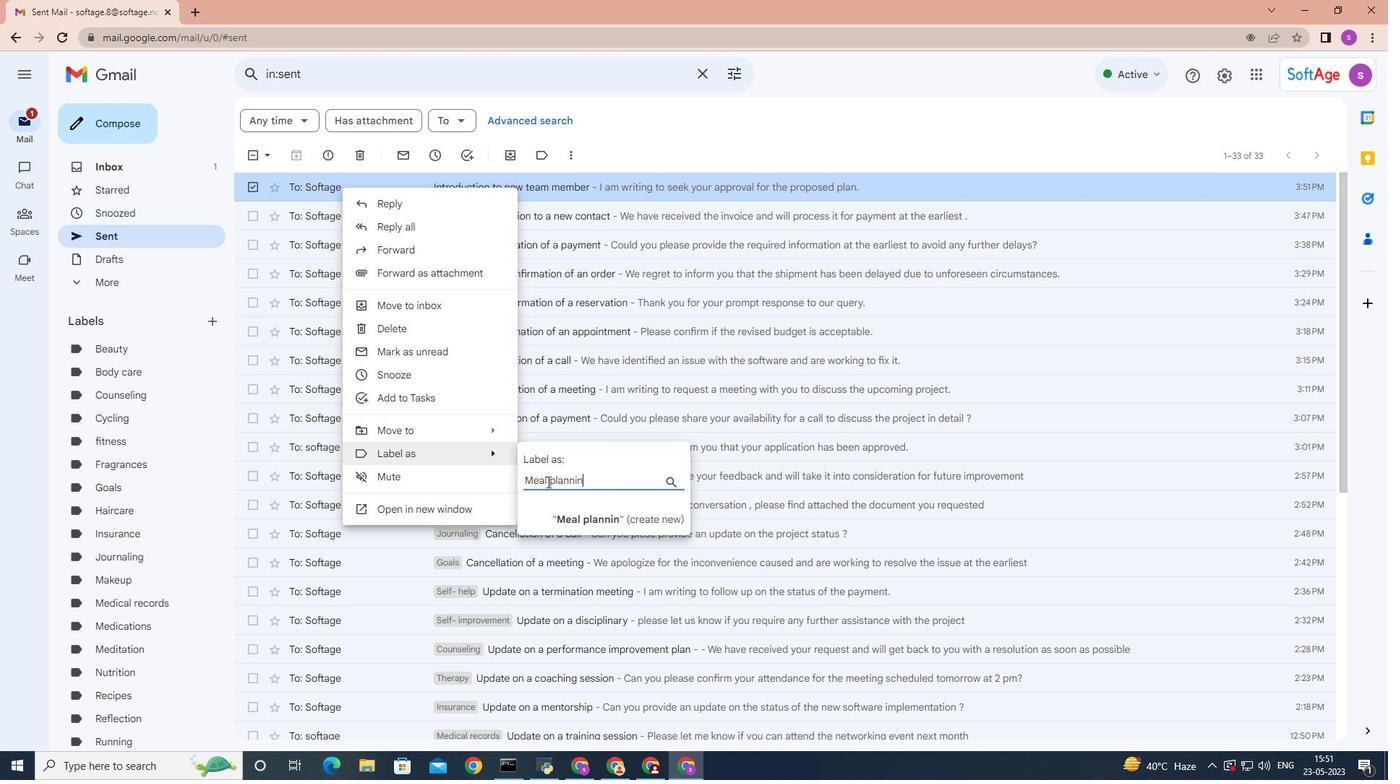 
Action: Mouse moved to (602, 521)
Screenshot: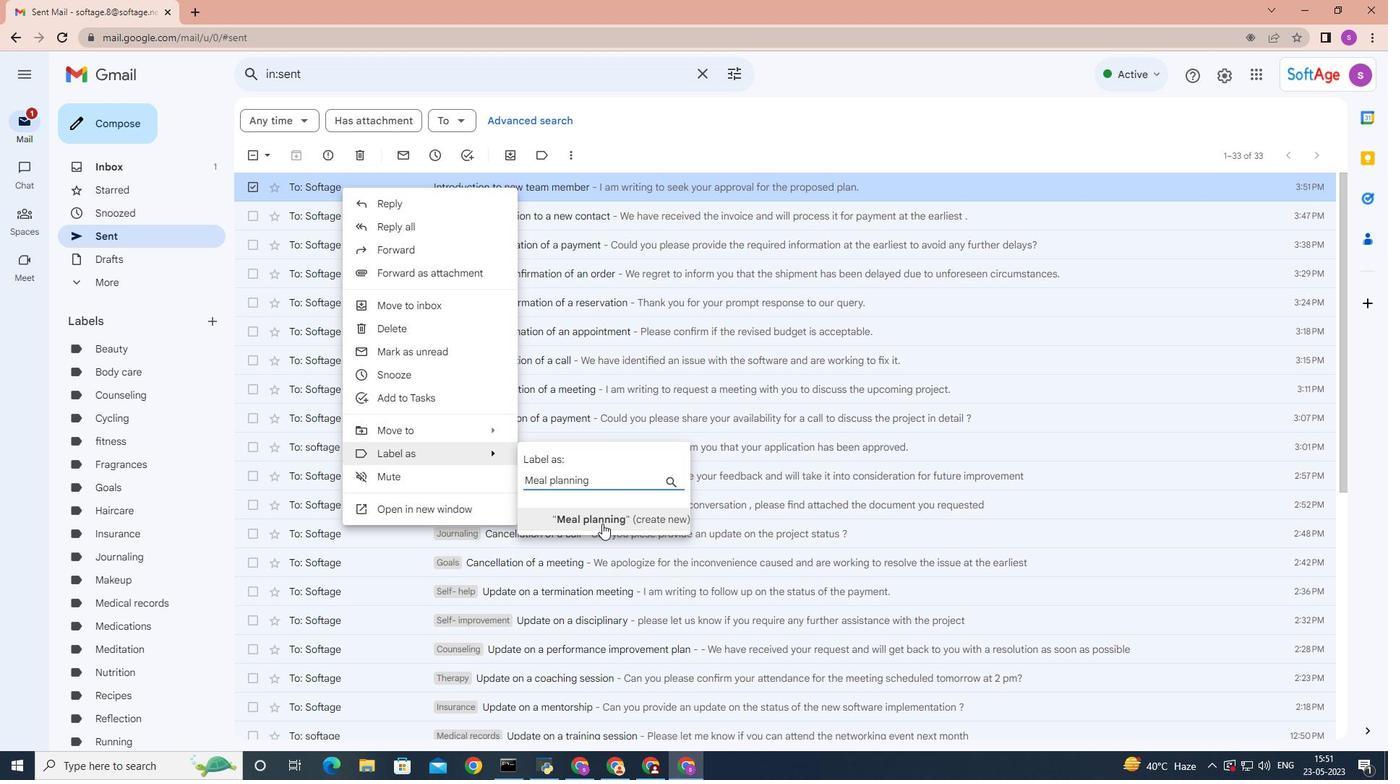 
Action: Mouse pressed left at (602, 521)
Screenshot: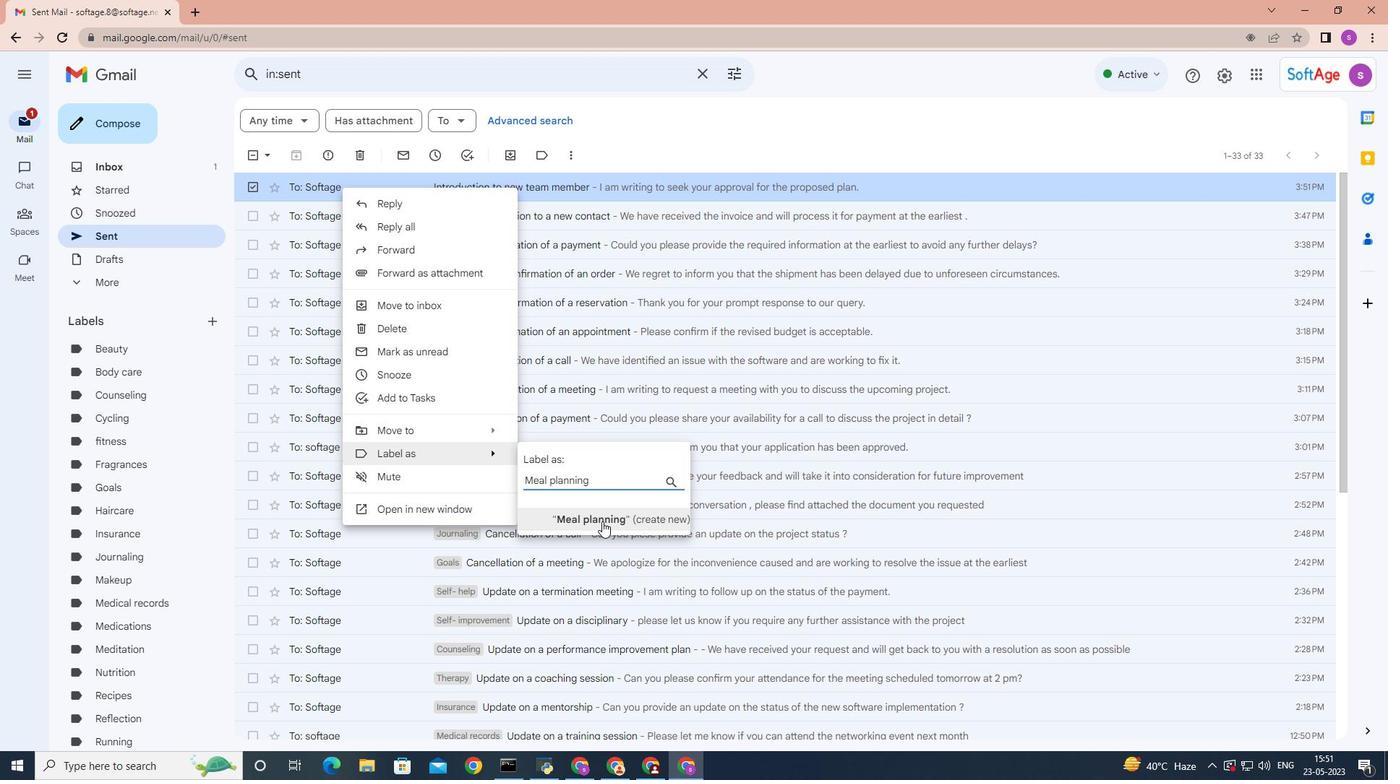
Action: Mouse moved to (817, 464)
Screenshot: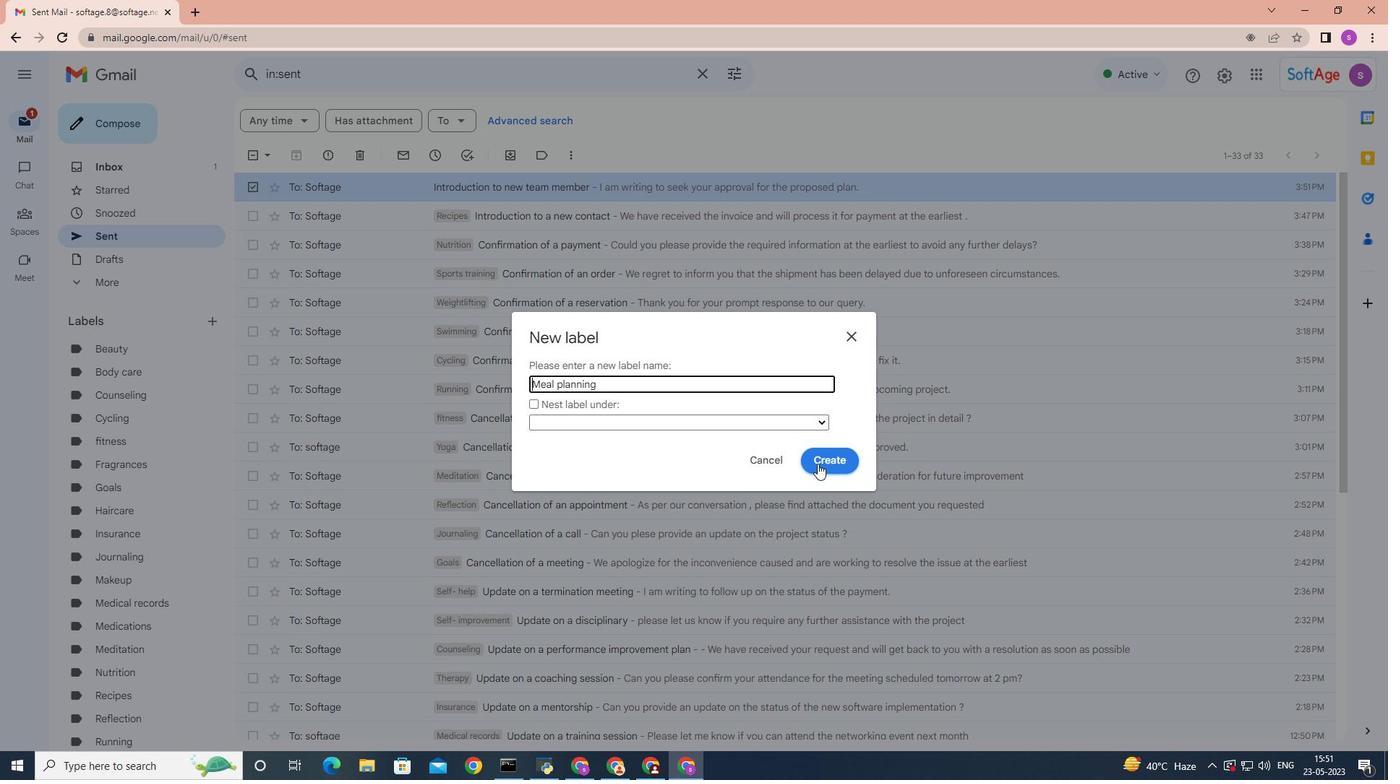 
Action: Mouse pressed left at (817, 464)
Screenshot: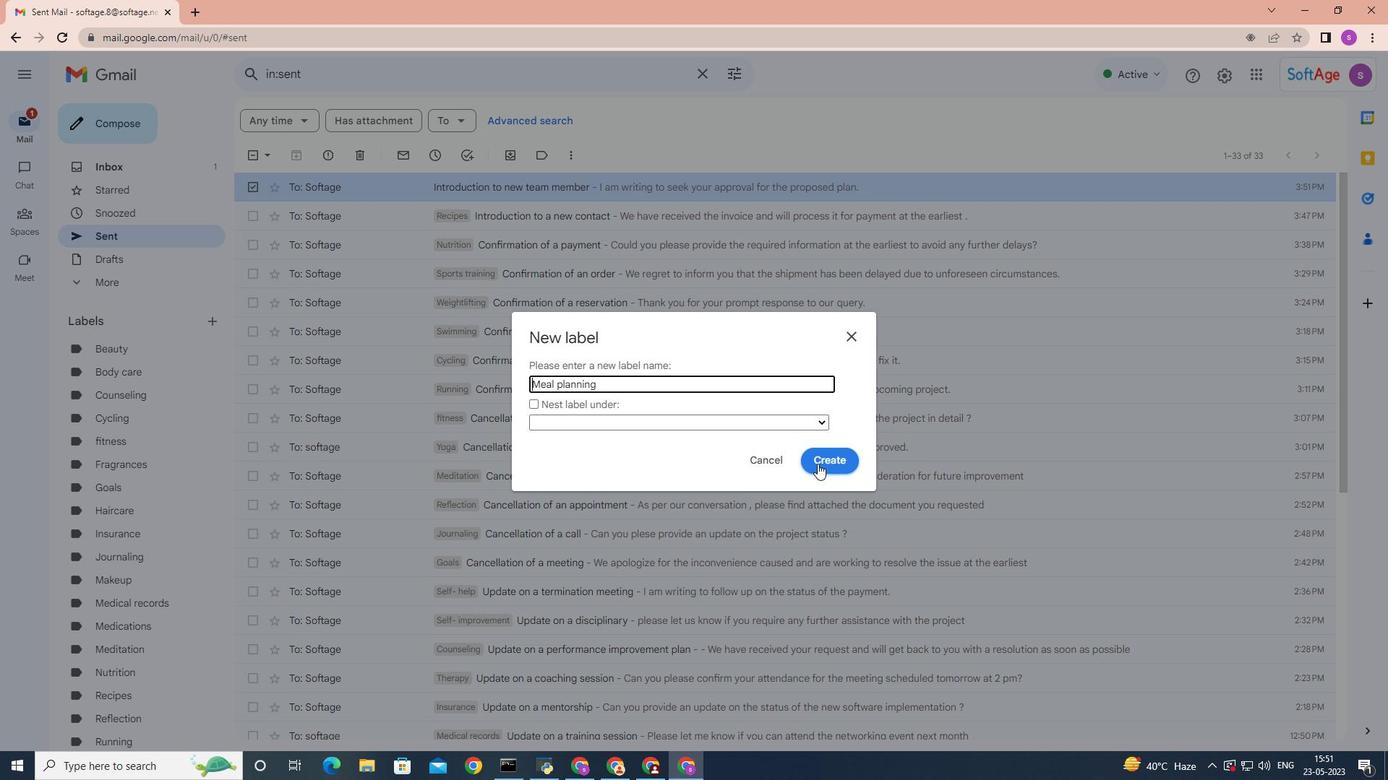 
Action: Mouse moved to (817, 463)
Screenshot: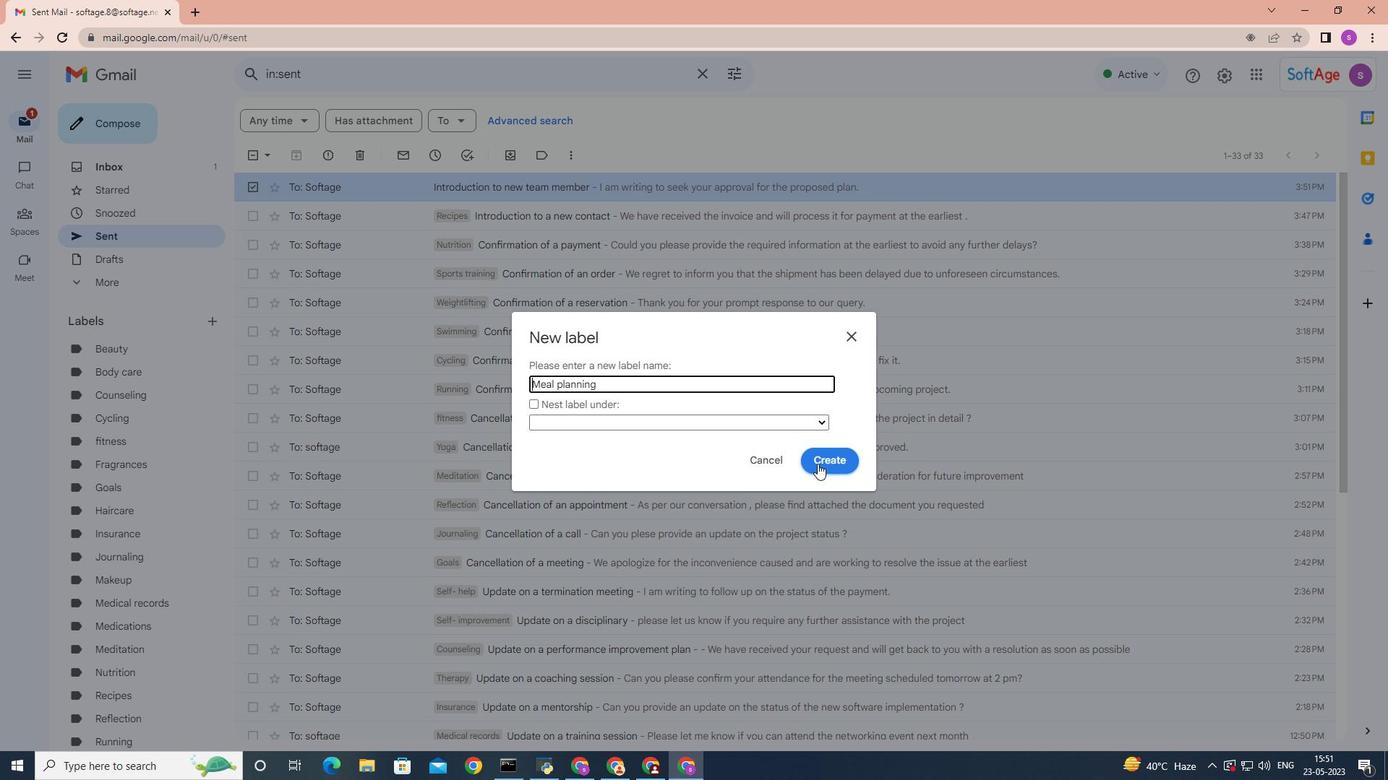
